 Task: Check the availability of Airbnb cabins in Big Sur, California with access to star-gazing observatories.
Action: Mouse moved to (478, 98)
Screenshot: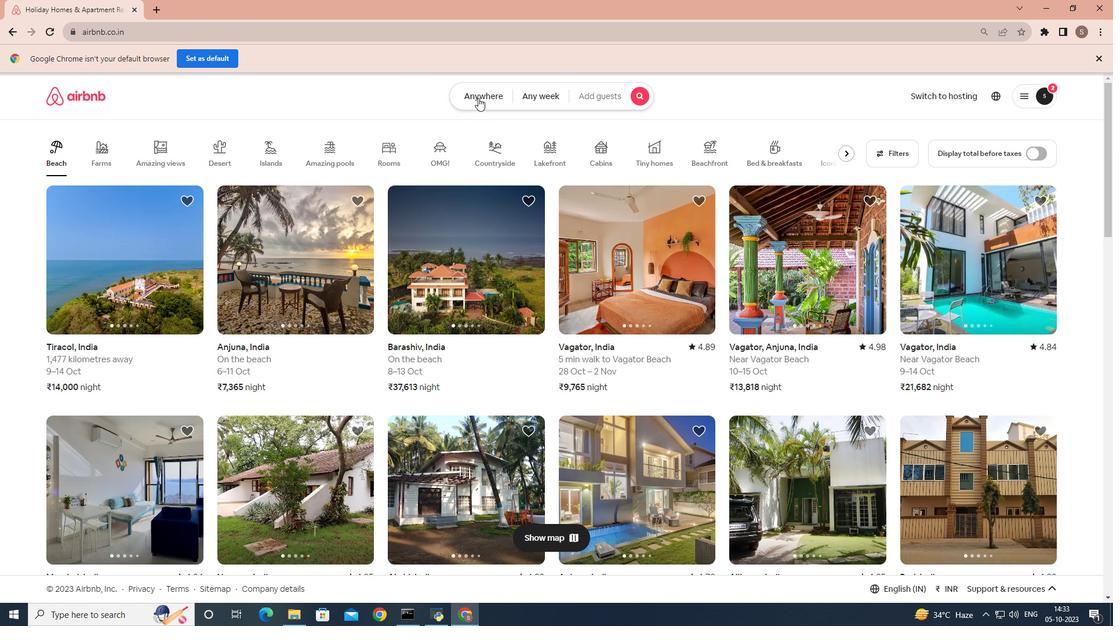 
Action: Mouse pressed left at (478, 98)
Screenshot: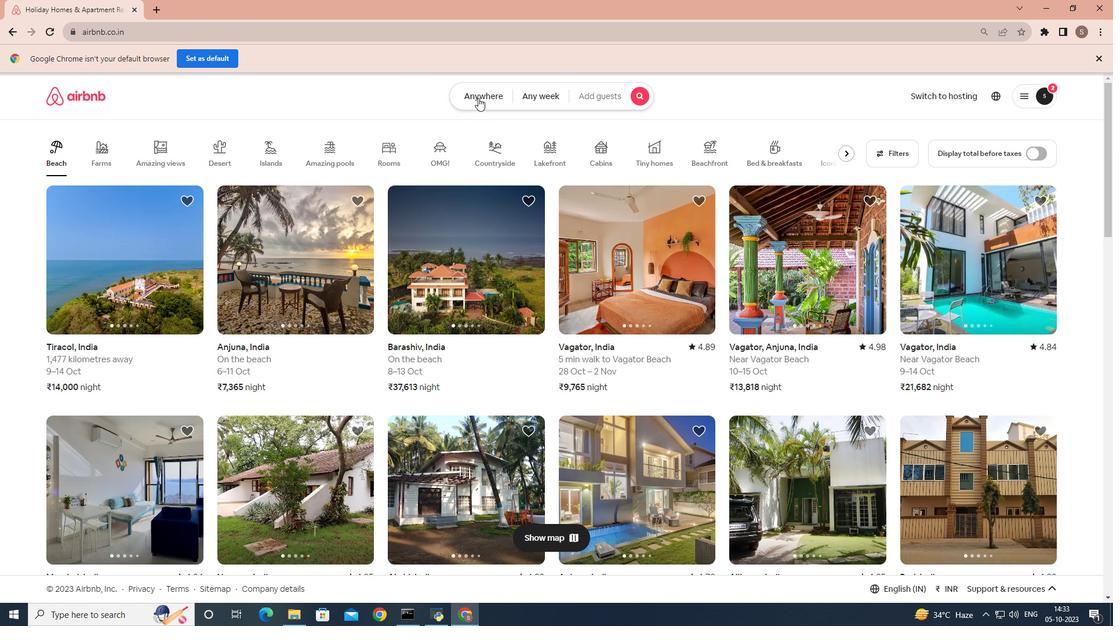
Action: Mouse moved to (335, 137)
Screenshot: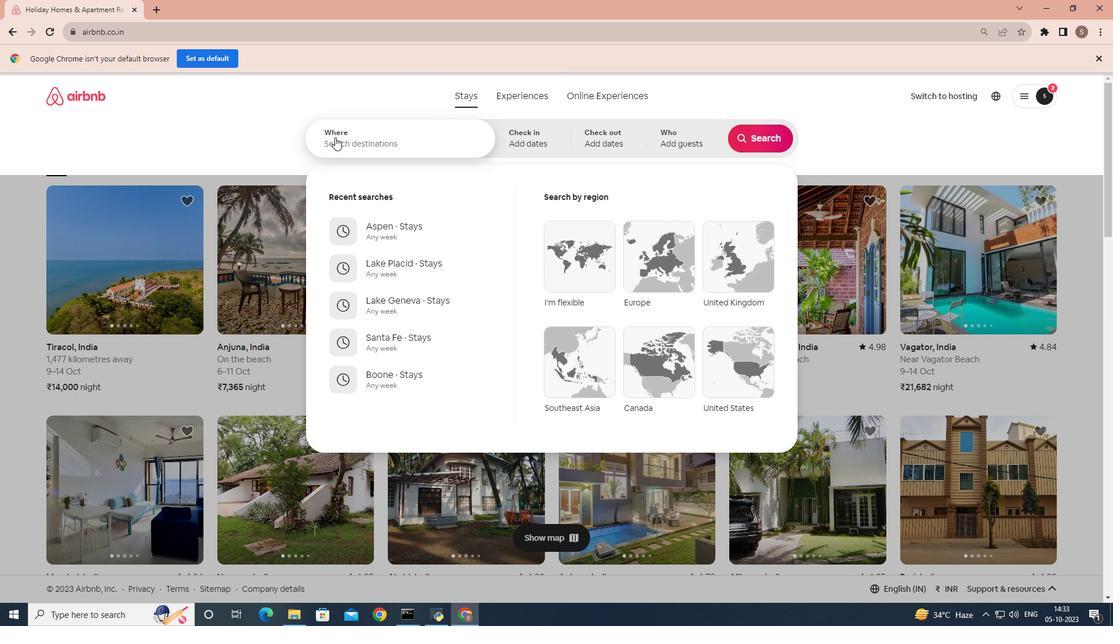 
Action: Mouse pressed left at (335, 137)
Screenshot: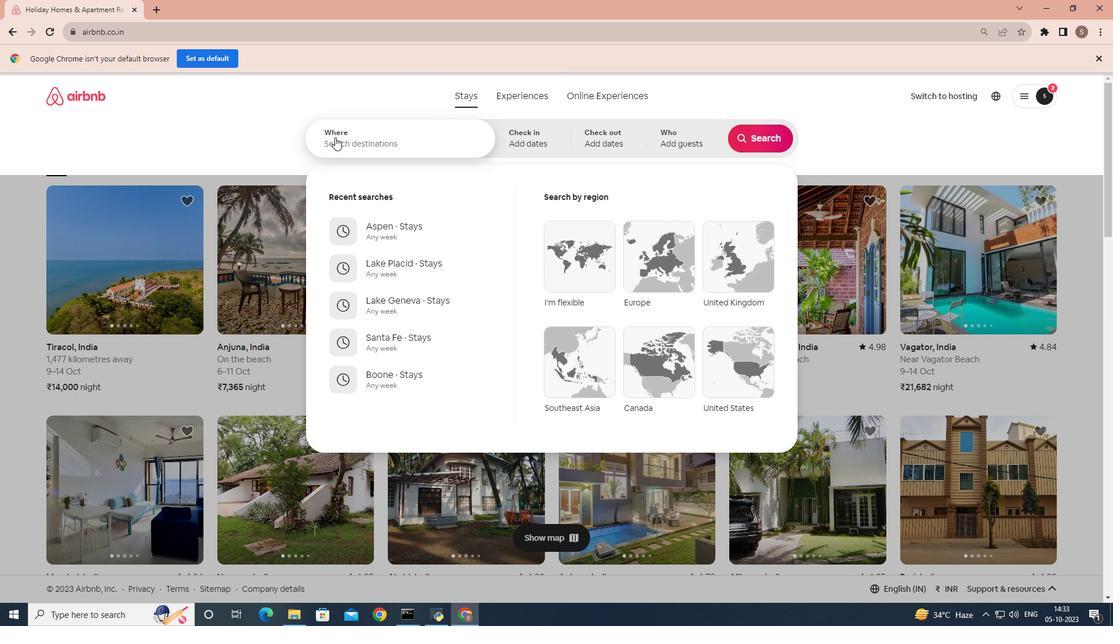 
Action: Mouse moved to (335, 141)
Screenshot: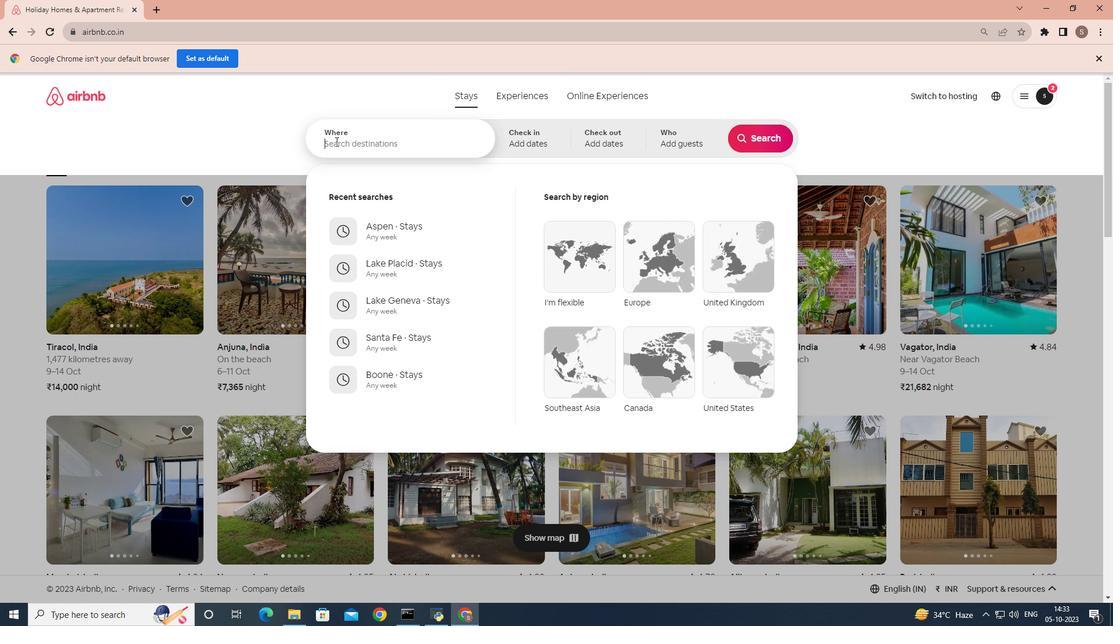 
Action: Key pressed big<Key.space>sur
Screenshot: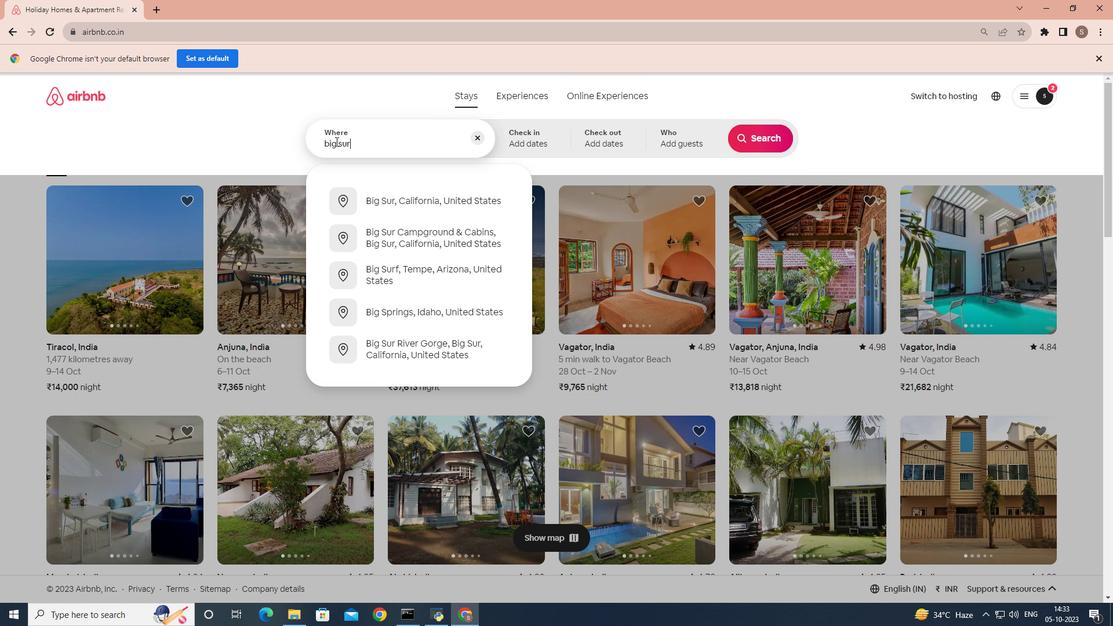 
Action: Mouse moved to (414, 196)
Screenshot: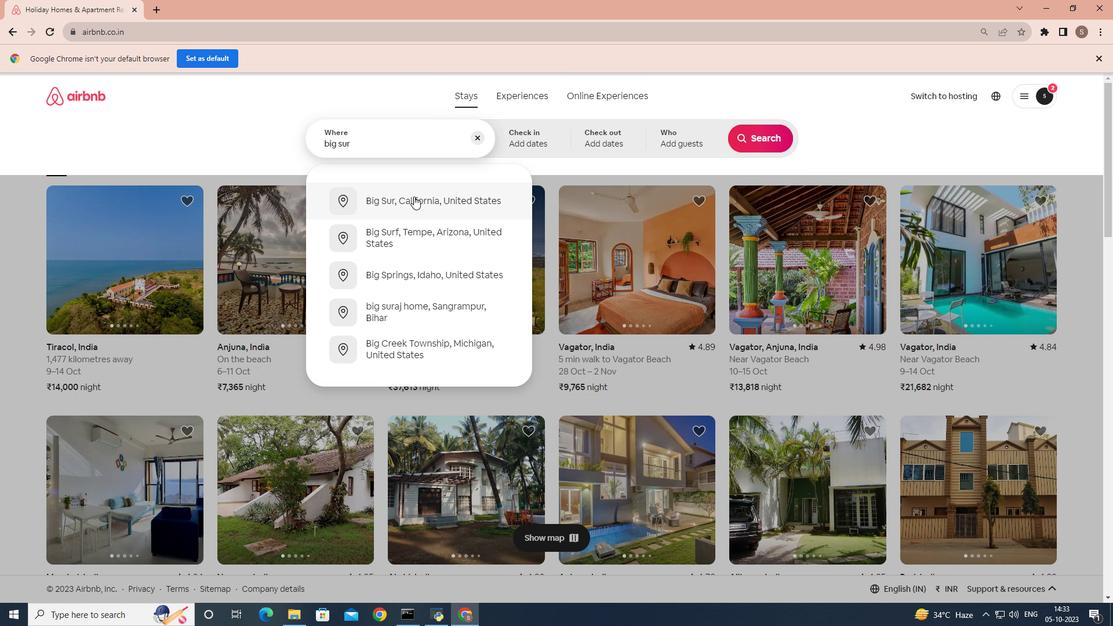 
Action: Mouse pressed left at (414, 196)
Screenshot: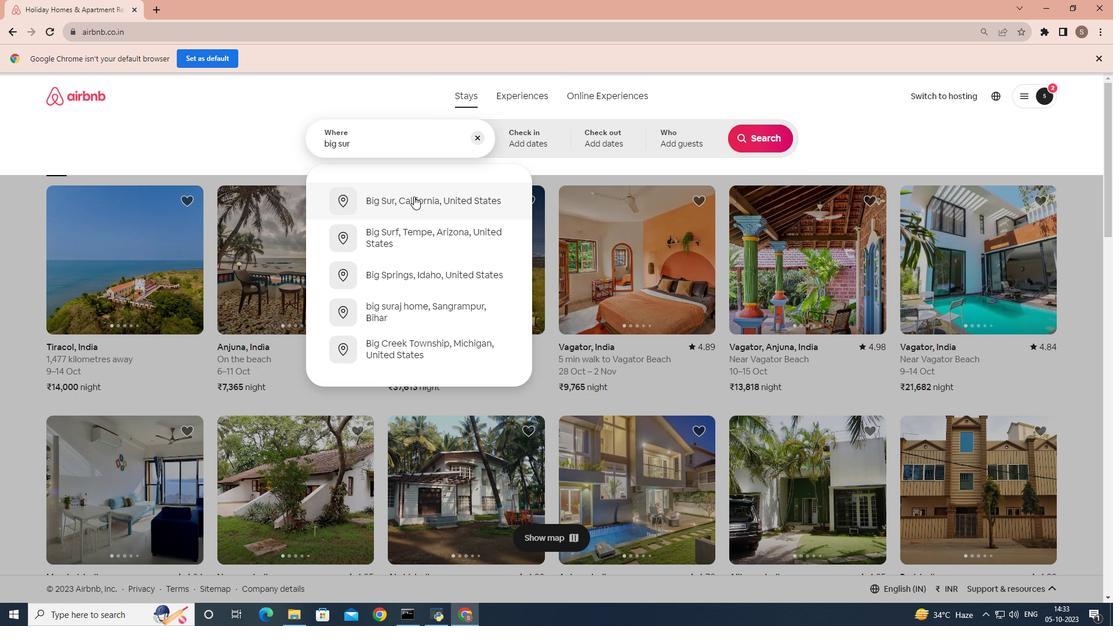 
Action: Mouse moved to (754, 136)
Screenshot: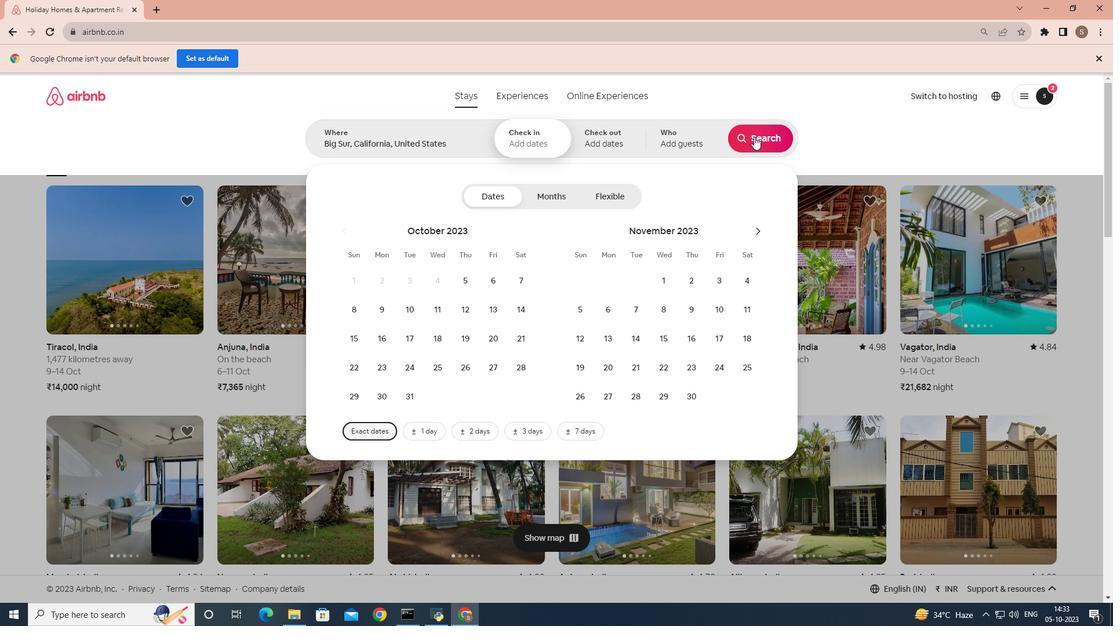 
Action: Mouse pressed left at (754, 136)
Screenshot: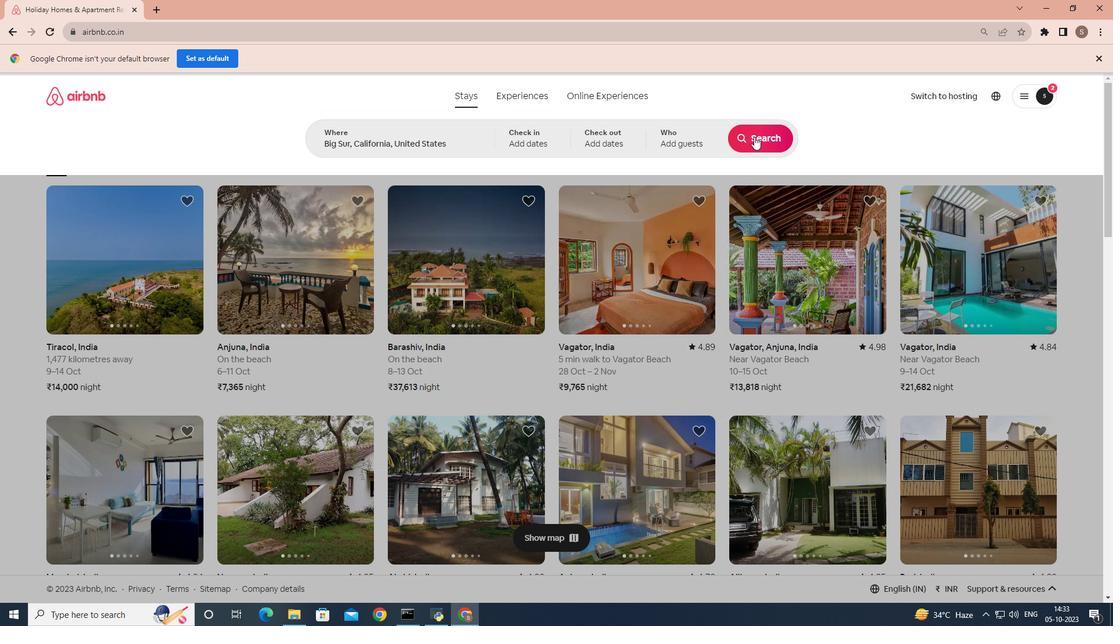 
Action: Mouse moved to (482, 143)
Screenshot: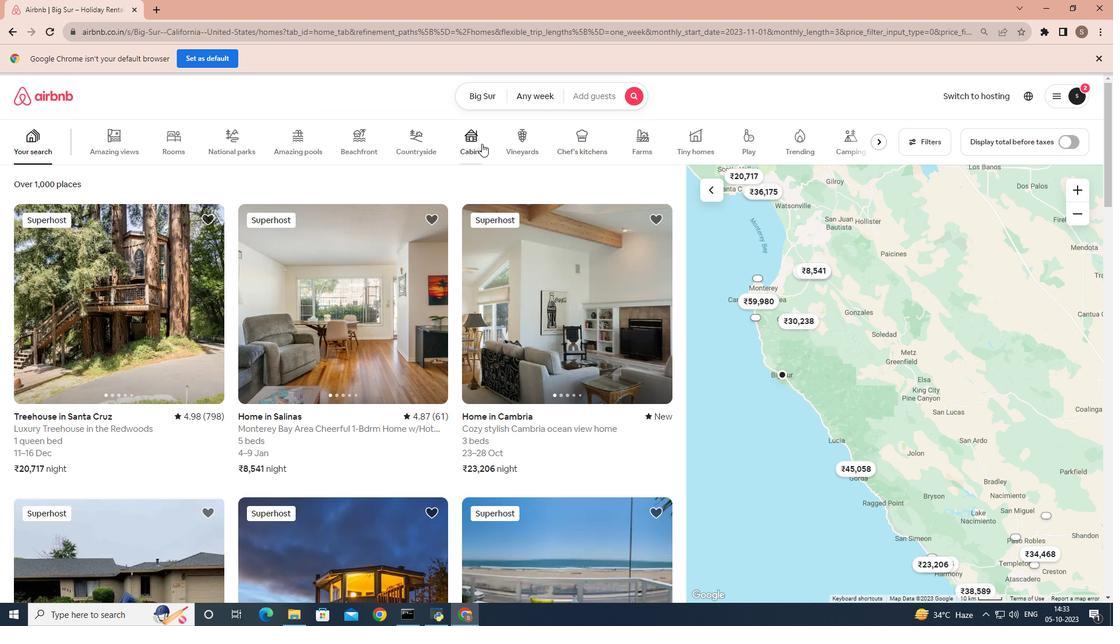 
Action: Mouse pressed left at (482, 143)
Screenshot: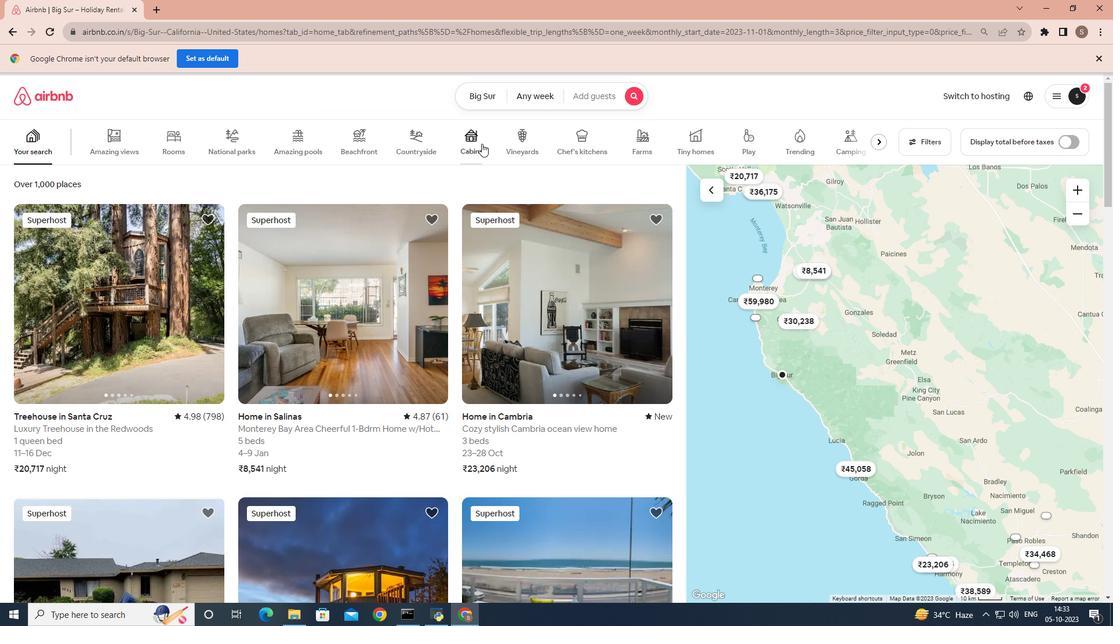 
Action: Mouse moved to (268, 332)
Screenshot: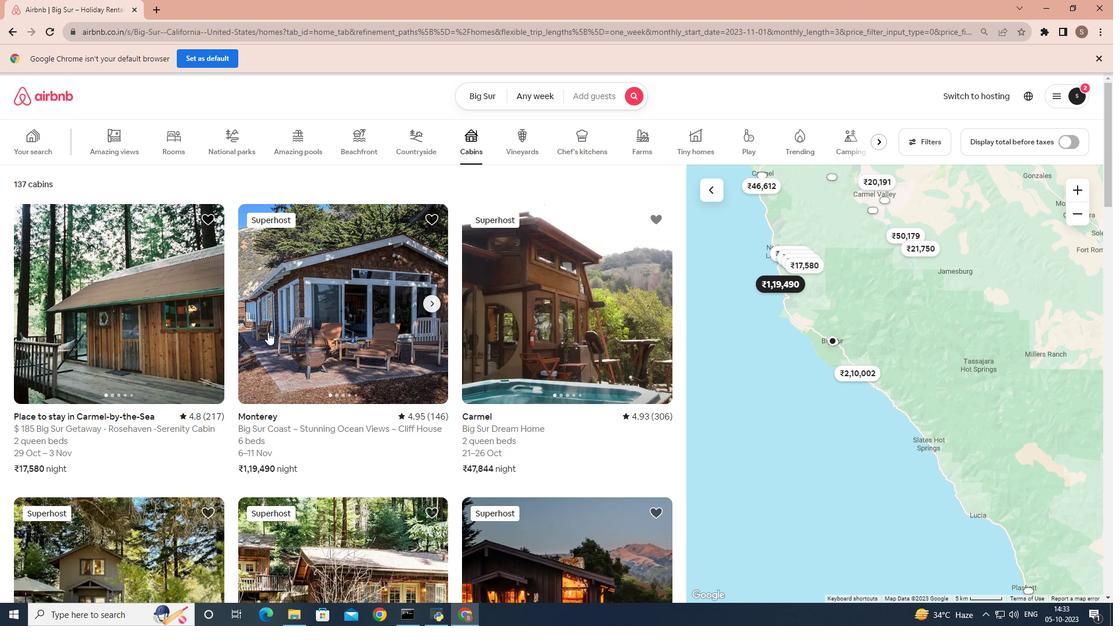 
Action: Mouse scrolled (268, 331) with delta (0, 0)
Screenshot: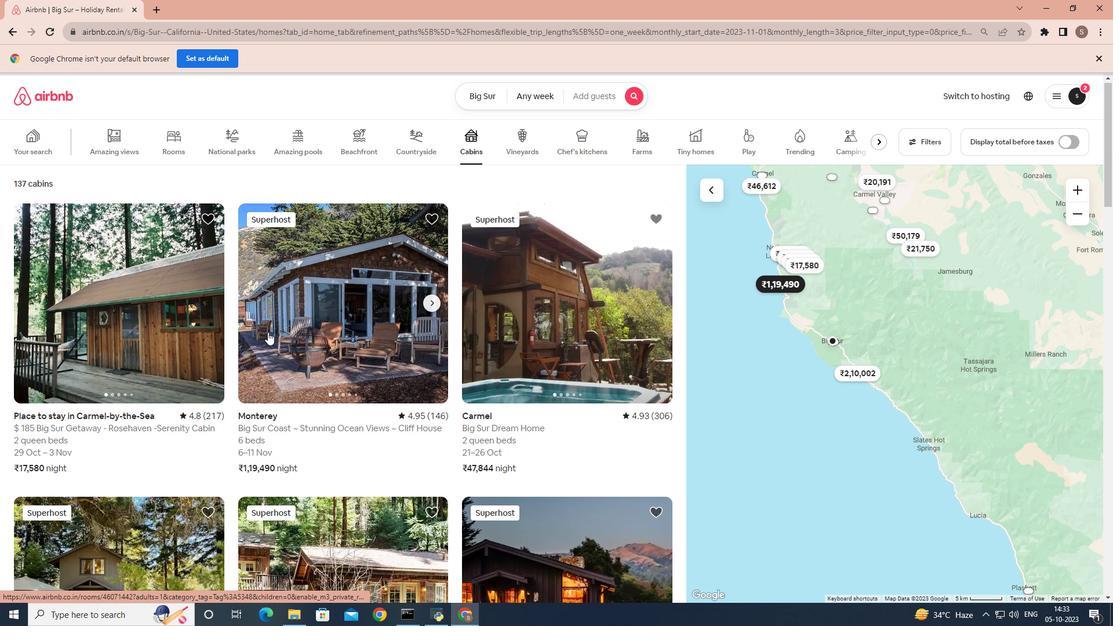 
Action: Mouse scrolled (268, 331) with delta (0, 0)
Screenshot: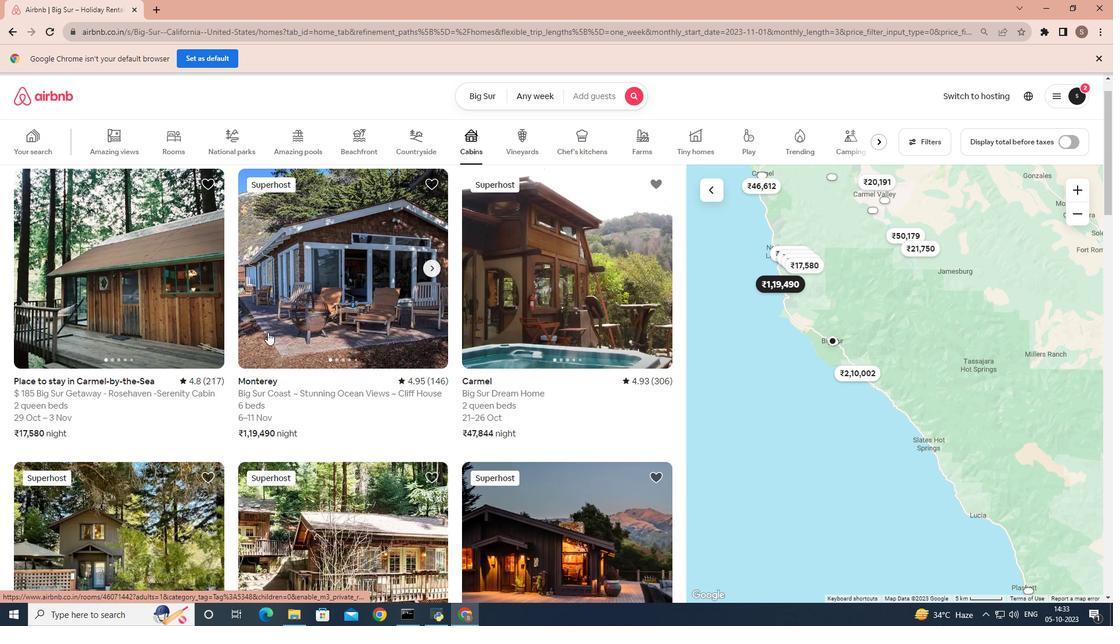 
Action: Mouse scrolled (268, 331) with delta (0, 0)
Screenshot: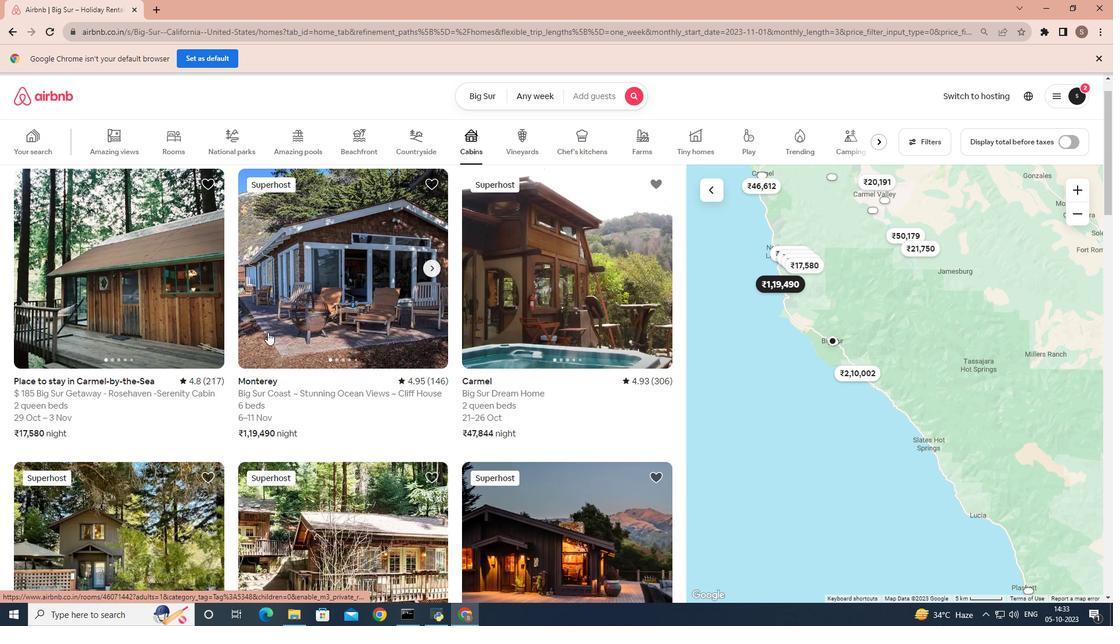 
Action: Mouse scrolled (268, 331) with delta (0, 0)
Screenshot: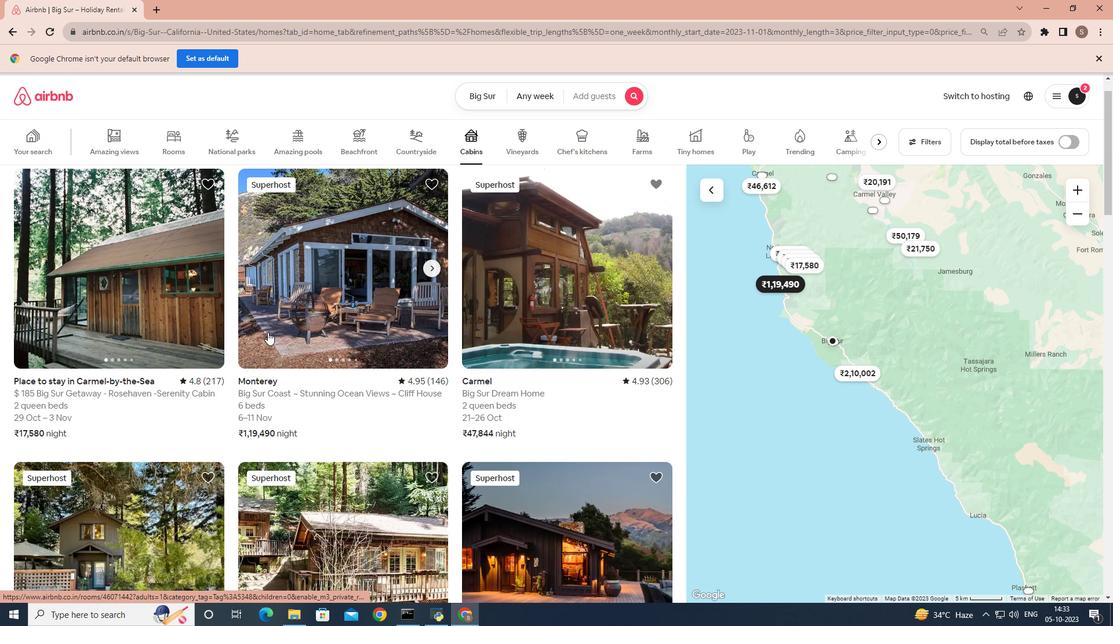 
Action: Mouse scrolled (268, 331) with delta (0, 0)
Screenshot: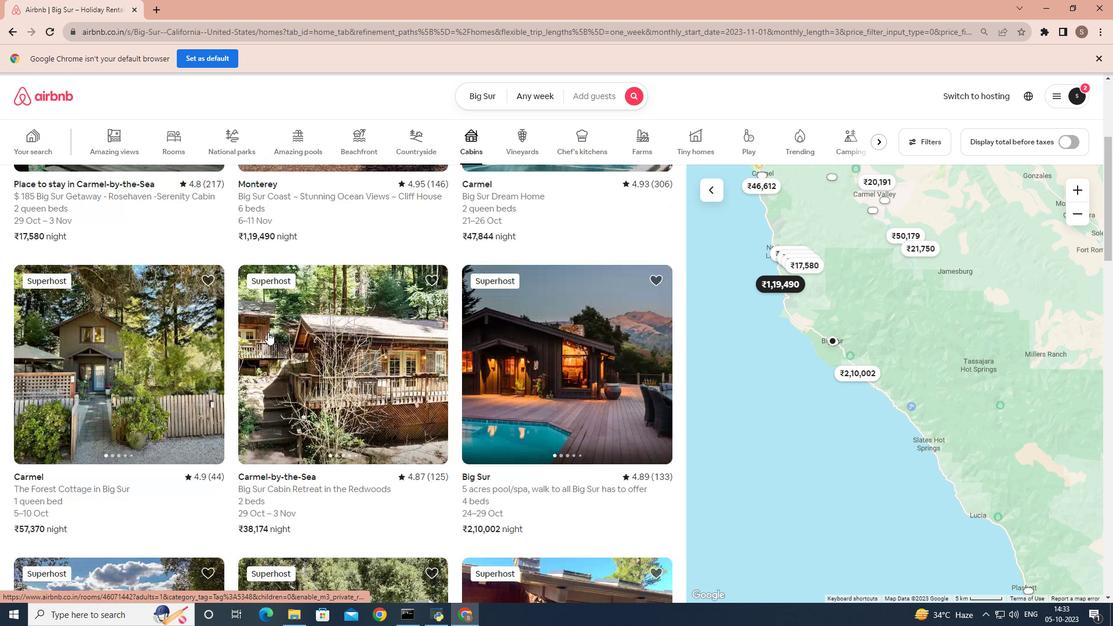 
Action: Mouse moved to (267, 332)
Screenshot: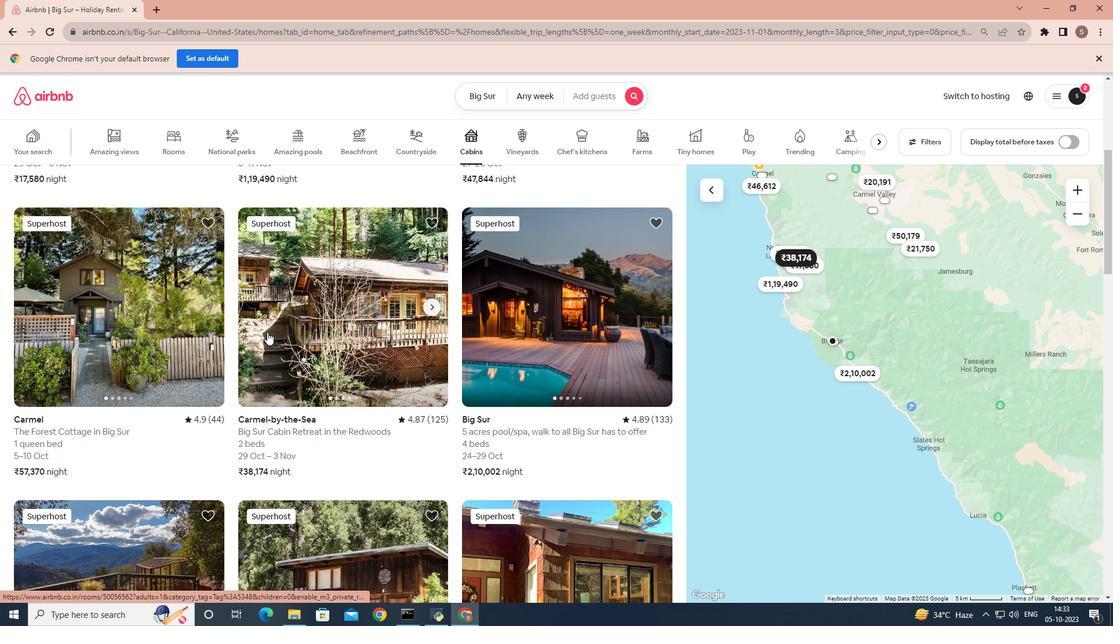
Action: Mouse scrolled (267, 332) with delta (0, 0)
Screenshot: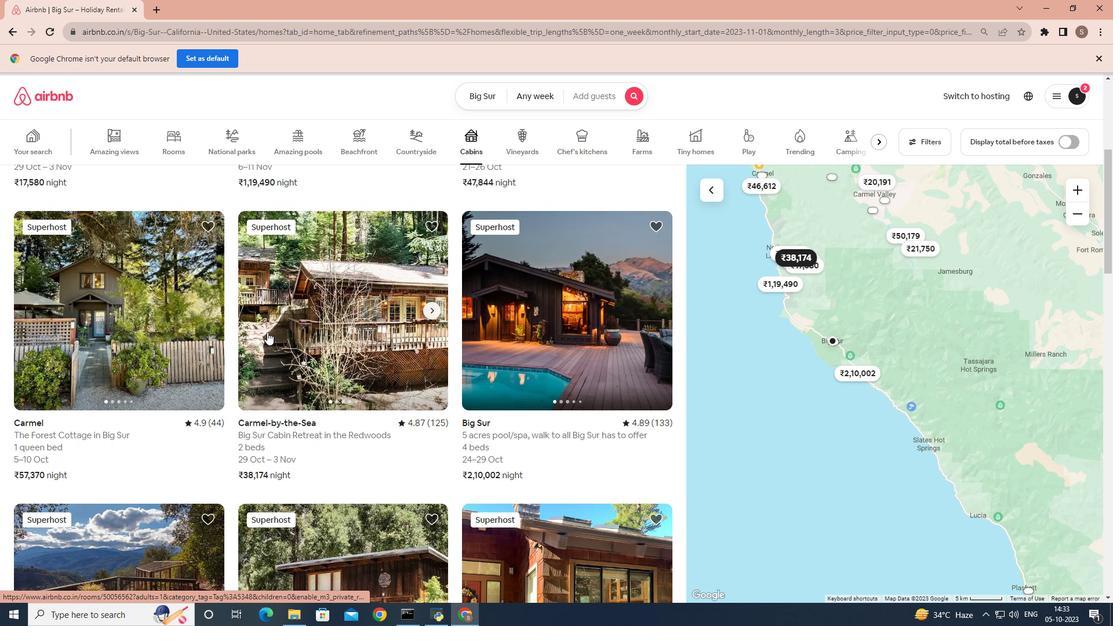 
Action: Mouse scrolled (267, 332) with delta (0, 0)
Screenshot: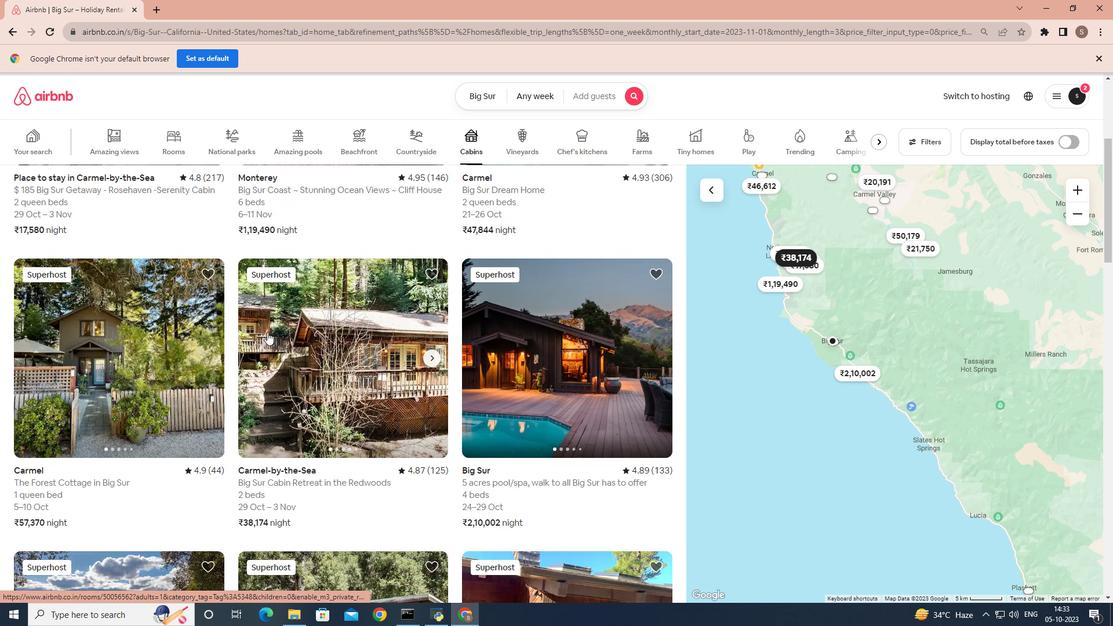 
Action: Mouse scrolled (267, 332) with delta (0, 0)
Screenshot: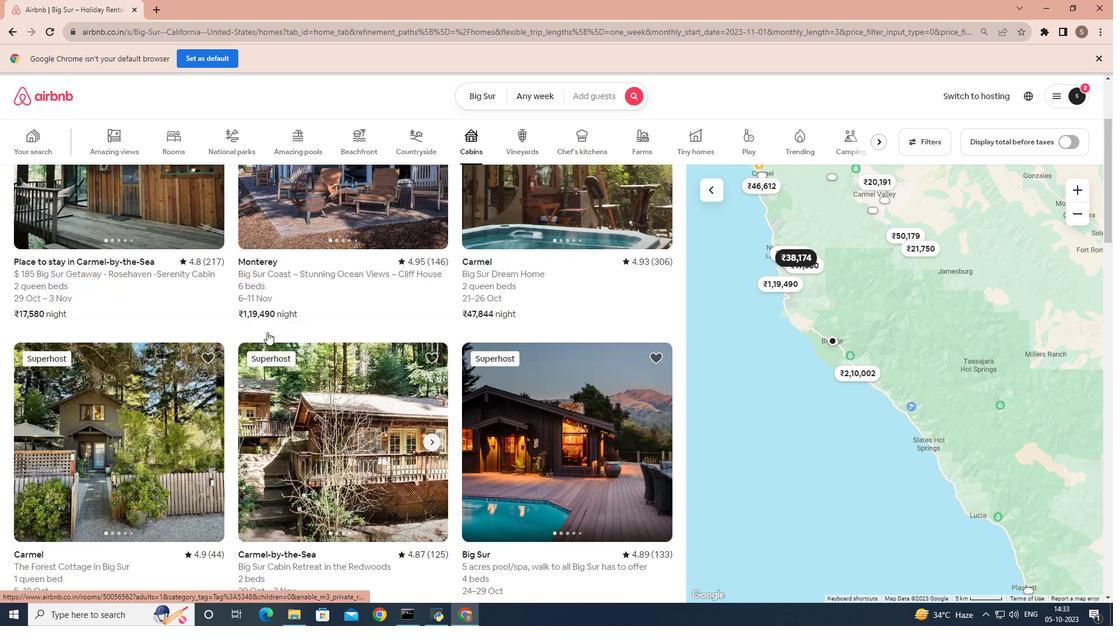 
Action: Mouse scrolled (267, 332) with delta (0, 0)
Screenshot: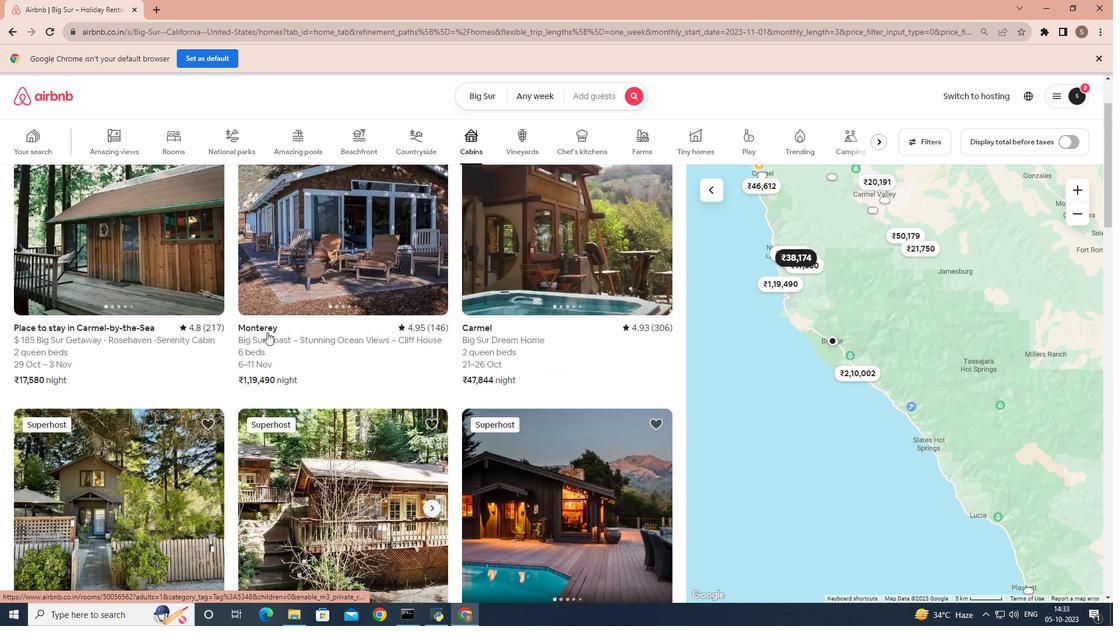 
Action: Mouse scrolled (267, 331) with delta (0, 0)
Screenshot: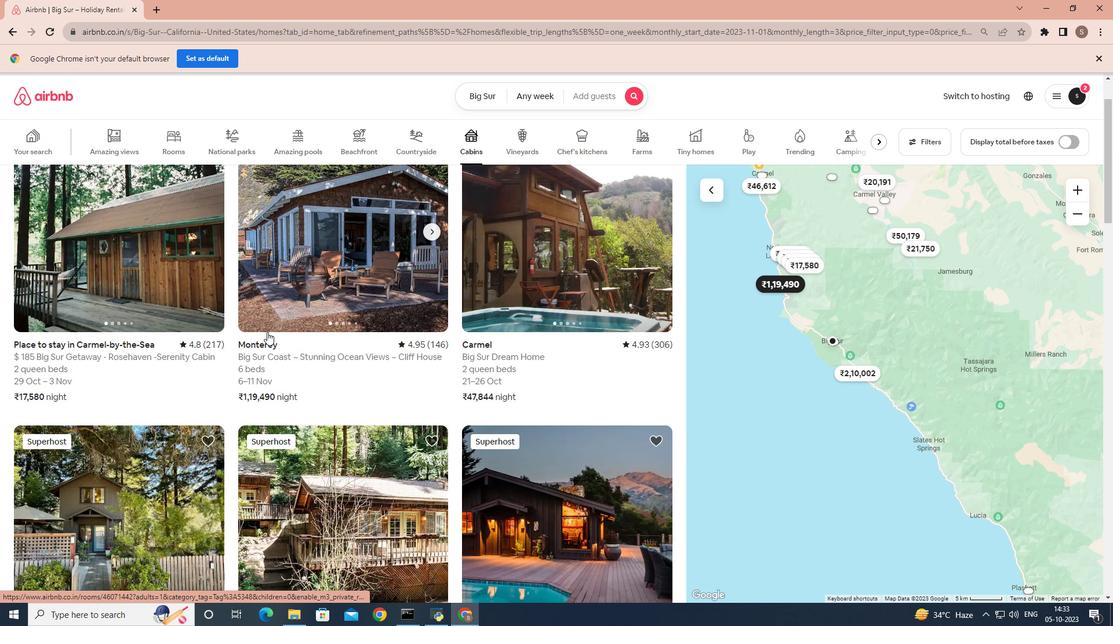 
Action: Mouse scrolled (267, 331) with delta (0, 0)
Screenshot: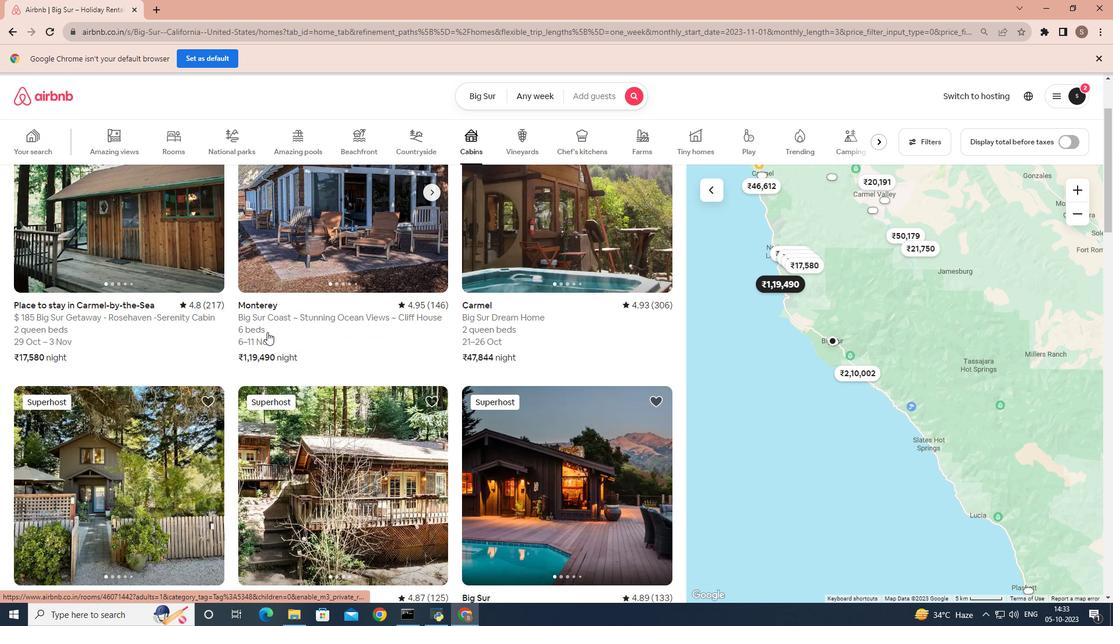 
Action: Mouse scrolled (267, 332) with delta (0, 0)
Screenshot: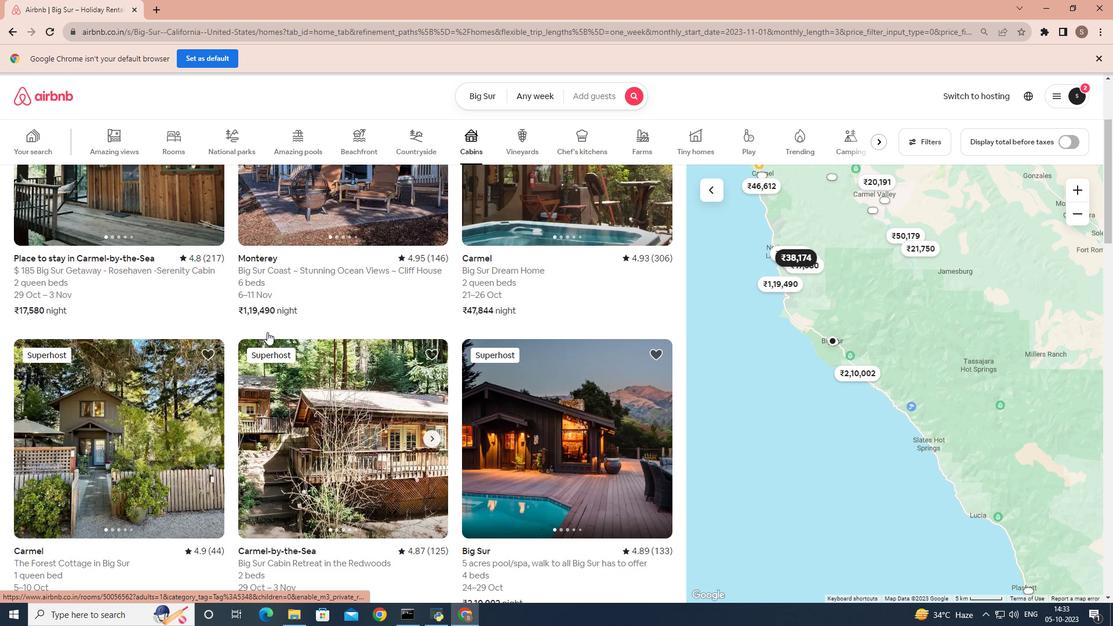 
Action: Mouse scrolled (267, 332) with delta (0, 0)
Screenshot: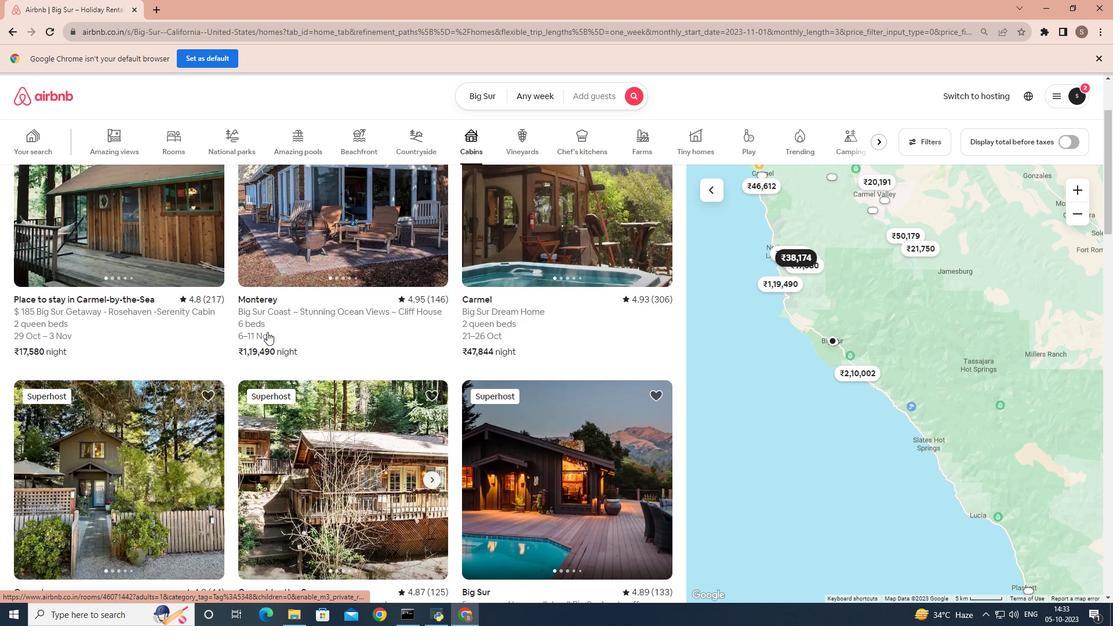 
Action: Mouse moved to (573, 331)
Screenshot: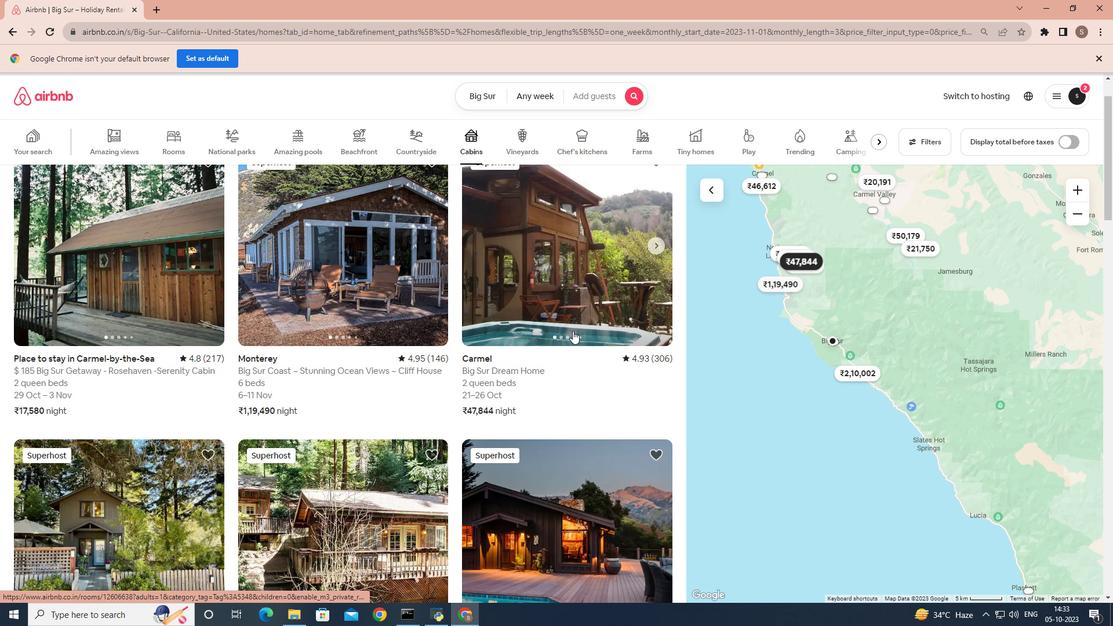 
Action: Mouse pressed left at (573, 331)
Screenshot: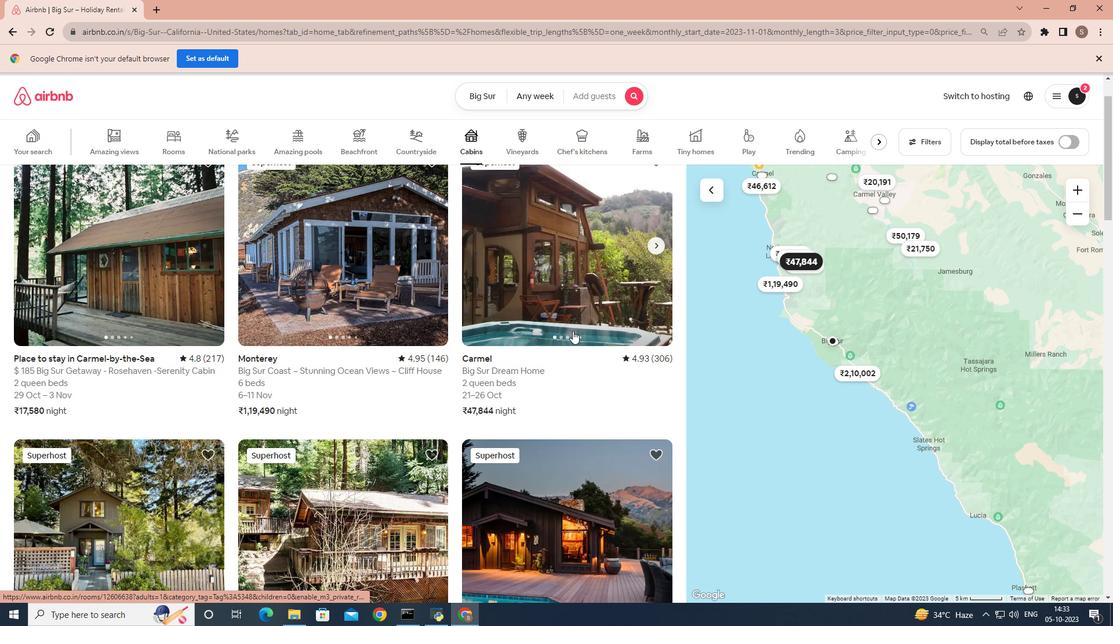 
Action: Mouse moved to (100, 4)
Screenshot: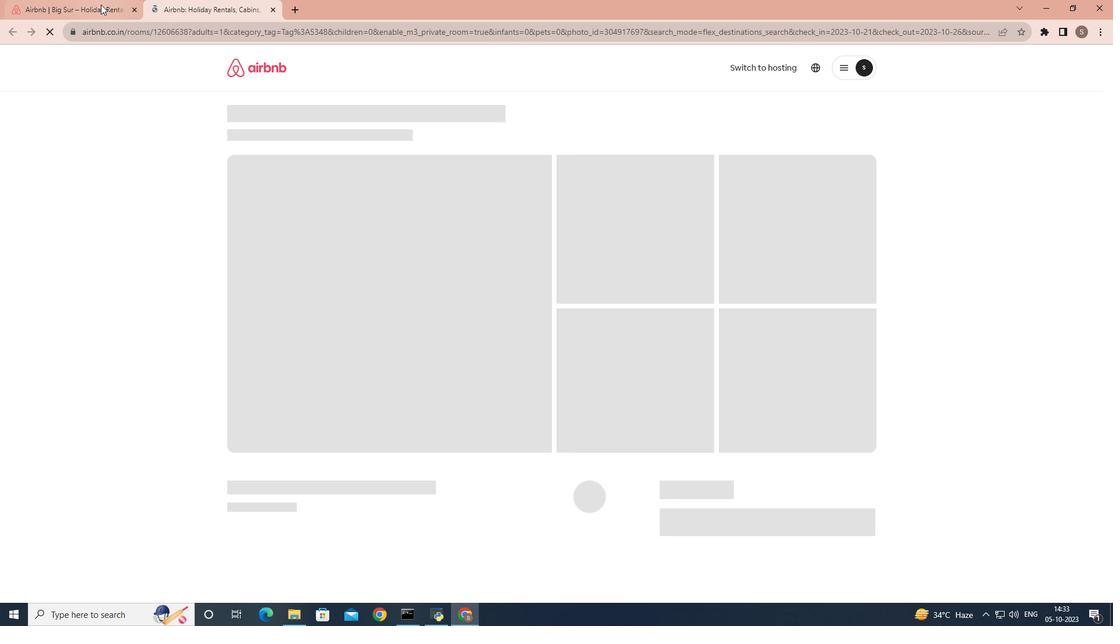 
Action: Mouse pressed left at (100, 4)
Screenshot: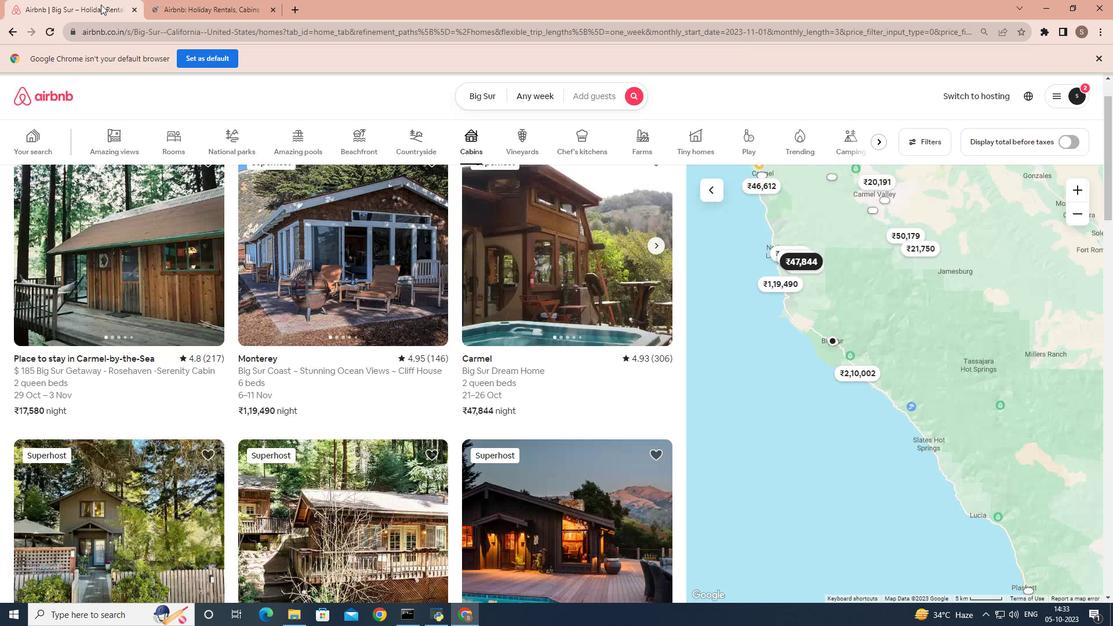 
Action: Mouse moved to (270, 288)
Screenshot: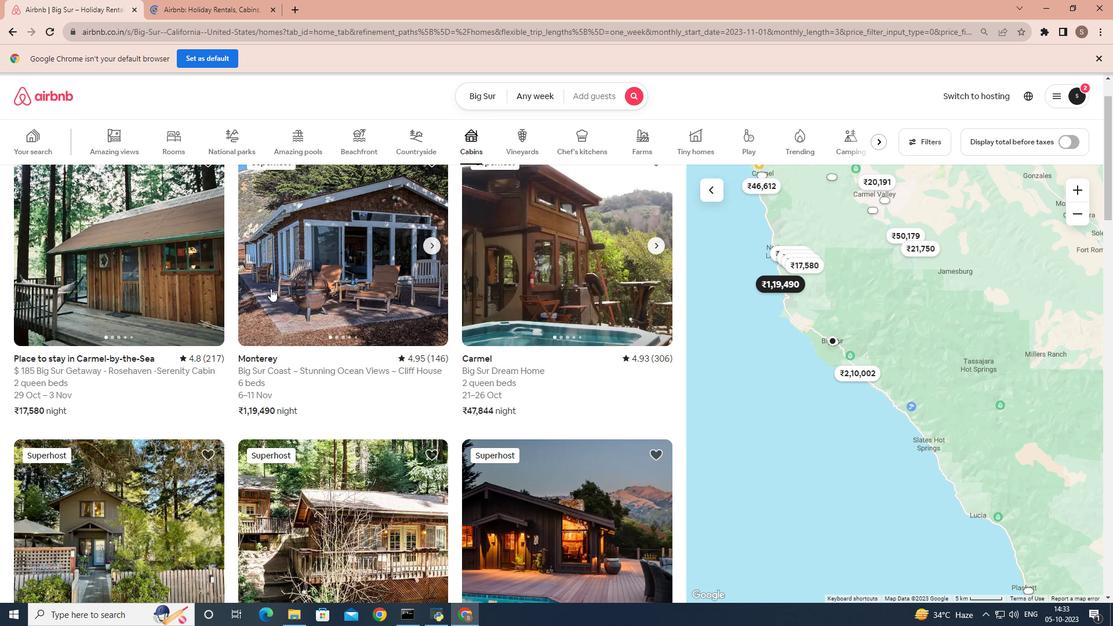 
Action: Mouse pressed left at (270, 288)
Screenshot: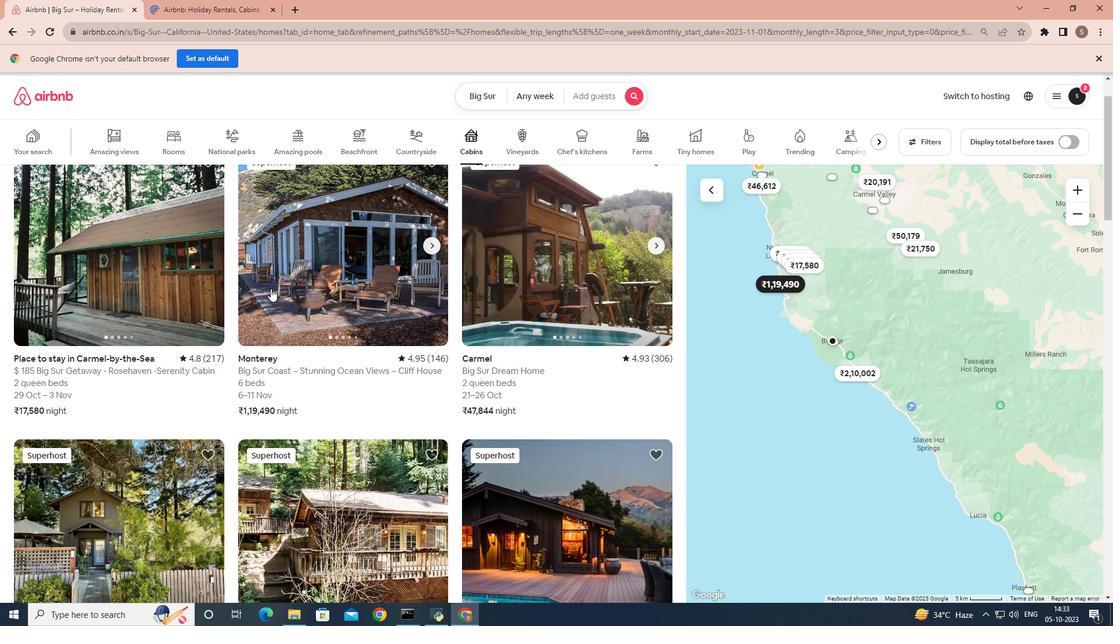 
Action: Mouse moved to (66, 6)
Screenshot: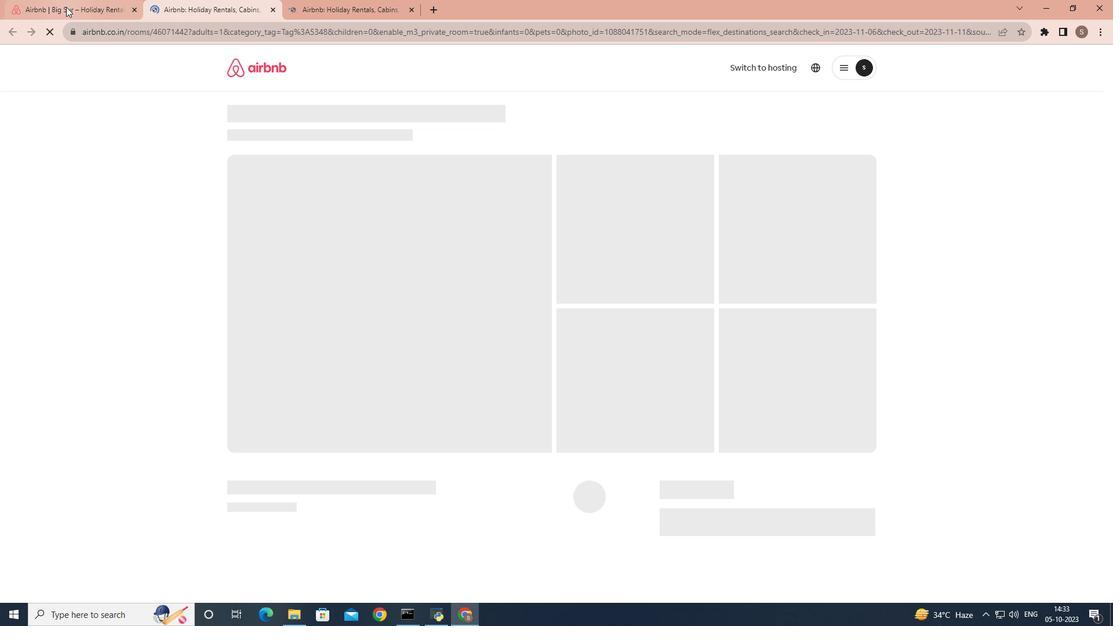 
Action: Mouse pressed left at (66, 6)
Screenshot: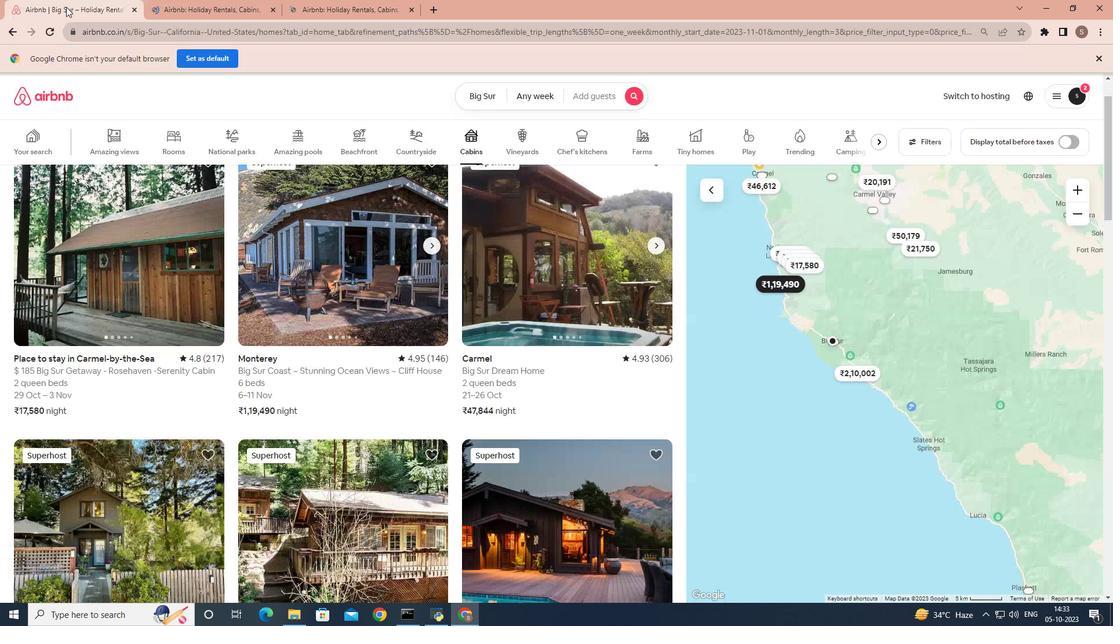 
Action: Mouse moved to (277, 275)
Screenshot: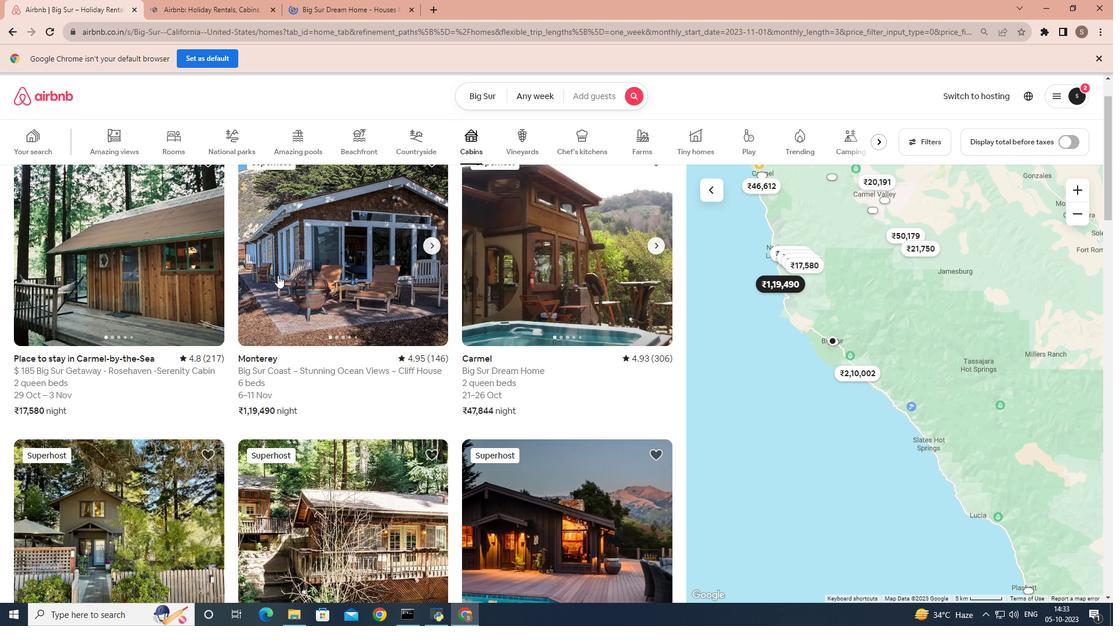 
Action: Mouse pressed right at (277, 275)
Screenshot: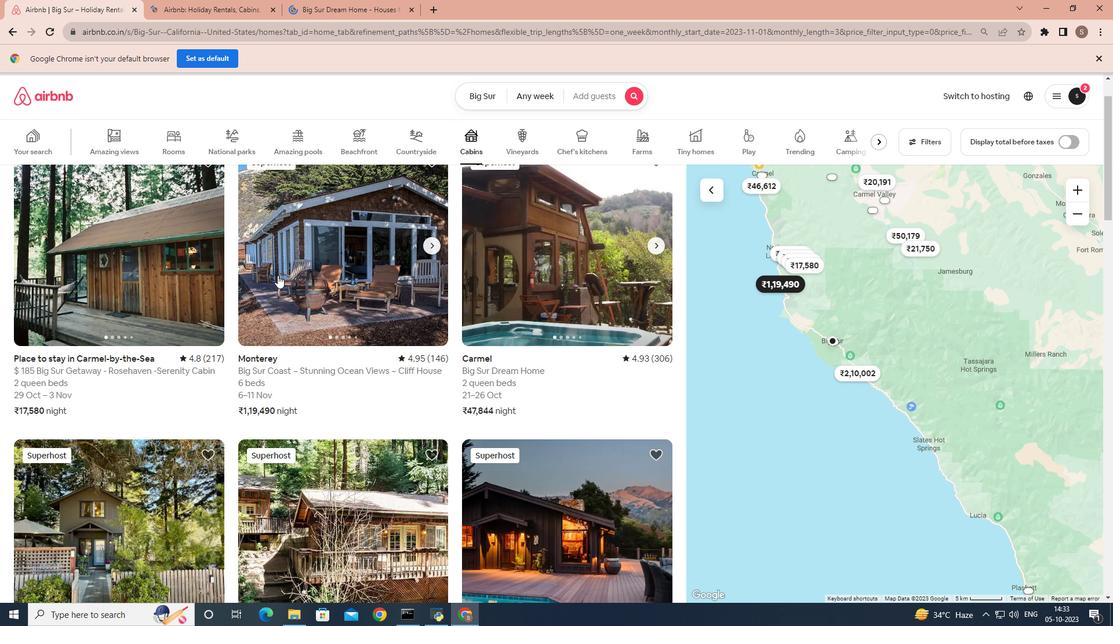 
Action: Mouse scrolled (277, 274) with delta (0, 0)
Screenshot: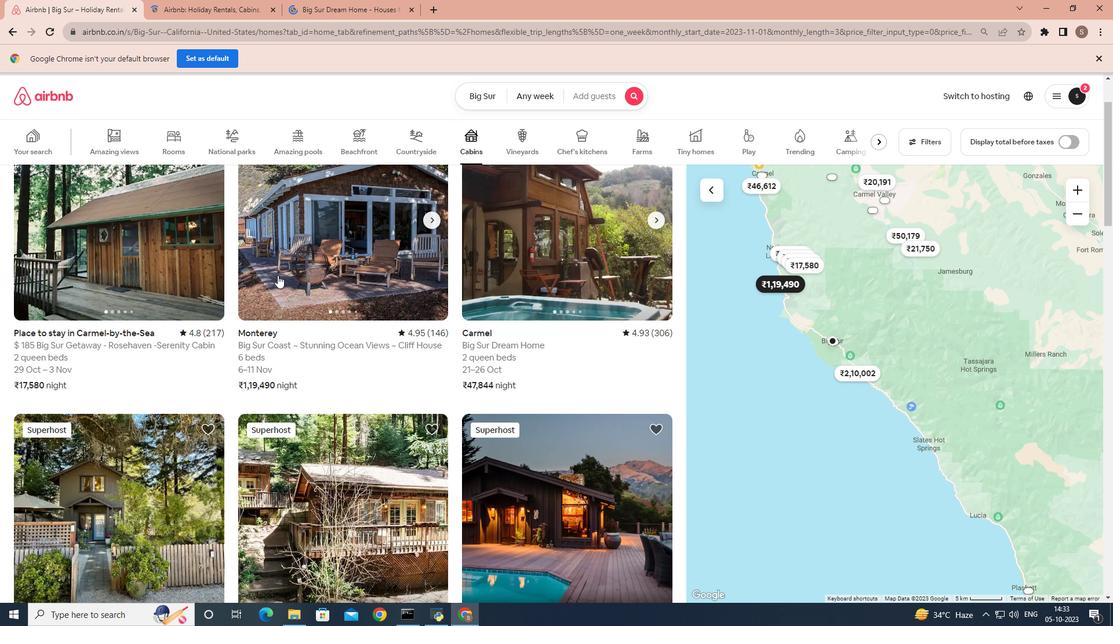 
Action: Mouse scrolled (277, 274) with delta (0, 0)
Screenshot: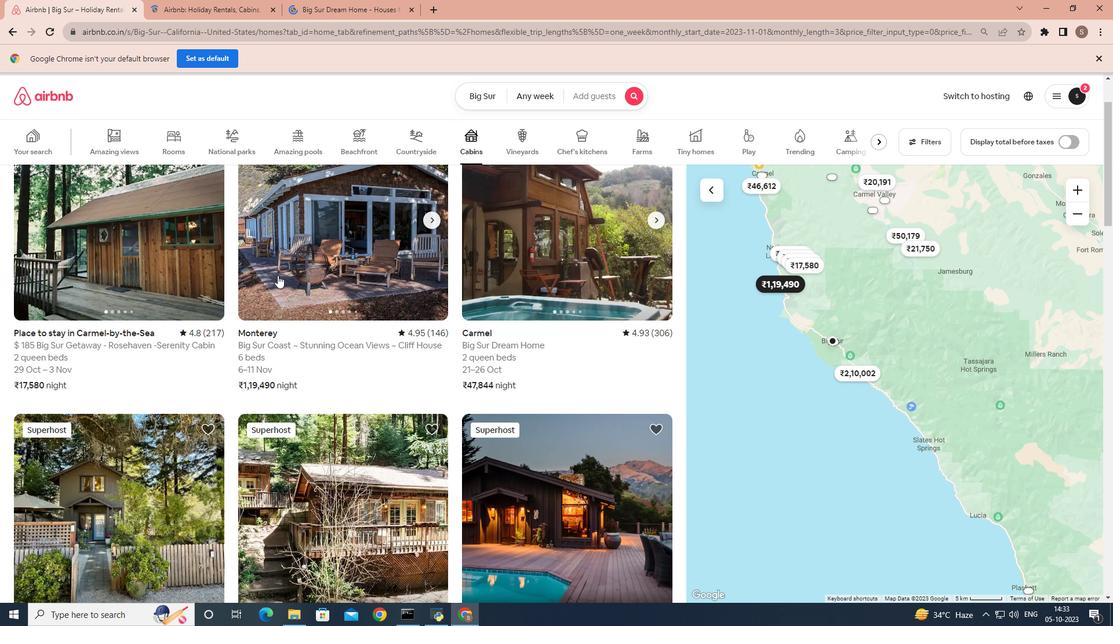 
Action: Mouse scrolled (277, 274) with delta (0, 0)
Screenshot: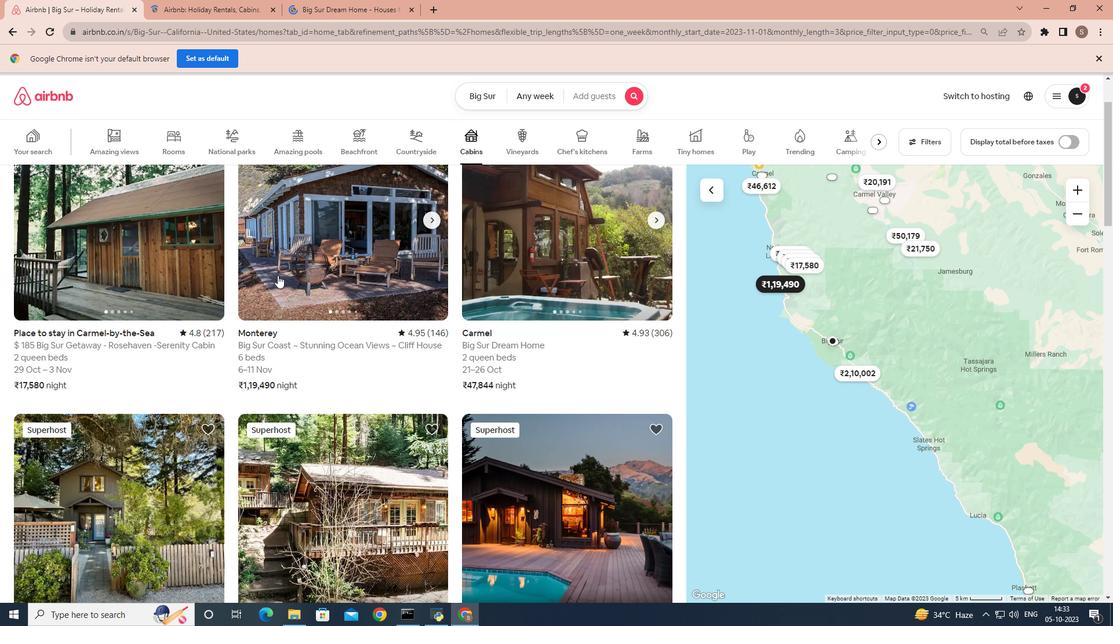 
Action: Mouse scrolled (277, 274) with delta (0, 0)
Screenshot: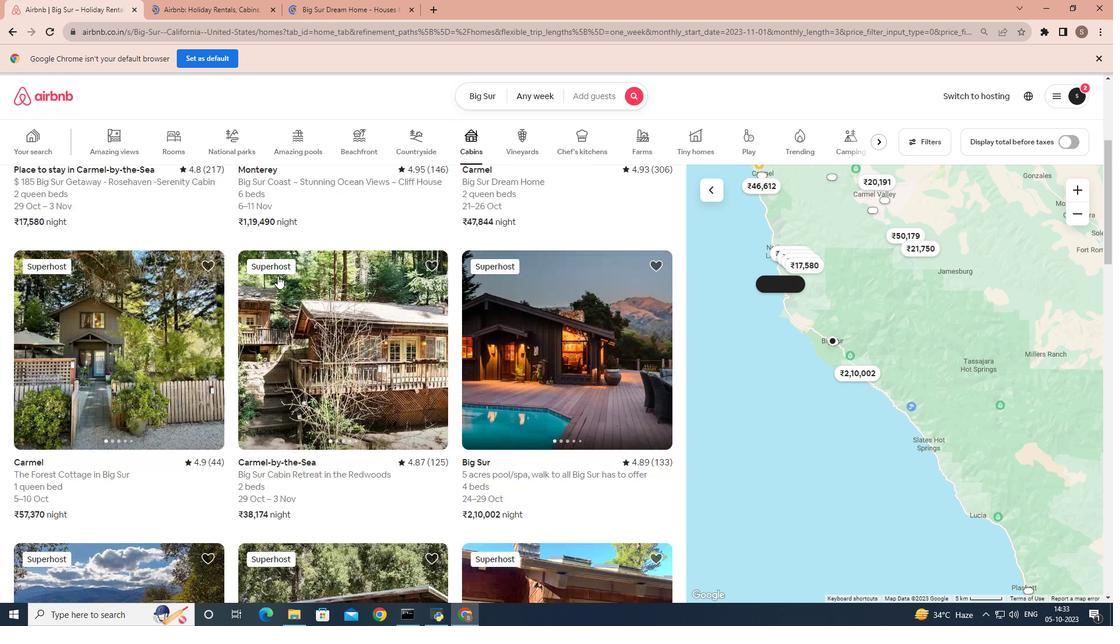 
Action: Mouse moved to (129, 303)
Screenshot: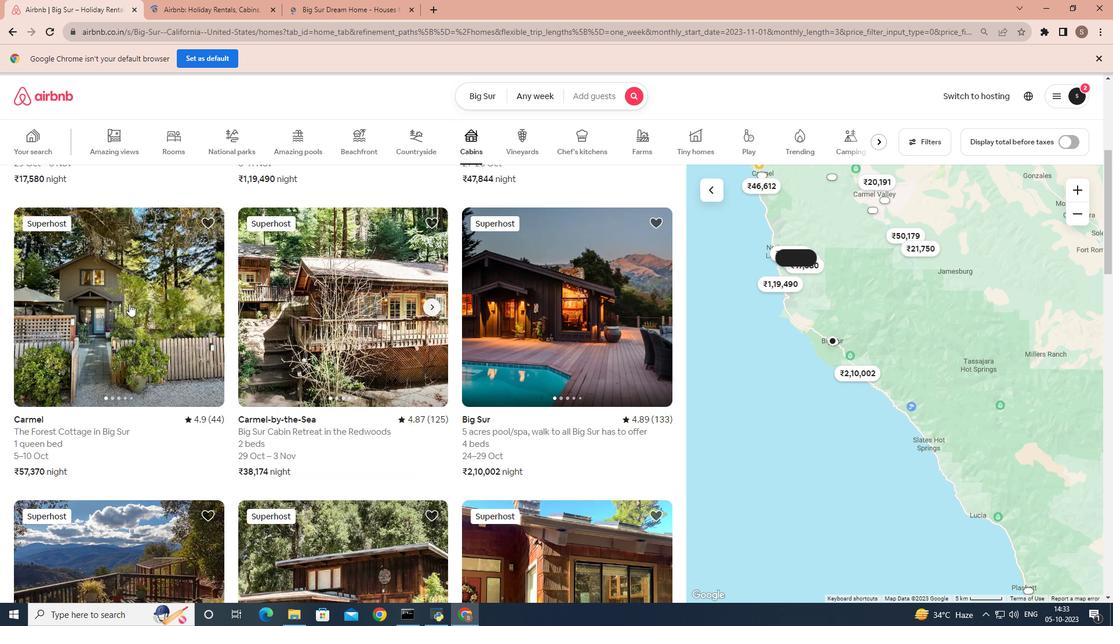 
Action: Mouse pressed left at (129, 303)
Screenshot: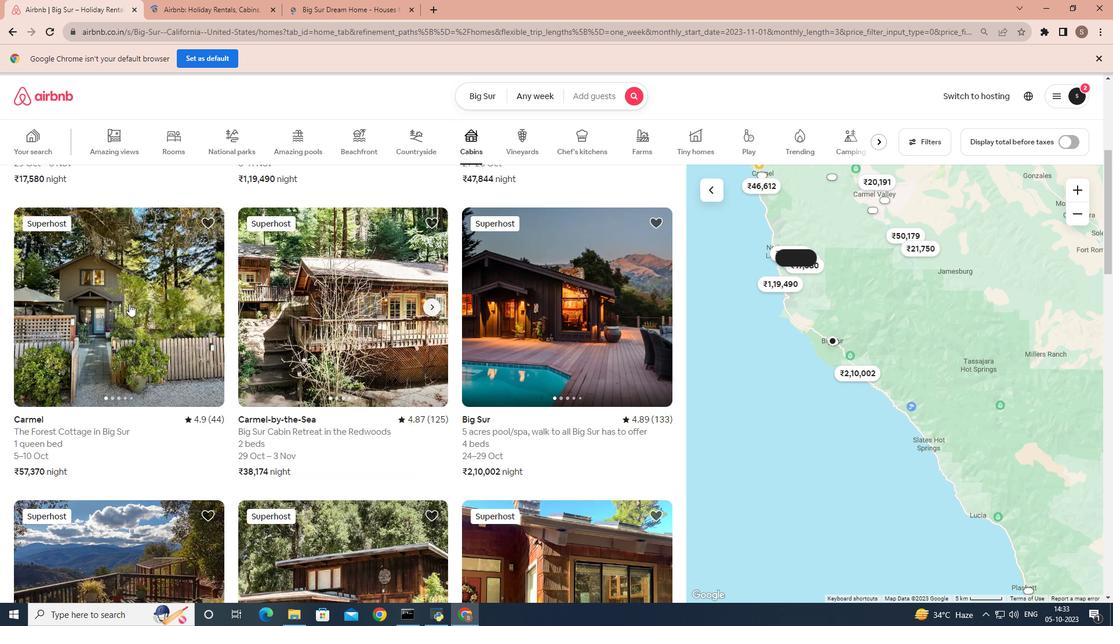 
Action: Mouse moved to (55, 0)
Screenshot: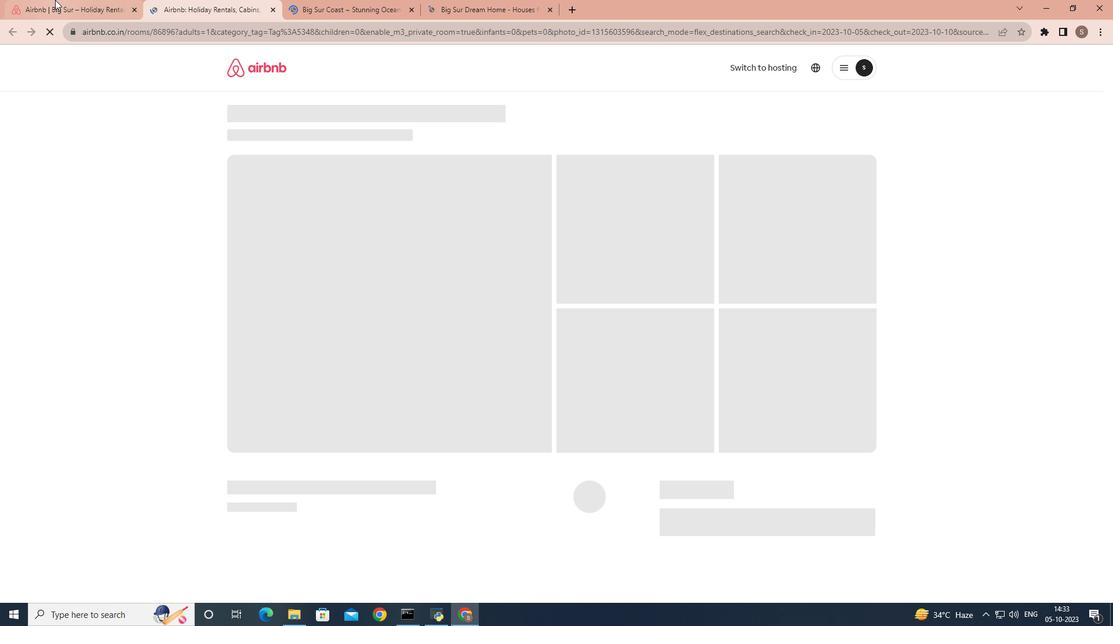 
Action: Mouse pressed left at (55, 0)
Screenshot: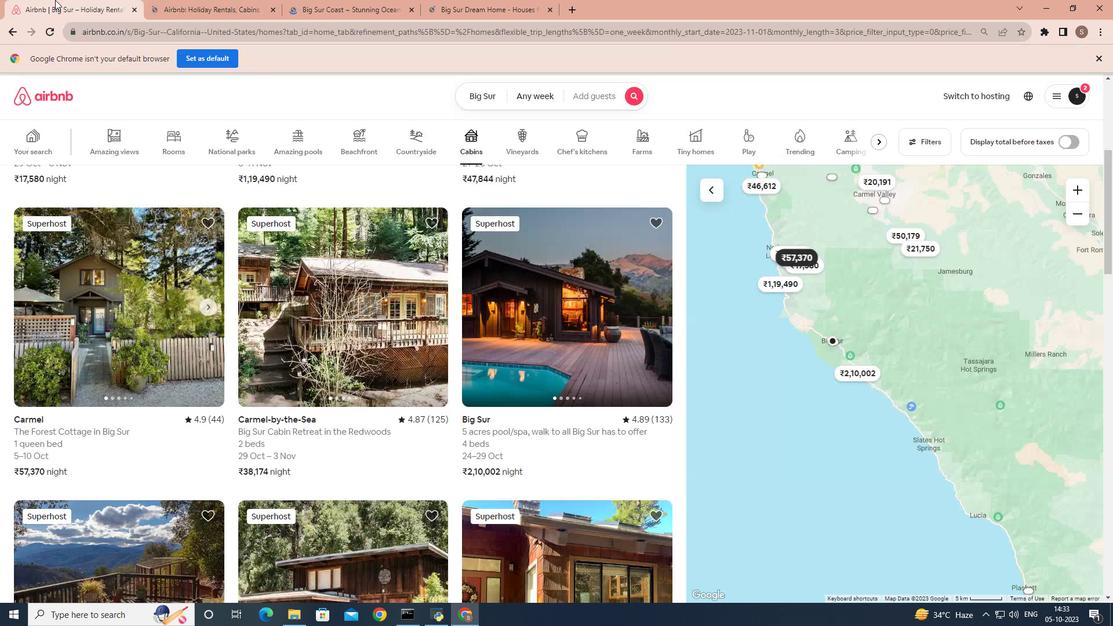
Action: Mouse moved to (505, 355)
Screenshot: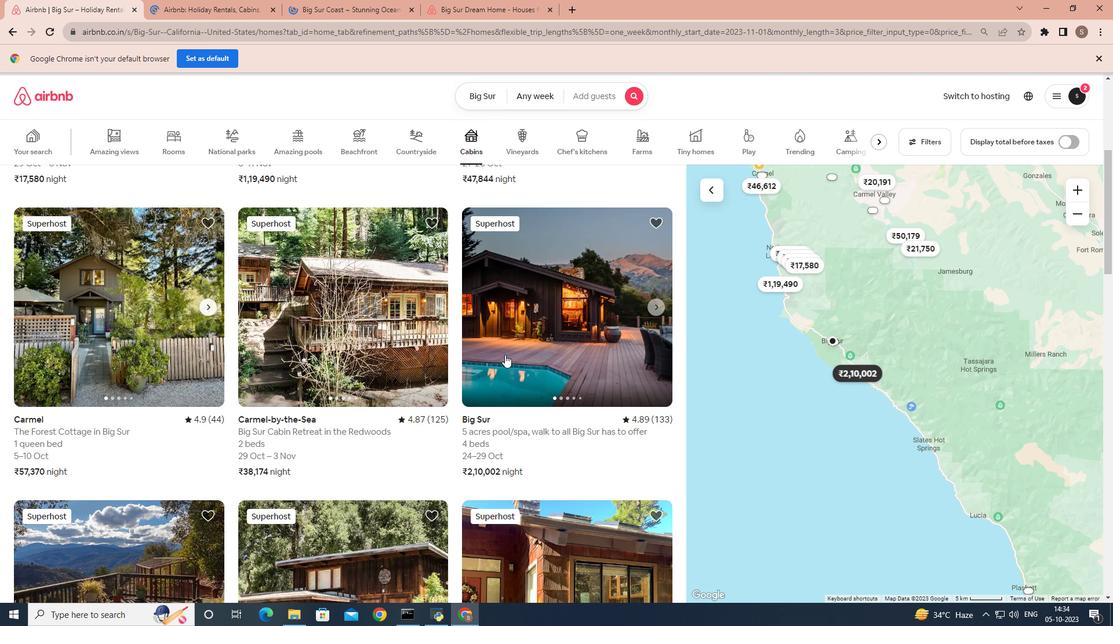 
Action: Mouse pressed left at (505, 355)
Screenshot: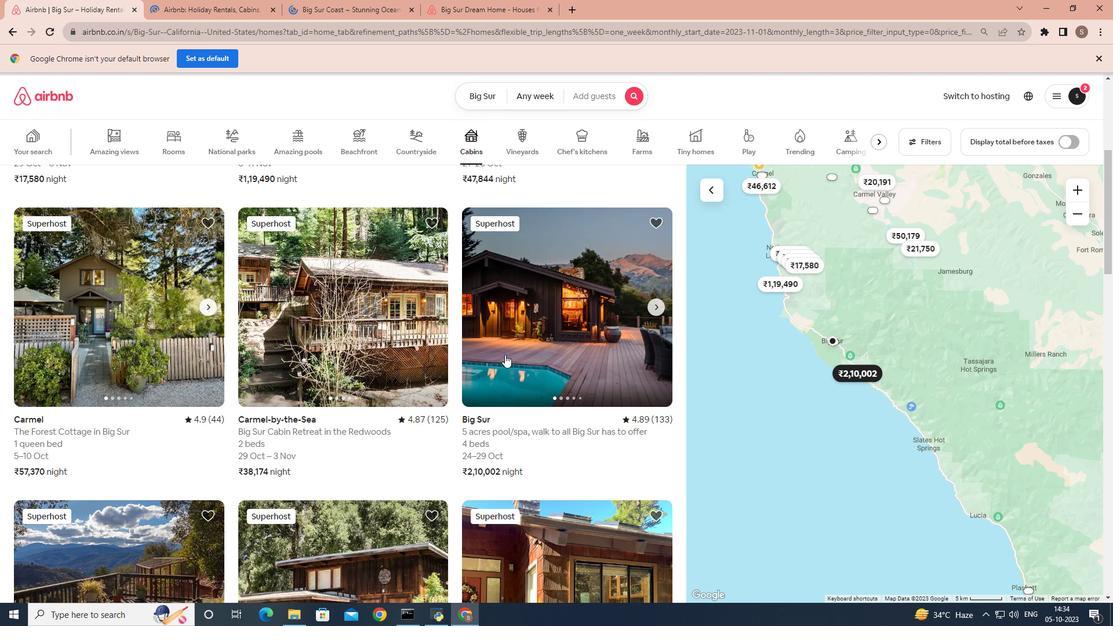 
Action: Mouse moved to (65, 5)
Screenshot: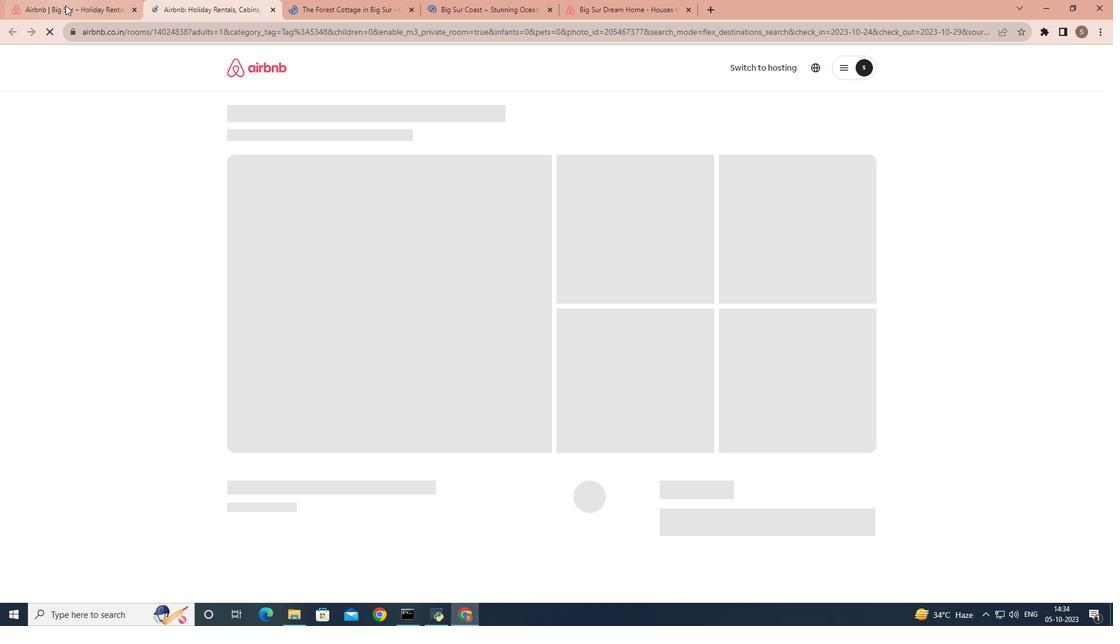 
Action: Mouse pressed left at (65, 5)
Screenshot: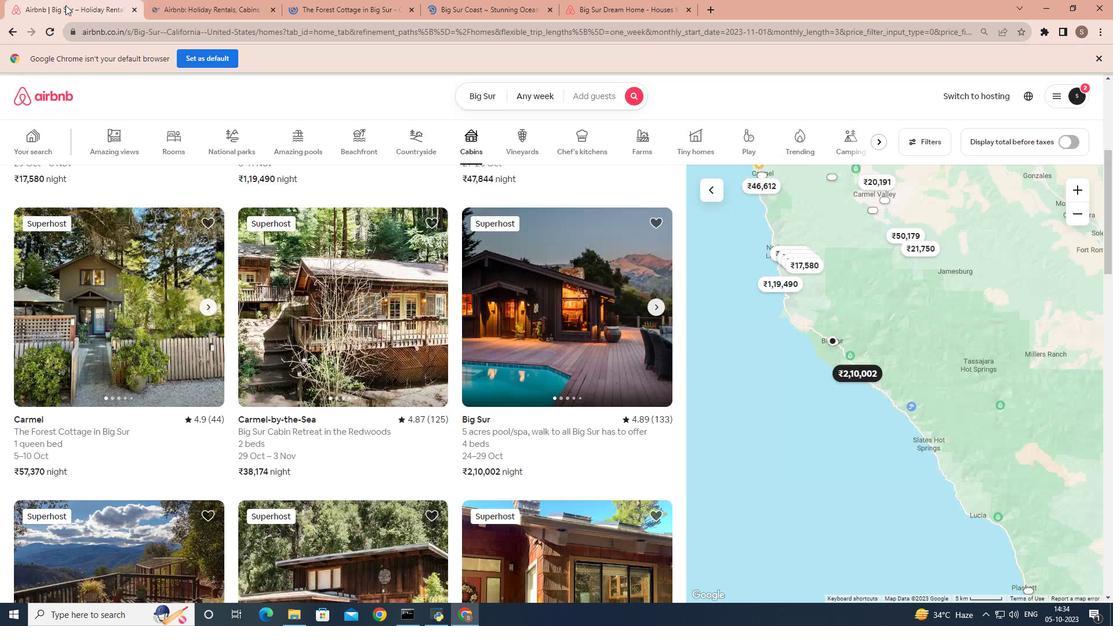 
Action: Mouse moved to (302, 334)
Screenshot: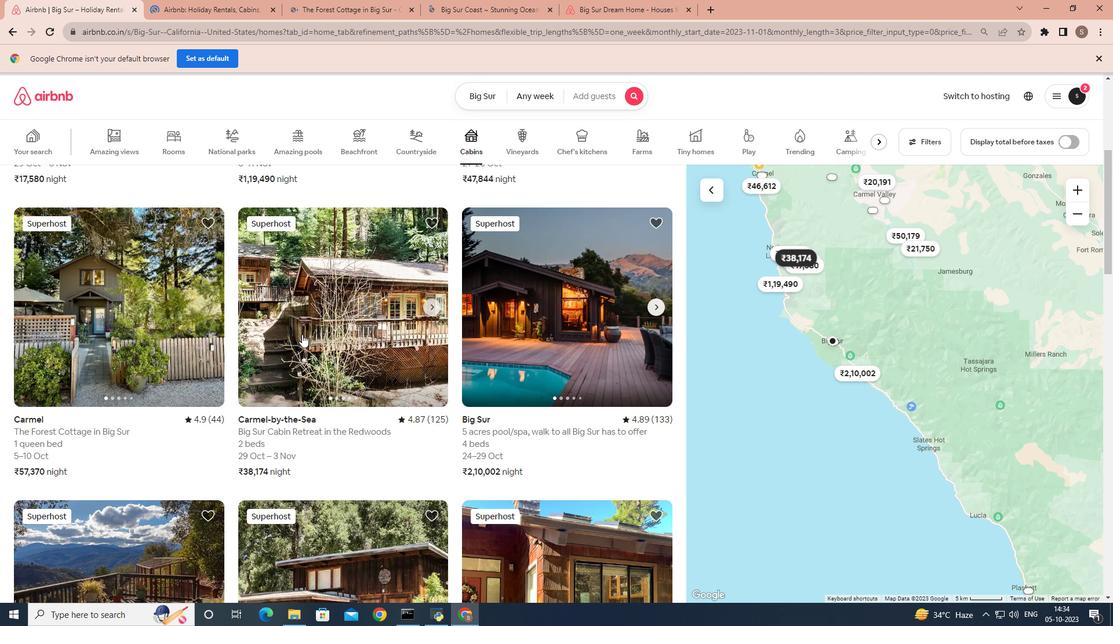 
Action: Mouse pressed left at (302, 334)
Screenshot: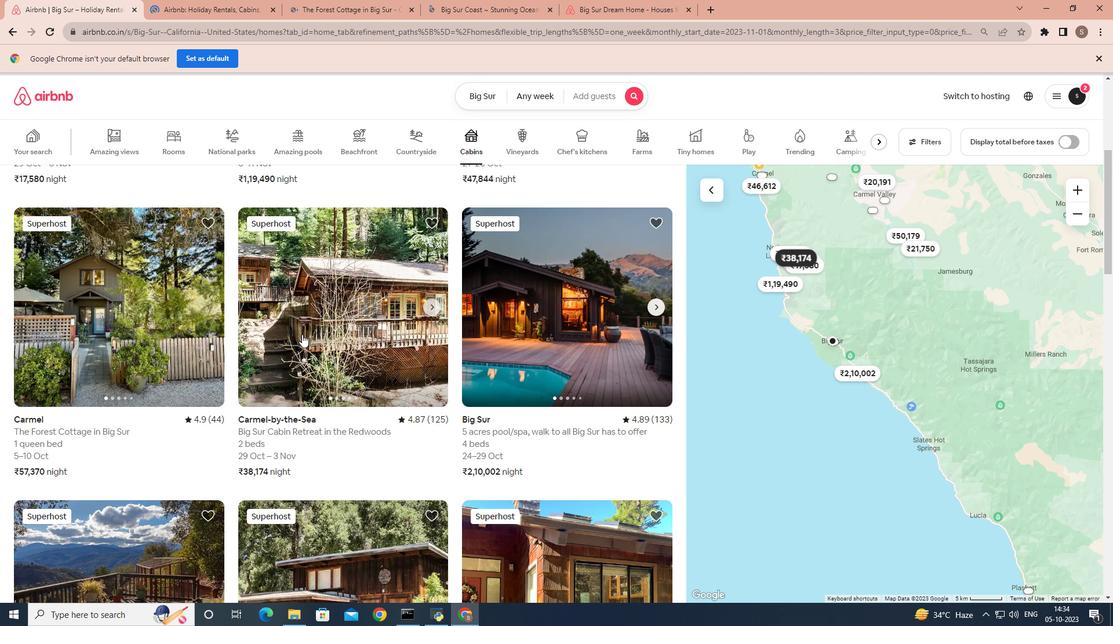 
Action: Mouse moved to (102, 11)
Screenshot: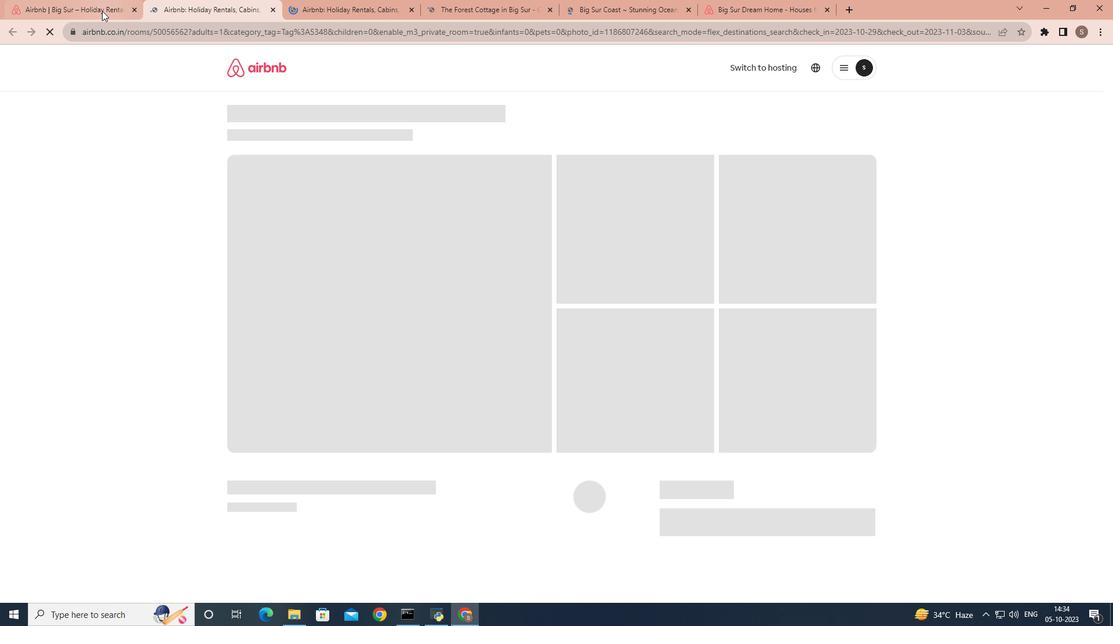 
Action: Mouse pressed left at (102, 11)
Screenshot: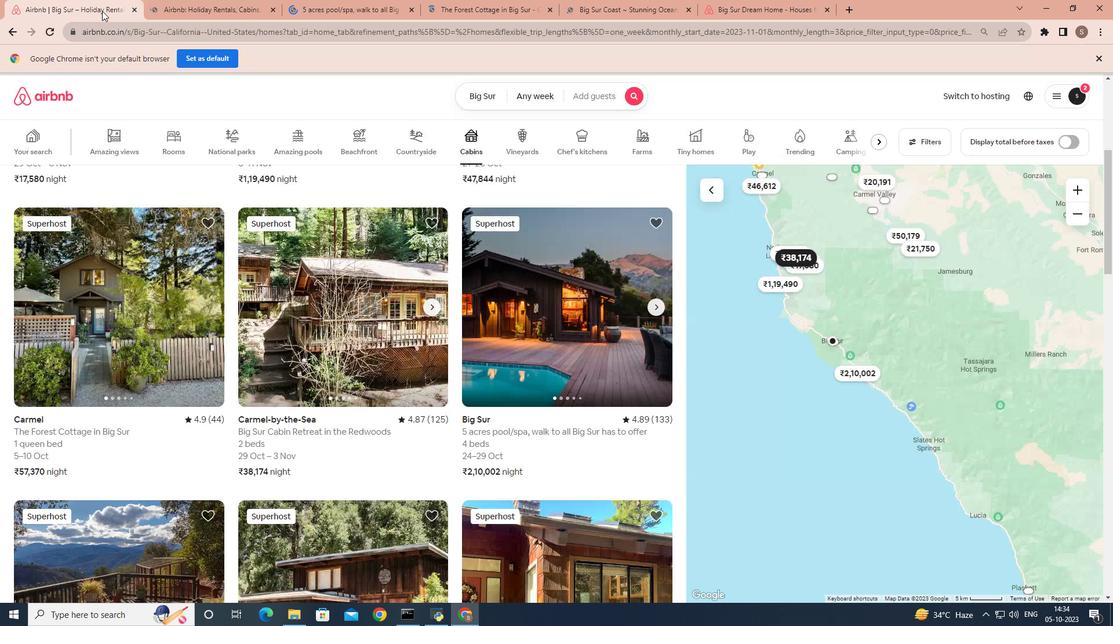 
Action: Mouse moved to (774, 10)
Screenshot: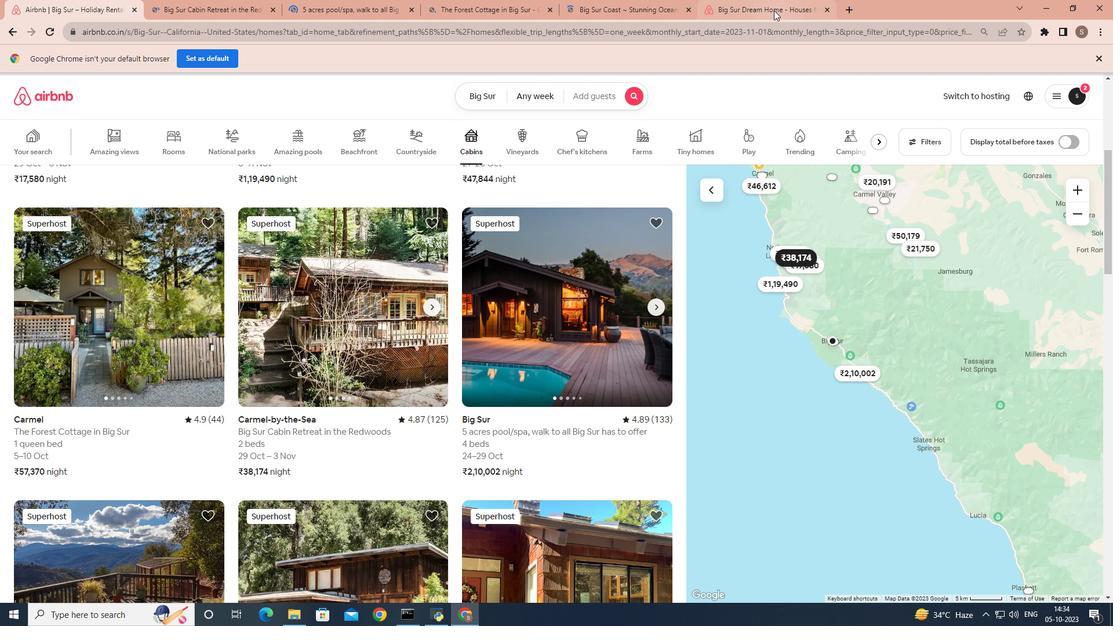 
Action: Mouse pressed left at (774, 10)
Screenshot: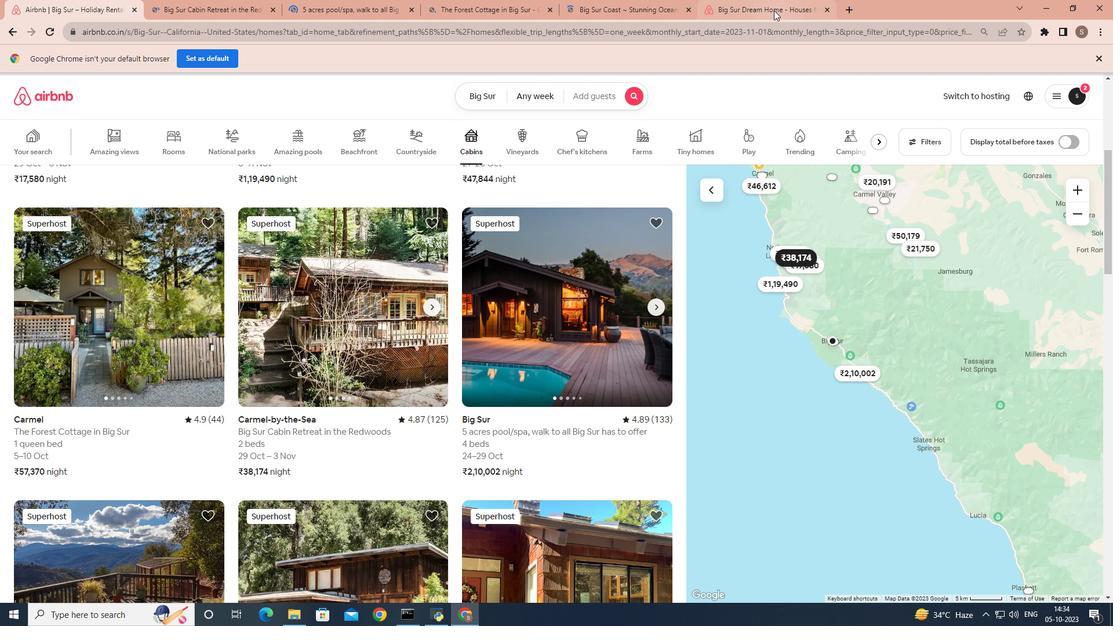 
Action: Mouse moved to (488, 347)
Screenshot: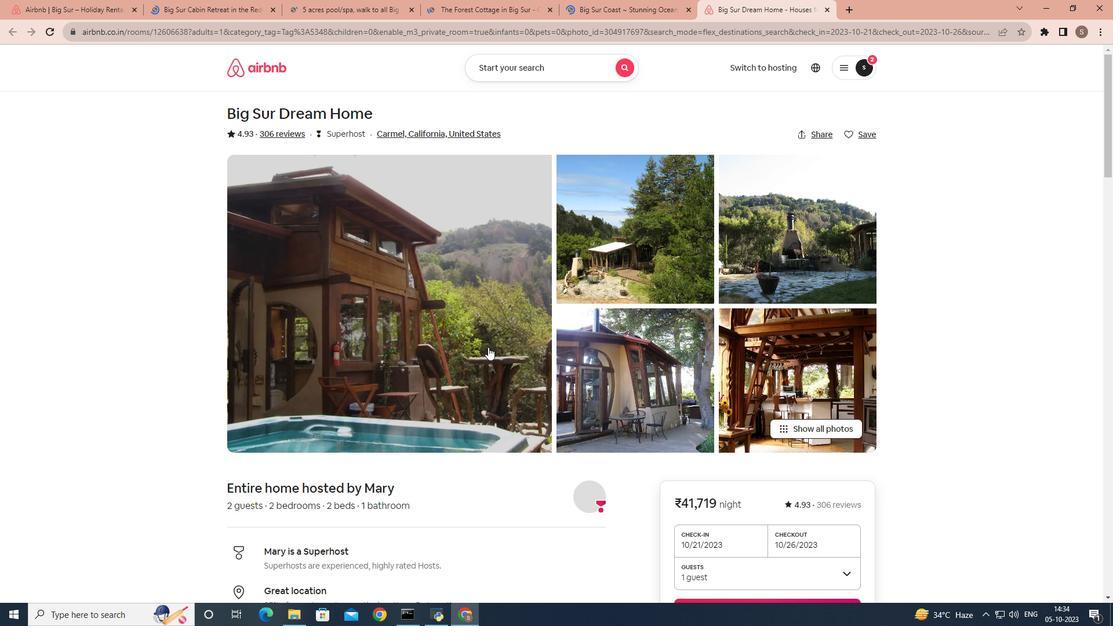 
Action: Mouse scrolled (488, 346) with delta (0, 0)
Screenshot: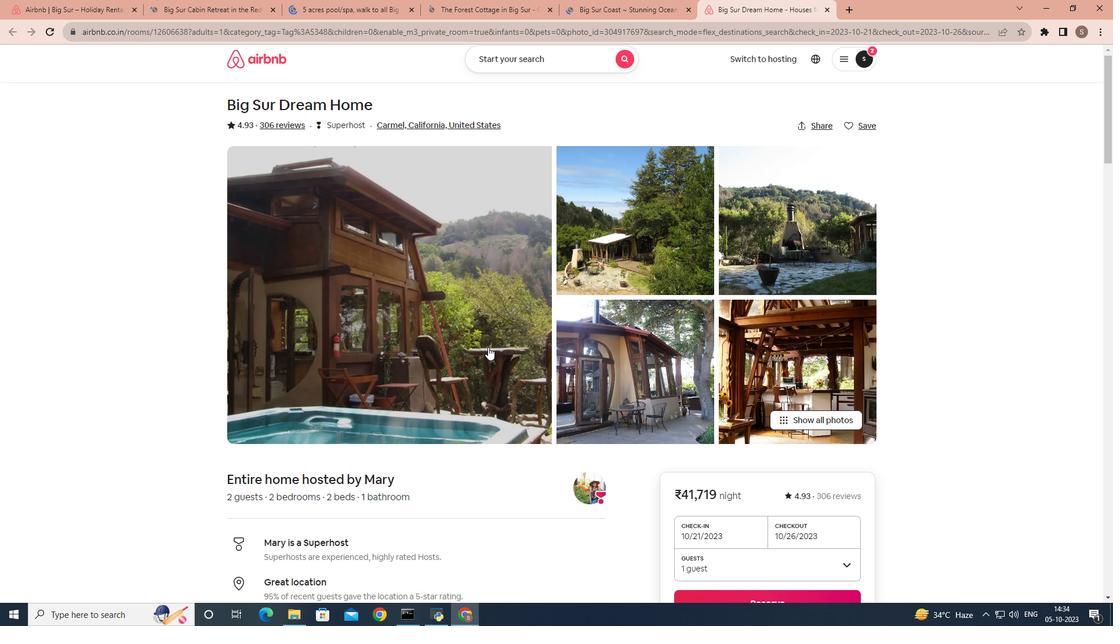 
Action: Mouse scrolled (488, 346) with delta (0, 0)
Screenshot: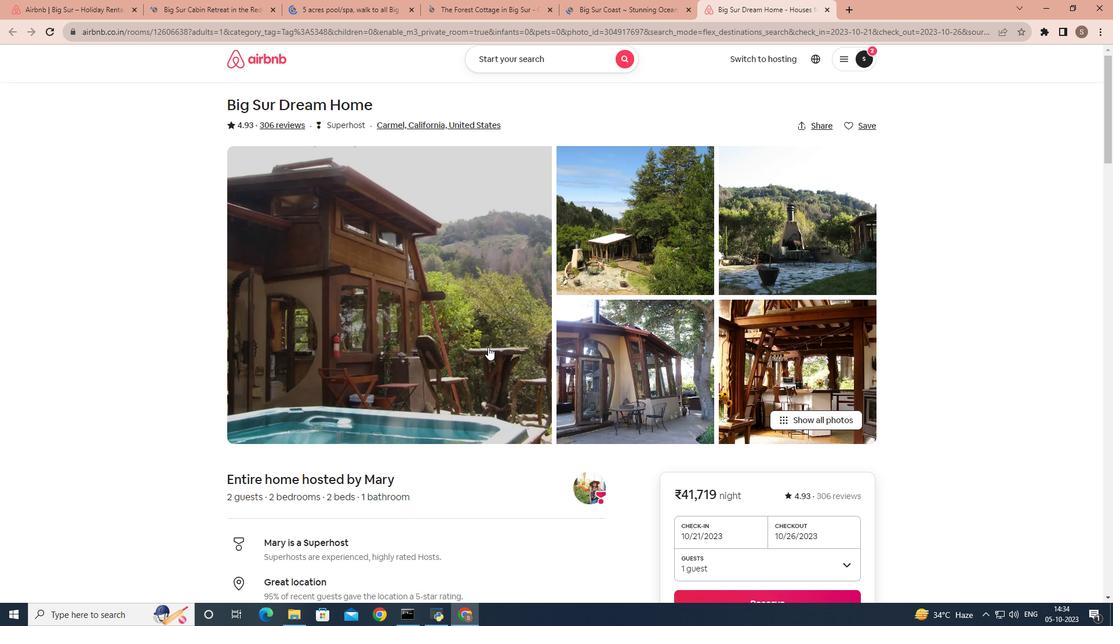 
Action: Mouse scrolled (488, 346) with delta (0, 0)
Screenshot: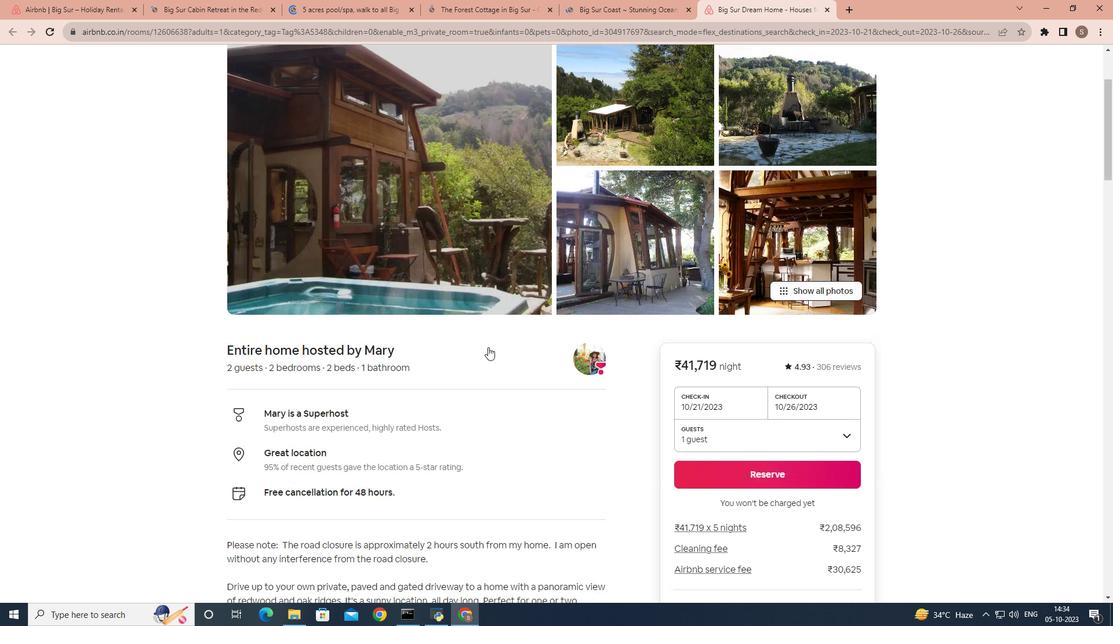 
Action: Mouse scrolled (488, 346) with delta (0, 0)
Screenshot: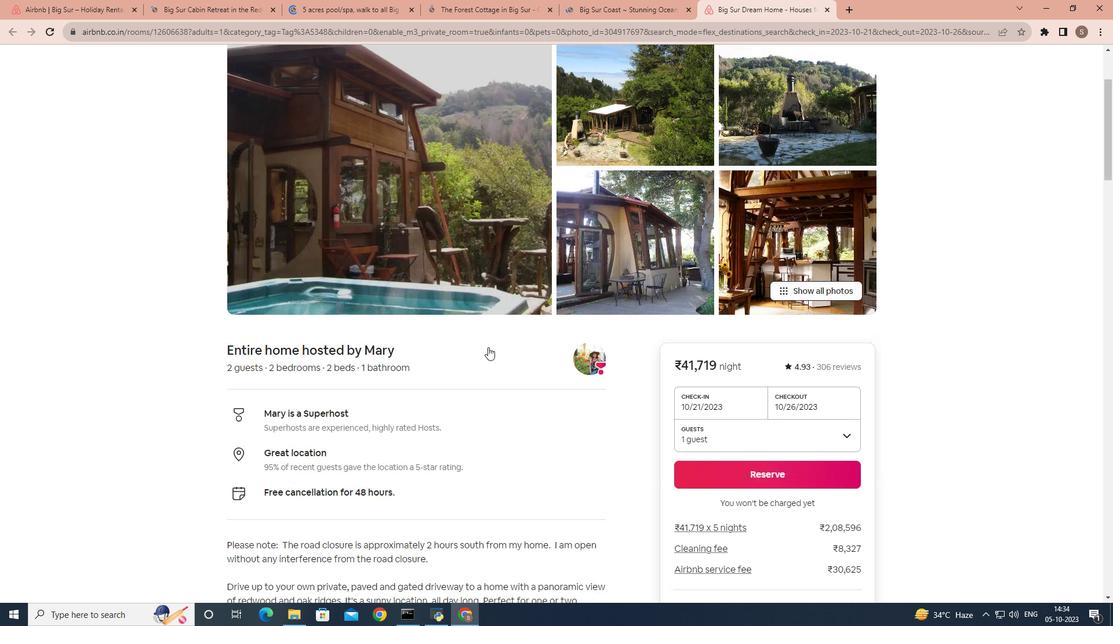 
Action: Mouse scrolled (488, 346) with delta (0, 0)
Screenshot: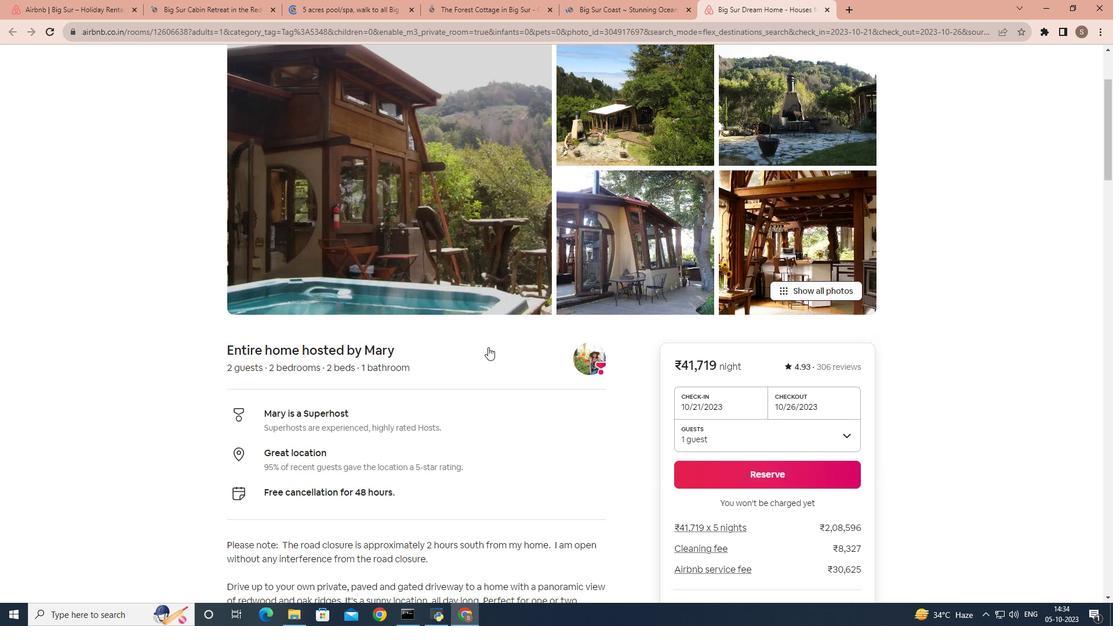 
Action: Mouse scrolled (488, 346) with delta (0, 0)
Screenshot: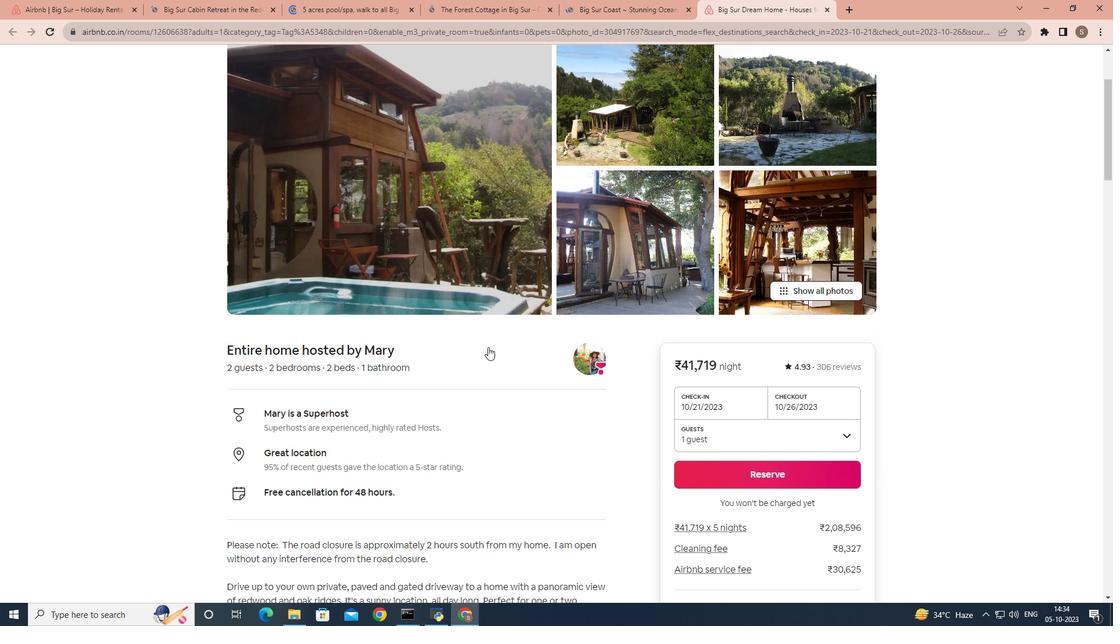 
Action: Mouse scrolled (488, 346) with delta (0, 0)
Screenshot: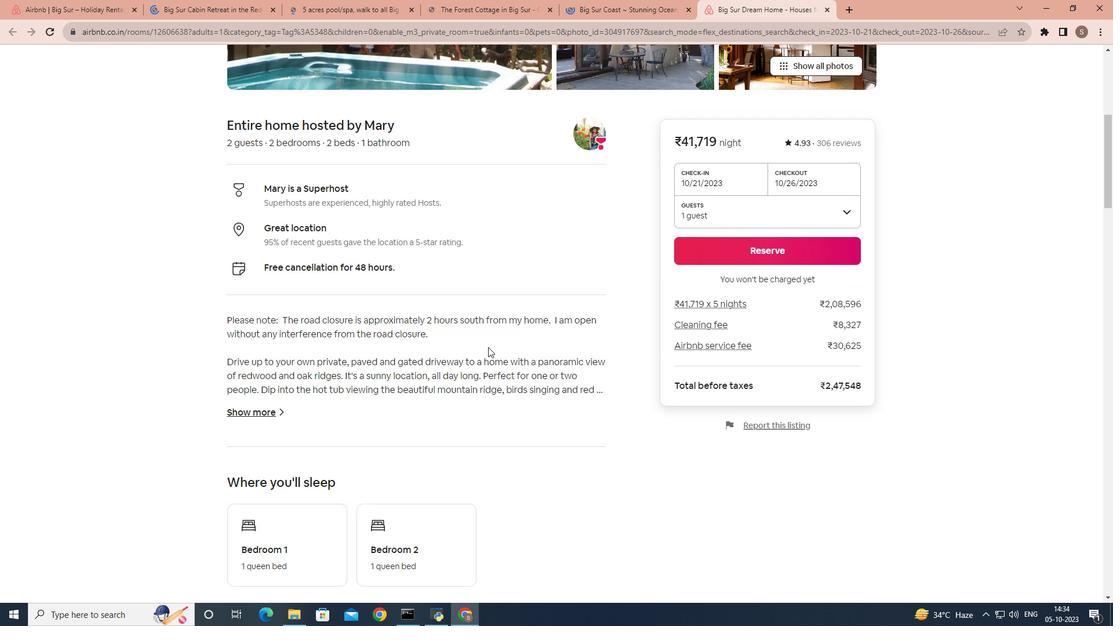 
Action: Mouse scrolled (488, 346) with delta (0, 0)
Screenshot: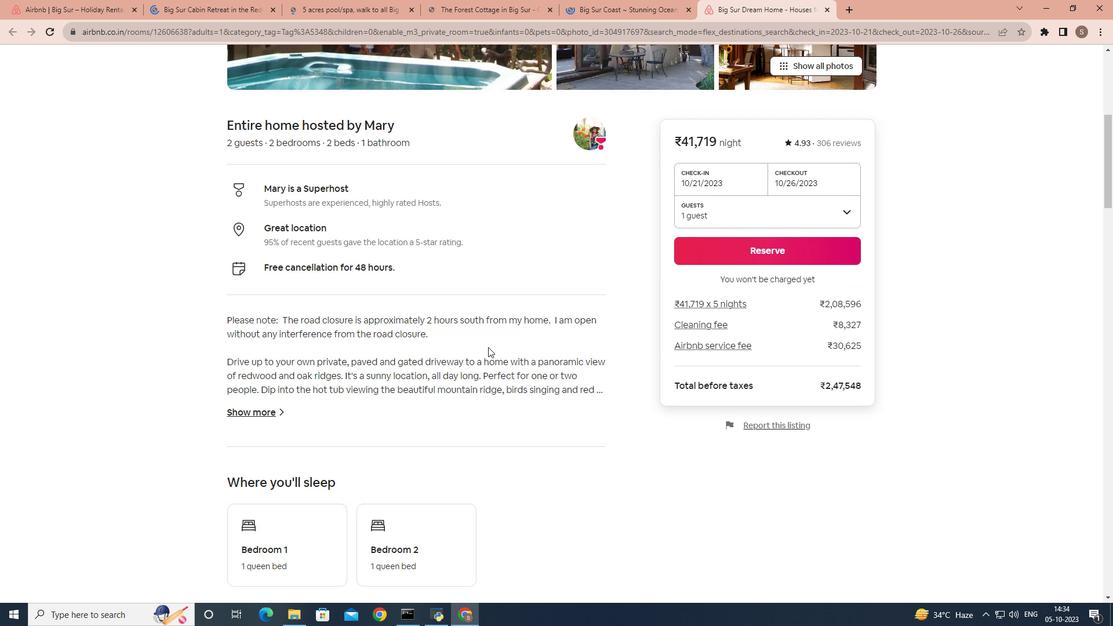 
Action: Mouse scrolled (488, 346) with delta (0, 0)
Screenshot: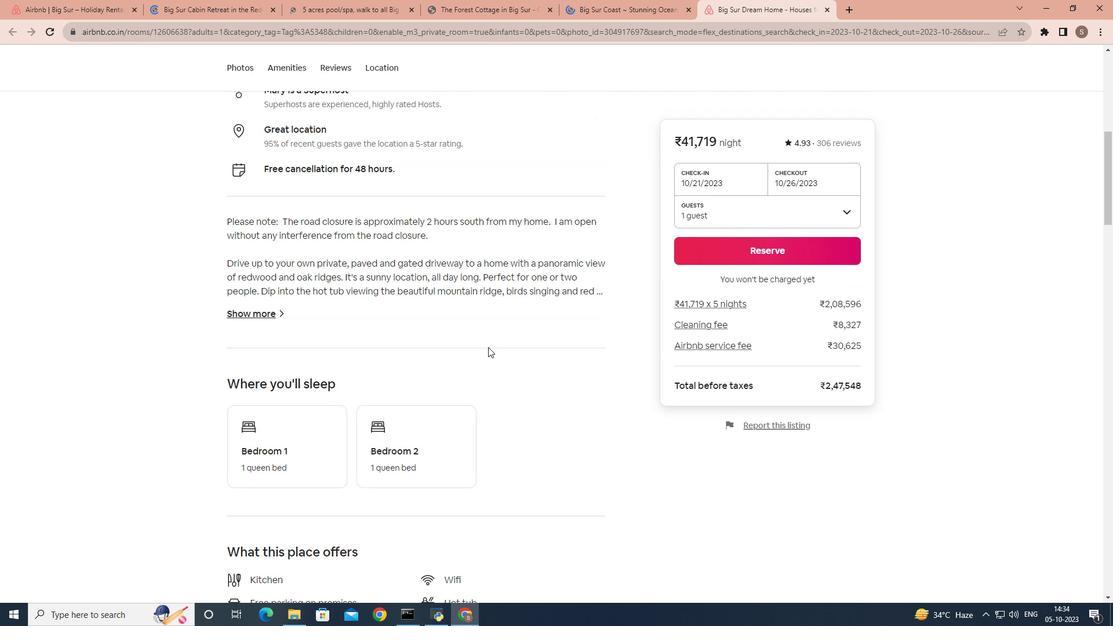 
Action: Mouse moved to (273, 252)
Screenshot: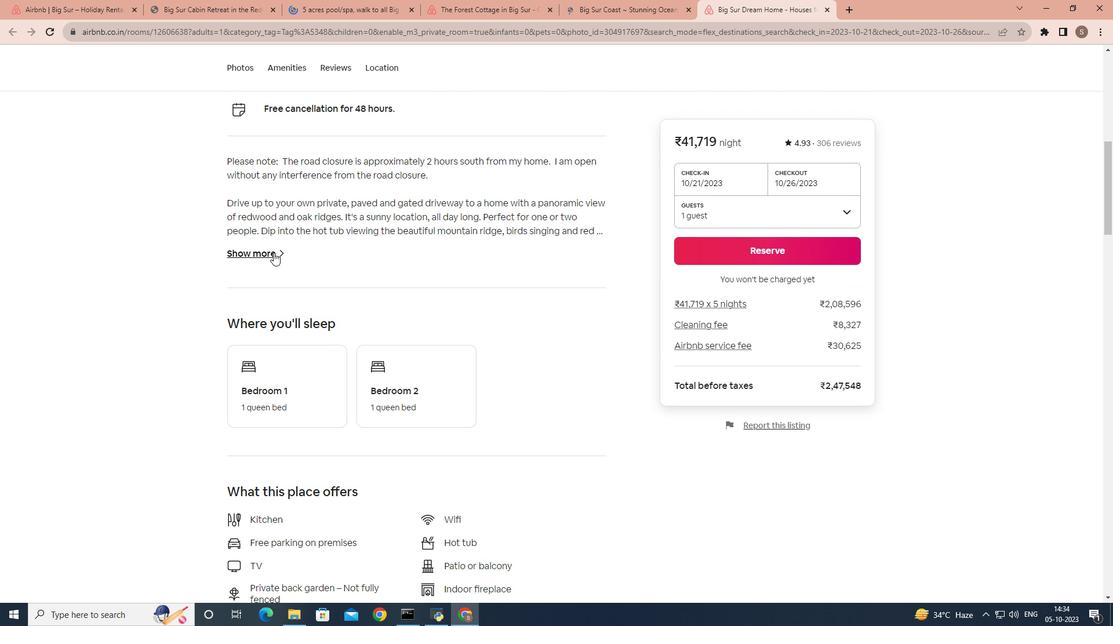 
Action: Mouse pressed left at (273, 252)
Screenshot: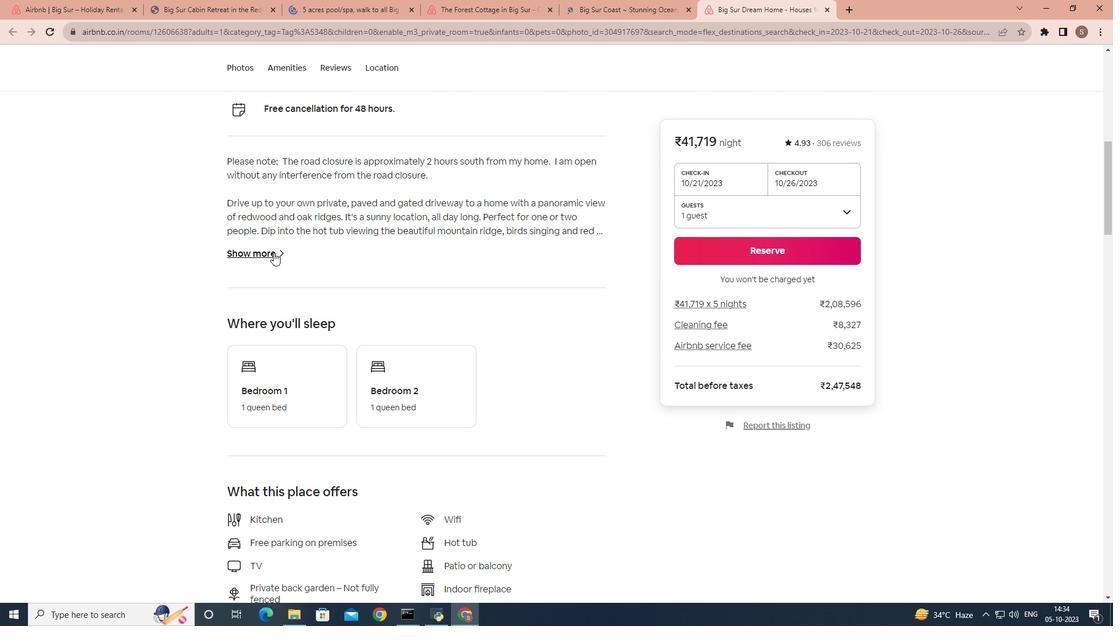 
Action: Mouse moved to (345, 207)
Screenshot: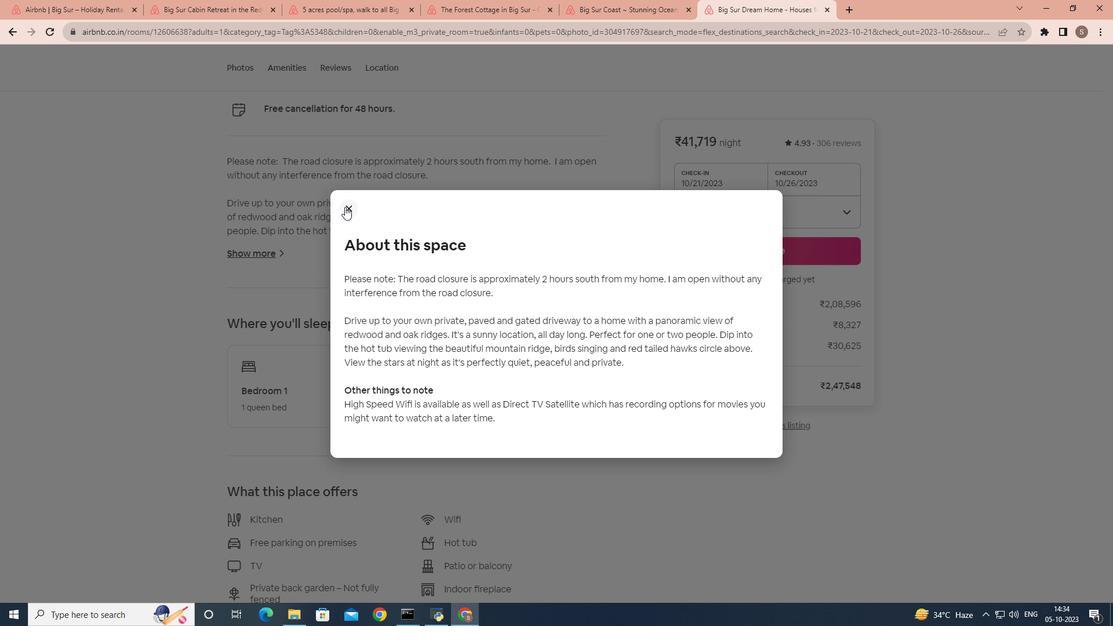 
Action: Mouse pressed left at (345, 207)
Screenshot: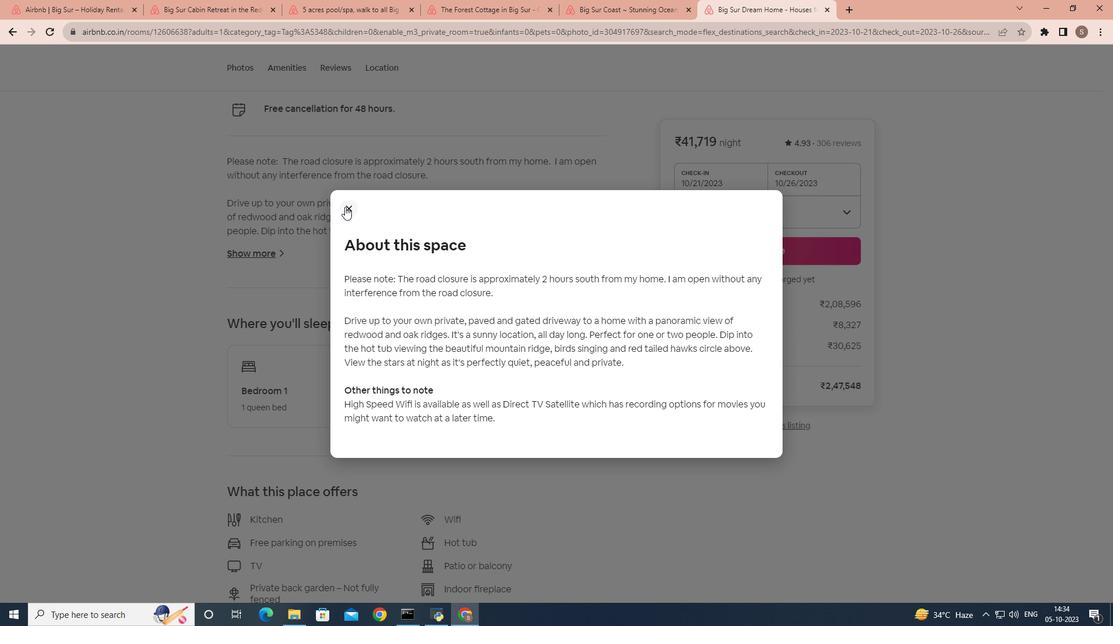 
Action: Mouse moved to (373, 346)
Screenshot: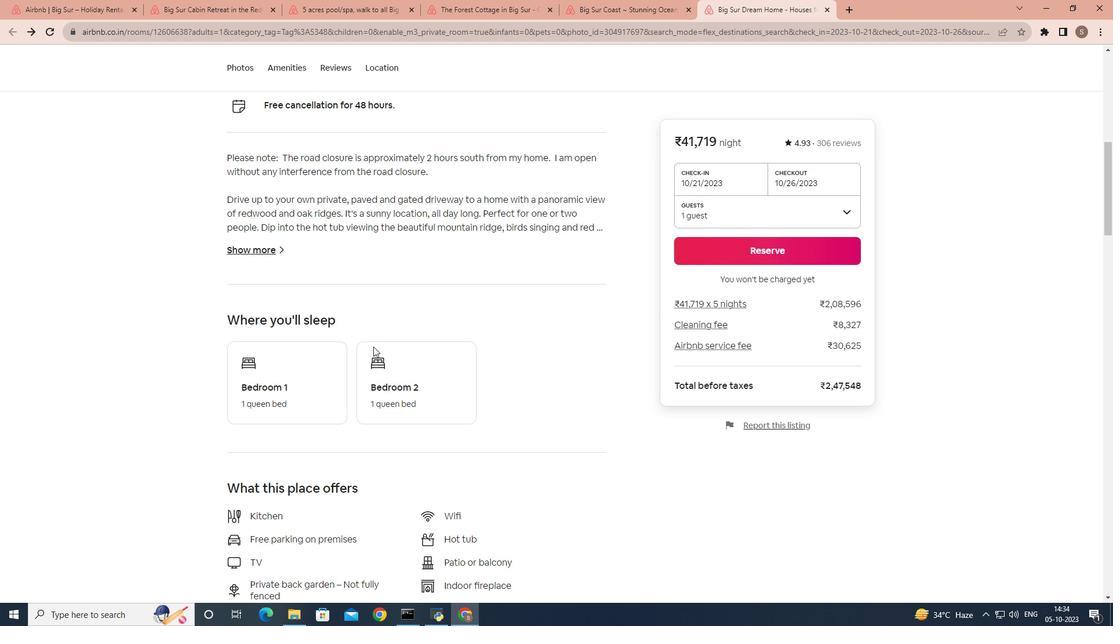 
Action: Mouse scrolled (373, 346) with delta (0, 0)
Screenshot: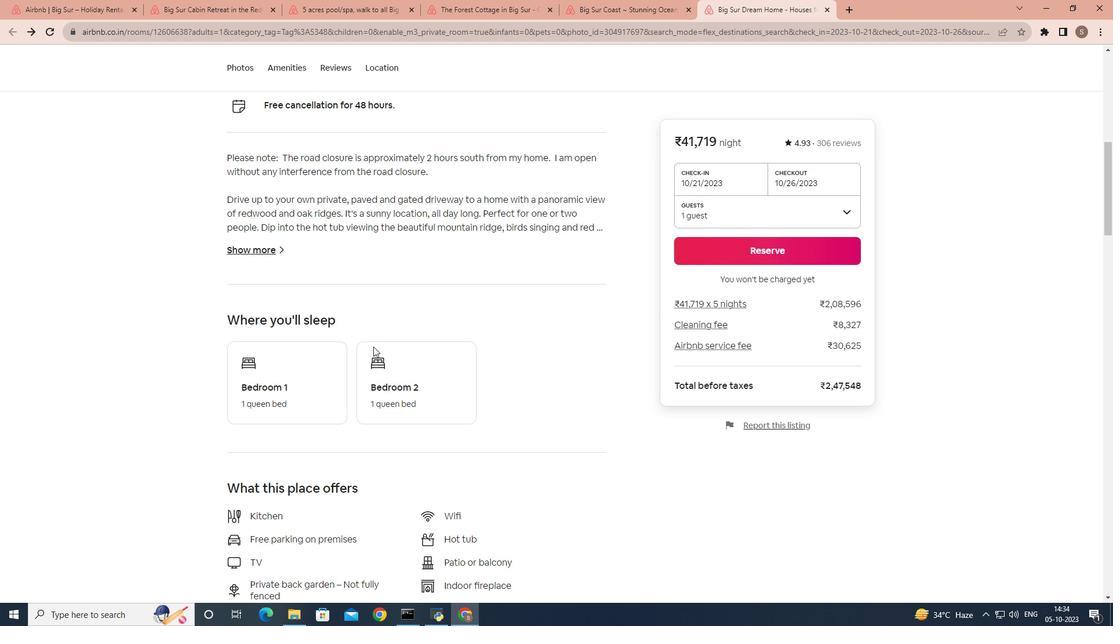 
Action: Mouse scrolled (373, 346) with delta (0, 0)
Screenshot: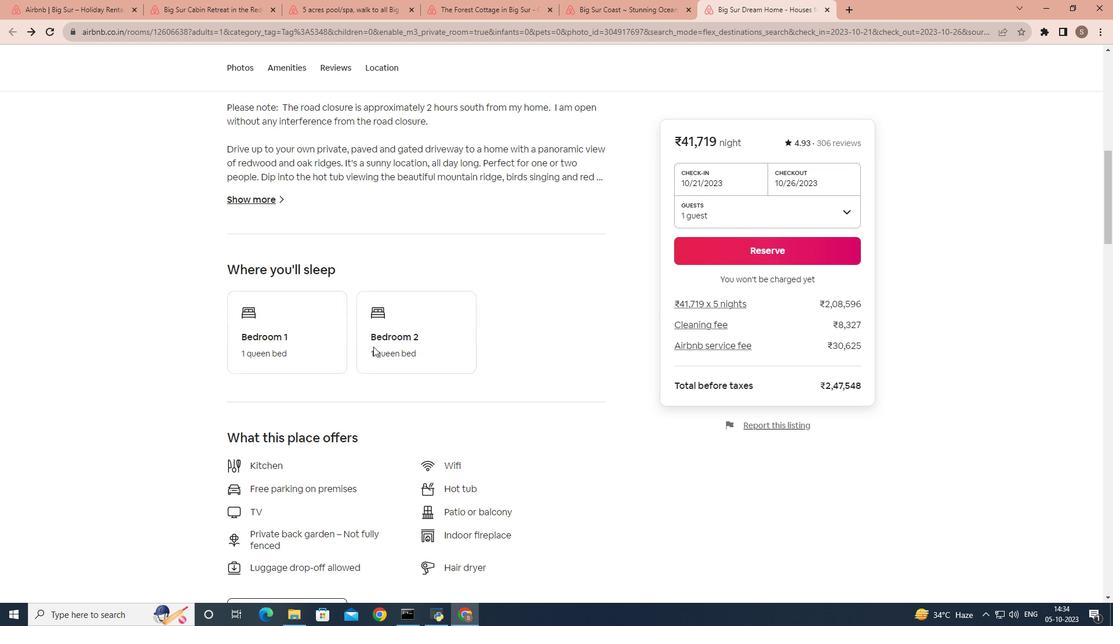 
Action: Mouse scrolled (373, 346) with delta (0, 0)
Screenshot: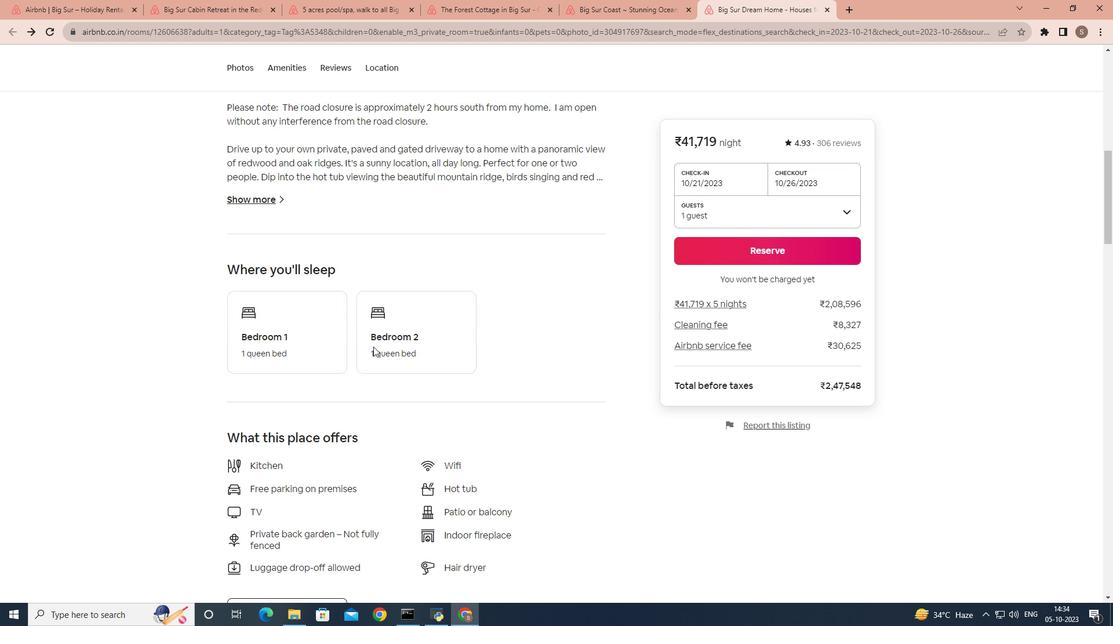 
Action: Mouse scrolled (373, 346) with delta (0, 0)
Screenshot: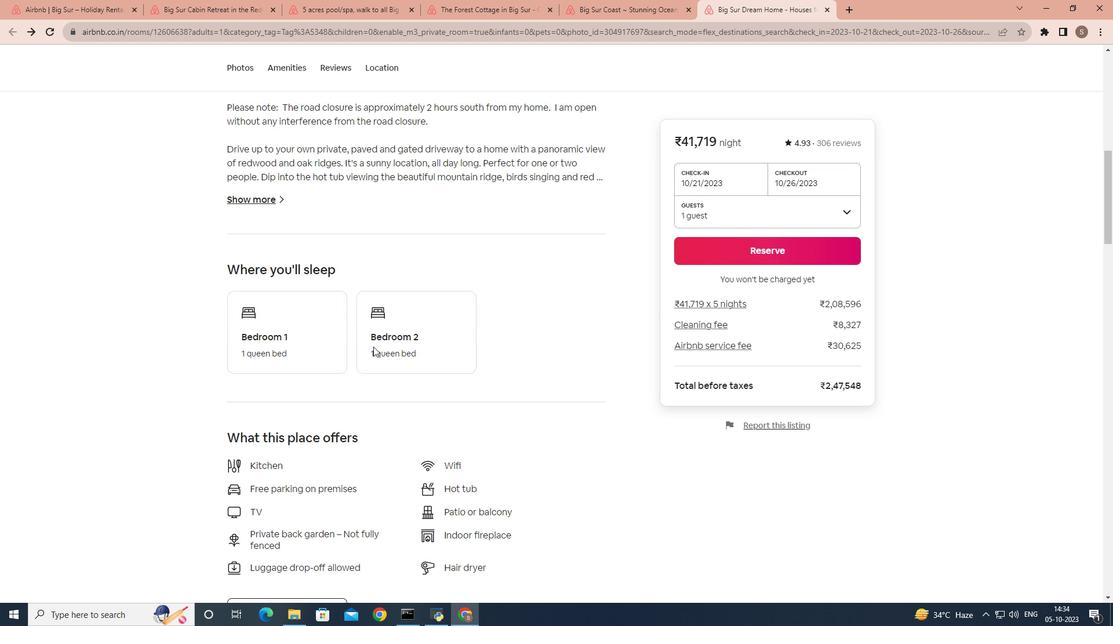 
Action: Mouse scrolled (373, 346) with delta (0, 0)
Screenshot: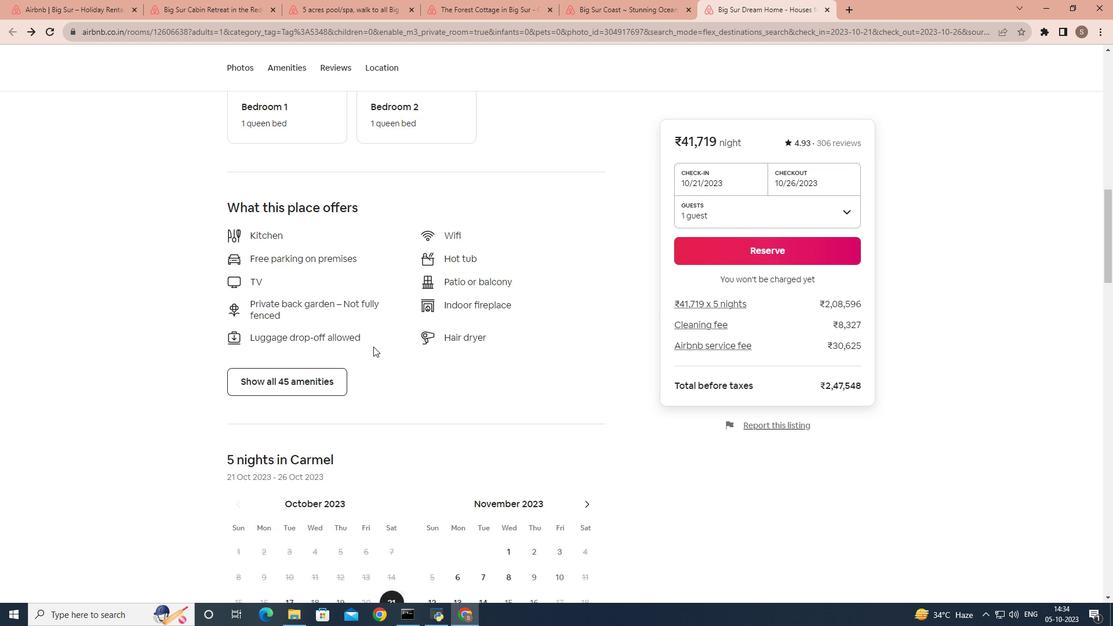
Action: Mouse scrolled (373, 346) with delta (0, 0)
Screenshot: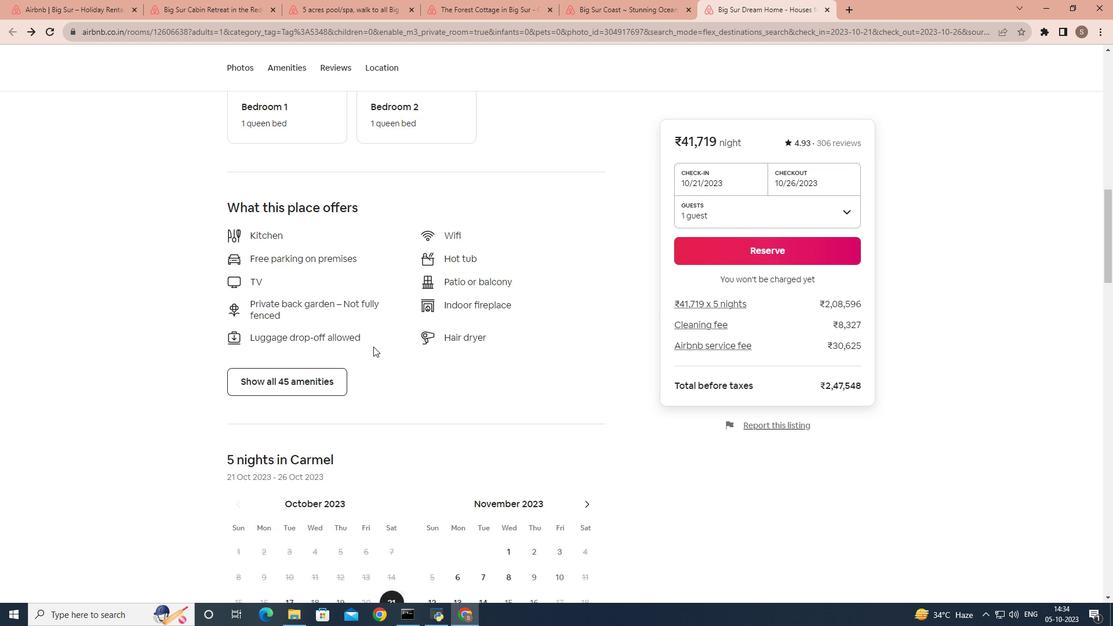 
Action: Mouse moved to (326, 320)
Screenshot: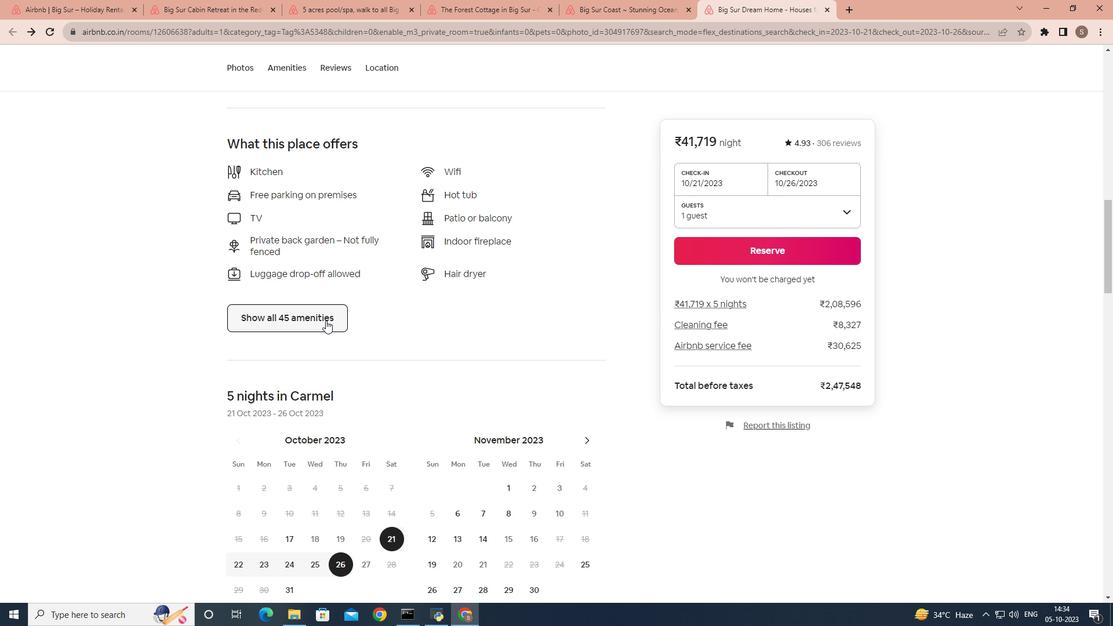 
Action: Mouse pressed left at (326, 320)
Screenshot: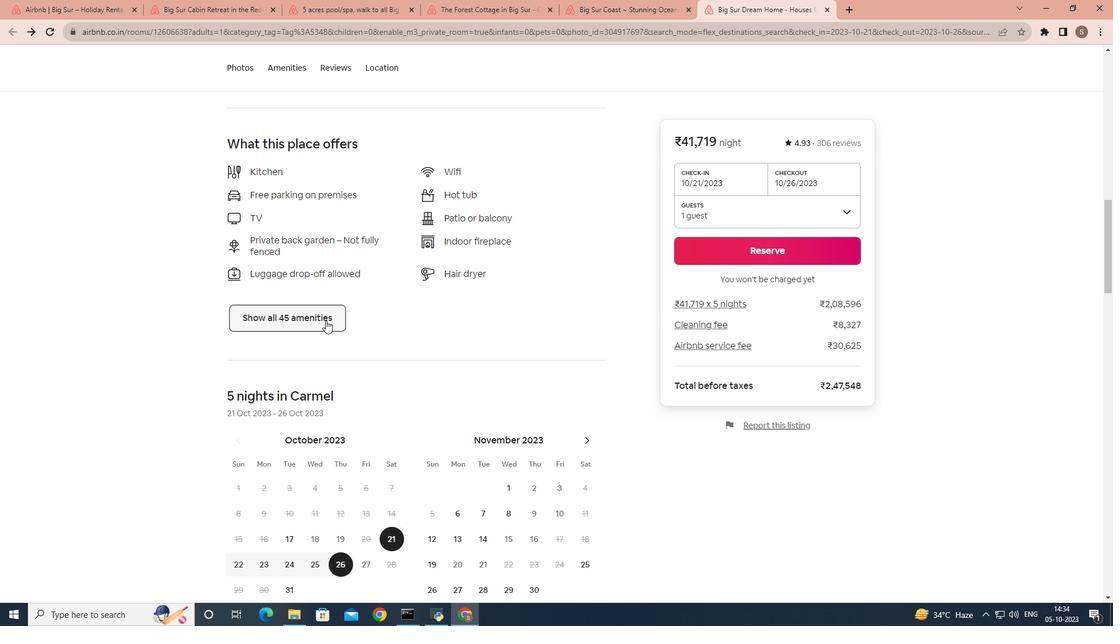 
Action: Mouse moved to (377, 318)
Screenshot: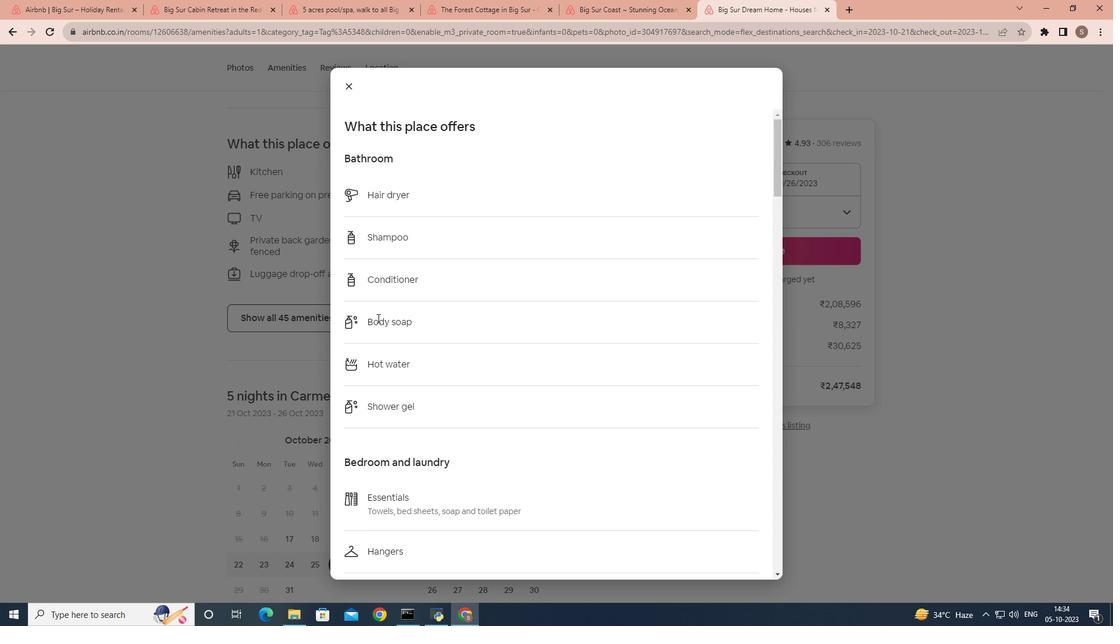 
Action: Mouse scrolled (377, 317) with delta (0, 0)
Screenshot: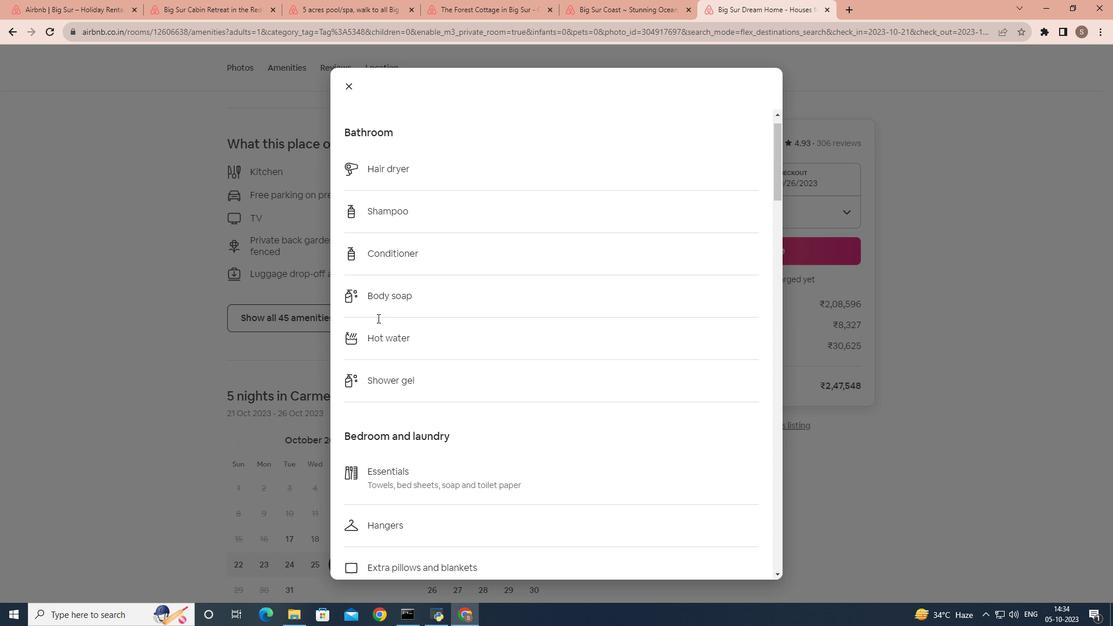 
Action: Mouse scrolled (377, 317) with delta (0, 0)
Screenshot: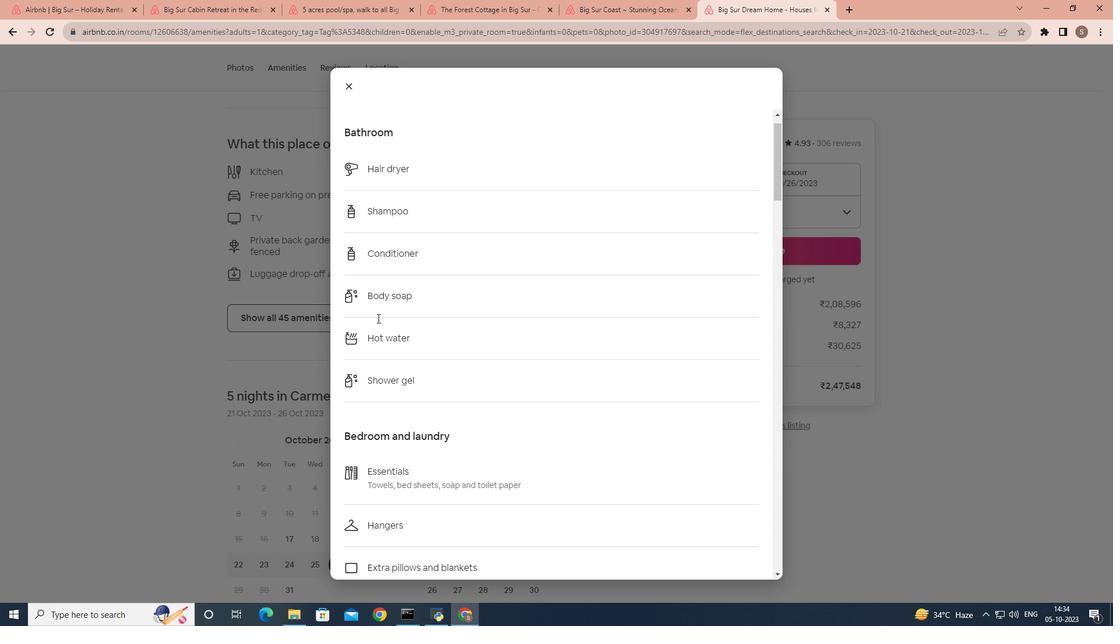 
Action: Mouse scrolled (377, 317) with delta (0, 0)
Screenshot: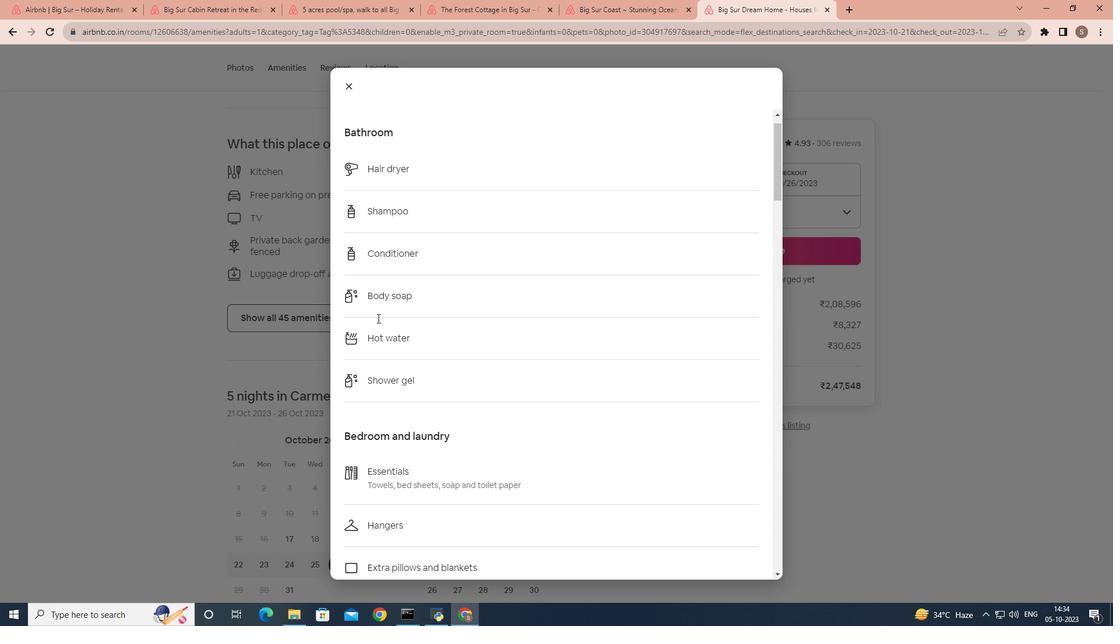 
Action: Mouse scrolled (377, 317) with delta (0, 0)
Screenshot: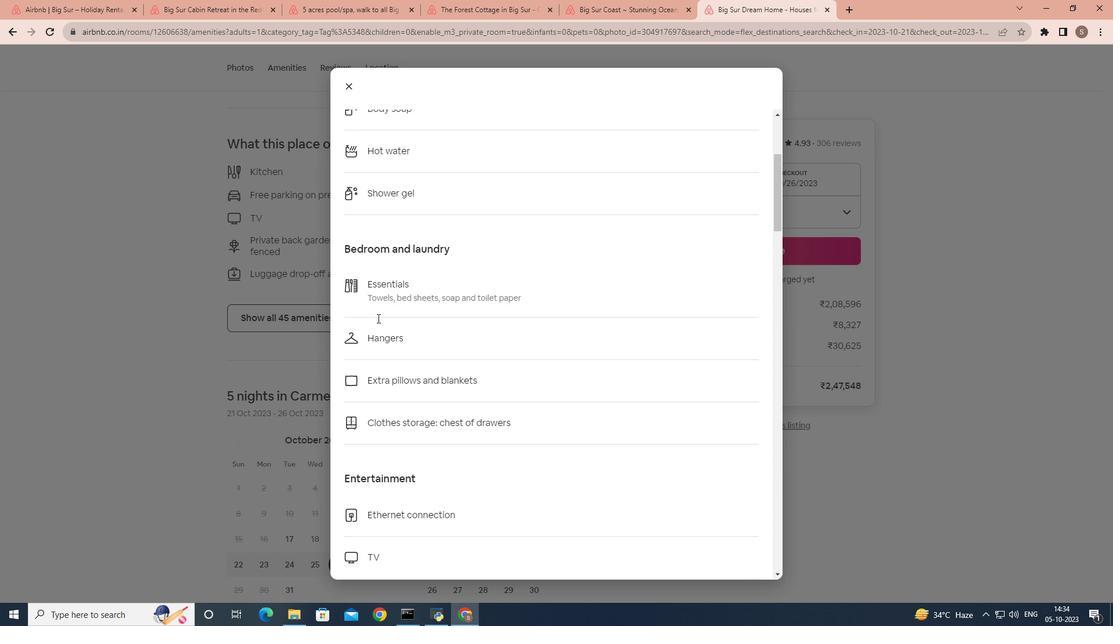 
Action: Mouse scrolled (377, 317) with delta (0, 0)
Screenshot: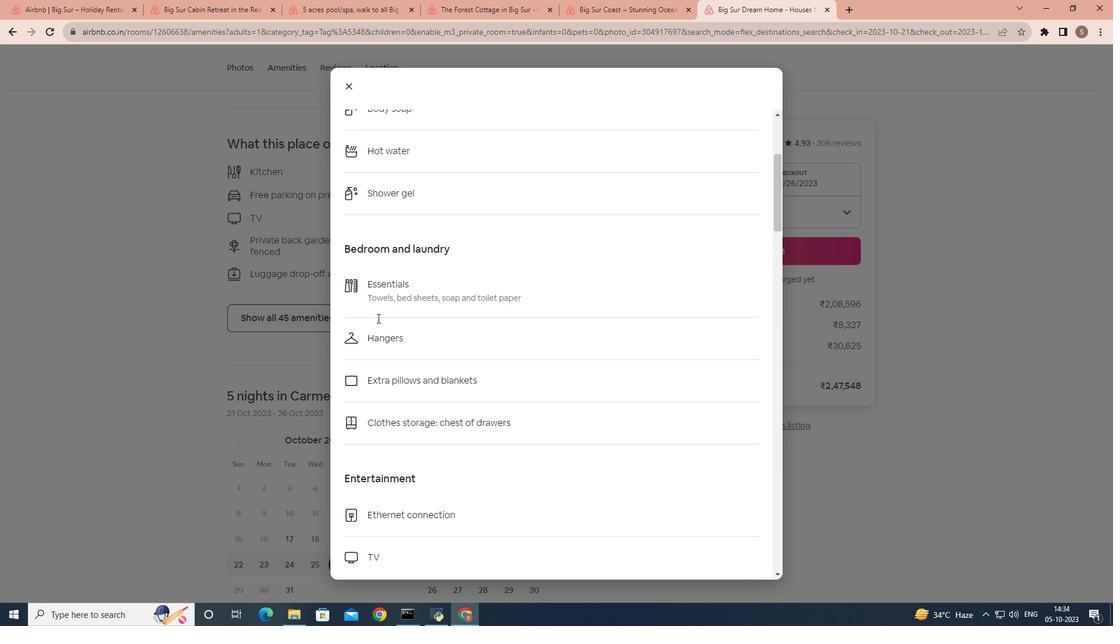 
Action: Mouse scrolled (377, 317) with delta (0, 0)
Screenshot: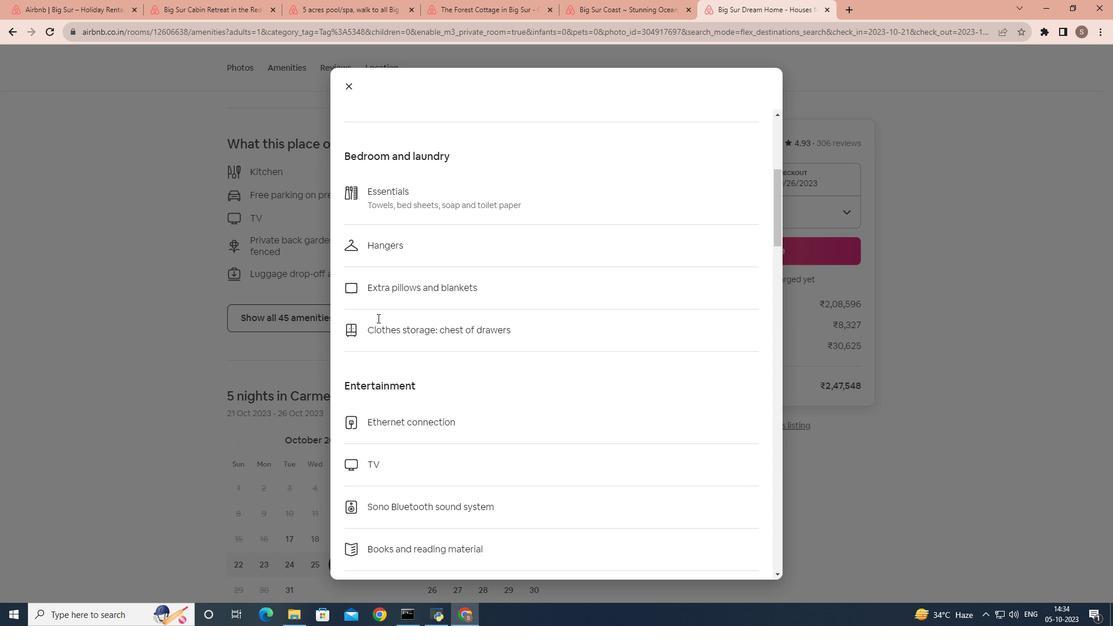 
Action: Mouse scrolled (377, 317) with delta (0, 0)
Screenshot: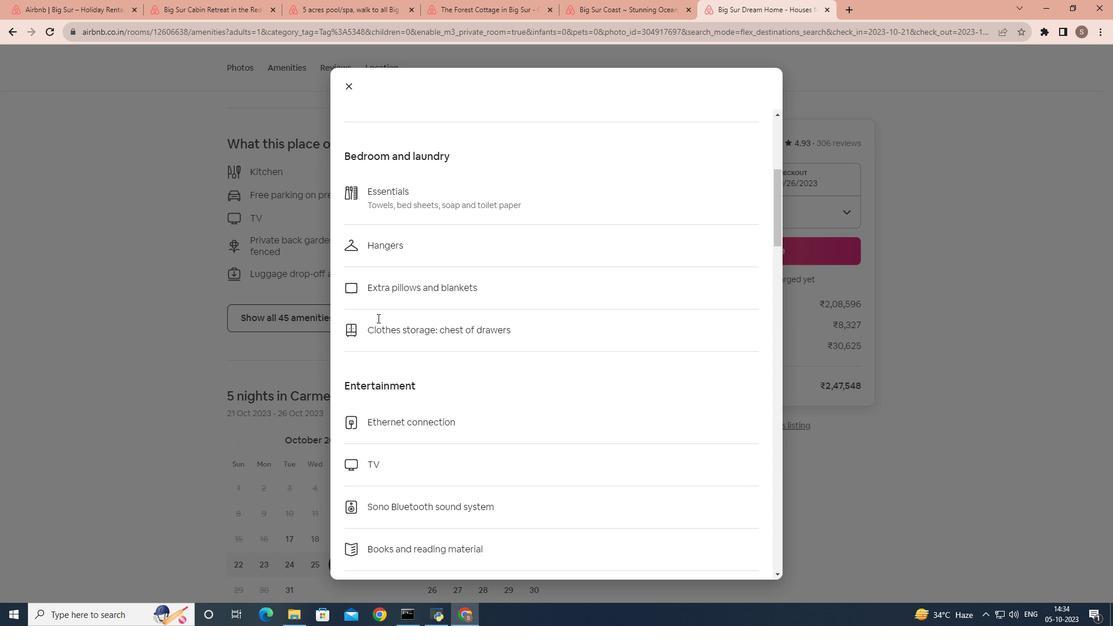 
Action: Mouse scrolled (377, 317) with delta (0, 0)
Screenshot: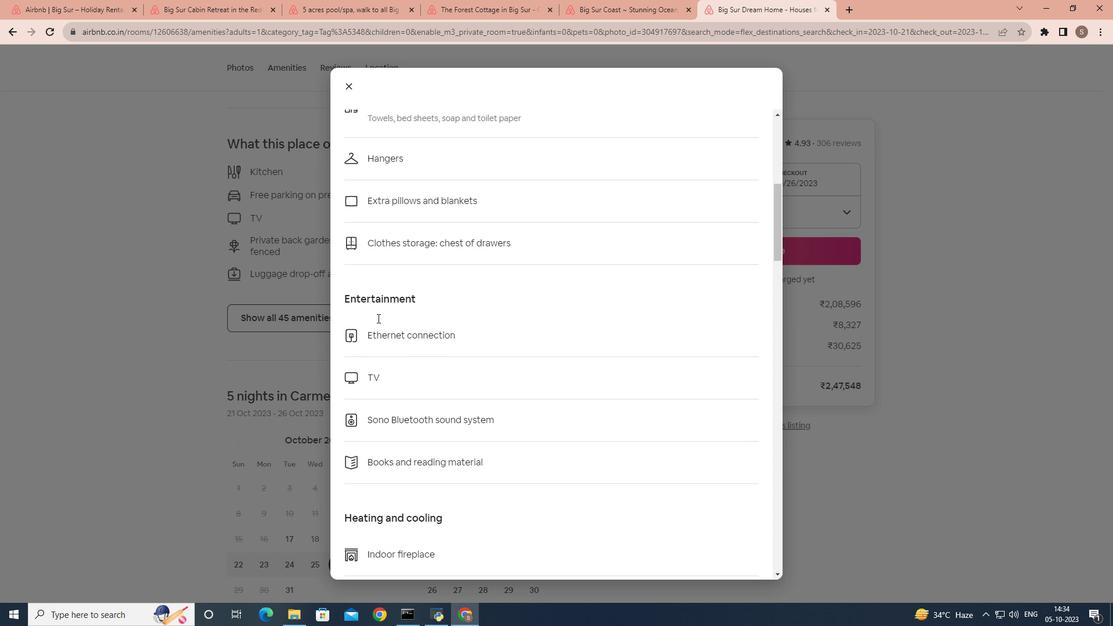 
Action: Mouse scrolled (377, 317) with delta (0, 0)
Screenshot: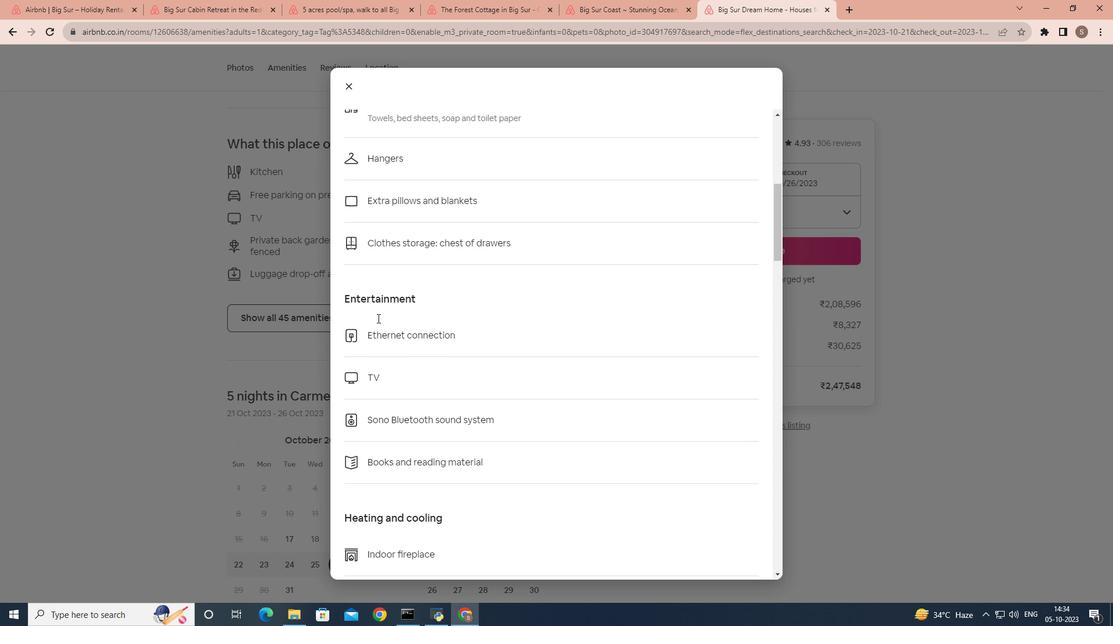 
Action: Mouse scrolled (377, 317) with delta (0, 0)
Screenshot: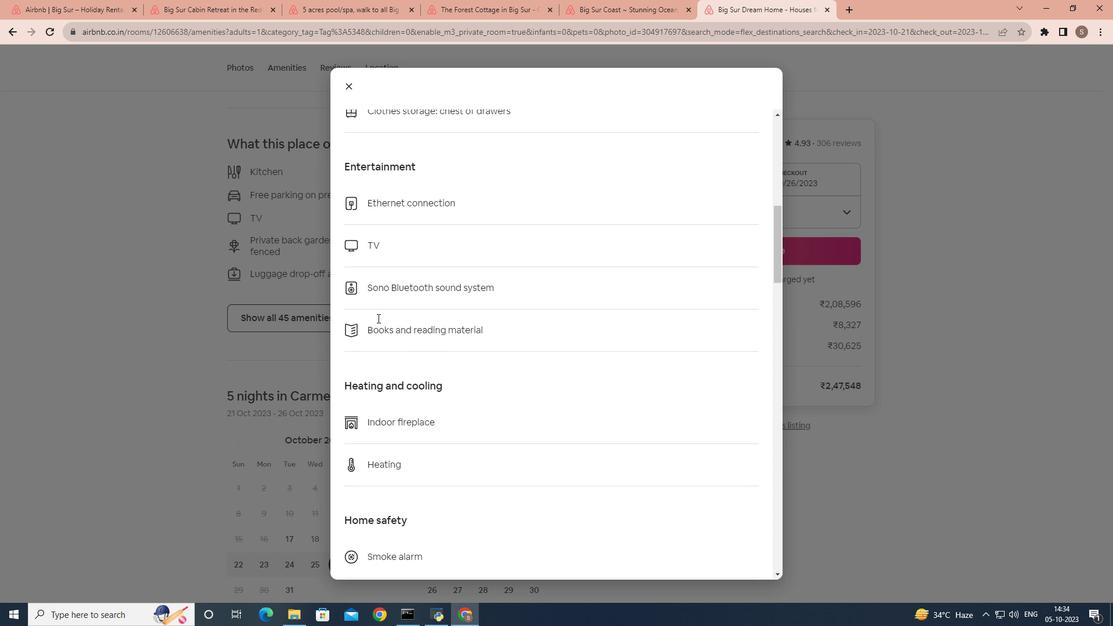 
Action: Mouse scrolled (377, 317) with delta (0, 0)
Screenshot: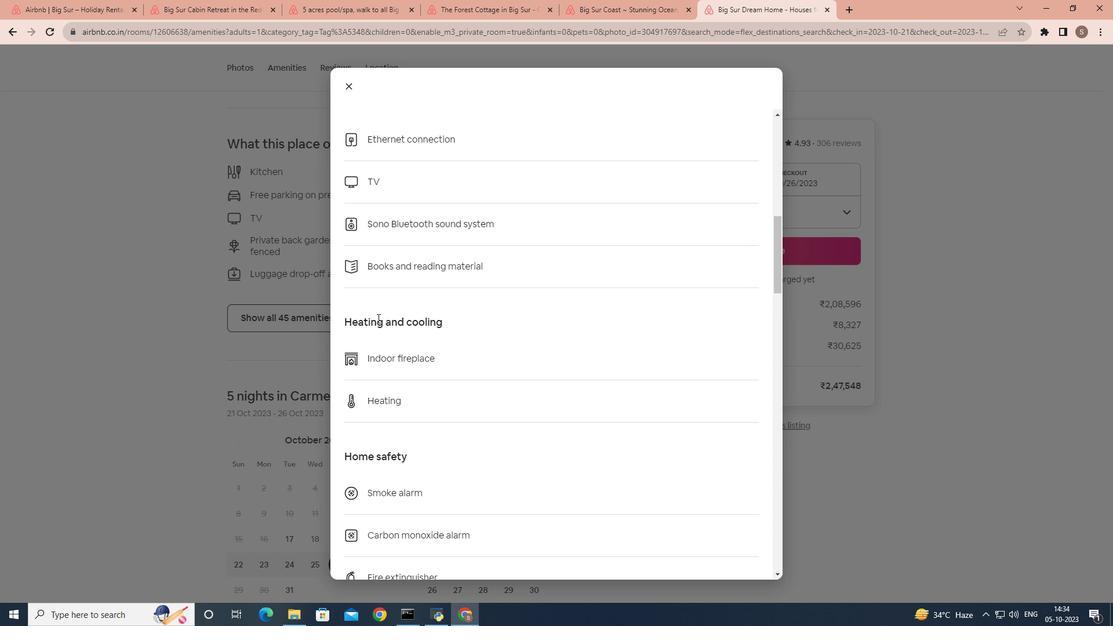 
Action: Mouse scrolled (377, 317) with delta (0, 0)
Screenshot: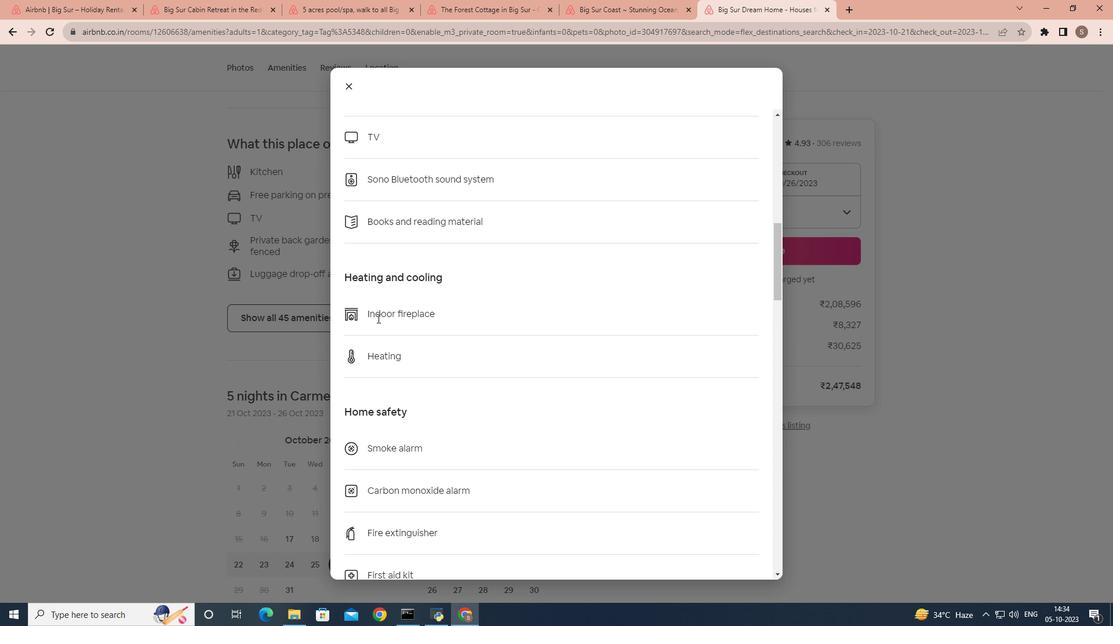 
Action: Mouse scrolled (377, 317) with delta (0, 0)
Screenshot: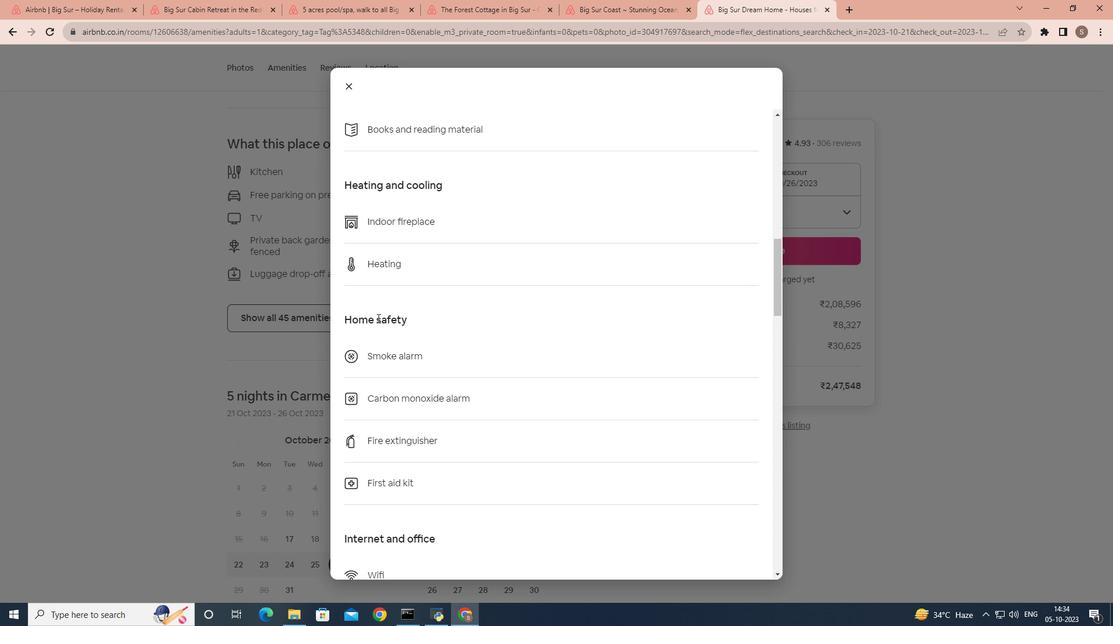 
Action: Mouse scrolled (377, 317) with delta (0, 0)
Screenshot: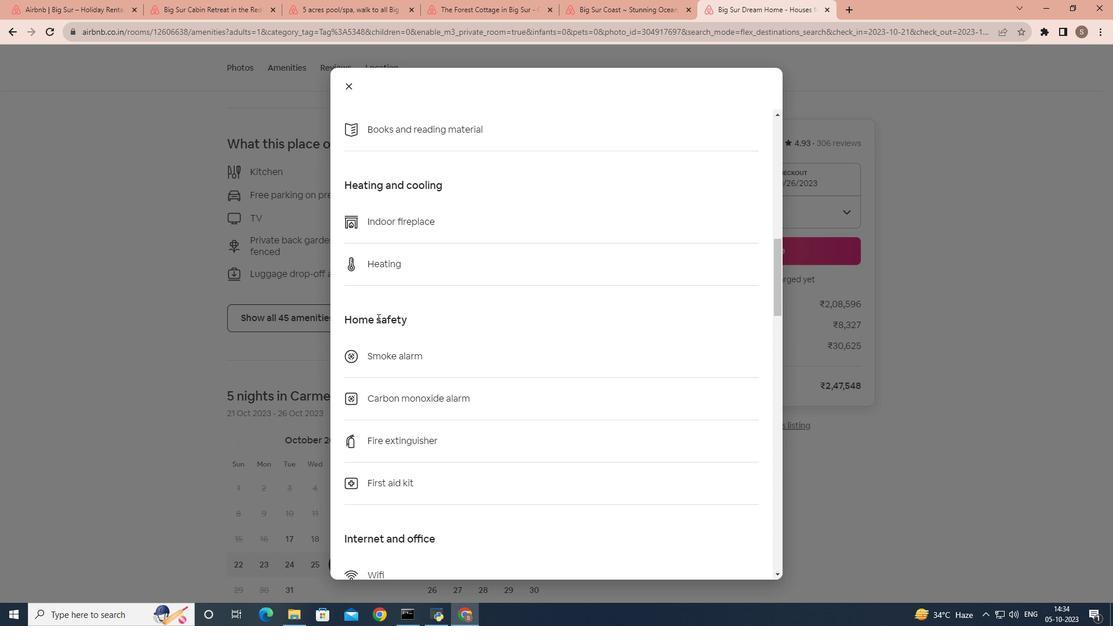 
Action: Mouse scrolled (377, 317) with delta (0, 0)
Screenshot: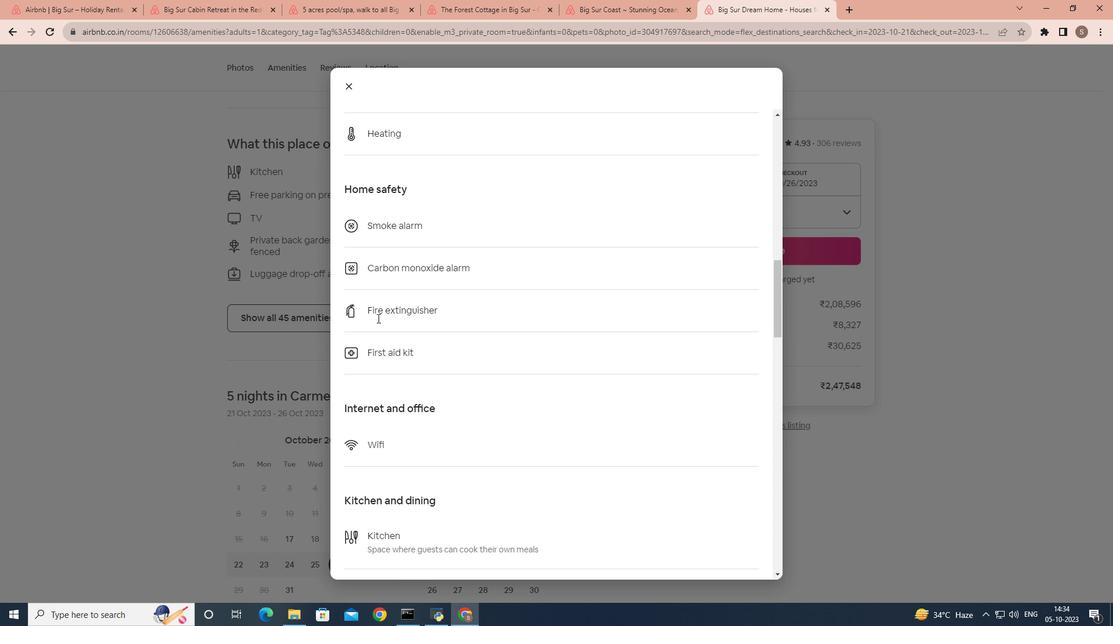 
Action: Mouse scrolled (377, 317) with delta (0, 0)
Screenshot: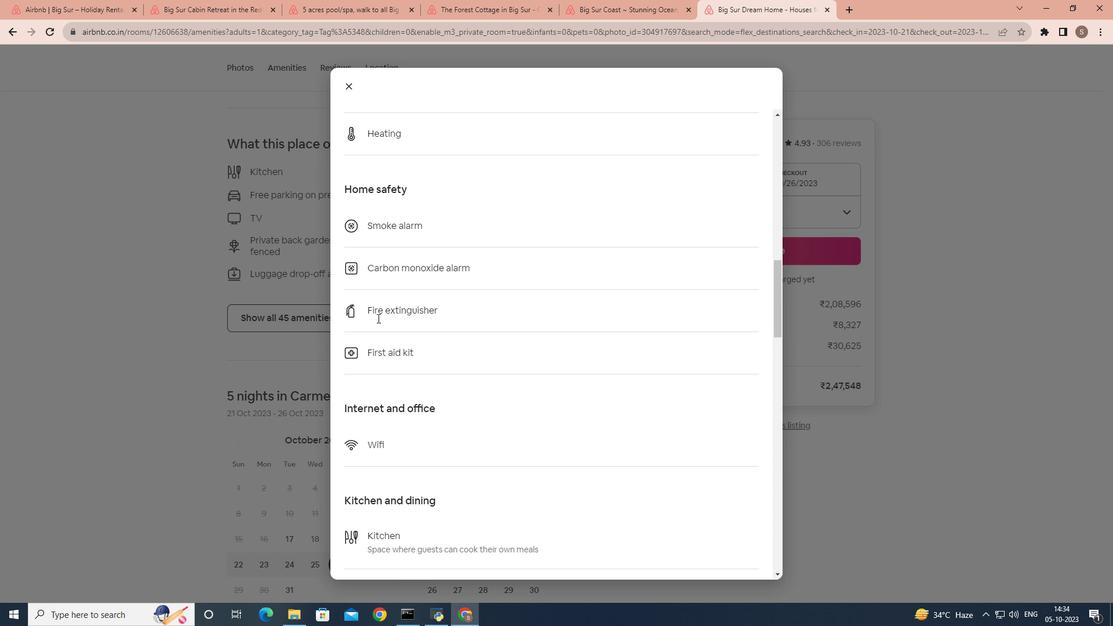 
Action: Mouse scrolled (377, 317) with delta (0, 0)
Screenshot: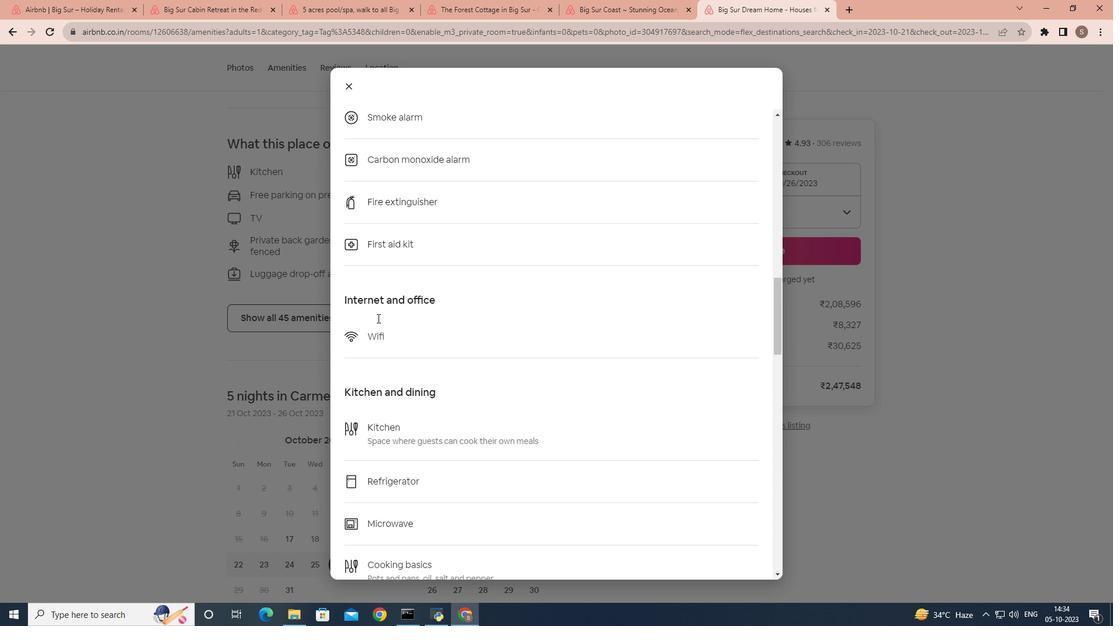 
Action: Mouse scrolled (377, 317) with delta (0, 0)
Screenshot: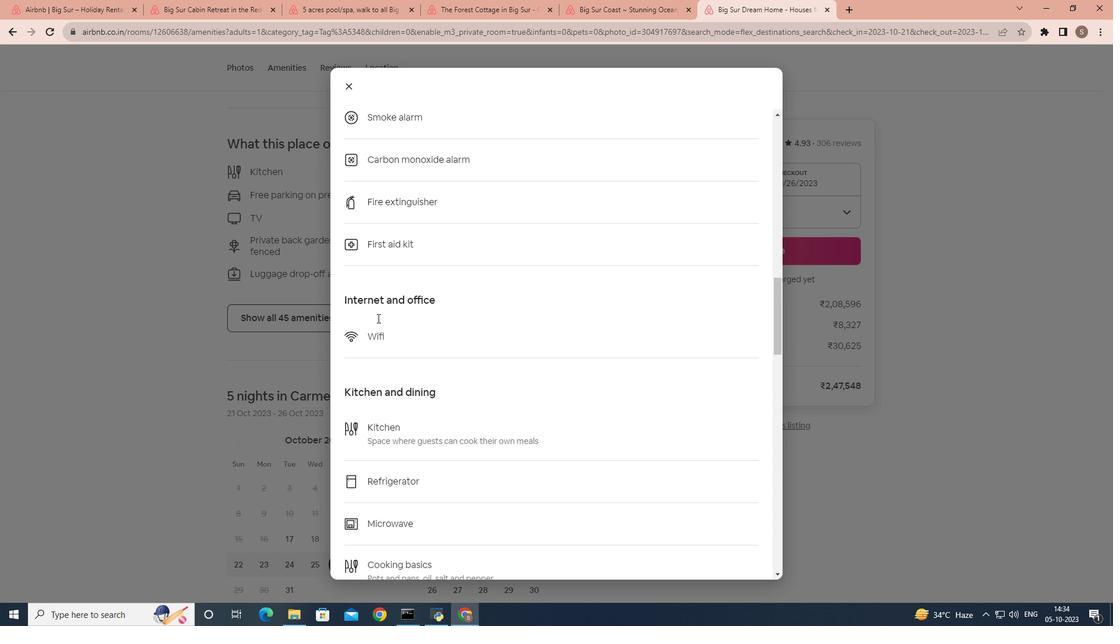
Action: Mouse scrolled (377, 317) with delta (0, 0)
Screenshot: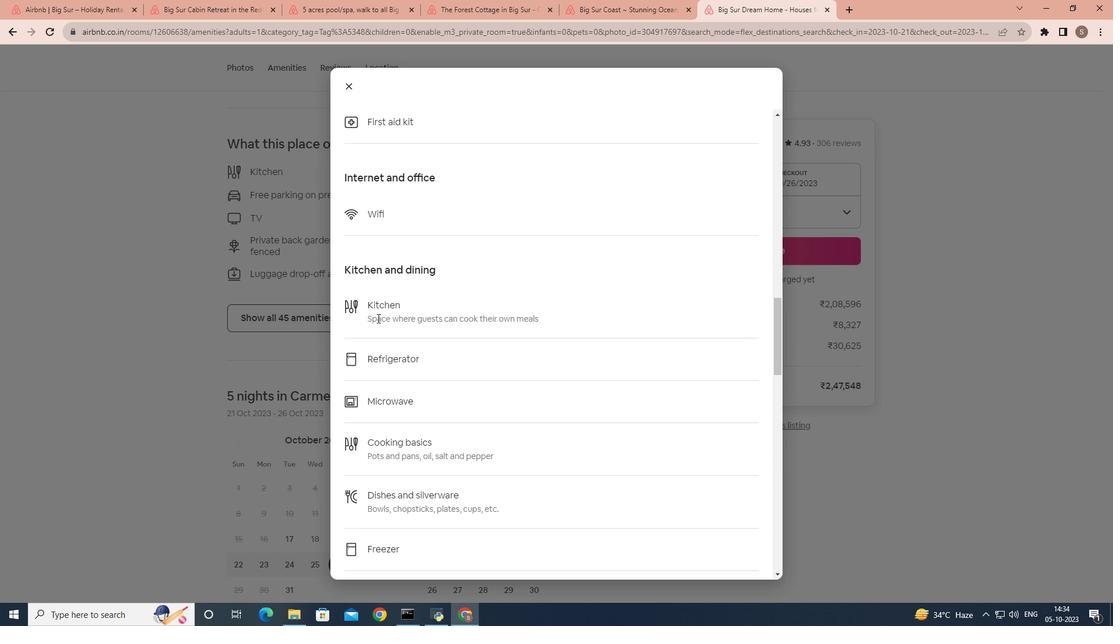 
Action: Mouse scrolled (377, 317) with delta (0, 0)
Screenshot: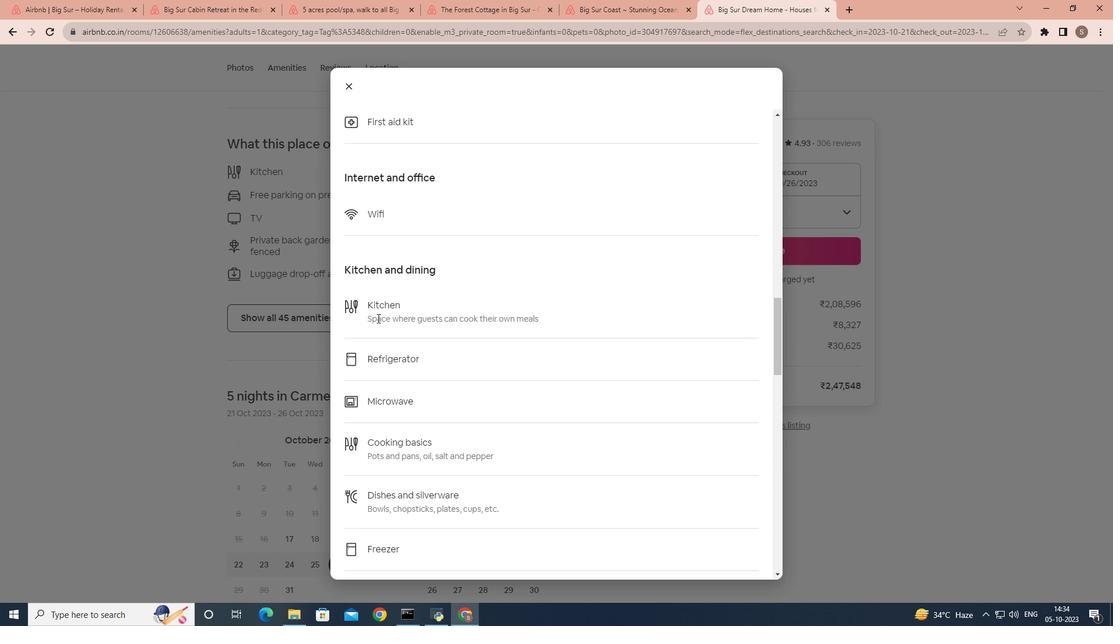 
Action: Mouse scrolled (377, 317) with delta (0, 0)
Screenshot: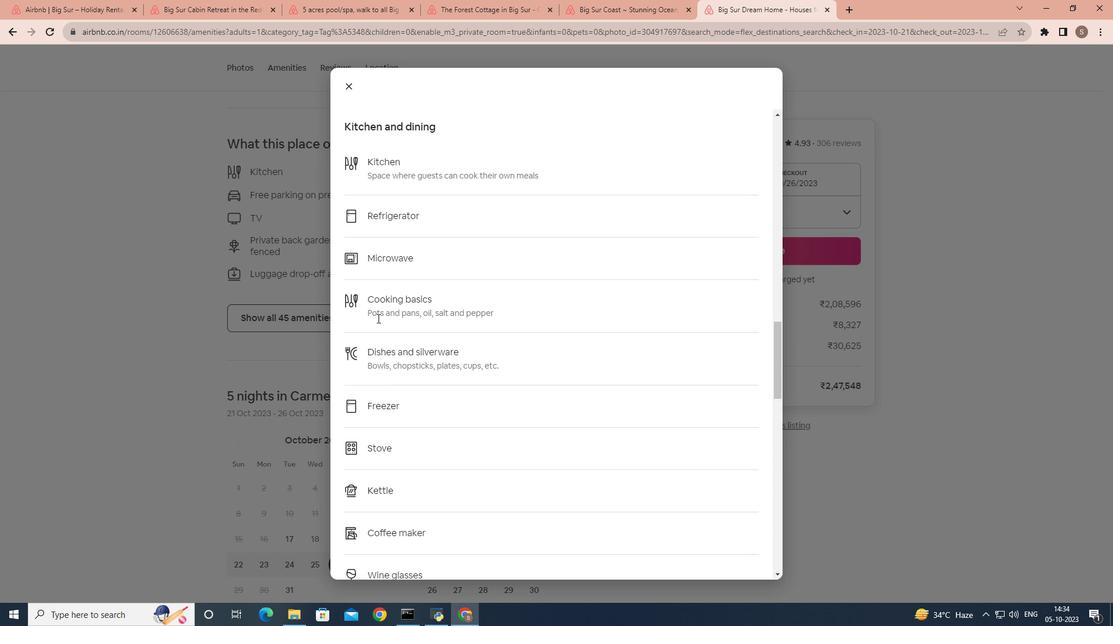 
Action: Mouse scrolled (377, 317) with delta (0, 0)
Screenshot: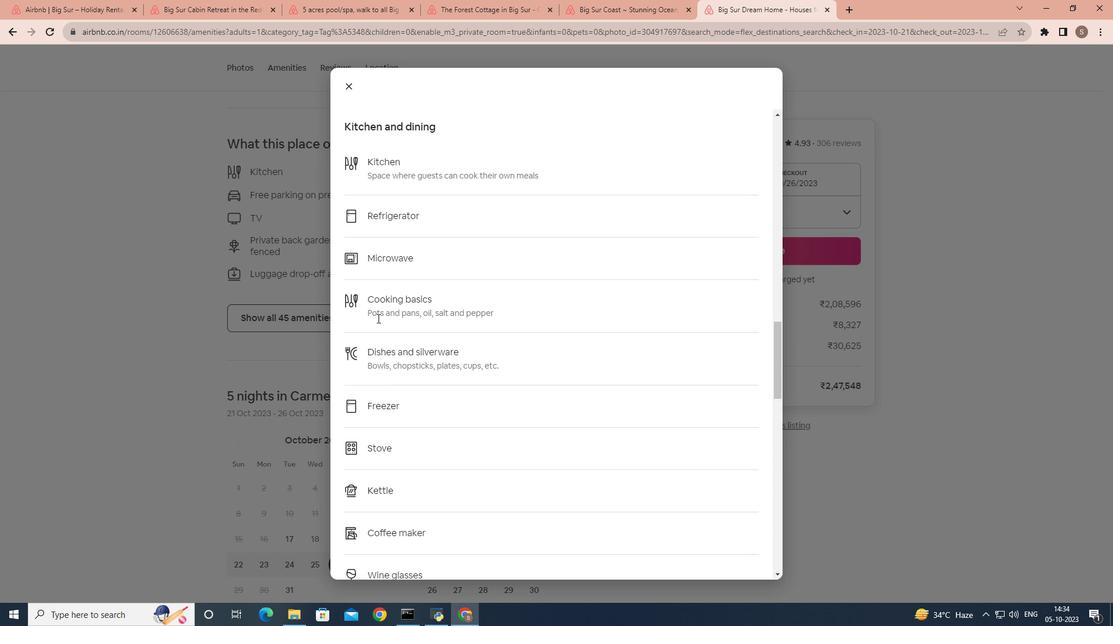 
Action: Mouse scrolled (377, 317) with delta (0, 0)
Screenshot: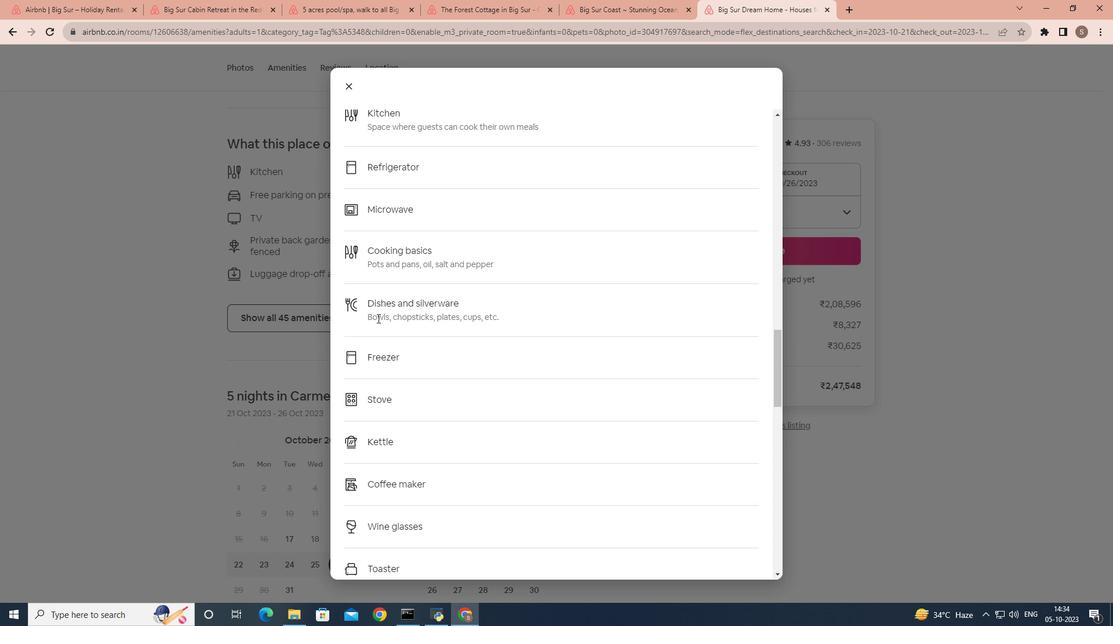 
Action: Mouse scrolled (377, 317) with delta (0, 0)
Screenshot: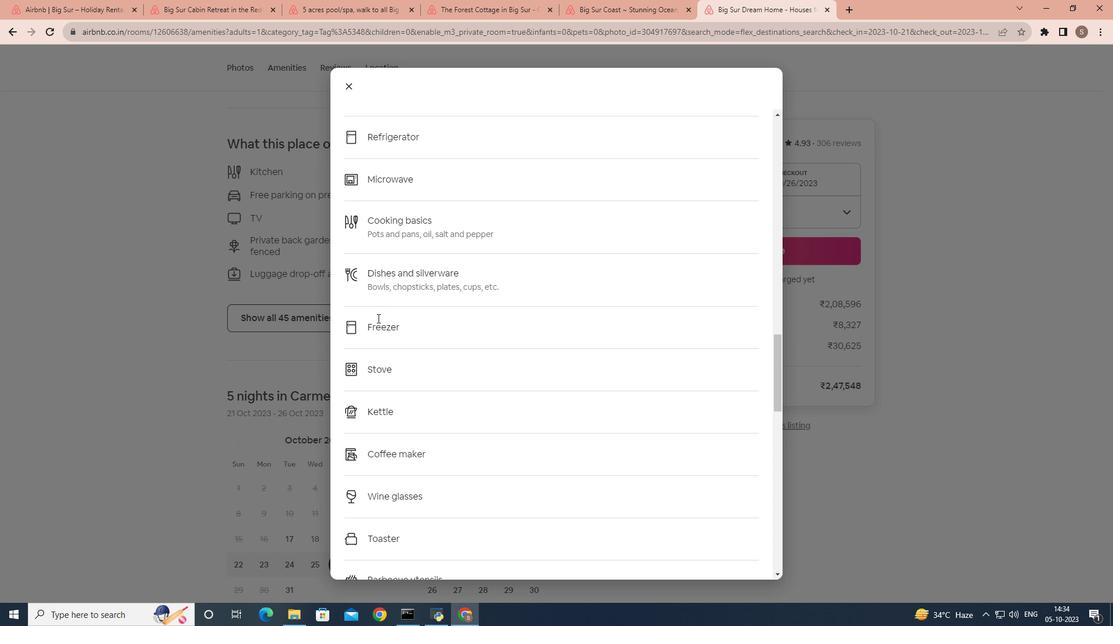 
Action: Mouse scrolled (377, 317) with delta (0, 0)
Screenshot: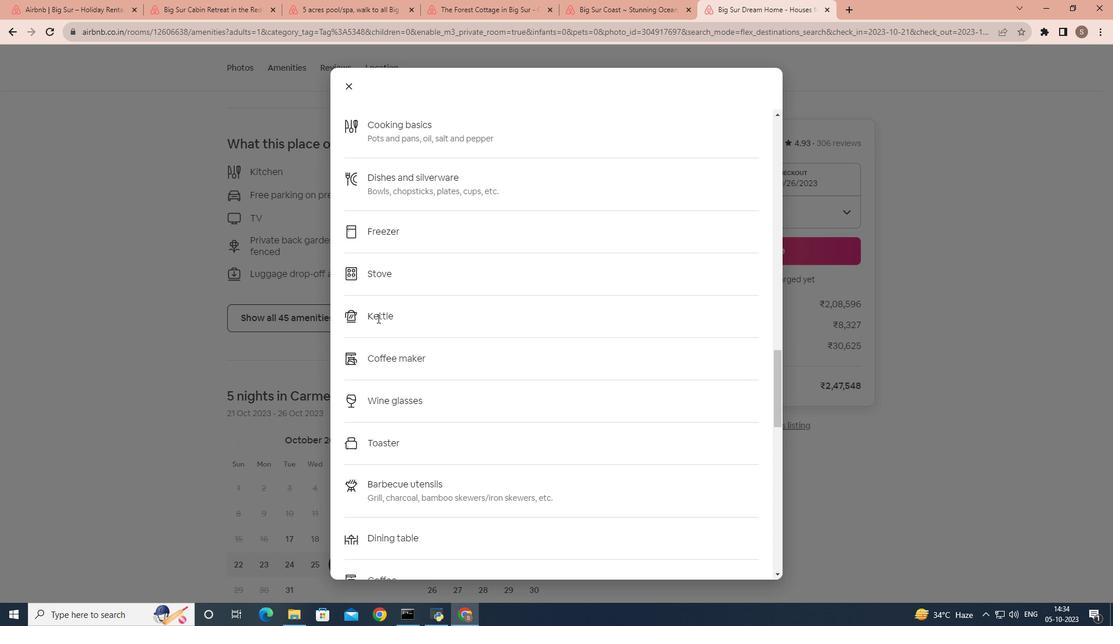 
Action: Mouse scrolled (377, 317) with delta (0, 0)
Screenshot: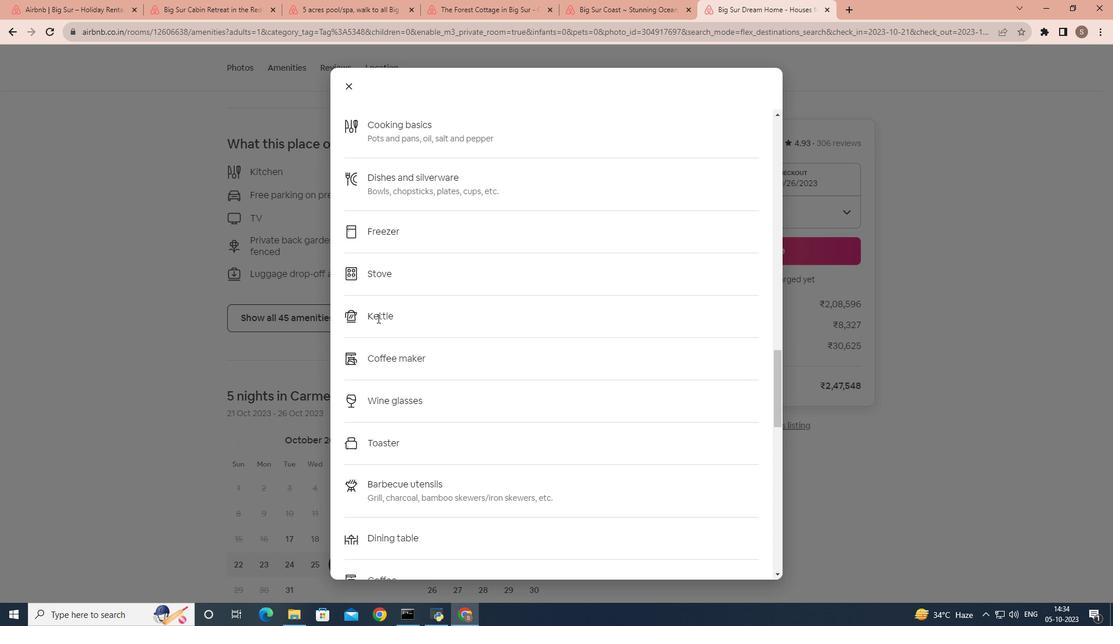 
Action: Mouse moved to (367, 120)
Screenshot: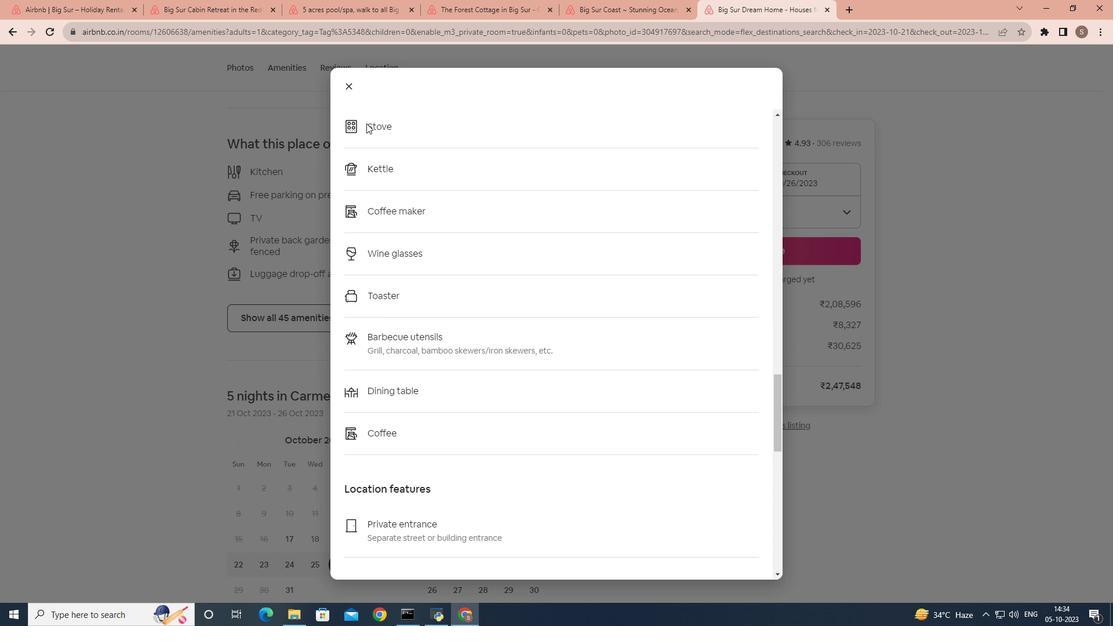 
Action: Mouse scrolled (367, 120) with delta (0, 0)
Screenshot: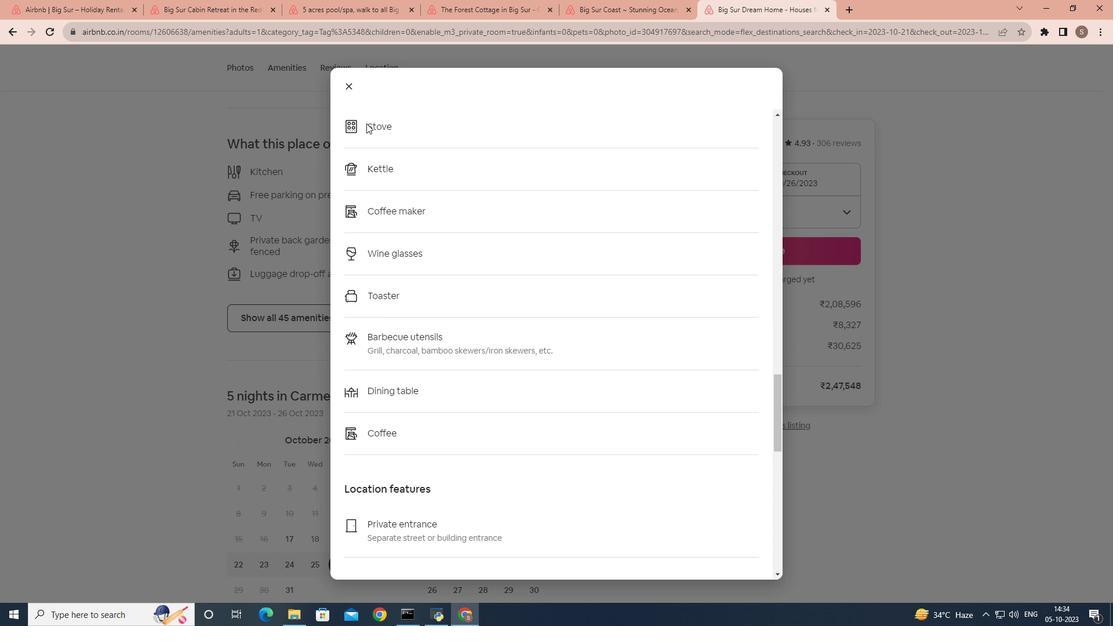 
Action: Mouse moved to (366, 122)
Screenshot: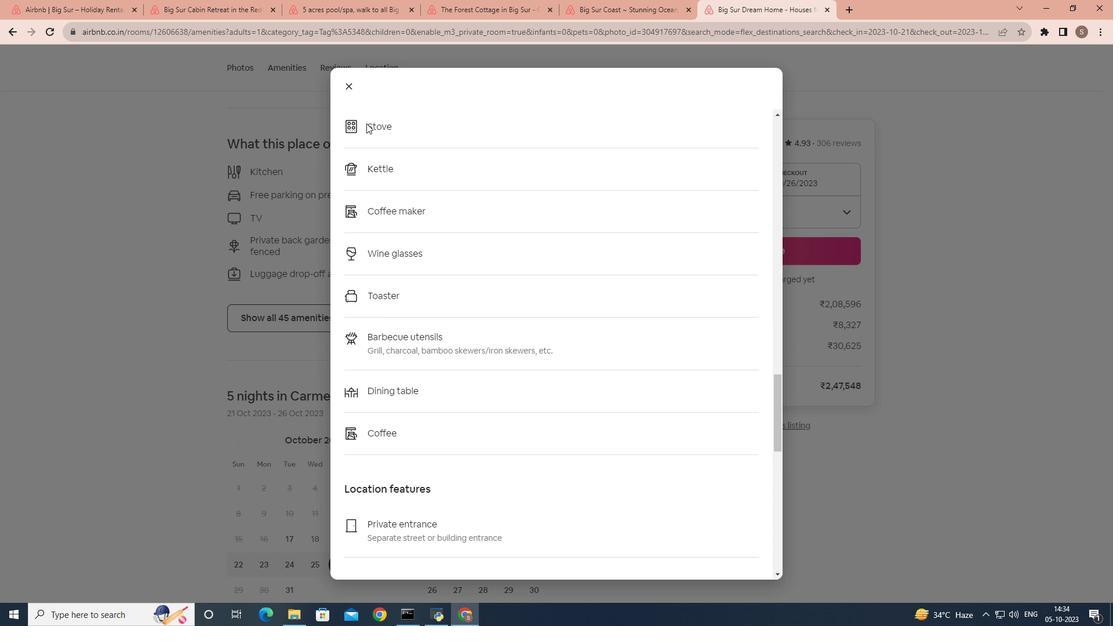 
Action: Mouse scrolled (366, 121) with delta (0, 0)
Screenshot: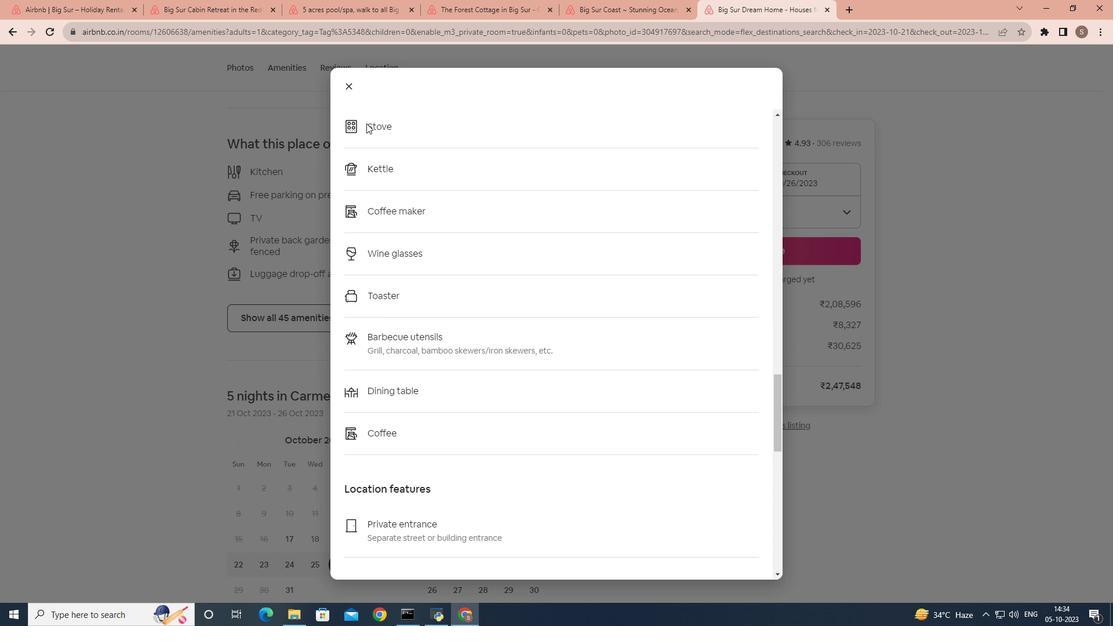 
Action: Mouse moved to (366, 122)
Screenshot: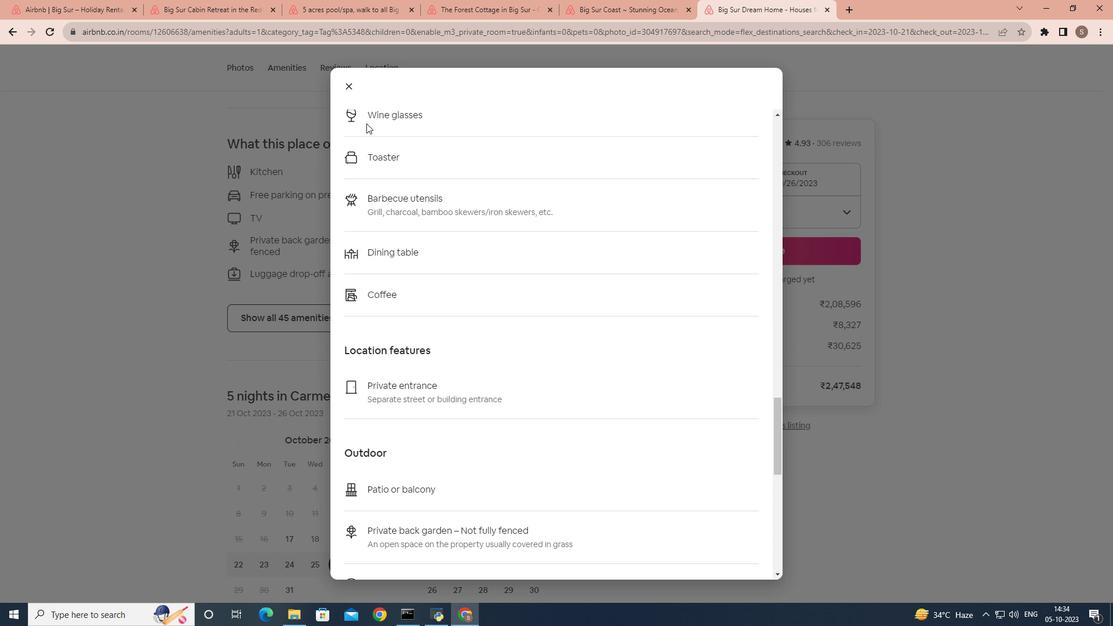 
Action: Mouse scrolled (366, 122) with delta (0, 0)
Screenshot: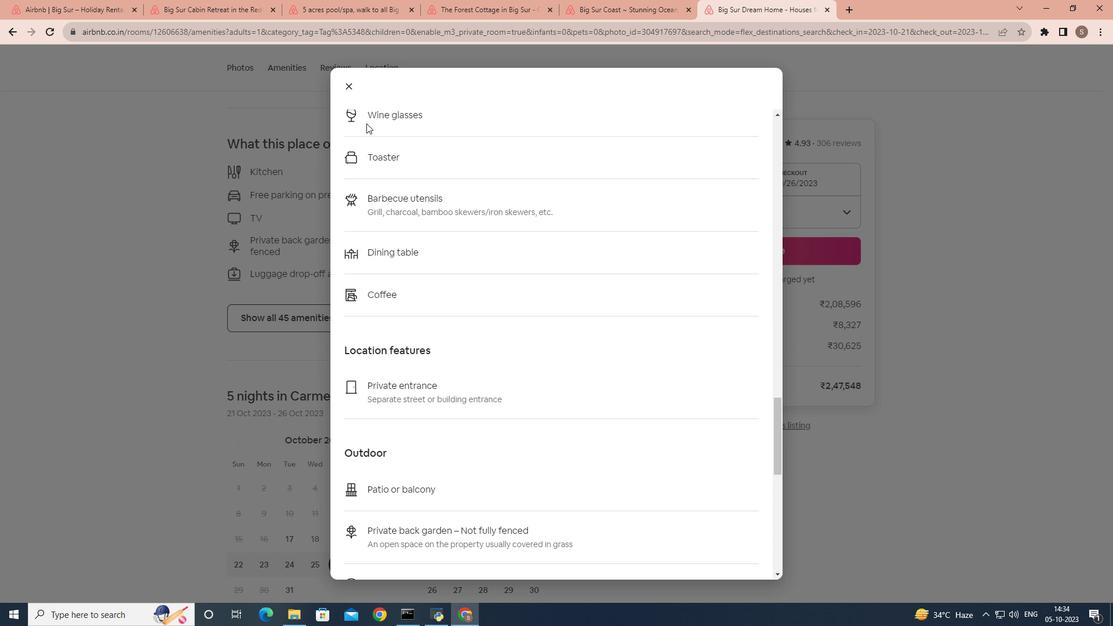 
Action: Mouse moved to (366, 123)
Screenshot: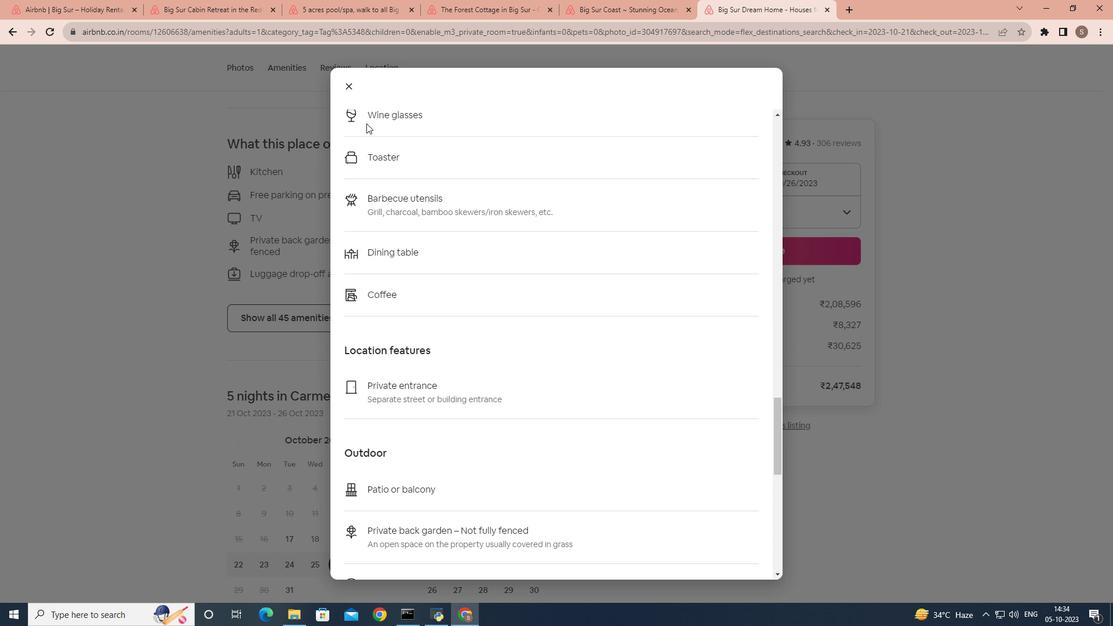 
Action: Mouse scrolled (366, 122) with delta (0, 0)
Screenshot: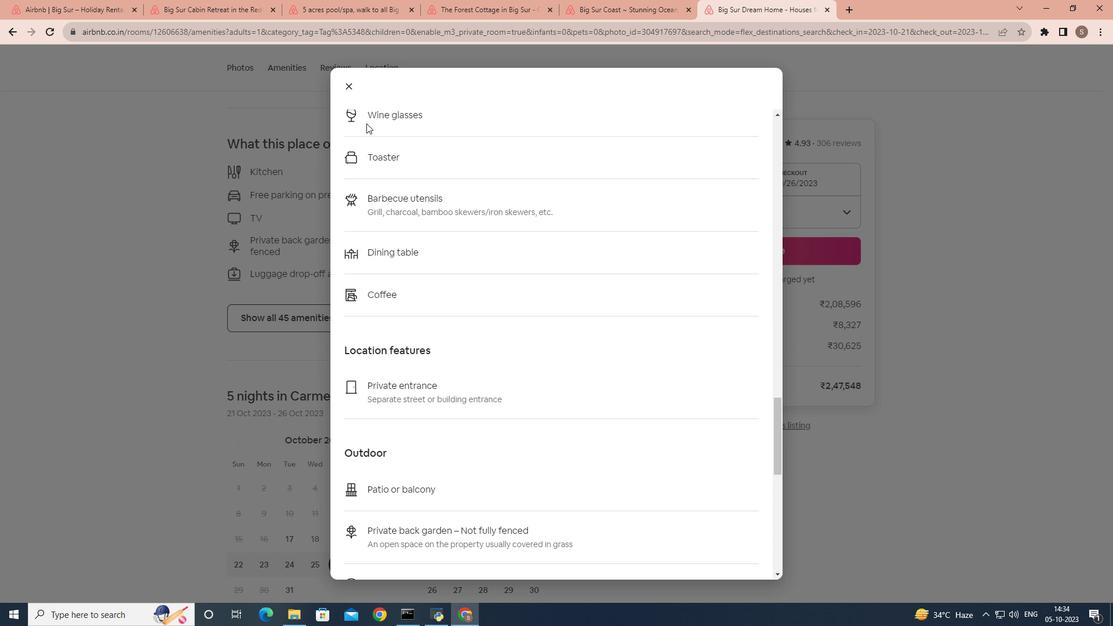 
Action: Mouse scrolled (366, 122) with delta (0, 0)
Screenshot: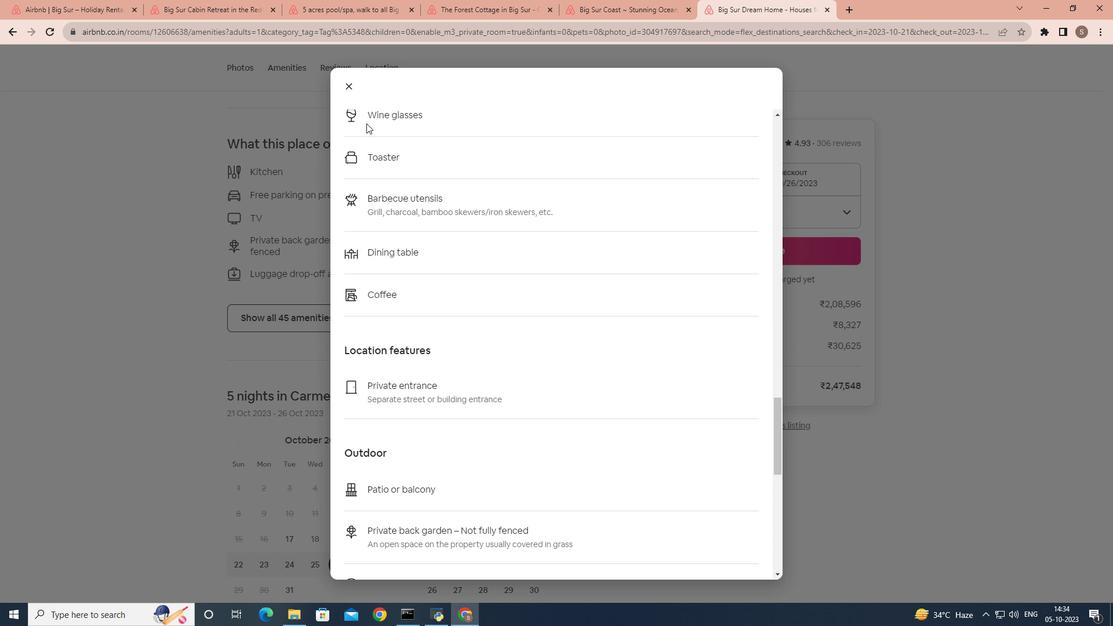 
Action: Mouse scrolled (366, 122) with delta (0, 0)
Screenshot: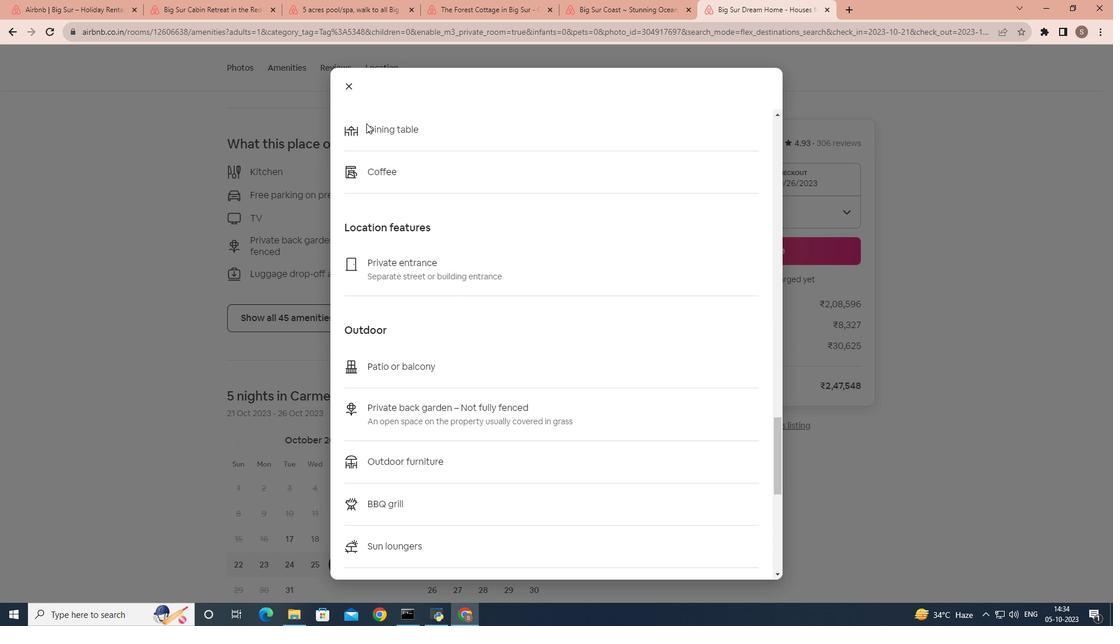 
Action: Mouse scrolled (366, 122) with delta (0, 0)
Screenshot: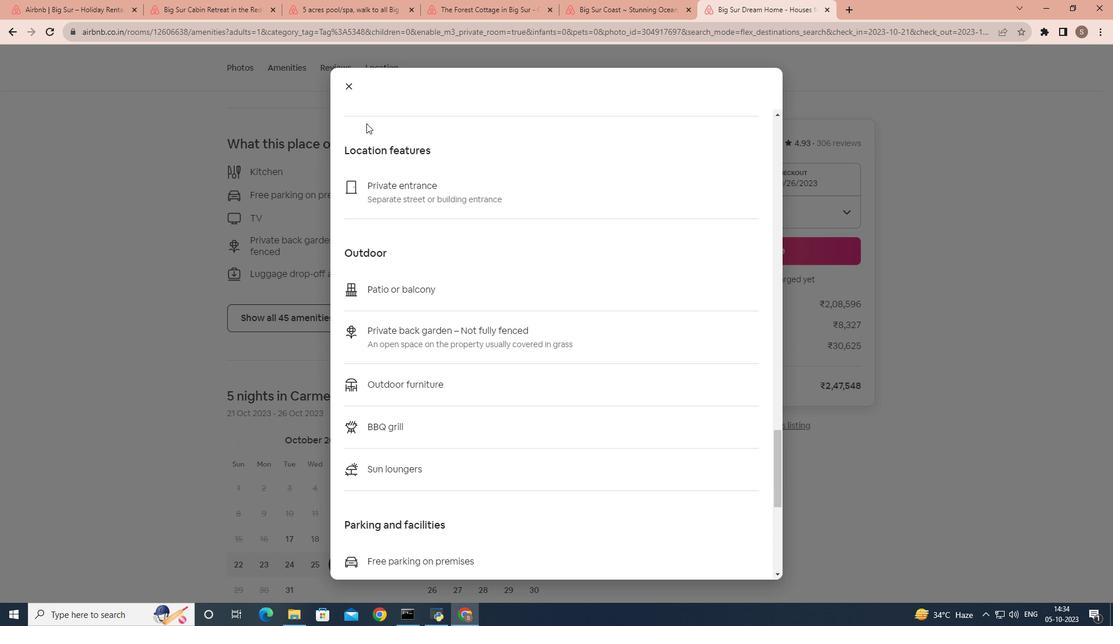 
Action: Mouse scrolled (366, 122) with delta (0, 0)
Screenshot: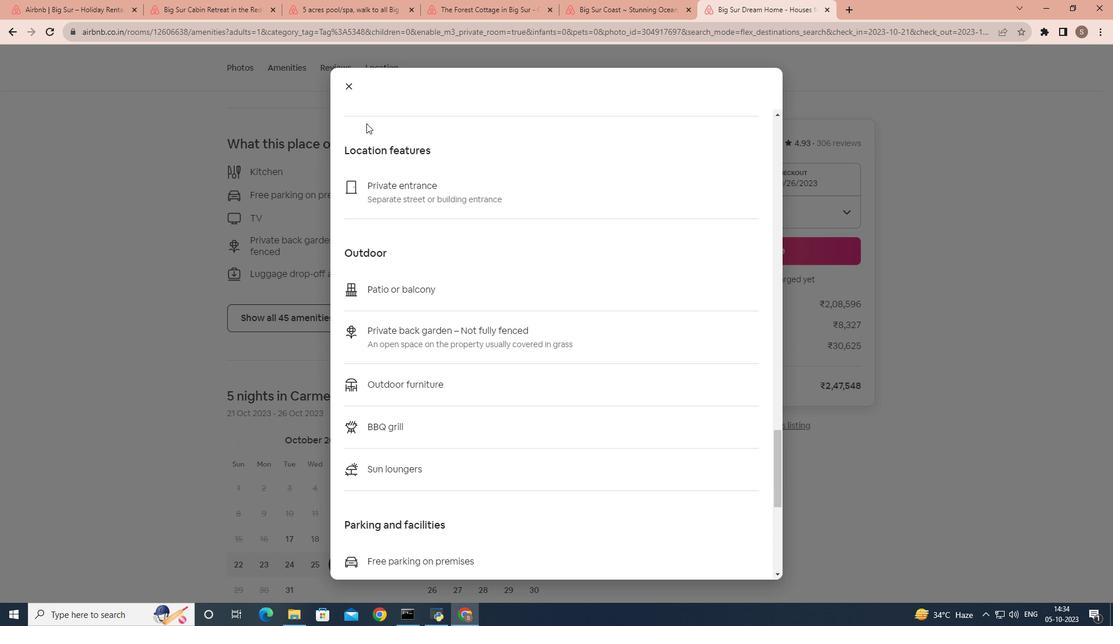 
Action: Mouse scrolled (366, 122) with delta (0, 0)
Screenshot: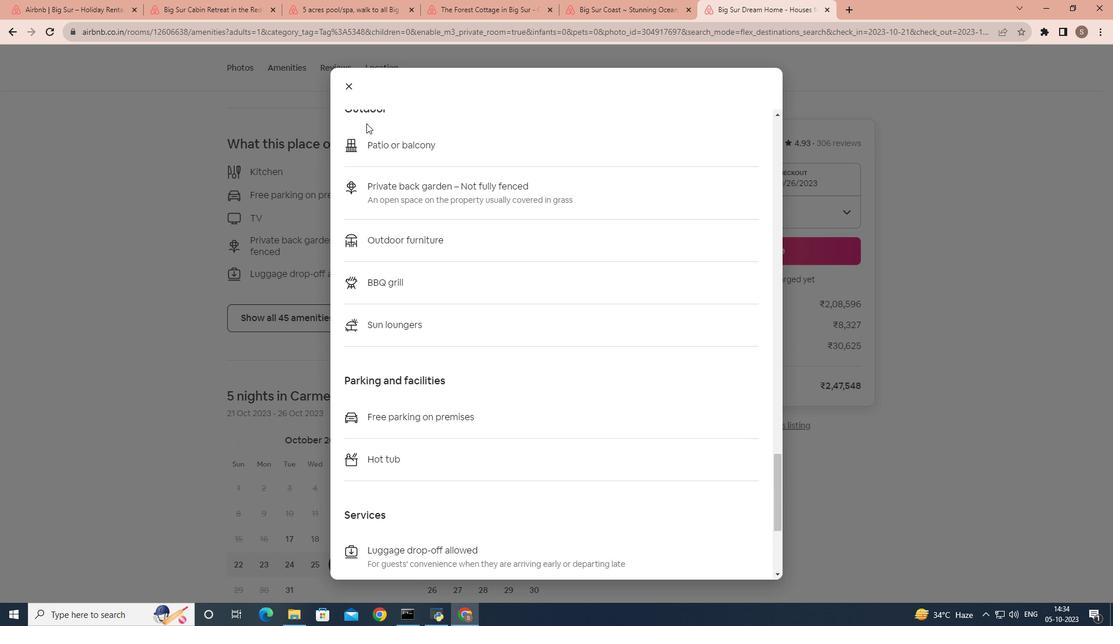 
Action: Mouse scrolled (366, 122) with delta (0, 0)
Screenshot: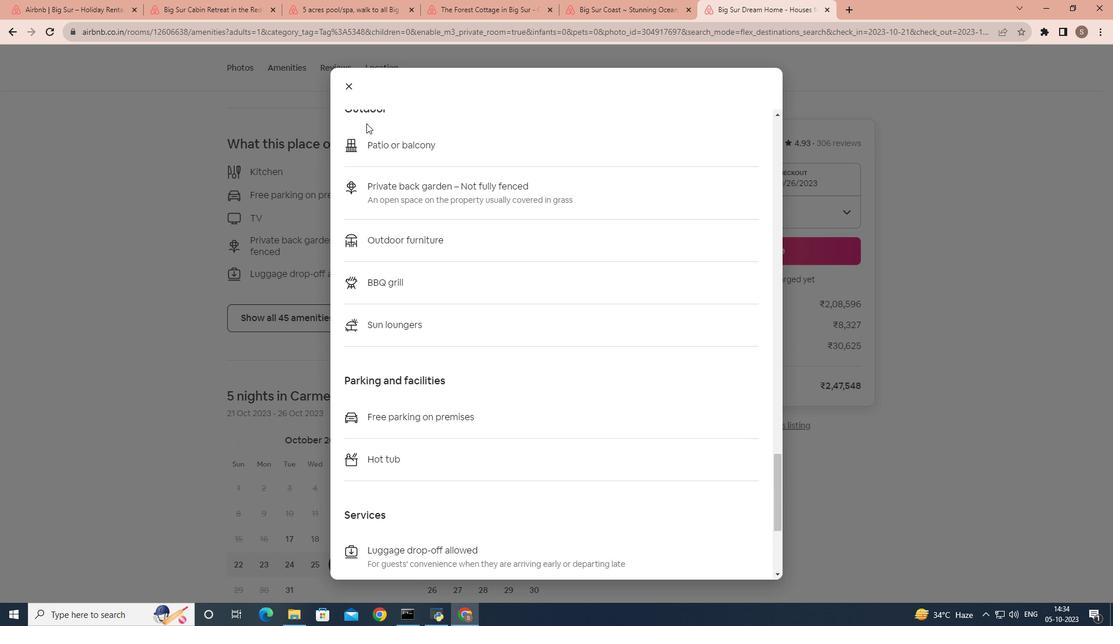 
Action: Mouse scrolled (366, 122) with delta (0, 0)
Screenshot: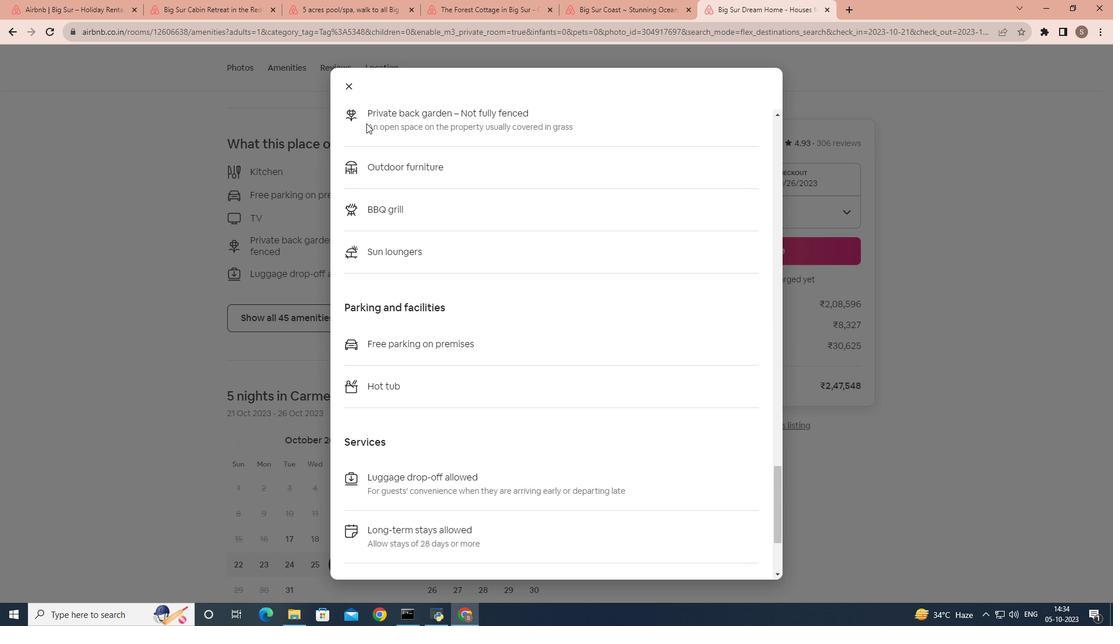
Action: Mouse scrolled (366, 122) with delta (0, 0)
Screenshot: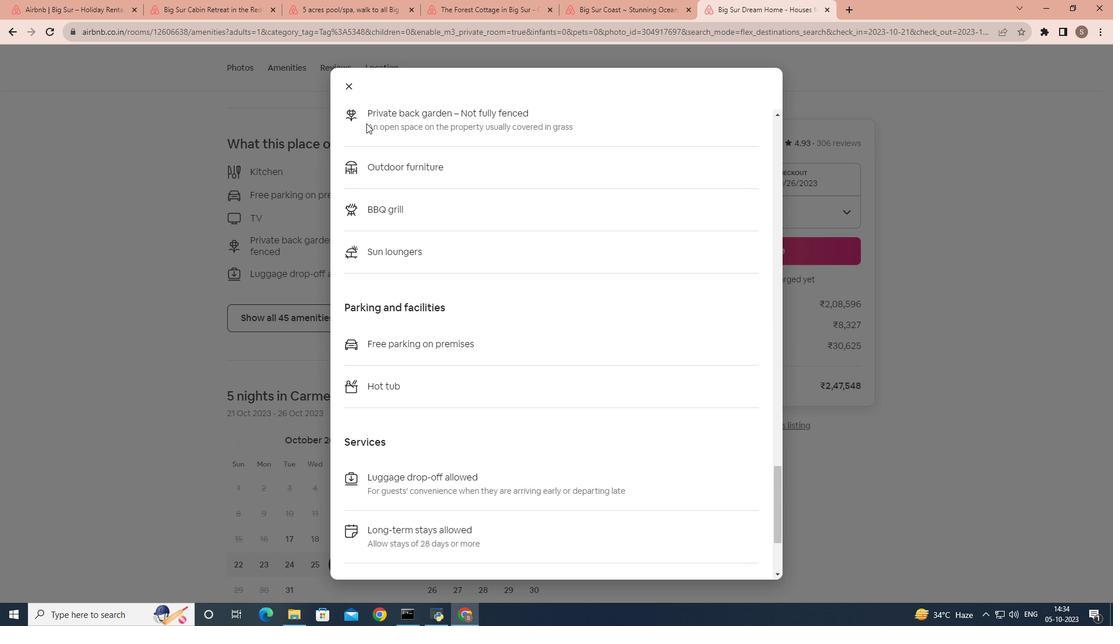 
Action: Mouse scrolled (366, 122) with delta (0, 0)
Screenshot: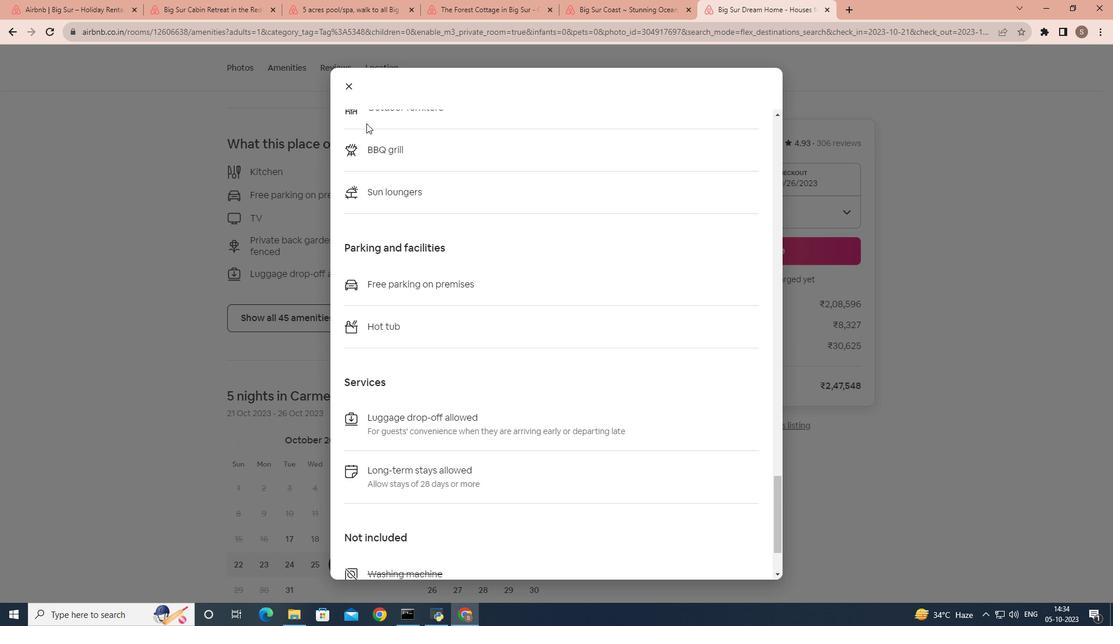 
Action: Mouse scrolled (366, 122) with delta (0, 0)
Screenshot: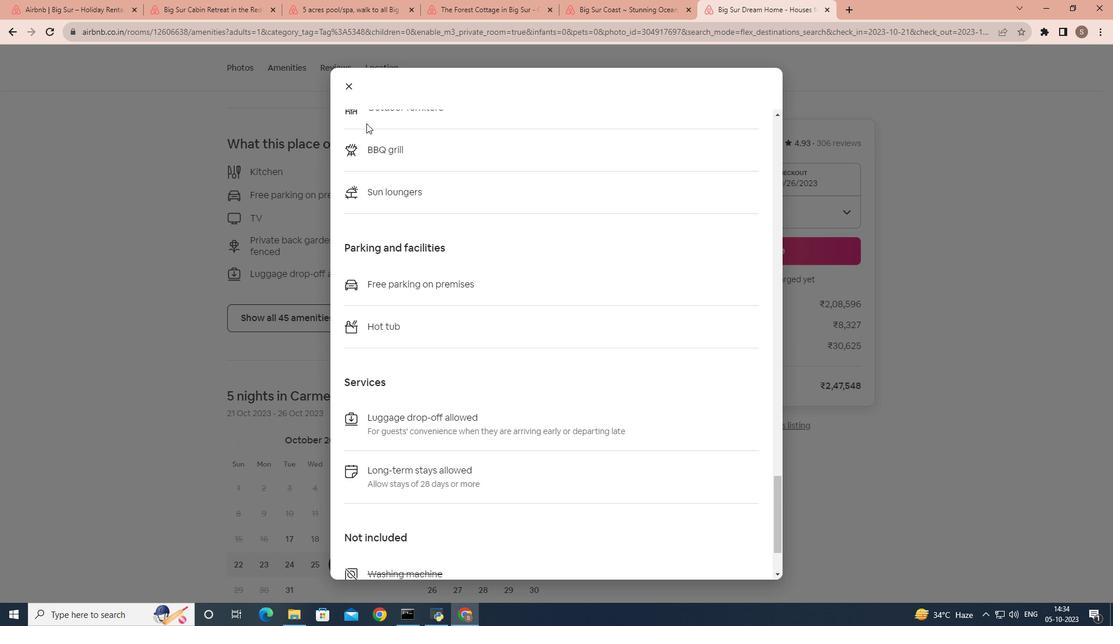 
Action: Mouse scrolled (366, 122) with delta (0, 0)
Screenshot: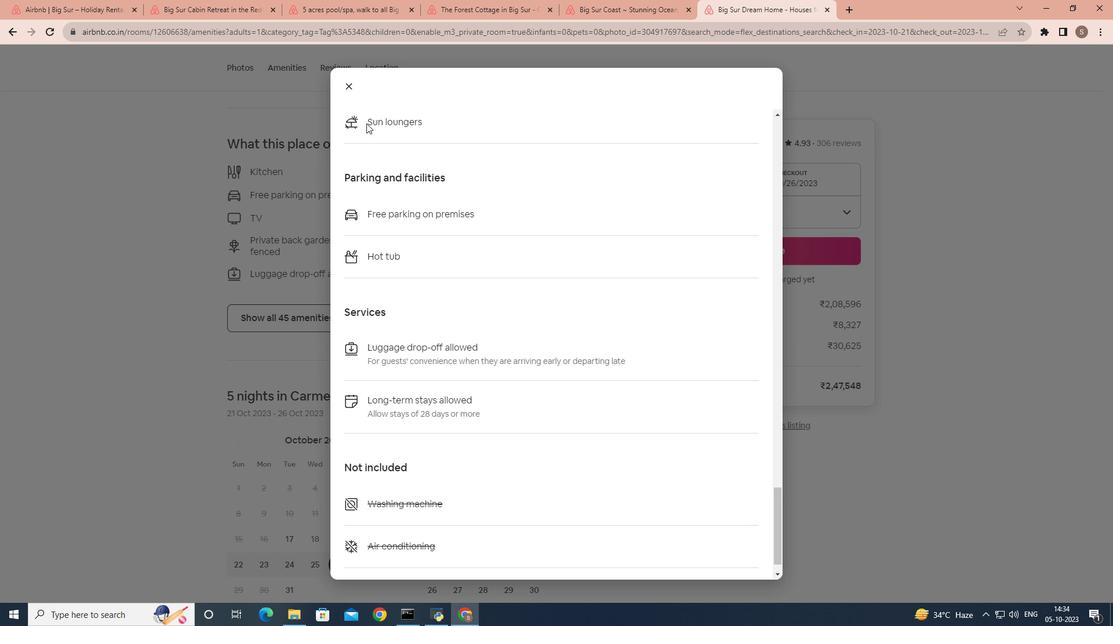 
Action: Mouse moved to (333, 106)
Screenshot: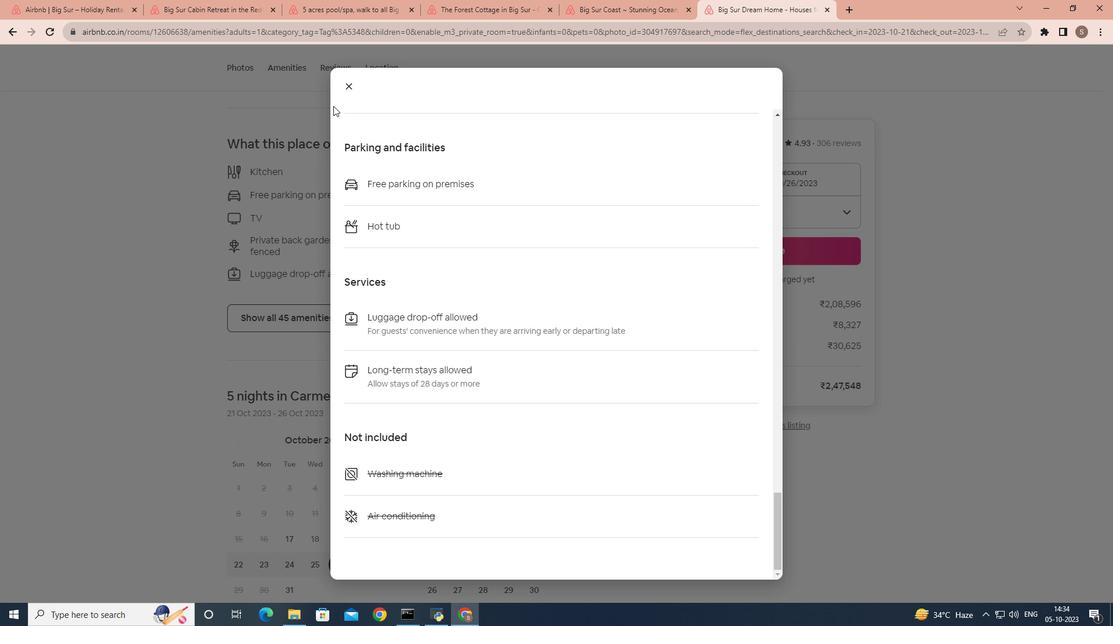 
Action: Mouse scrolled (333, 105) with delta (0, 0)
Screenshot: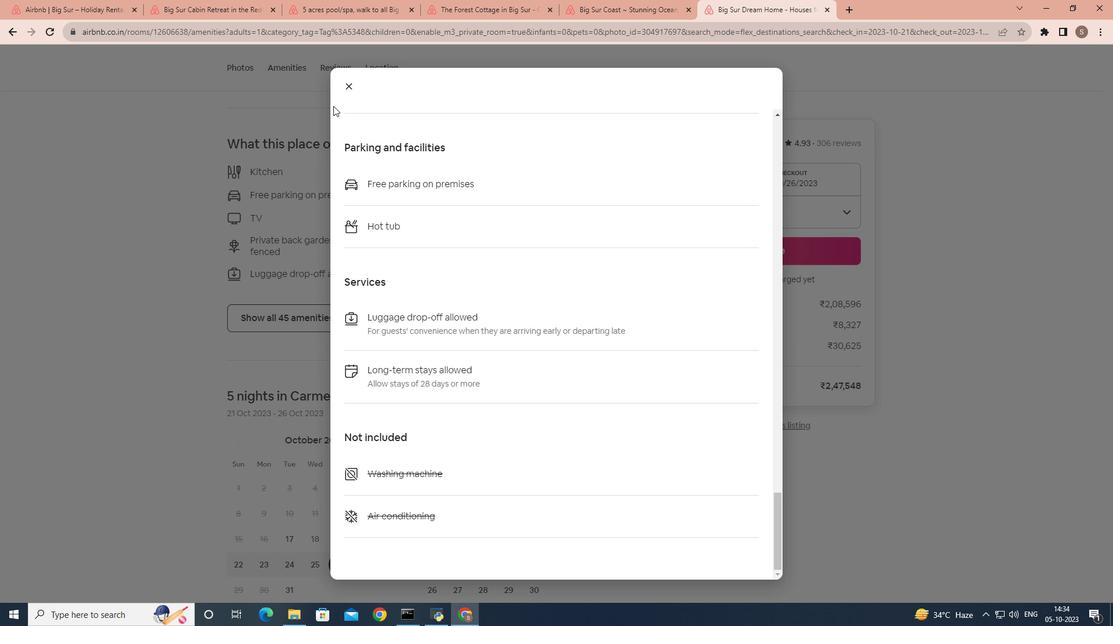 
Action: Mouse scrolled (333, 105) with delta (0, 0)
Screenshot: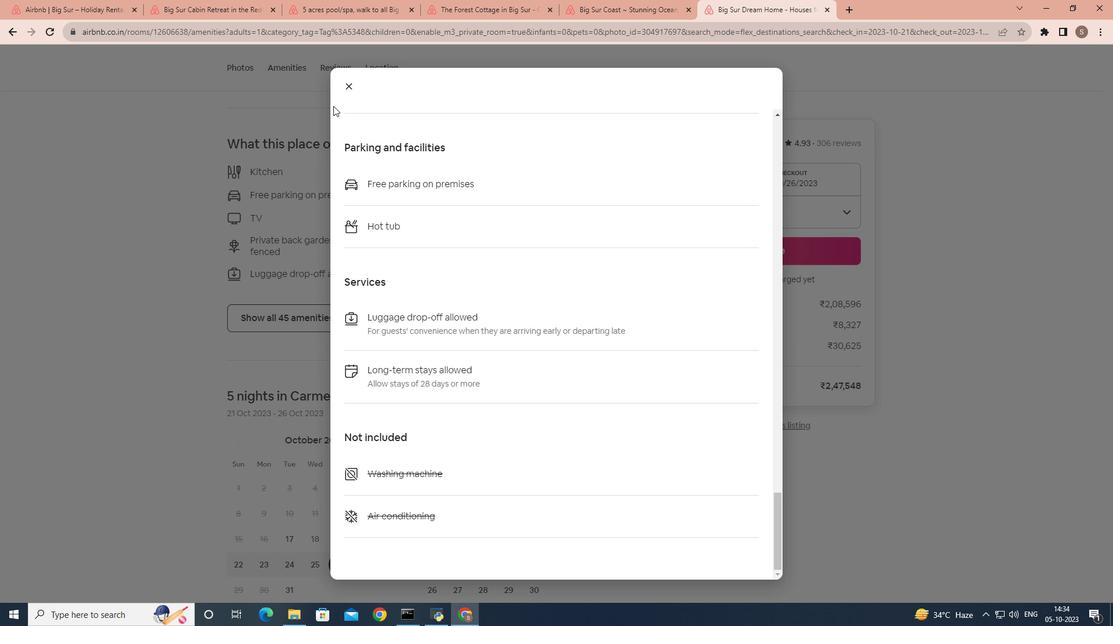 
Action: Mouse scrolled (333, 105) with delta (0, 0)
Screenshot: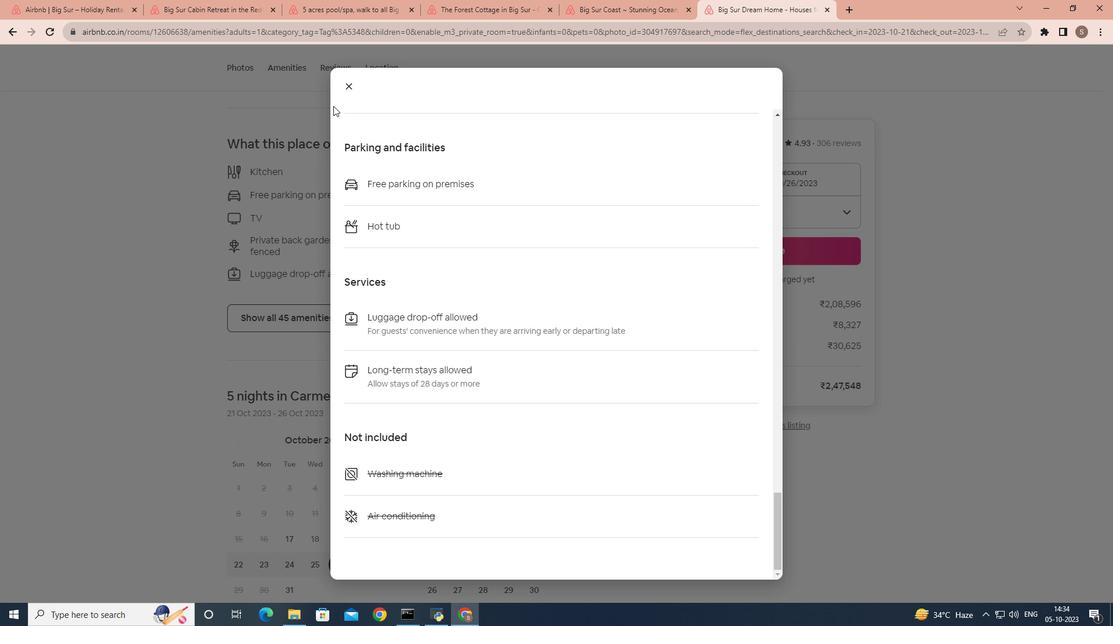 
Action: Mouse scrolled (333, 105) with delta (0, 0)
Screenshot: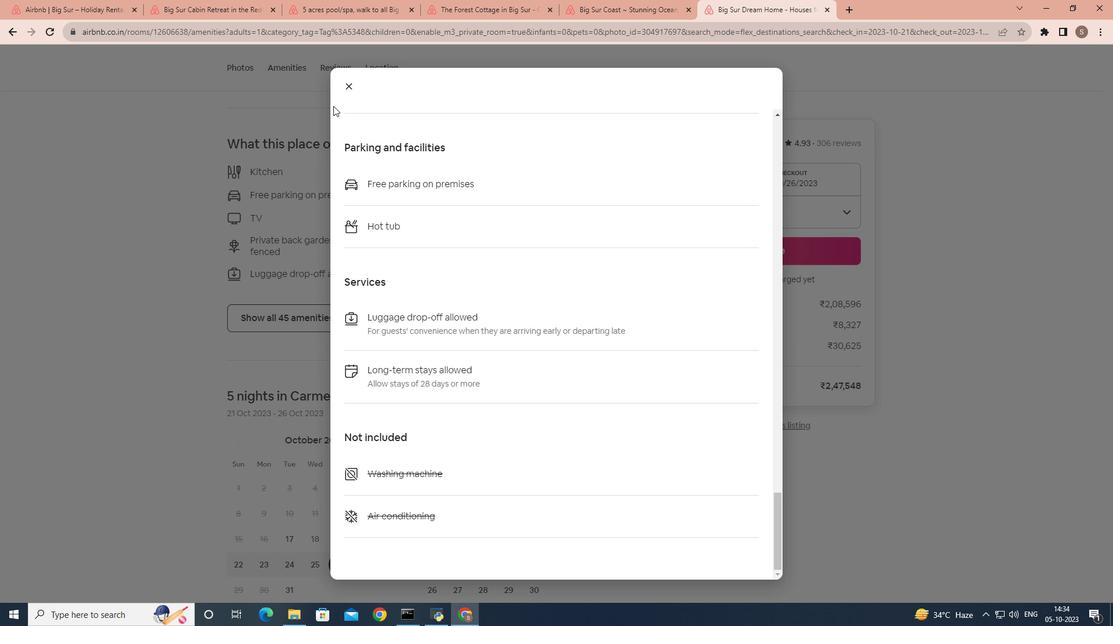 
Action: Mouse moved to (345, 85)
Screenshot: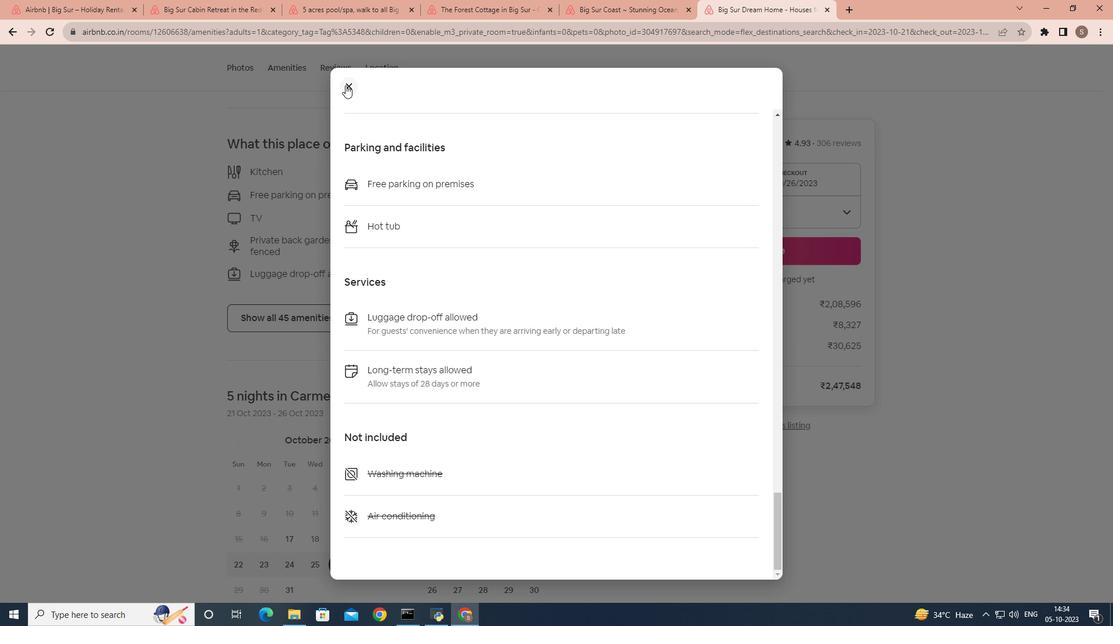 
Action: Mouse pressed left at (345, 85)
Screenshot: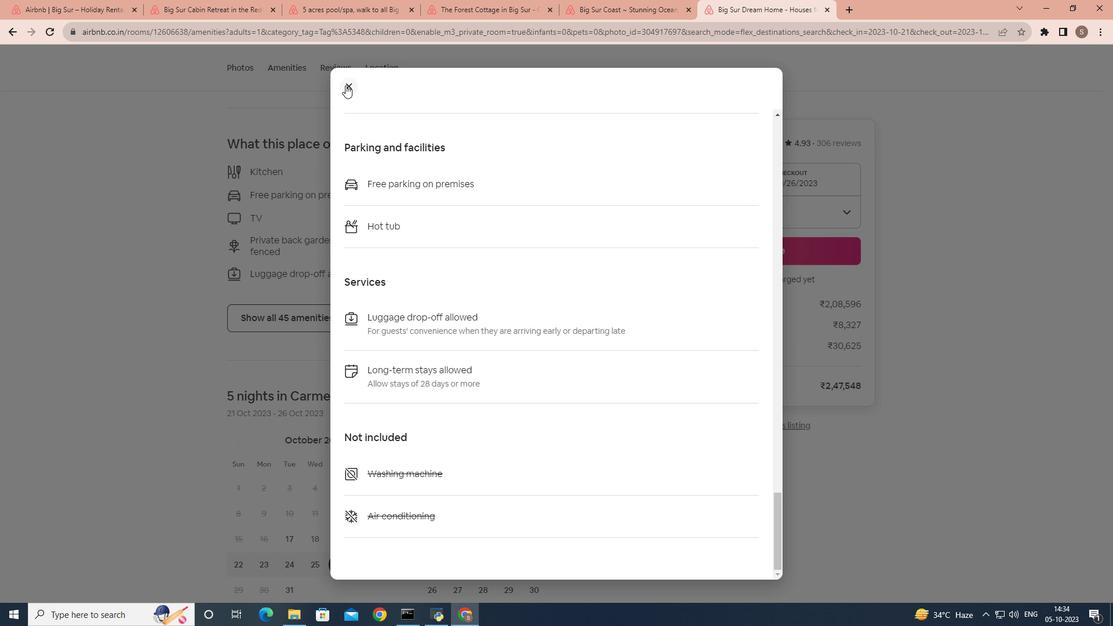 
Action: Mouse moved to (317, 330)
Screenshot: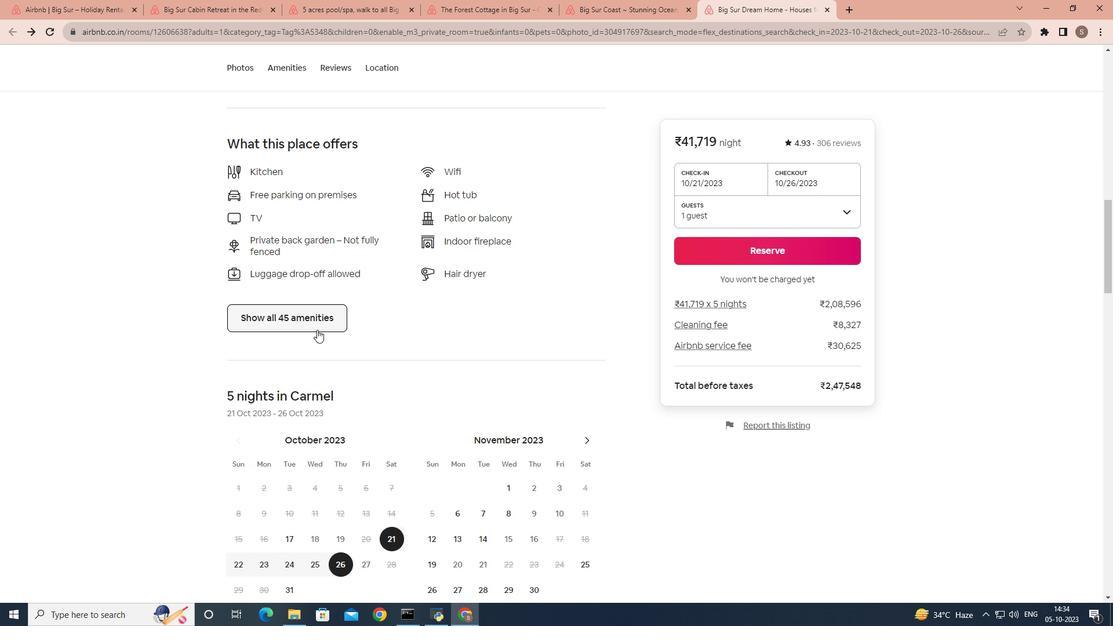
Action: Mouse scrolled (317, 329) with delta (0, 0)
Screenshot: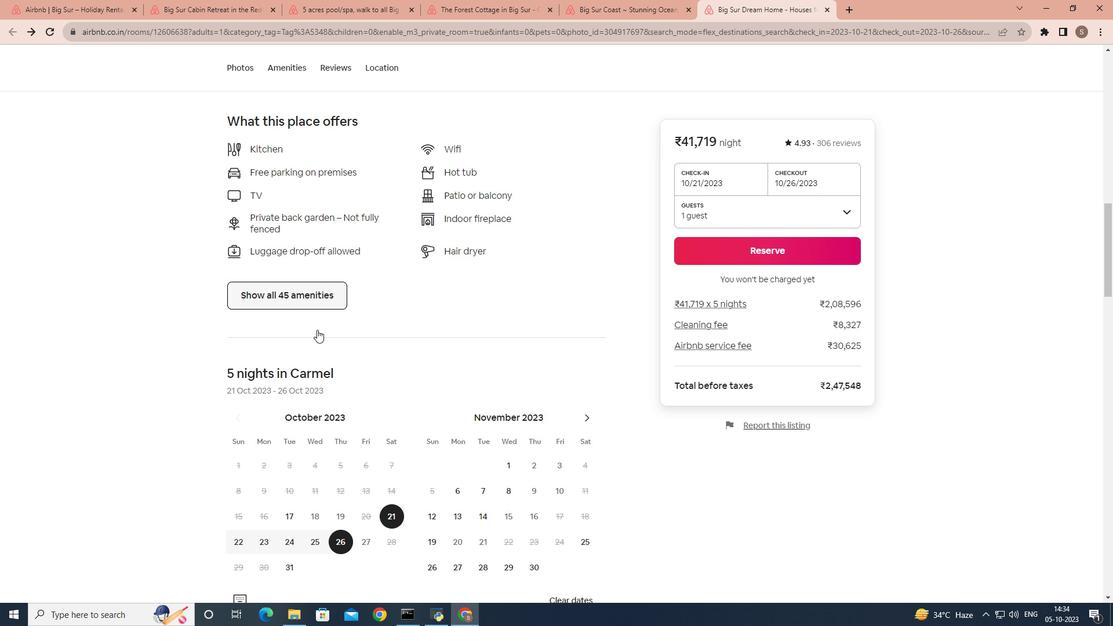 
Action: Mouse scrolled (317, 329) with delta (0, 0)
Screenshot: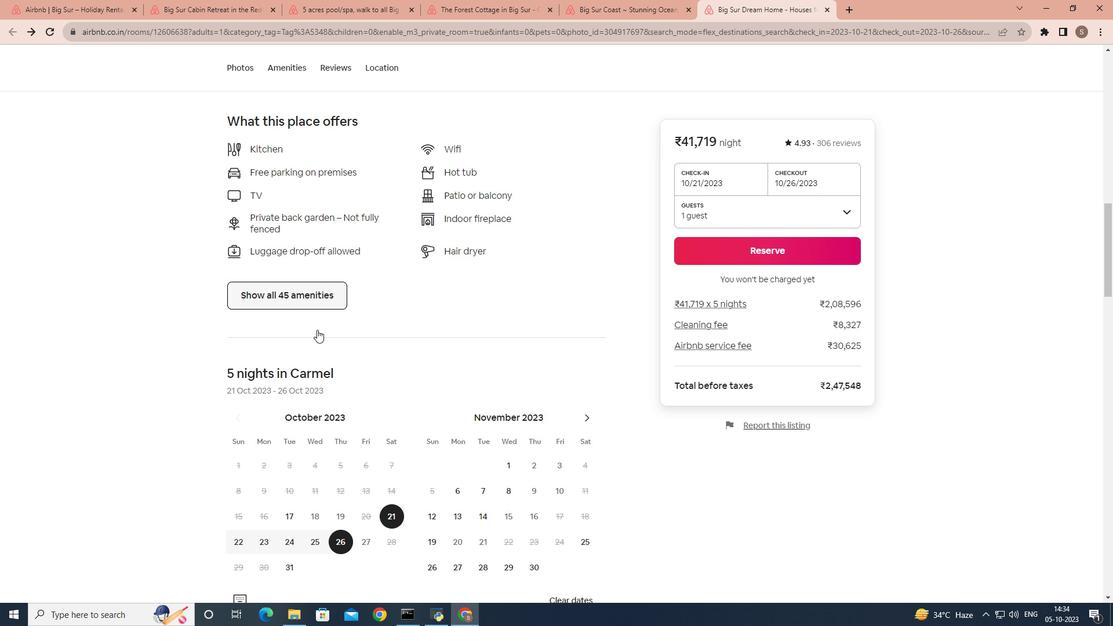 
Action: Mouse scrolled (317, 329) with delta (0, 0)
Screenshot: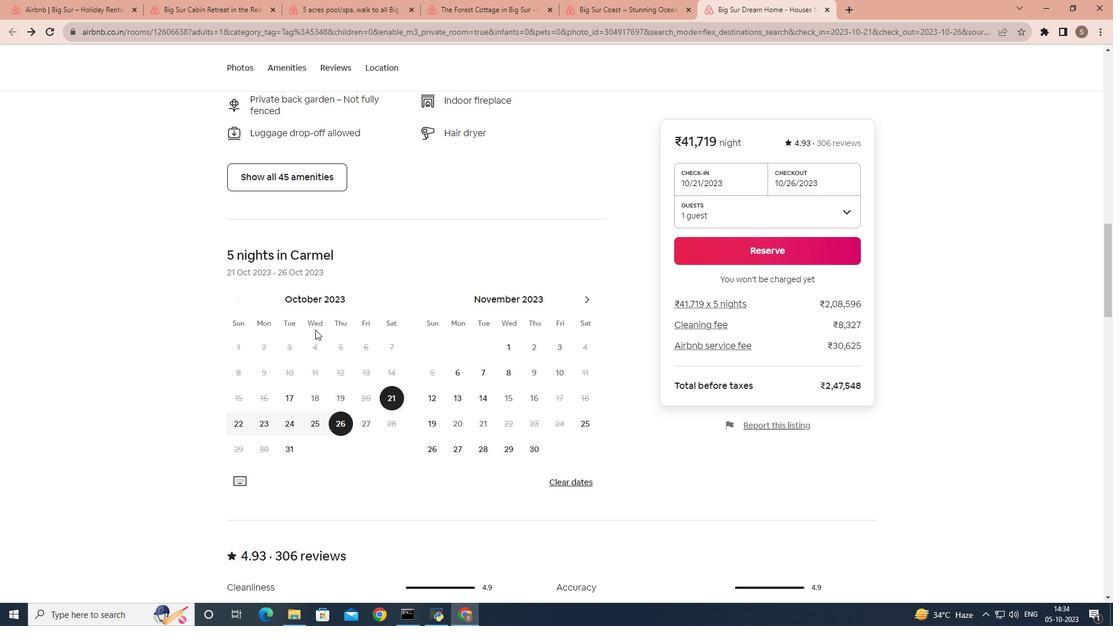 
Action: Mouse scrolled (317, 329) with delta (0, 0)
Screenshot: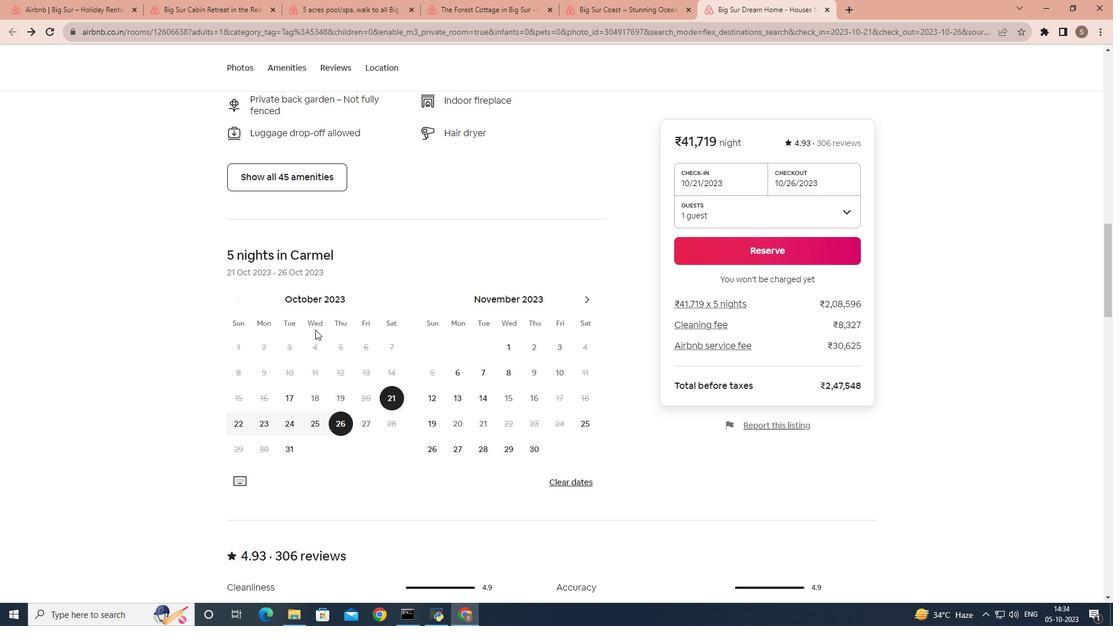 
Action: Mouse scrolled (317, 329) with delta (0, 0)
Screenshot: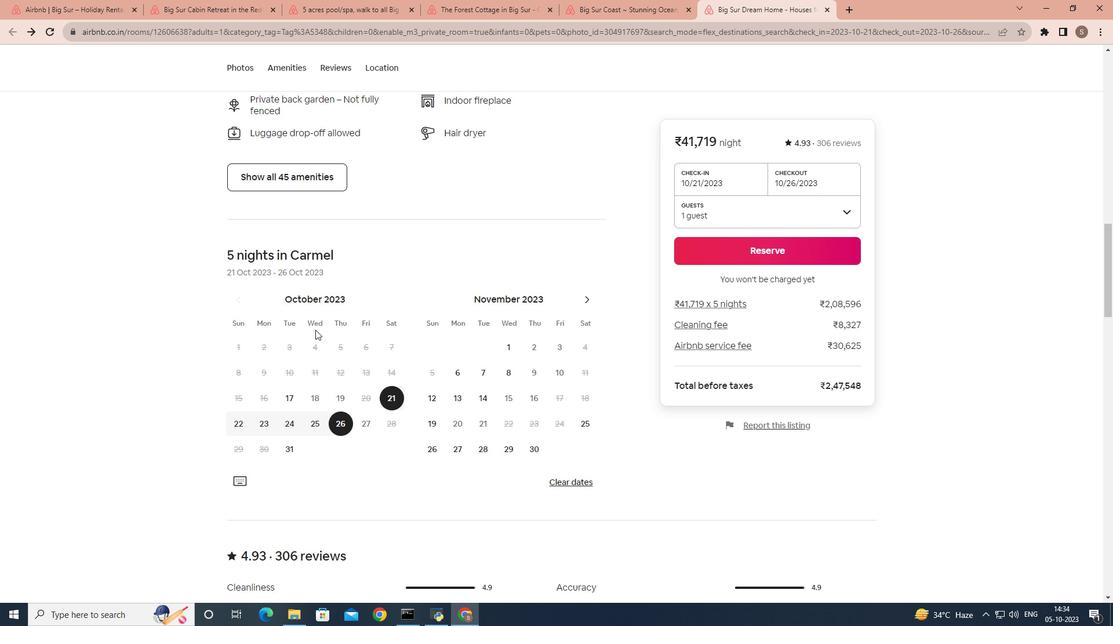 
Action: Mouse moved to (314, 328)
Screenshot: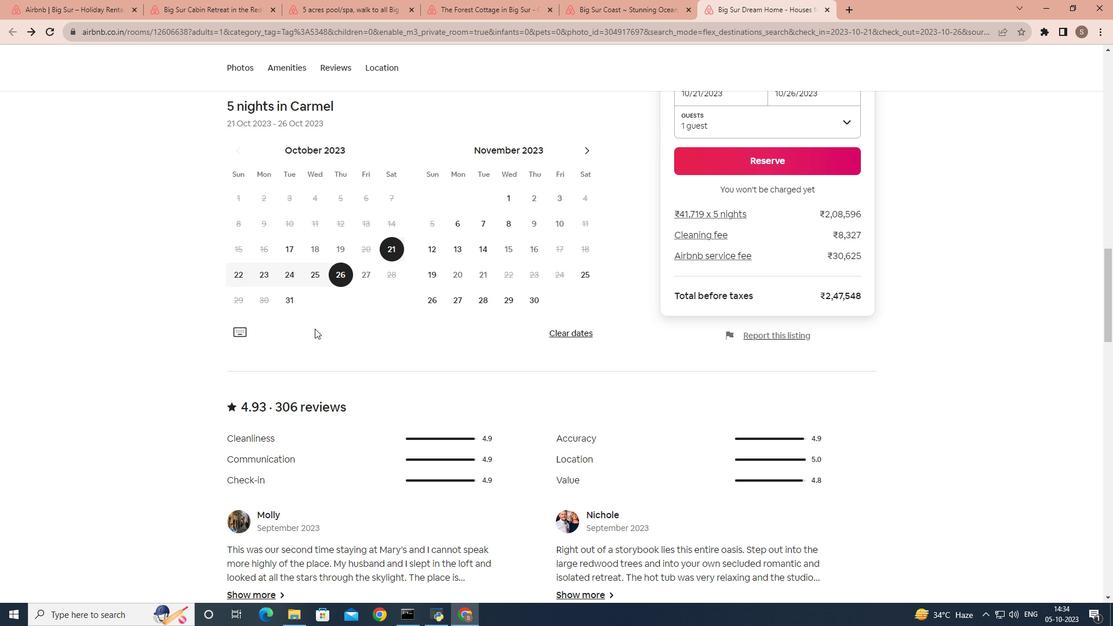 
Action: Mouse scrolled (314, 328) with delta (0, 0)
Screenshot: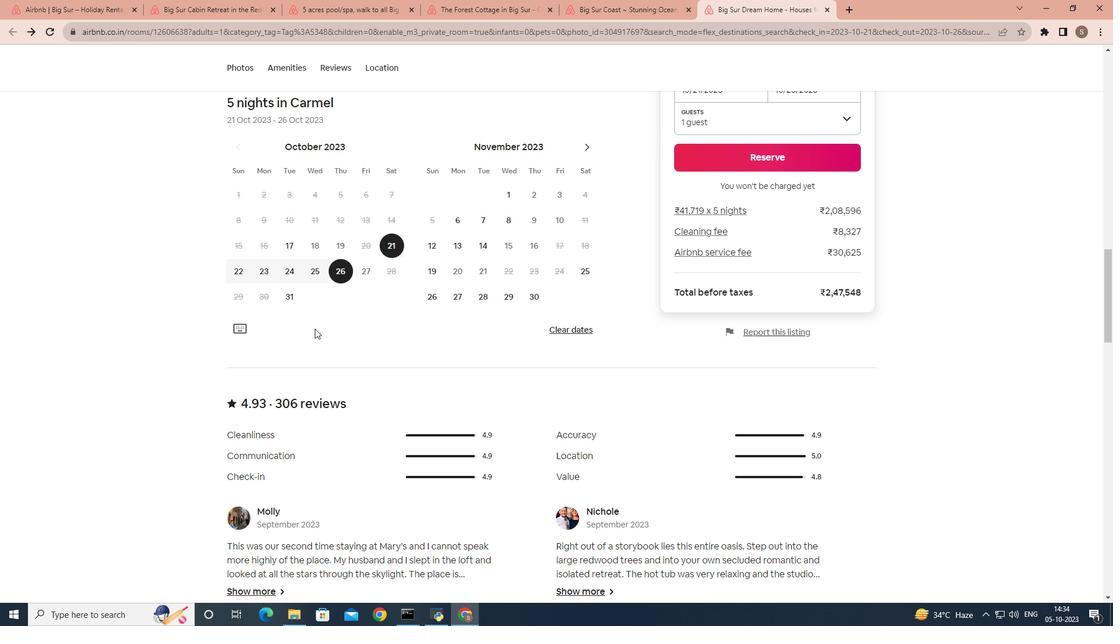 
Action: Mouse scrolled (314, 328) with delta (0, 0)
Screenshot: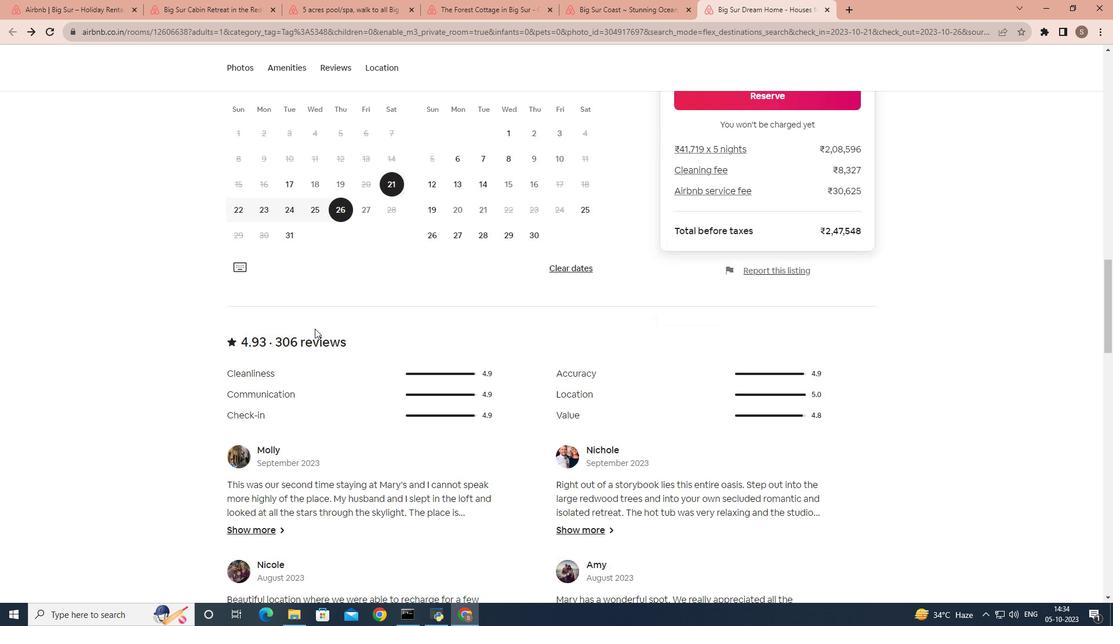 
Action: Mouse scrolled (314, 328) with delta (0, 0)
Screenshot: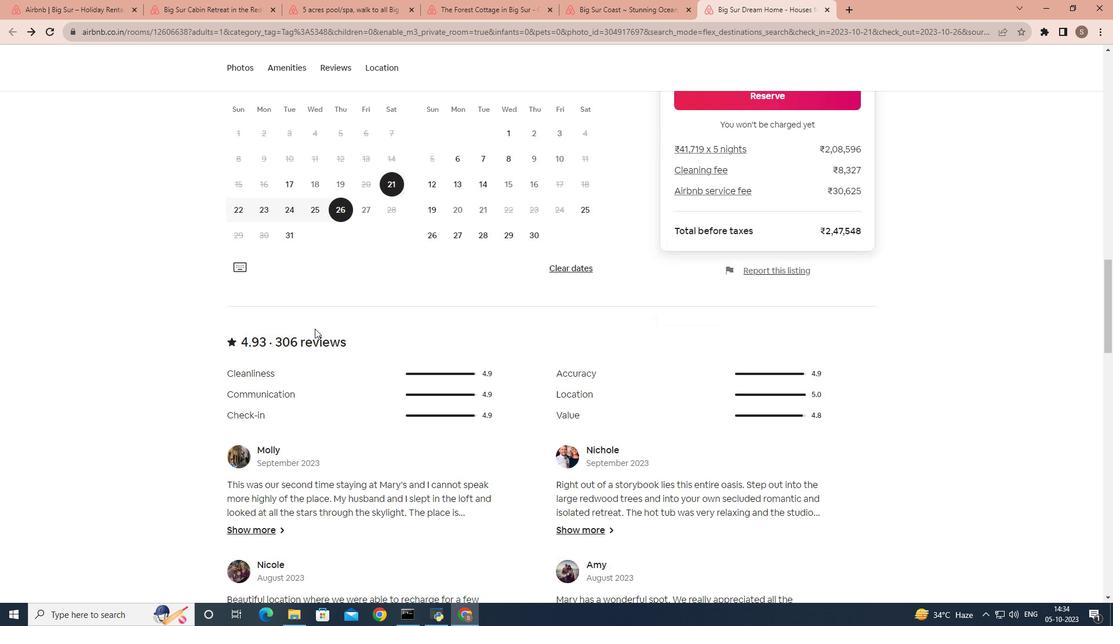 
Action: Mouse scrolled (314, 328) with delta (0, 0)
Screenshot: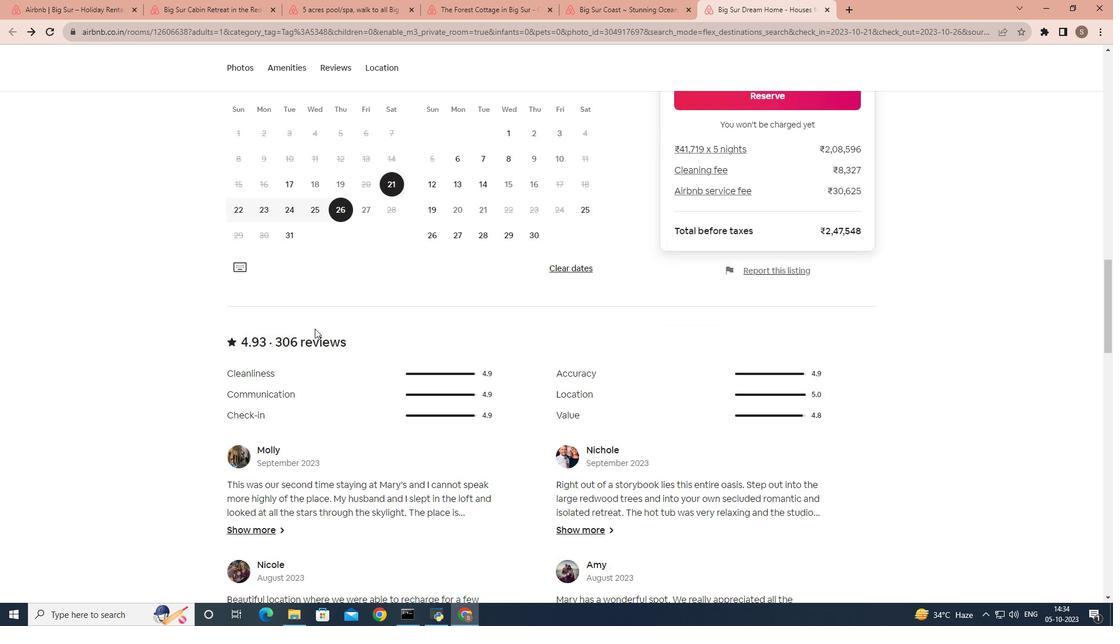 
Action: Mouse moved to (314, 326)
Screenshot: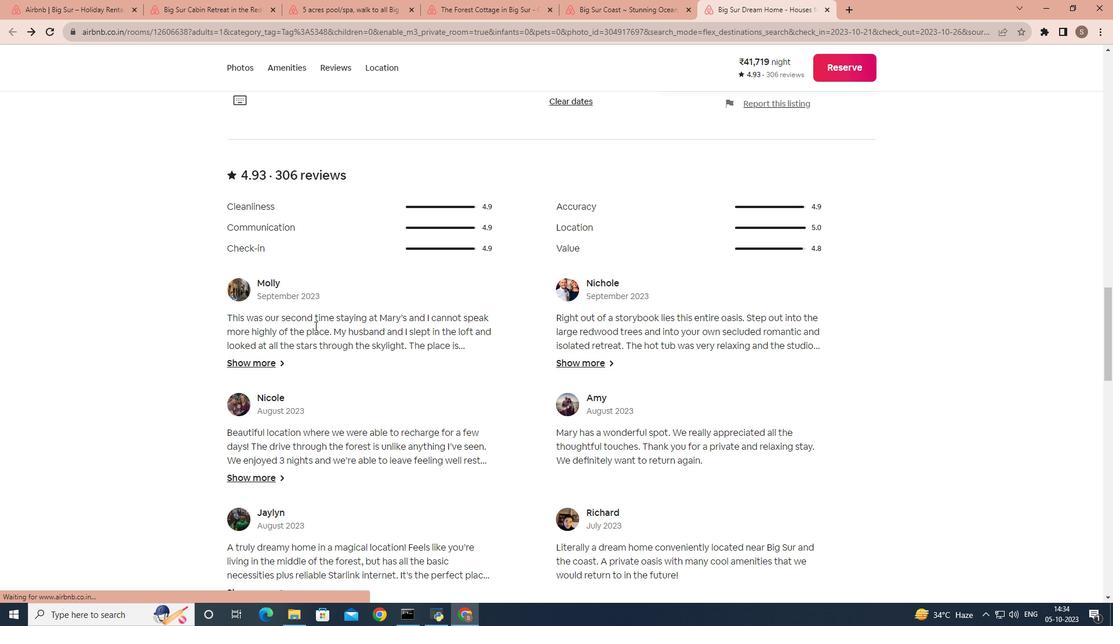 
Action: Mouse scrolled (314, 325) with delta (0, 0)
Screenshot: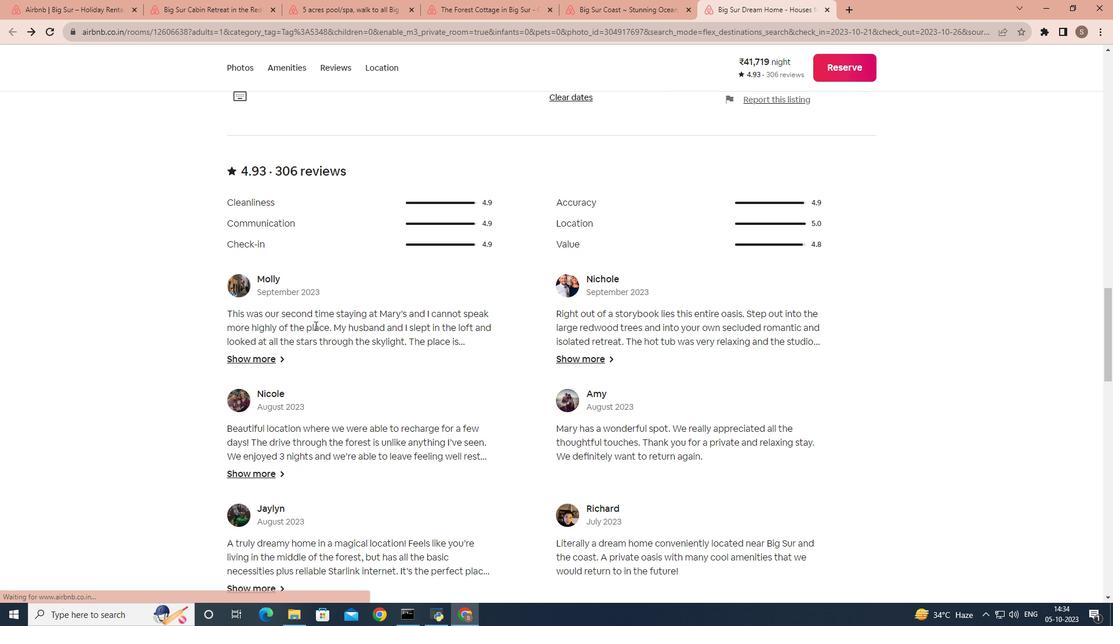 
Action: Mouse scrolled (314, 325) with delta (0, 0)
Screenshot: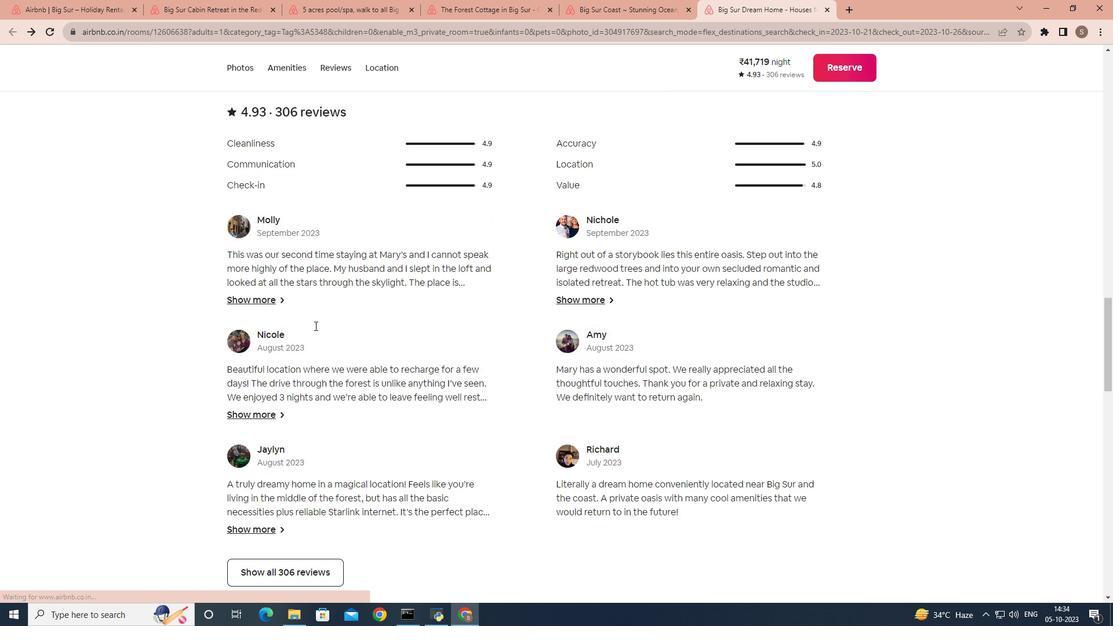 
Action: Mouse scrolled (314, 325) with delta (0, 0)
Screenshot: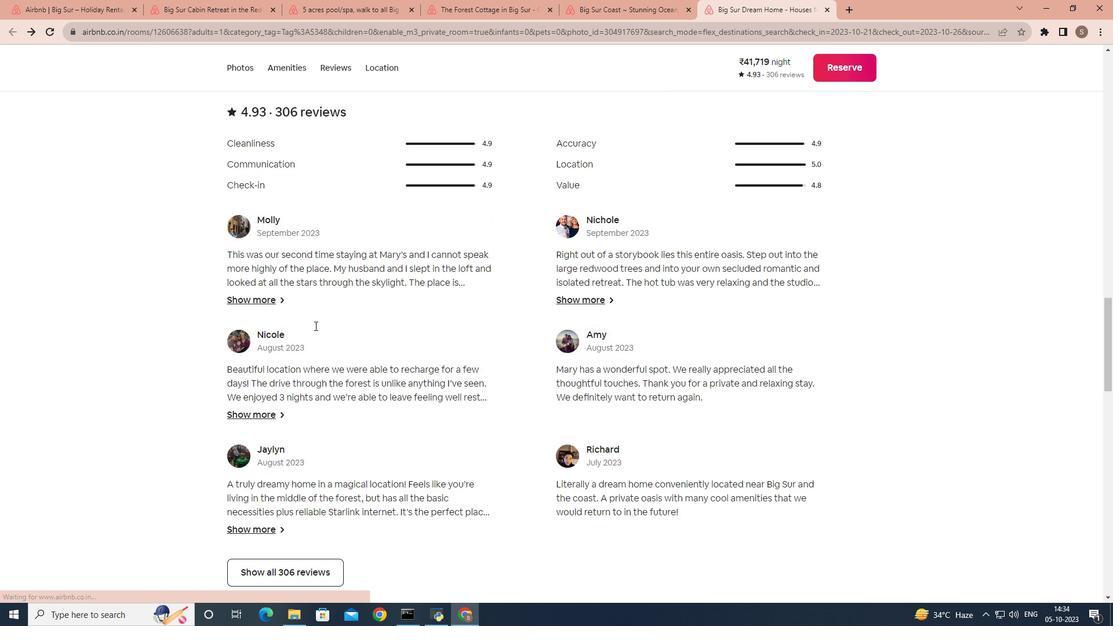 
Action: Mouse scrolled (314, 325) with delta (0, 0)
Screenshot: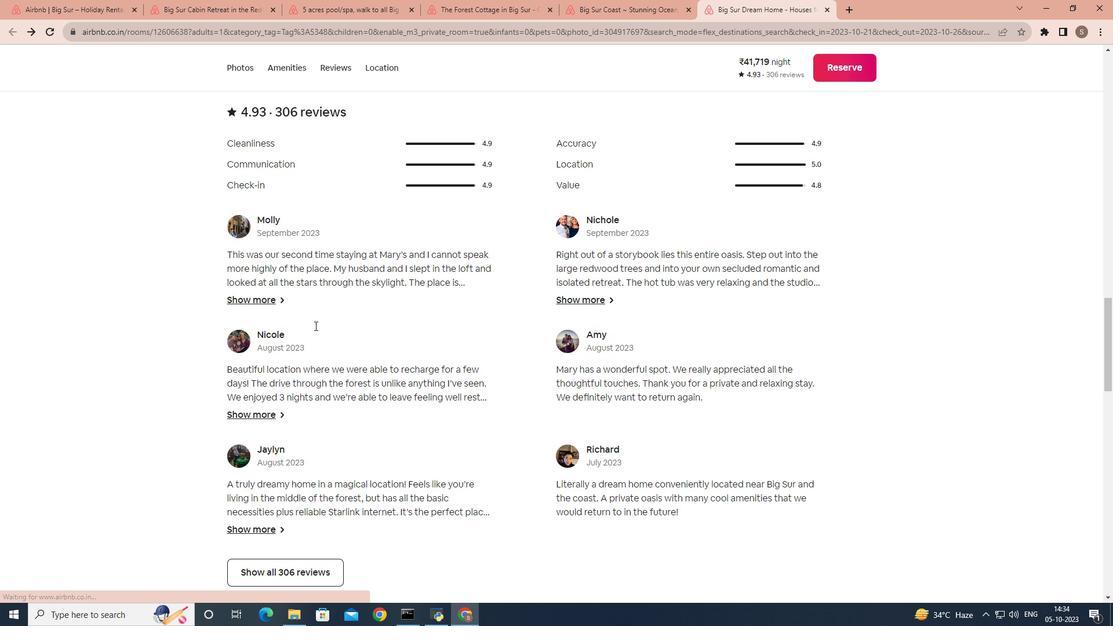 
Action: Mouse moved to (295, 415)
Screenshot: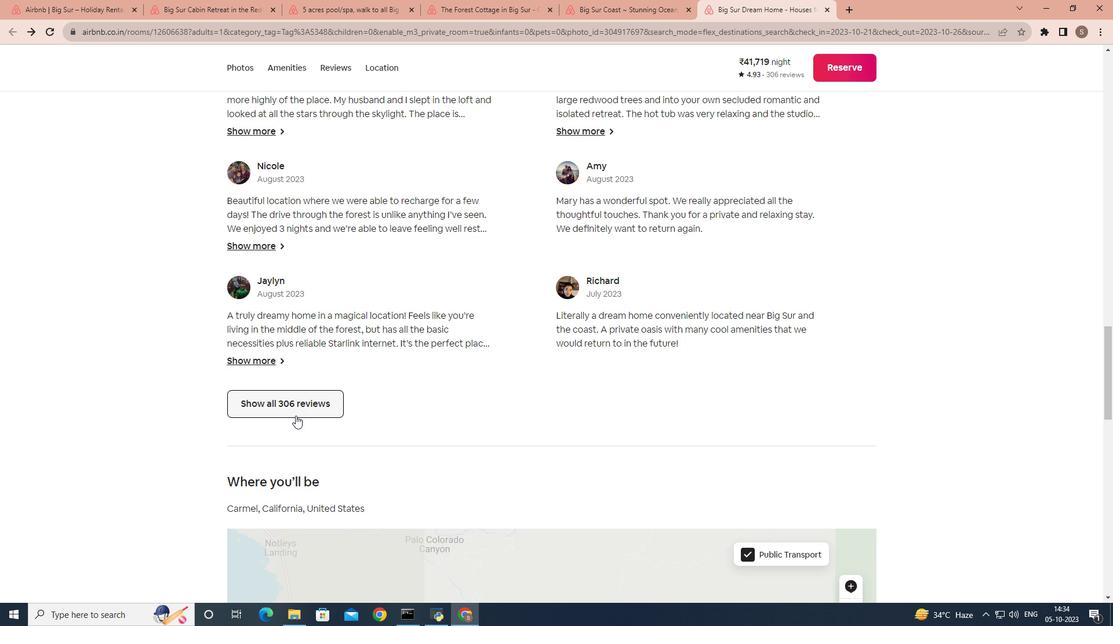 
Action: Mouse pressed left at (295, 415)
Screenshot: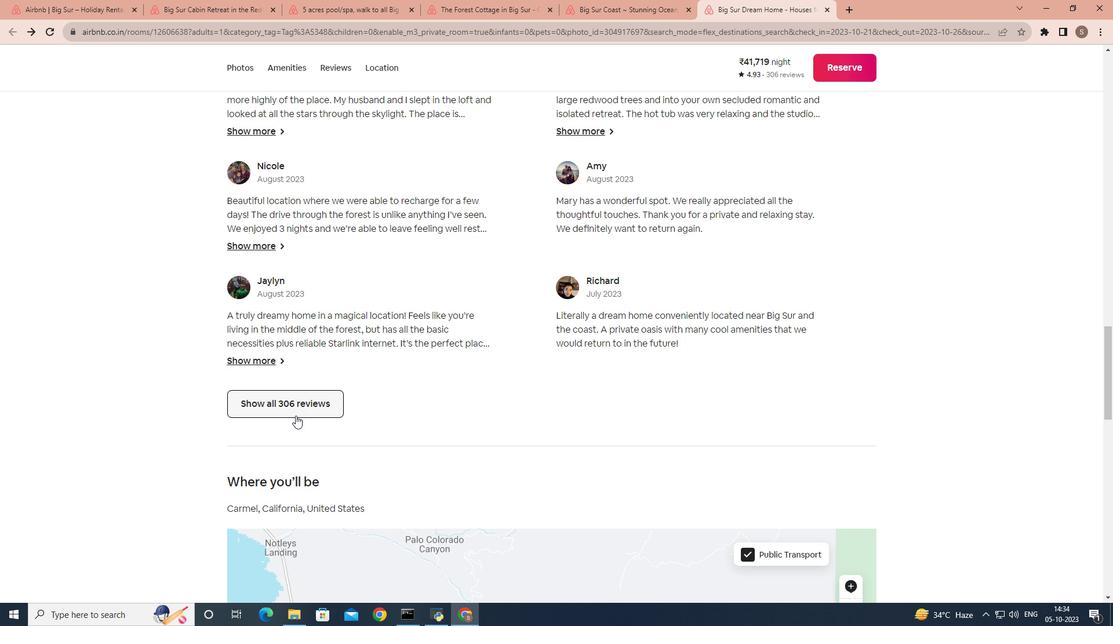 
Action: Mouse moved to (529, 356)
Screenshot: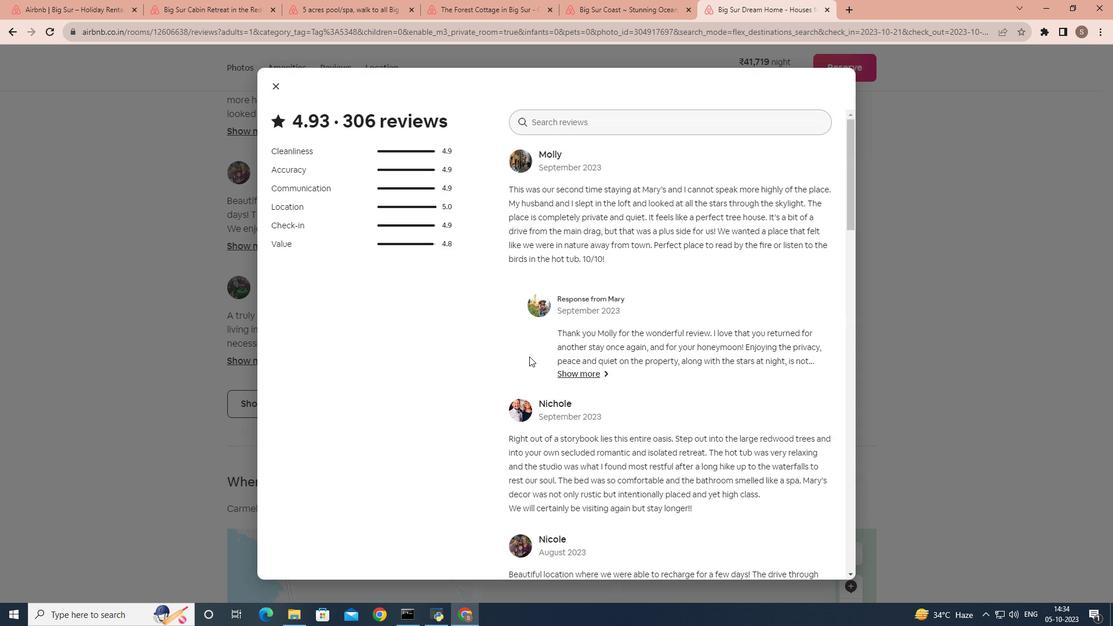 
Action: Mouse scrolled (529, 356) with delta (0, 0)
Screenshot: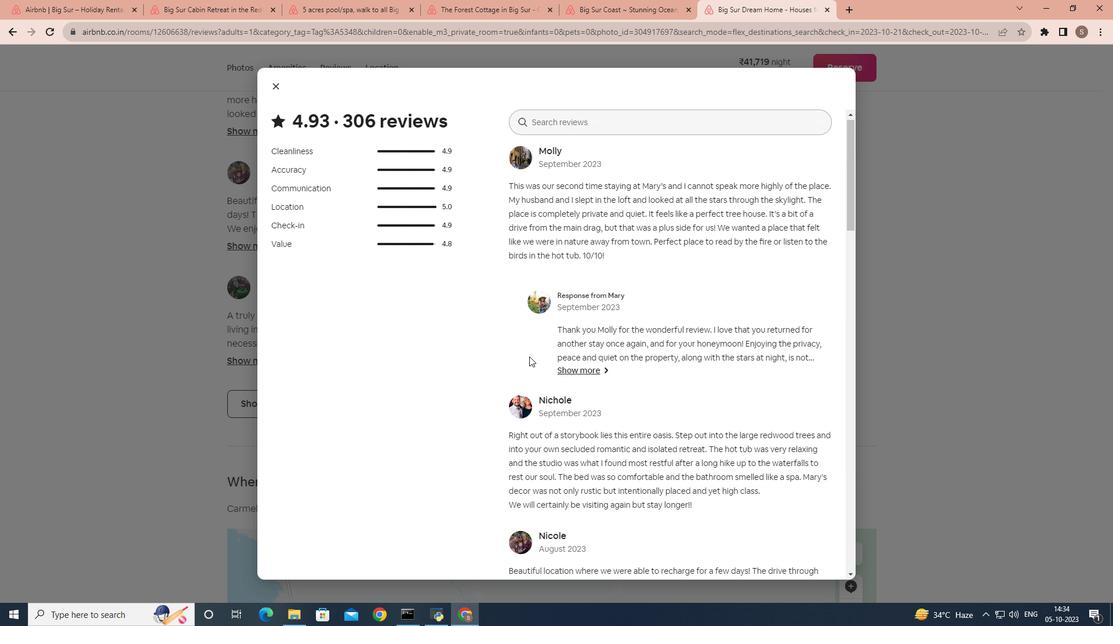 
Action: Mouse scrolled (529, 356) with delta (0, 0)
Screenshot: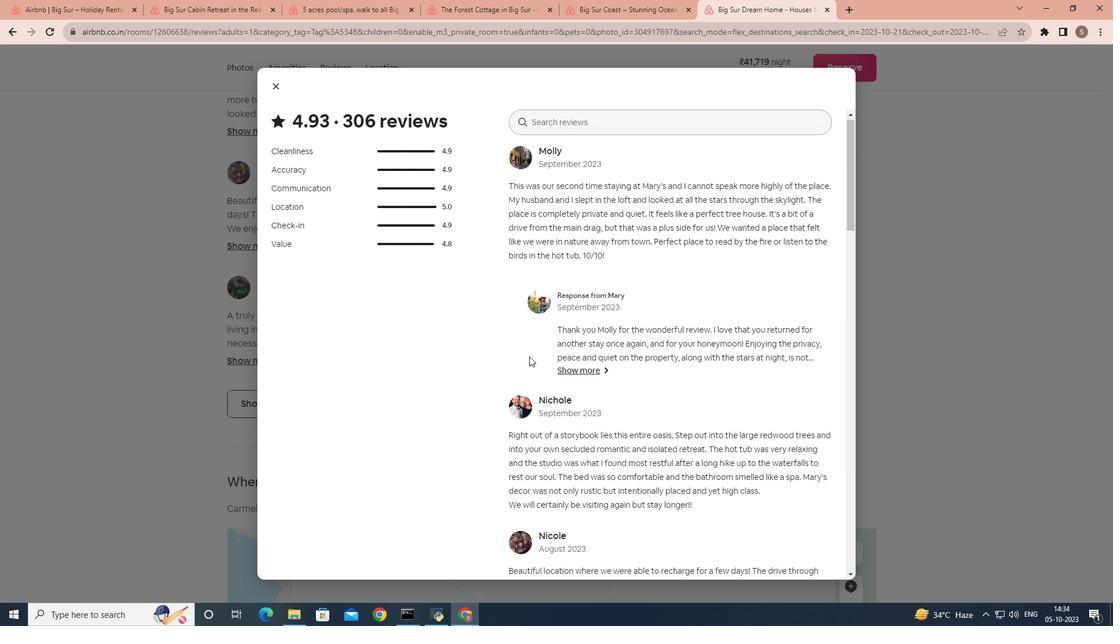 
Action: Mouse scrolled (529, 356) with delta (0, 0)
Screenshot: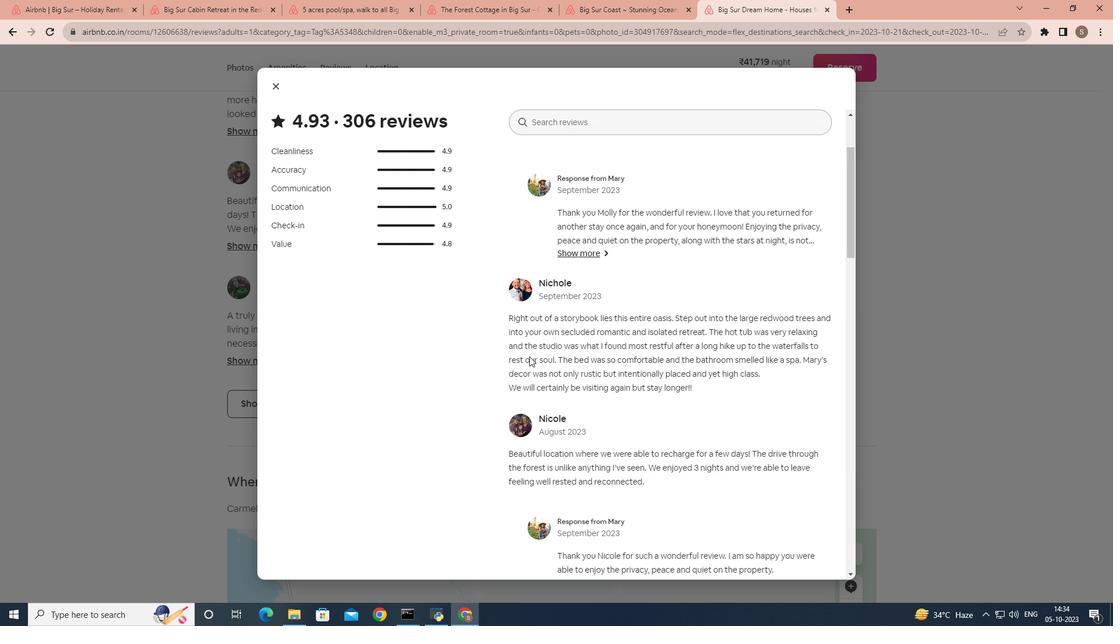
Action: Mouse scrolled (529, 356) with delta (0, 0)
Screenshot: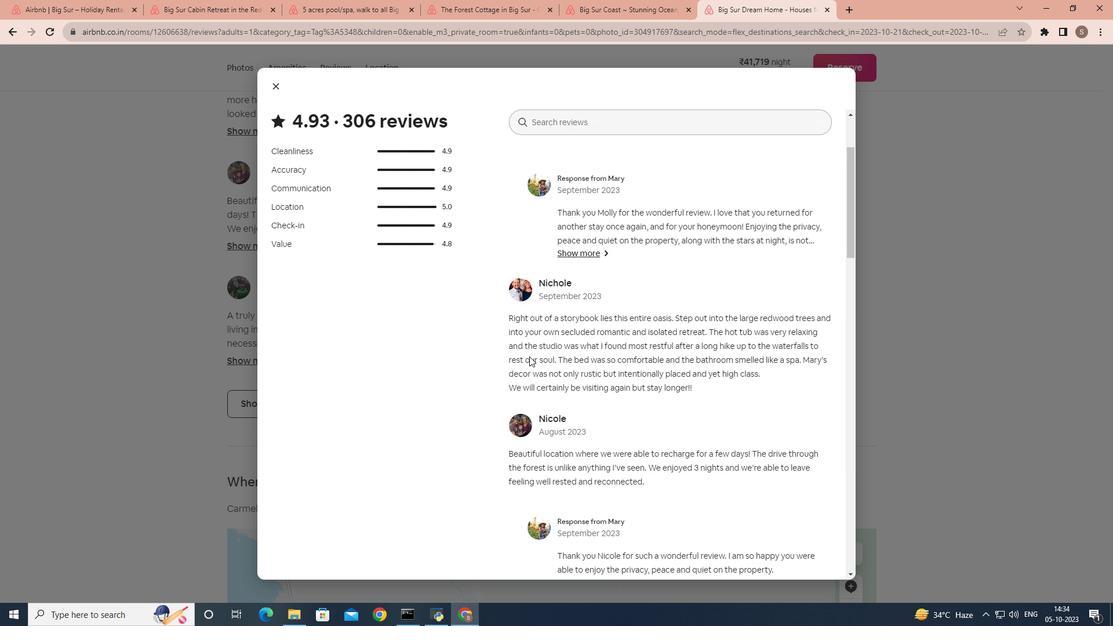 
Action: Mouse scrolled (529, 356) with delta (0, 0)
Screenshot: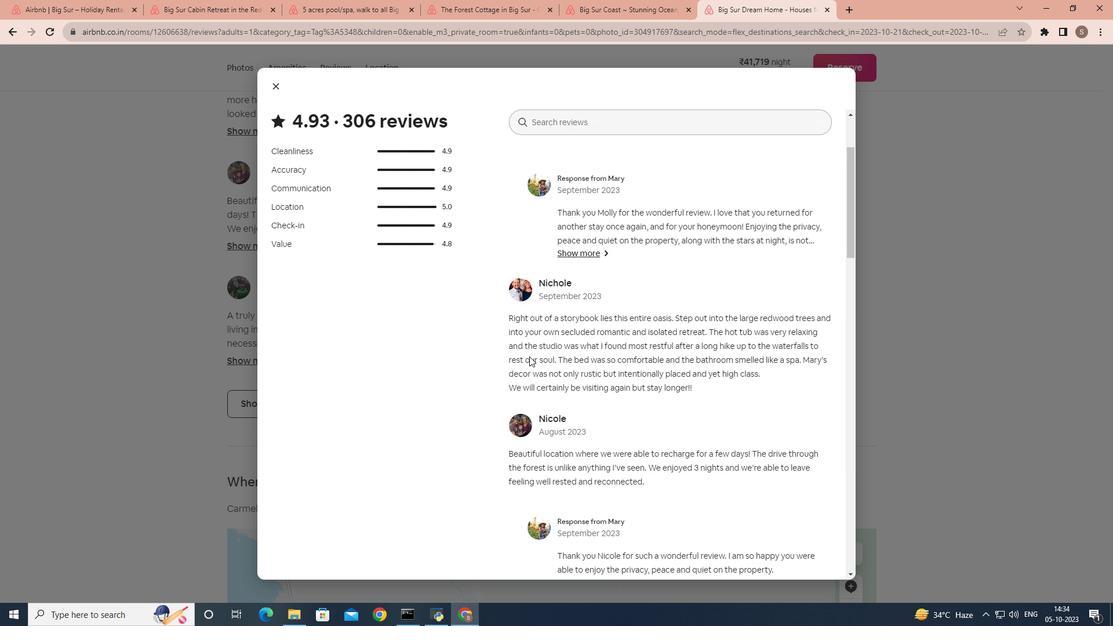 
Action: Mouse scrolled (529, 356) with delta (0, 0)
Screenshot: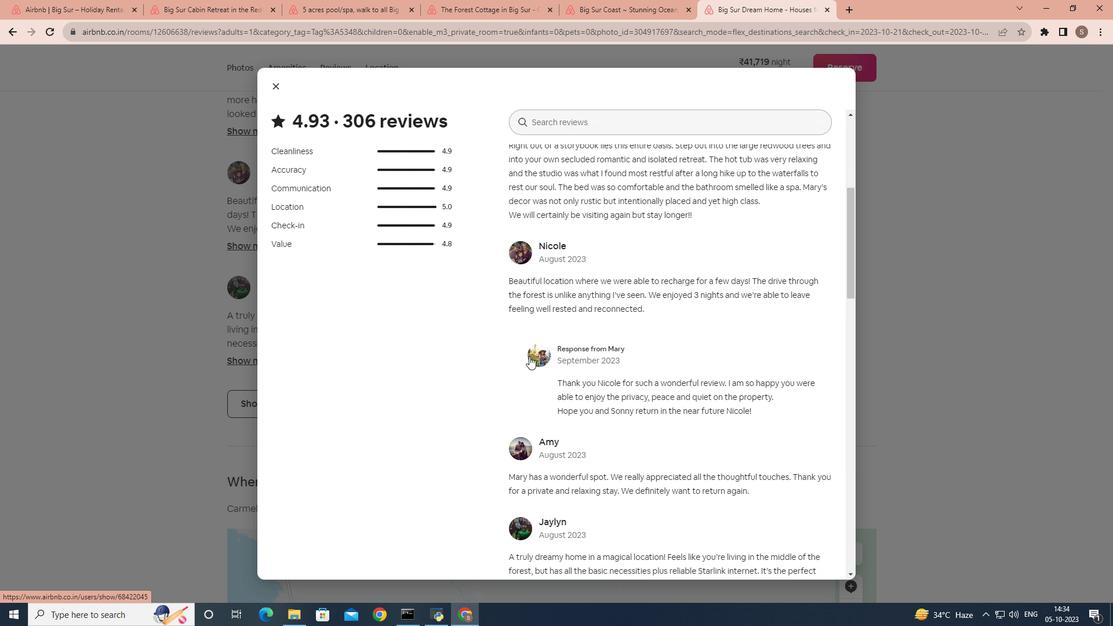 
Action: Mouse scrolled (529, 356) with delta (0, 0)
Screenshot: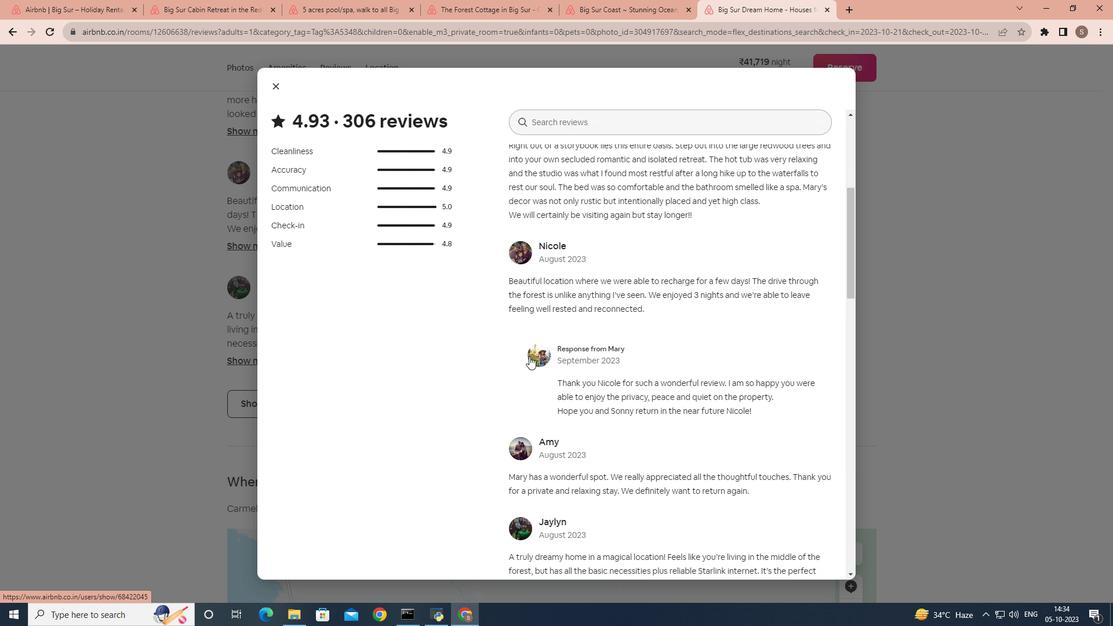 
Action: Mouse scrolled (529, 356) with delta (0, 0)
Screenshot: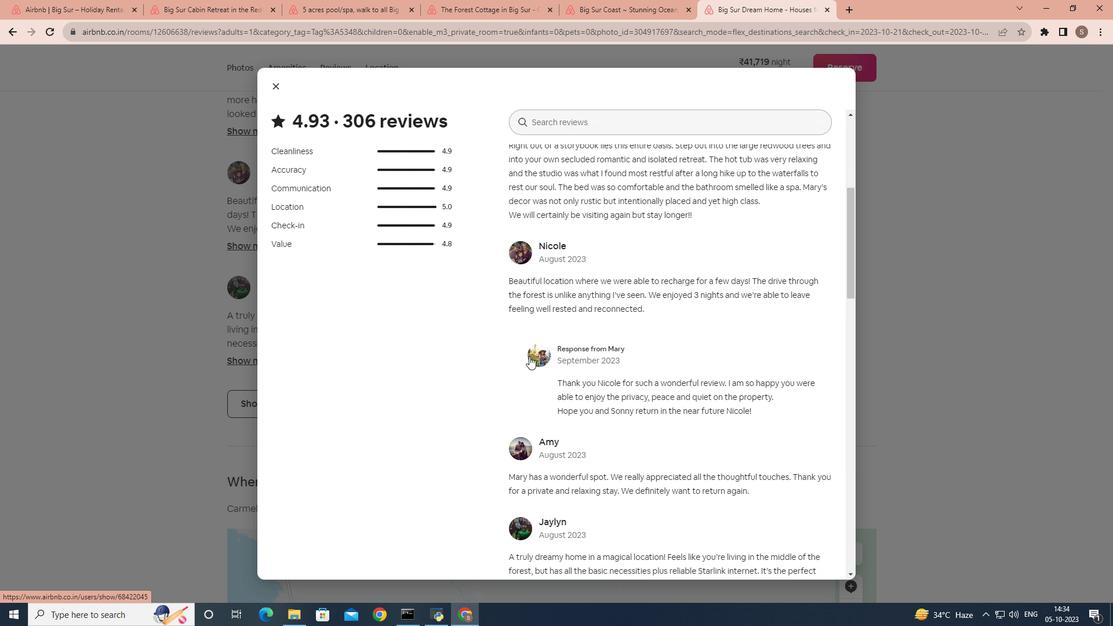 
Action: Mouse scrolled (529, 356) with delta (0, 0)
Screenshot: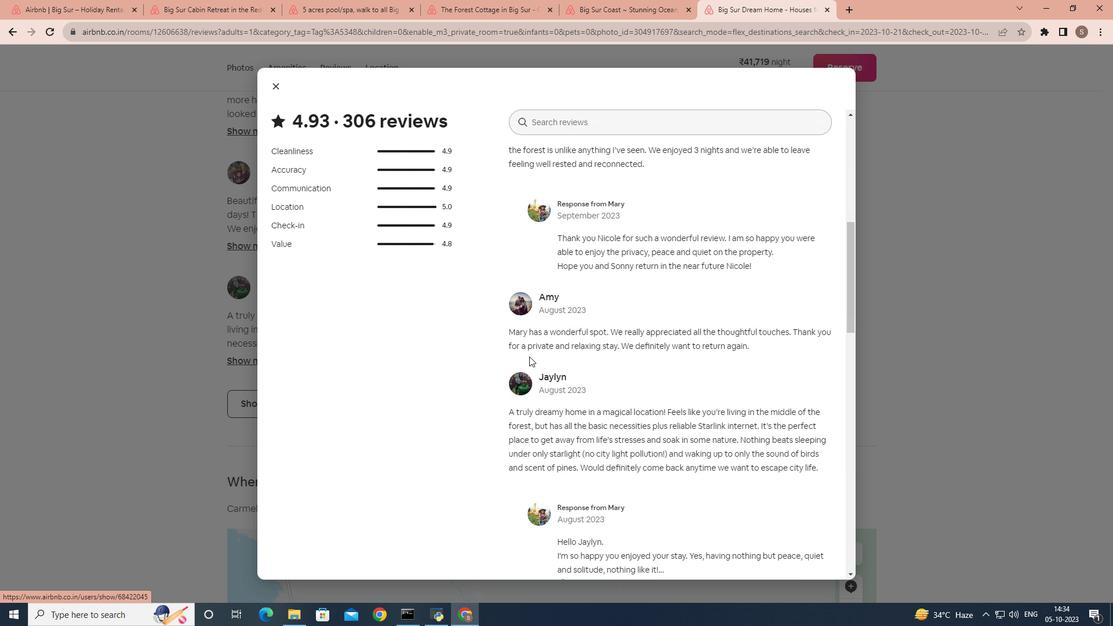 
Action: Mouse scrolled (529, 356) with delta (0, 0)
Screenshot: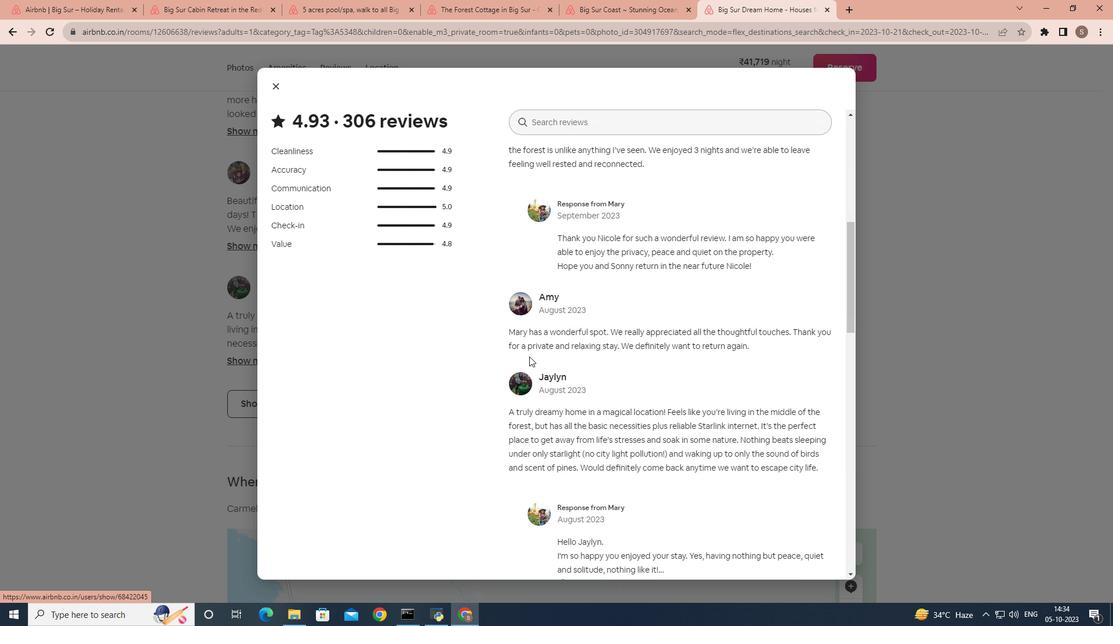 
Action: Mouse scrolled (529, 356) with delta (0, 0)
Screenshot: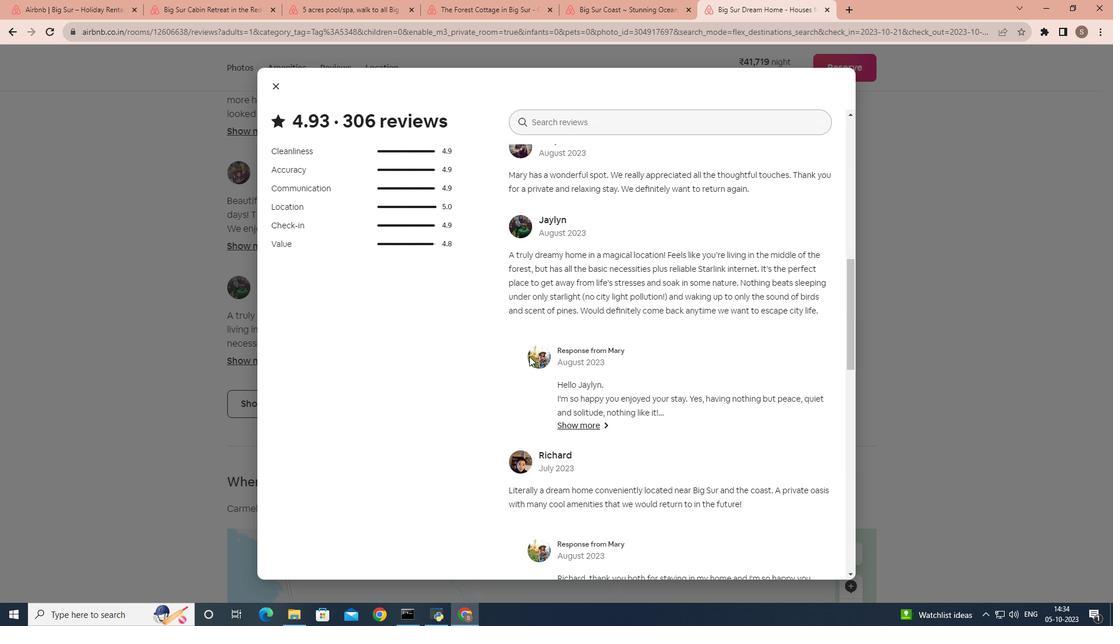 
Action: Mouse scrolled (529, 356) with delta (0, 0)
Screenshot: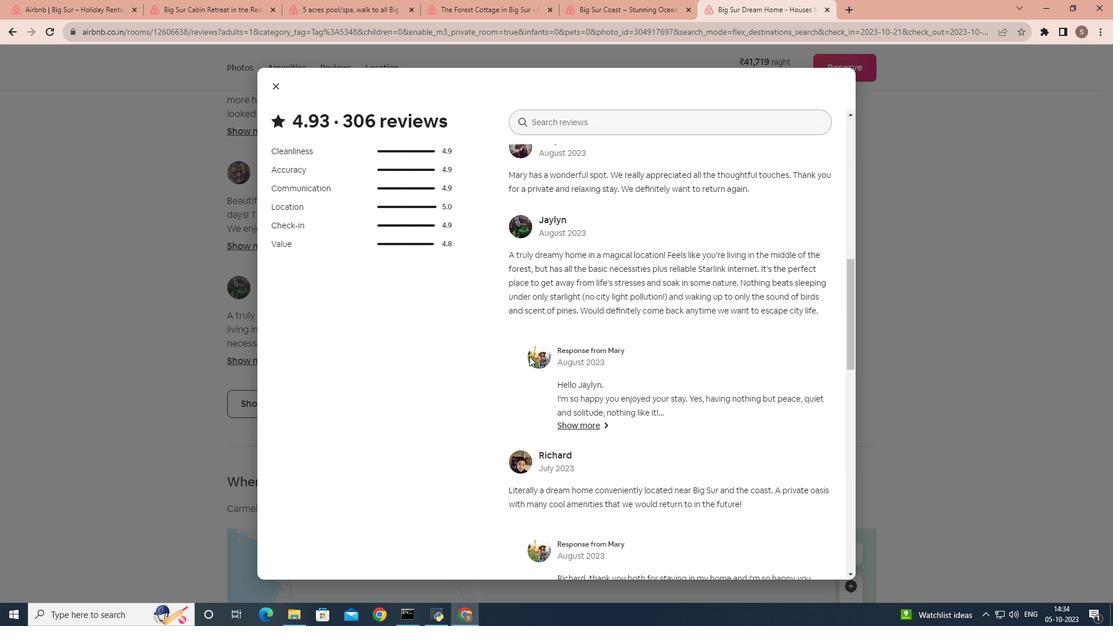 
Action: Mouse scrolled (529, 356) with delta (0, 0)
Screenshot: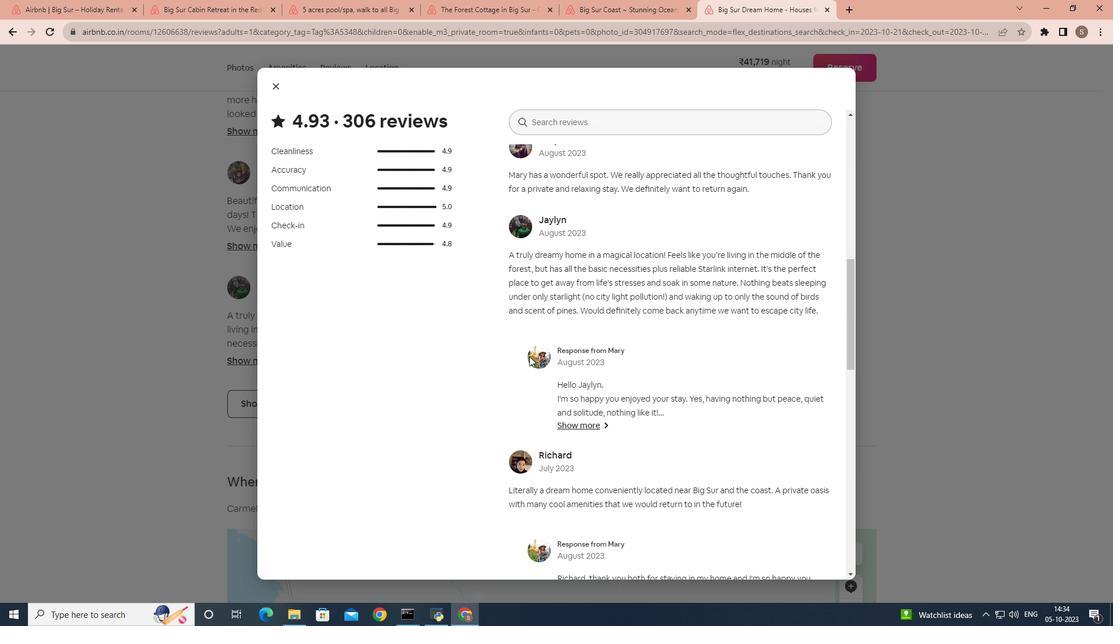 
Action: Mouse scrolled (529, 356) with delta (0, 0)
Screenshot: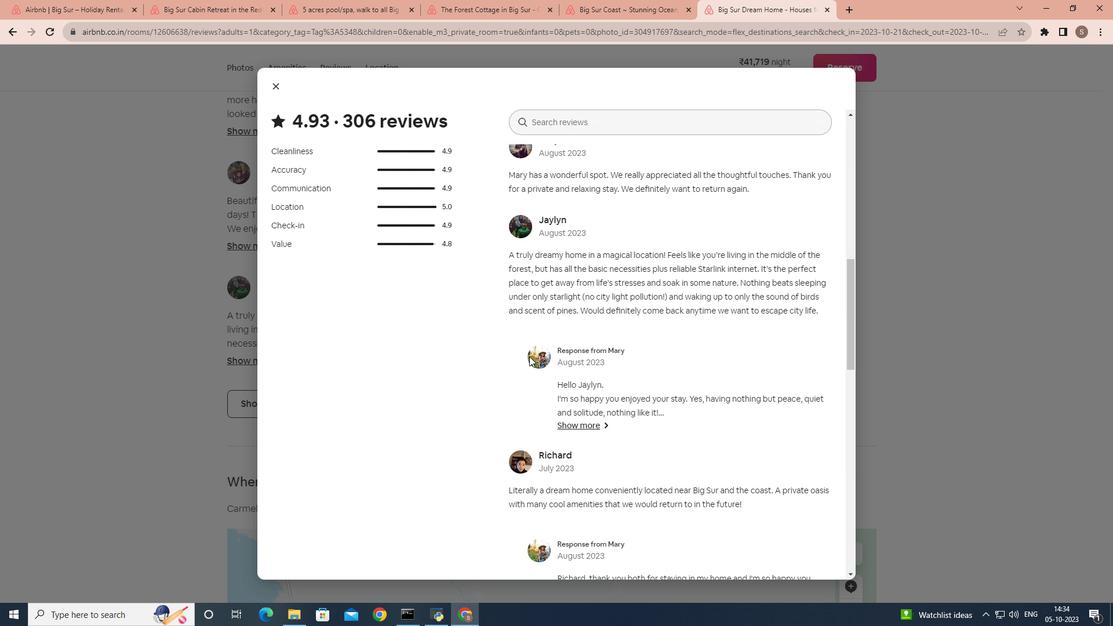 
Action: Mouse scrolled (529, 356) with delta (0, 0)
Screenshot: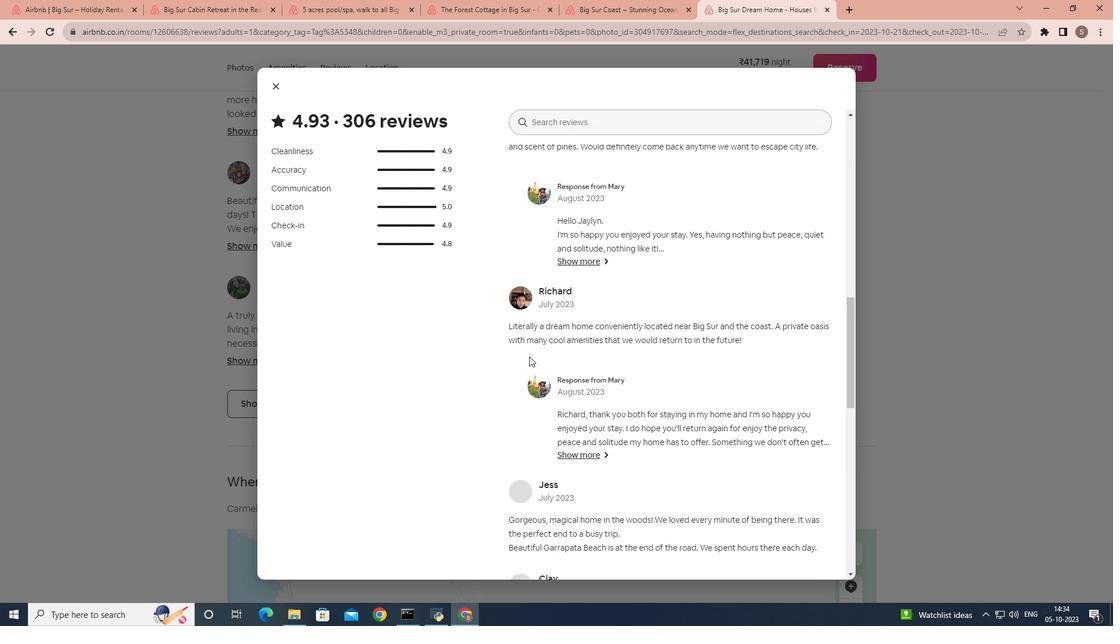
Action: Mouse scrolled (529, 356) with delta (0, 0)
Screenshot: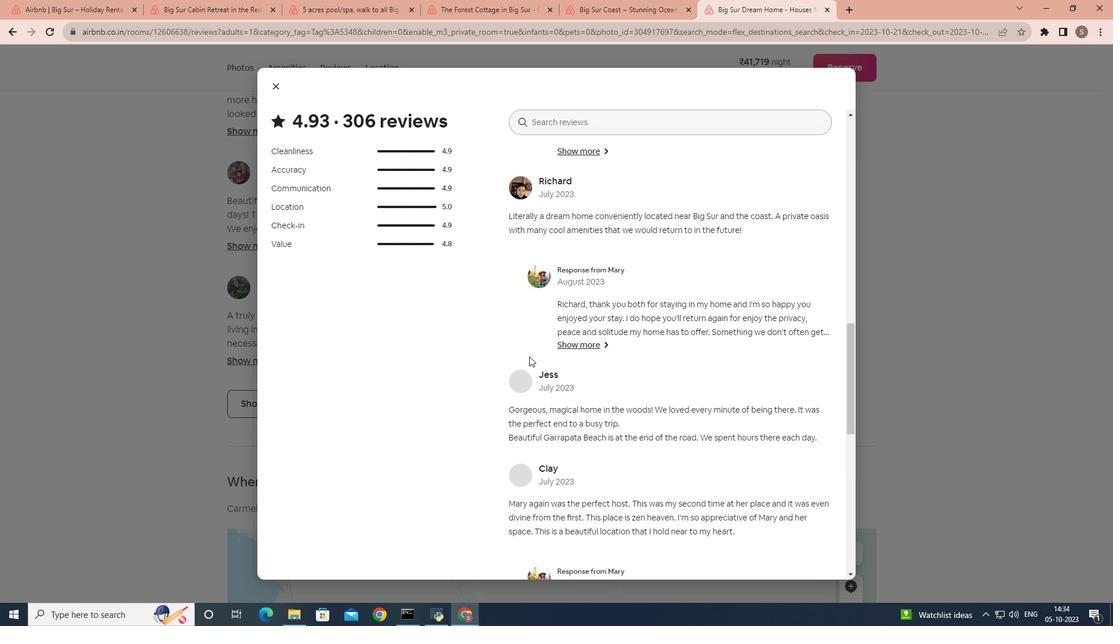 
Action: Mouse scrolled (529, 356) with delta (0, 0)
Screenshot: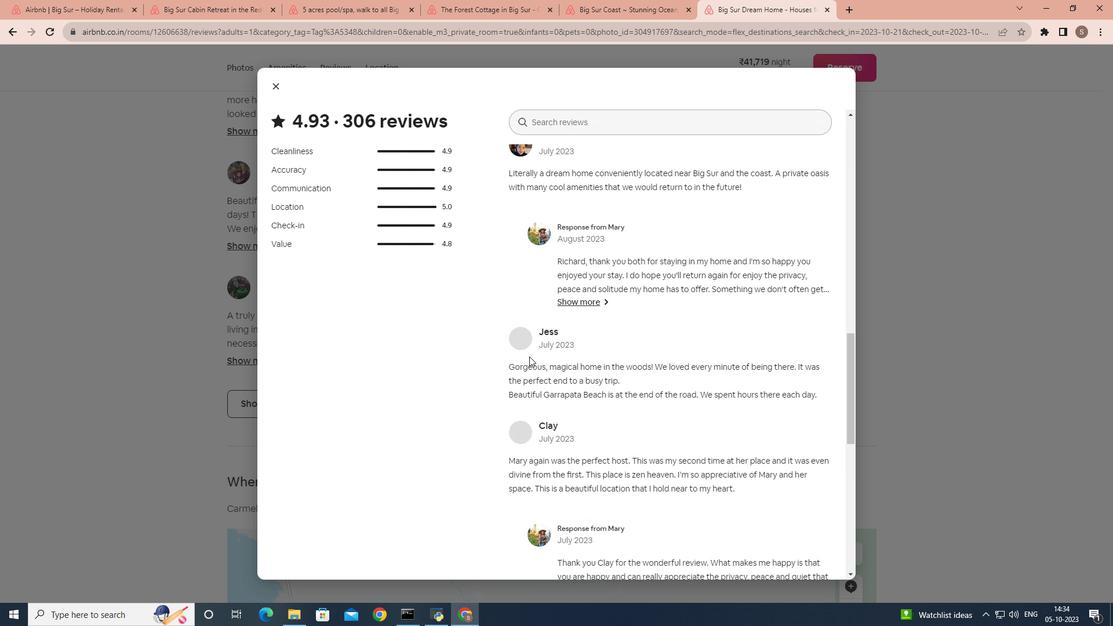 
Action: Mouse scrolled (529, 356) with delta (0, 0)
Screenshot: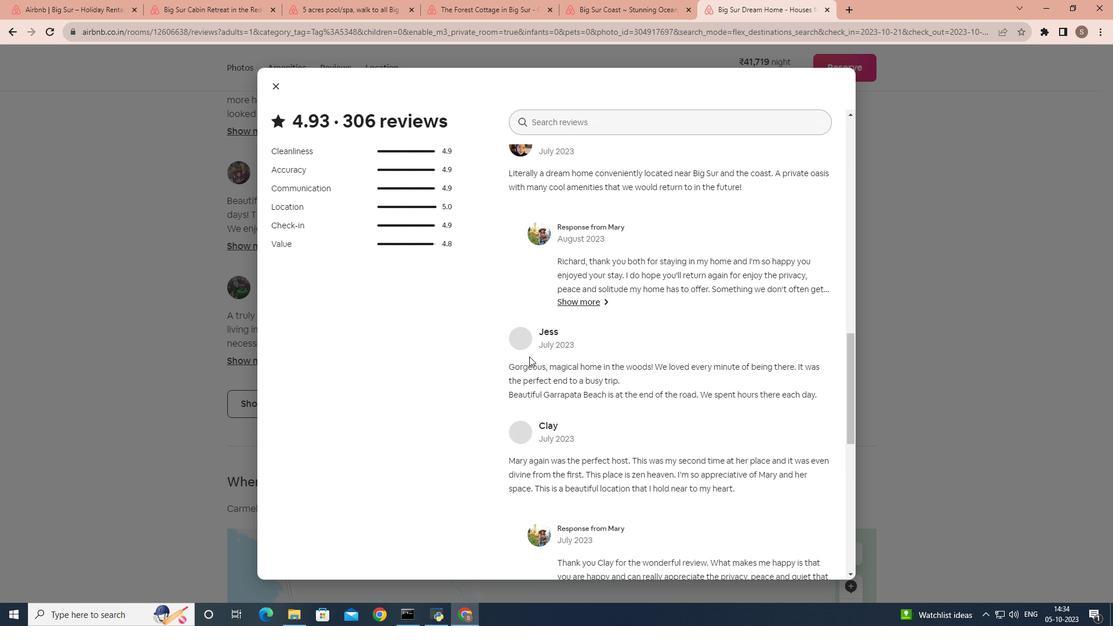 
Action: Mouse scrolled (529, 356) with delta (0, 0)
Screenshot: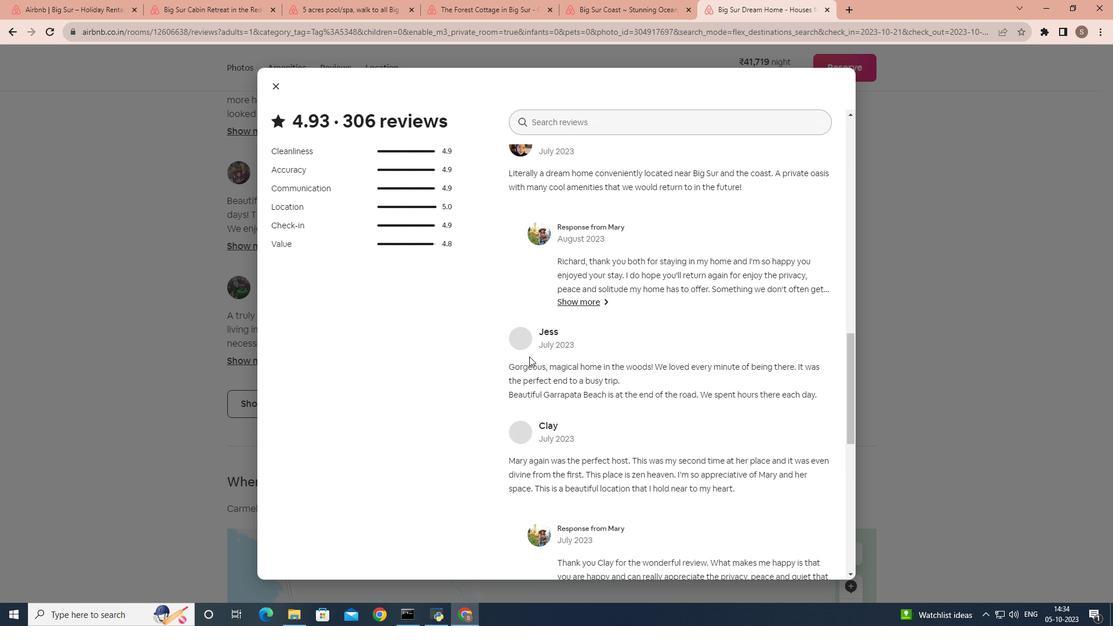 
Action: Mouse scrolled (529, 356) with delta (0, 0)
Screenshot: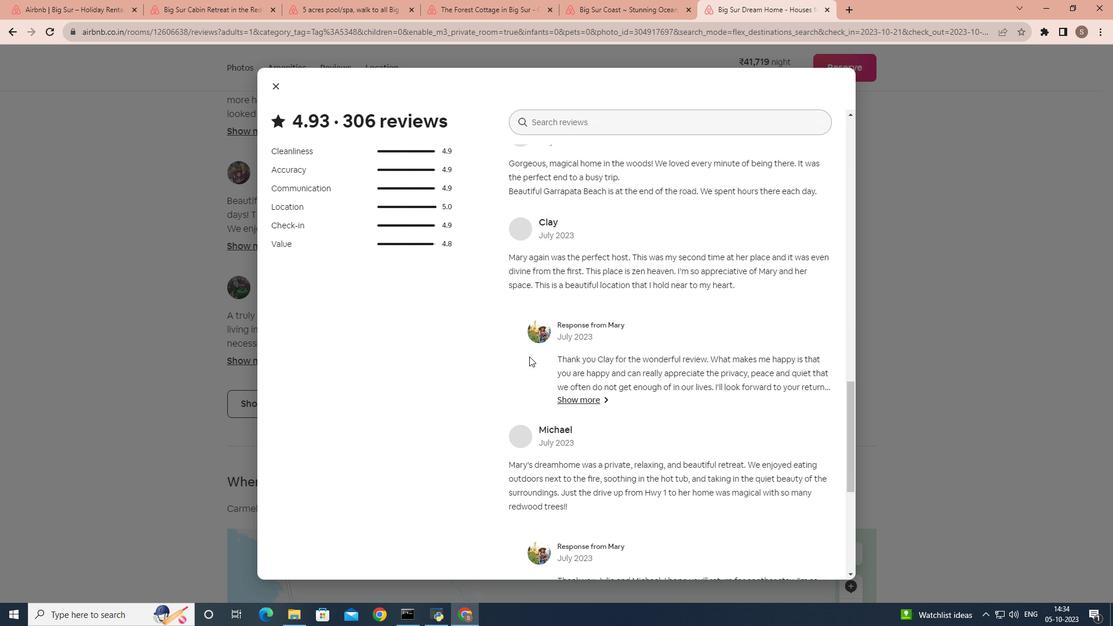 
Action: Mouse scrolled (529, 356) with delta (0, 0)
Screenshot: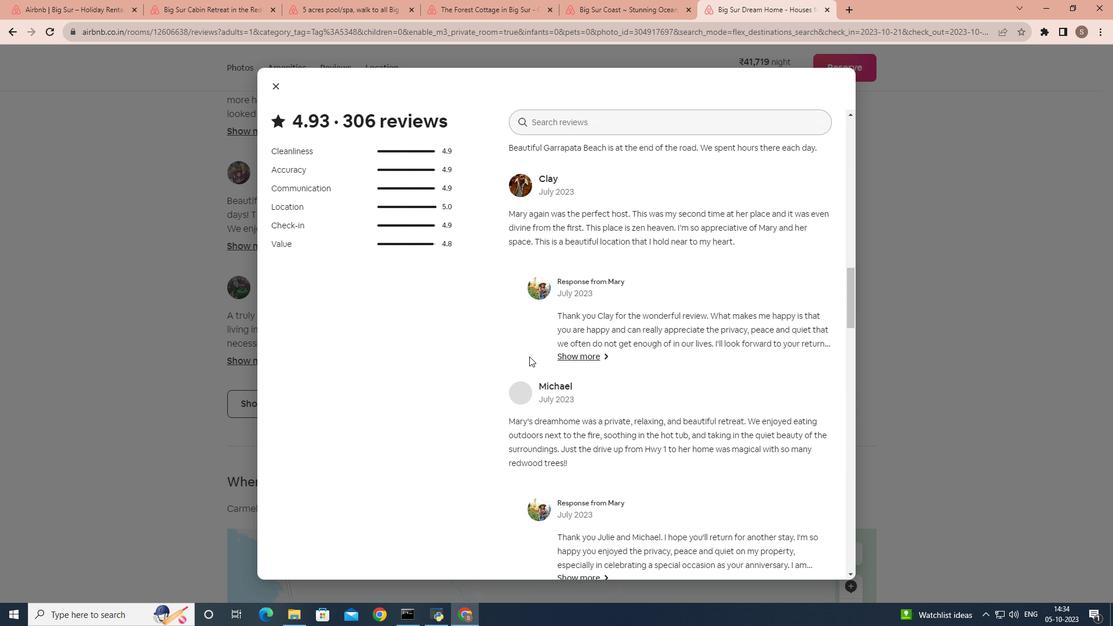 
Action: Mouse scrolled (529, 356) with delta (0, 0)
Screenshot: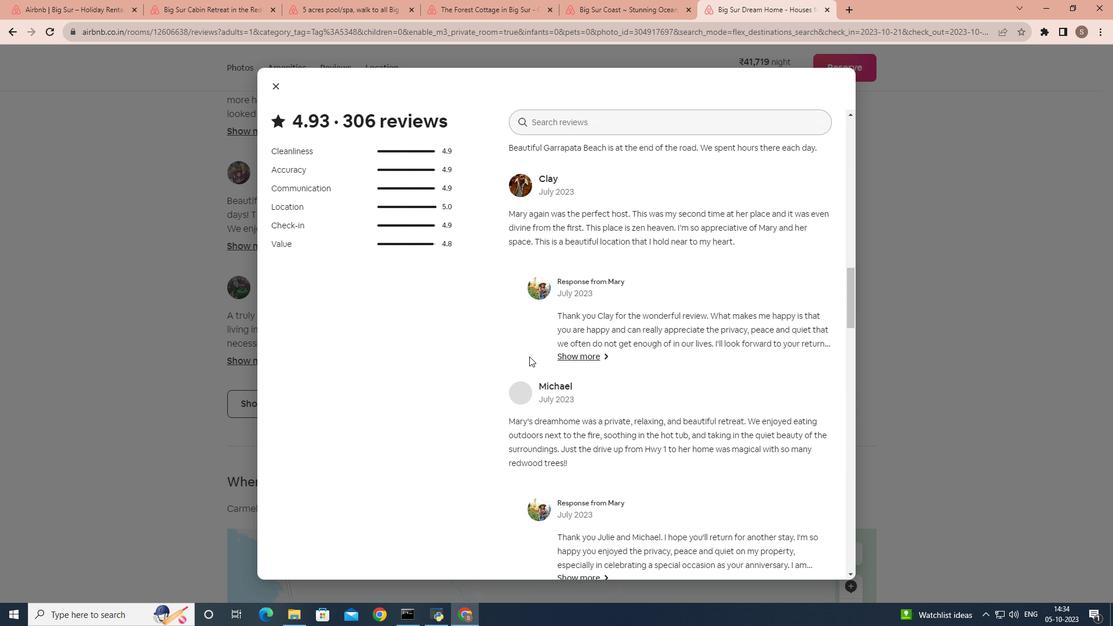 
Action: Mouse scrolled (529, 356) with delta (0, 0)
Screenshot: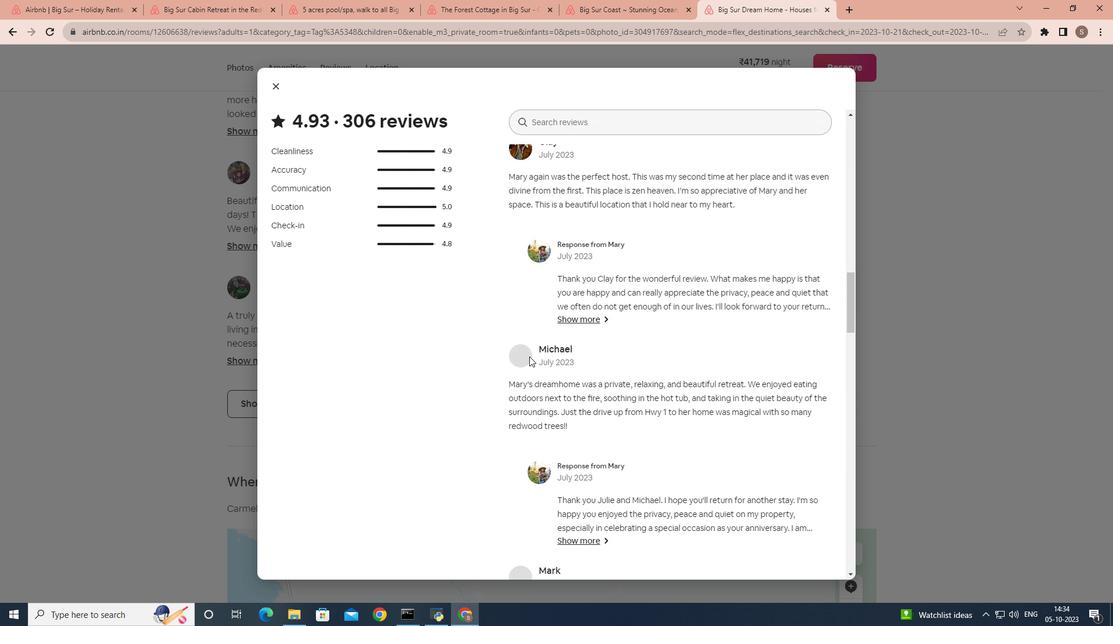 
Action: Mouse scrolled (529, 356) with delta (0, 0)
Screenshot: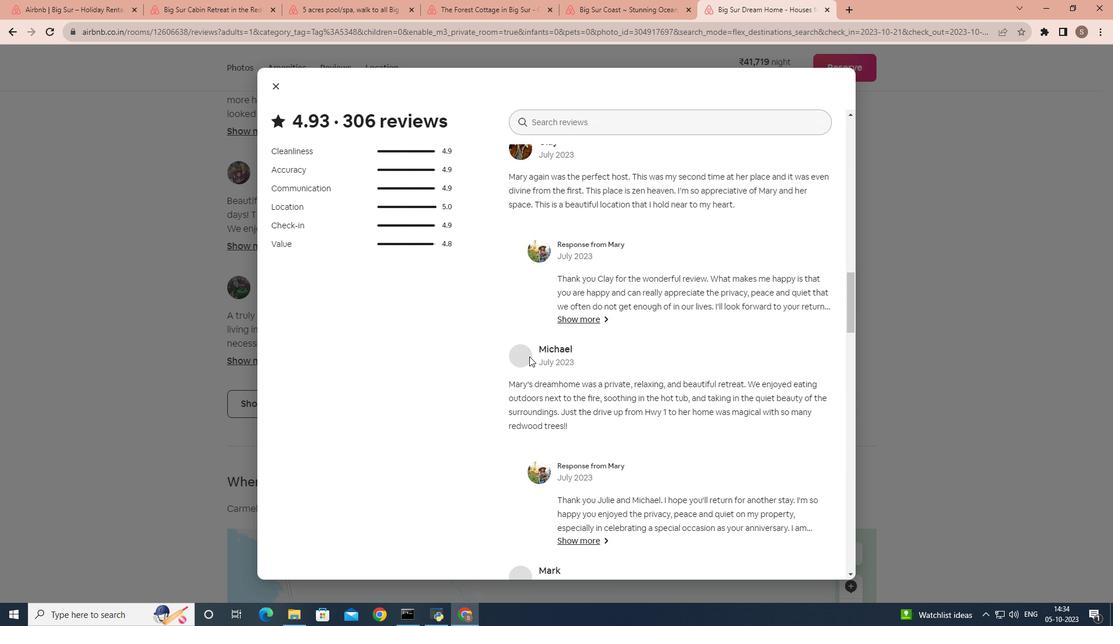 
Action: Mouse scrolled (529, 356) with delta (0, 0)
Screenshot: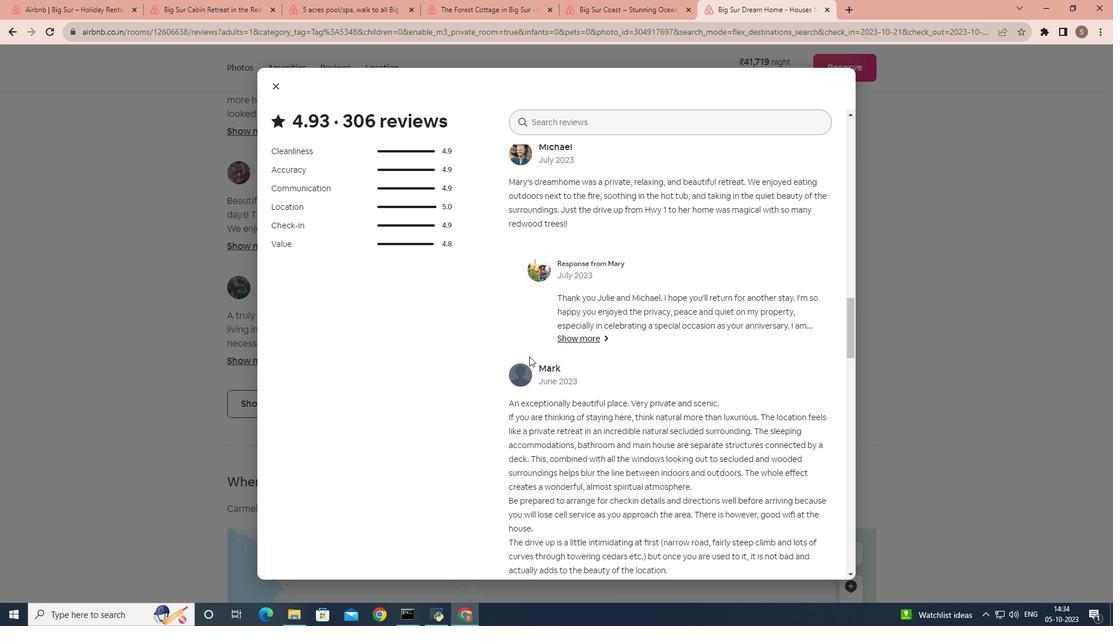 
Action: Mouse scrolled (529, 356) with delta (0, 0)
Screenshot: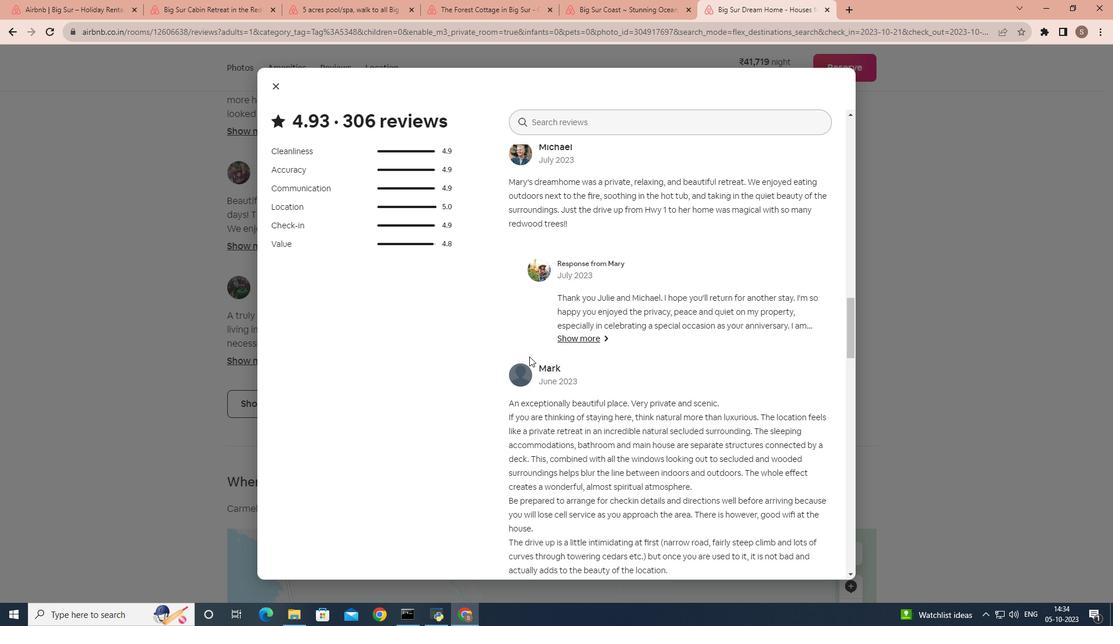 
Action: Mouse scrolled (529, 356) with delta (0, 0)
Screenshot: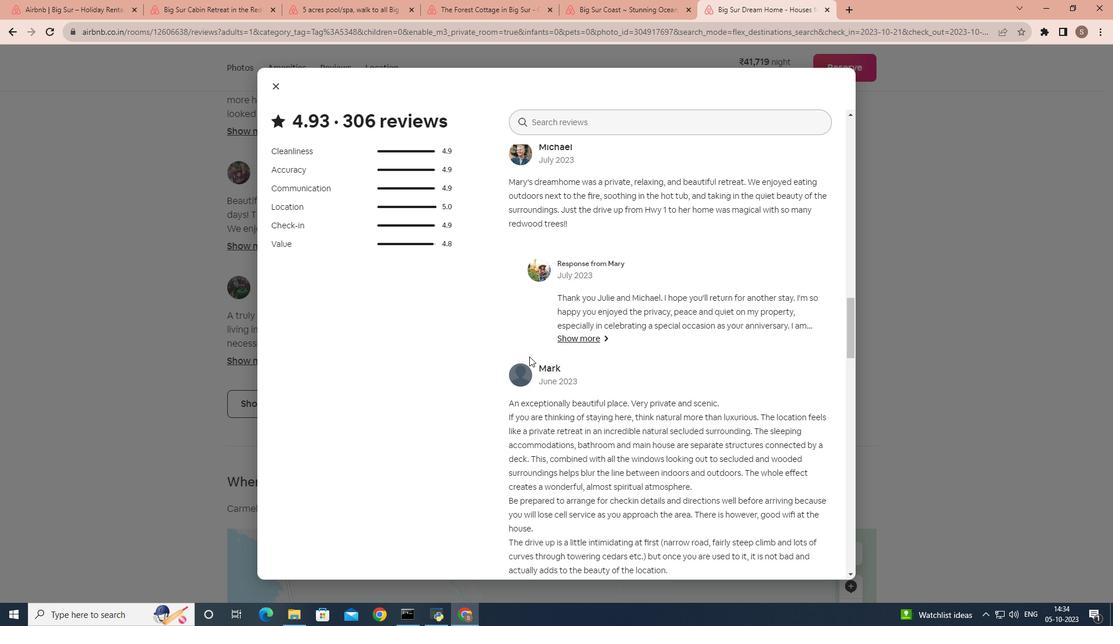
Action: Mouse scrolled (529, 356) with delta (0, 0)
Screenshot: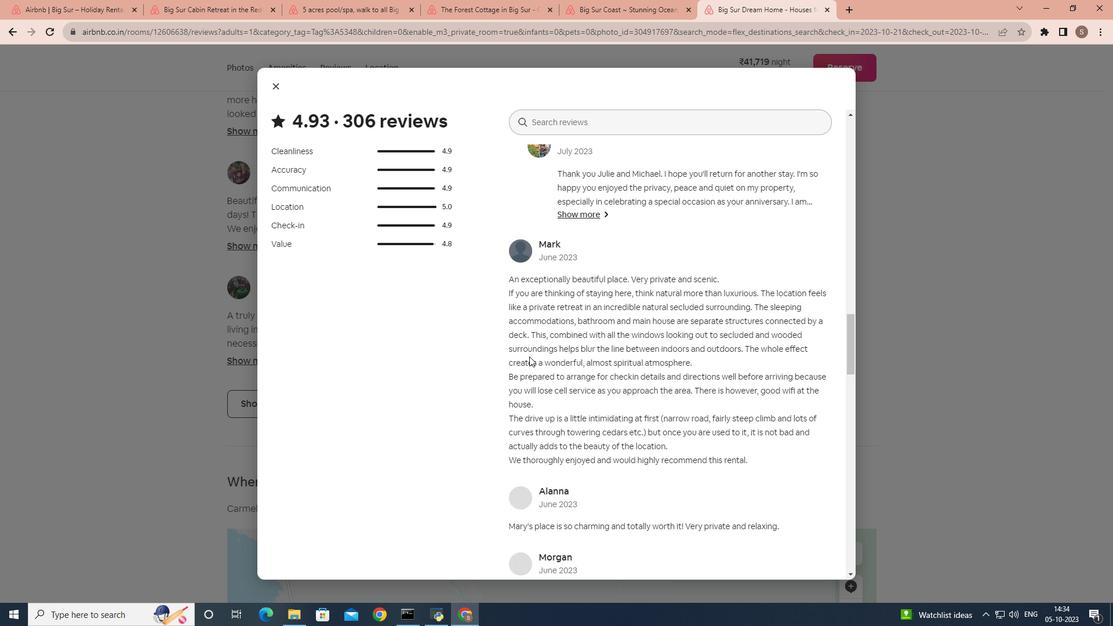 
Action: Mouse scrolled (529, 356) with delta (0, 0)
Screenshot: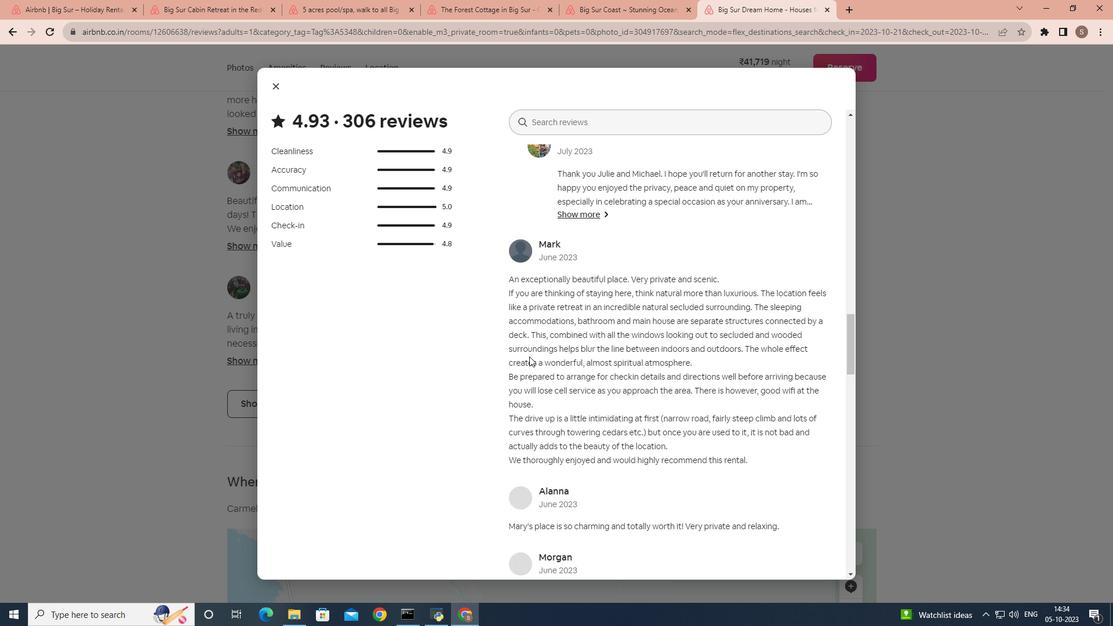 
Action: Mouse scrolled (529, 356) with delta (0, 0)
Screenshot: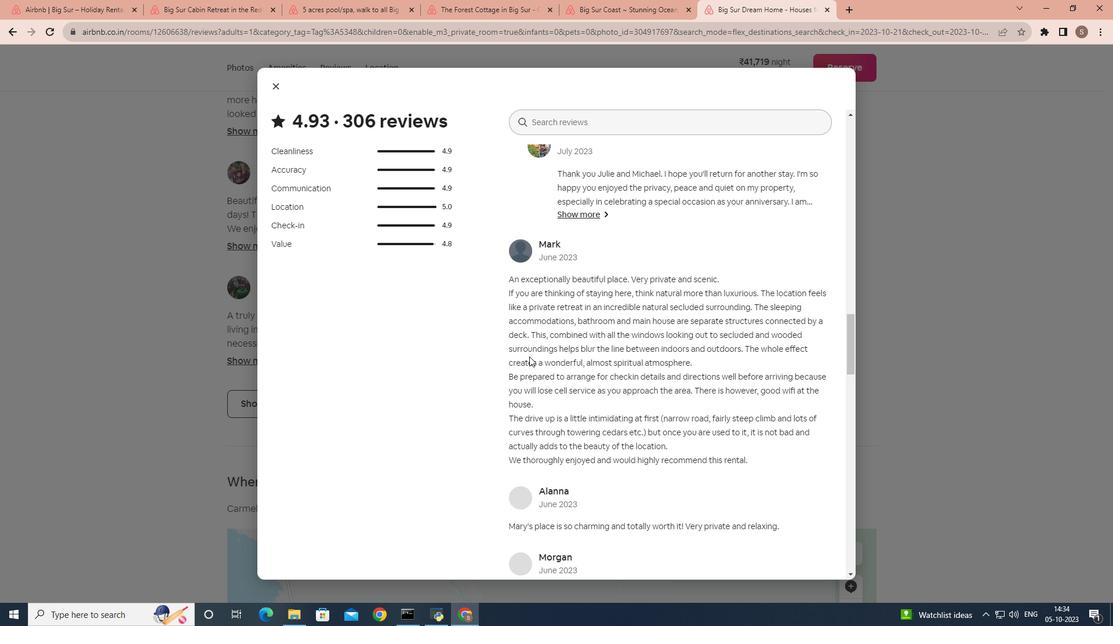 
Action: Mouse scrolled (529, 356) with delta (0, 0)
Screenshot: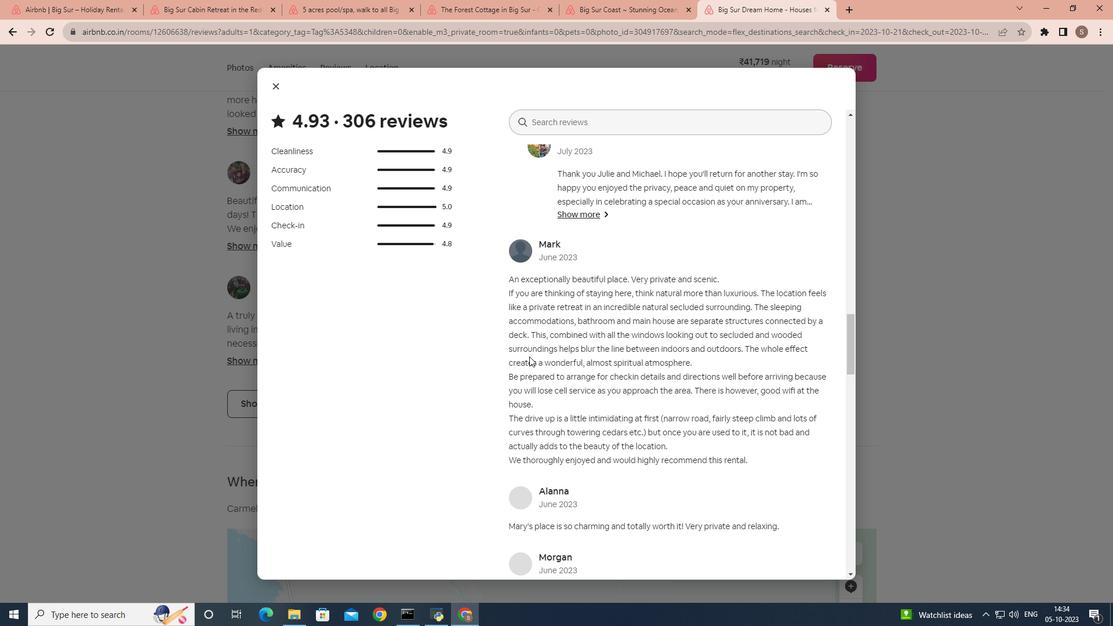 
Action: Mouse moved to (530, 351)
Screenshot: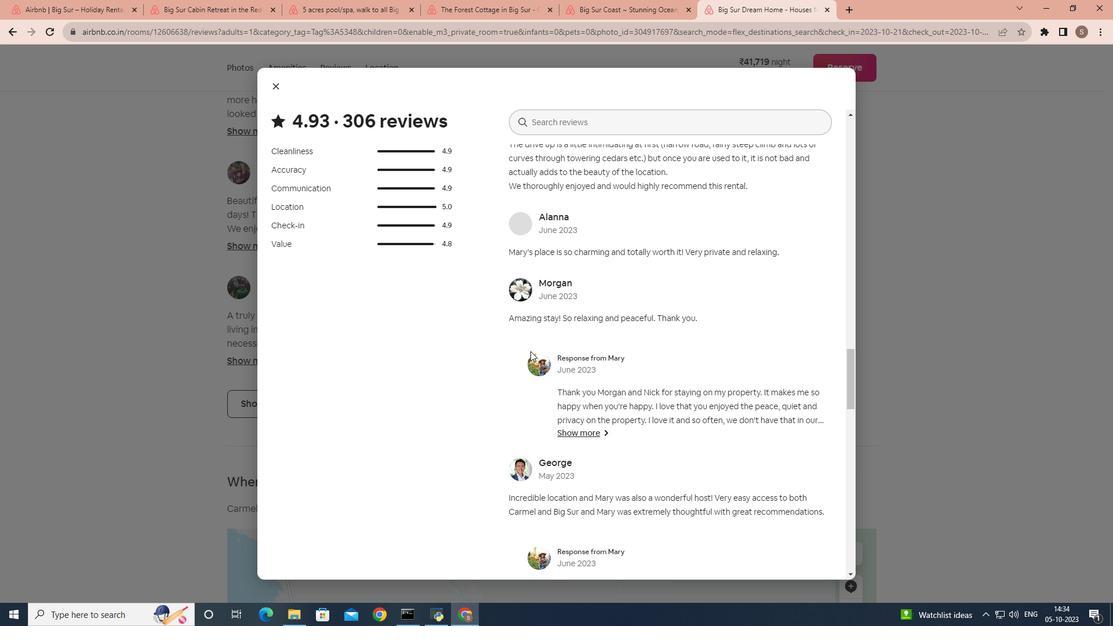 
Action: Mouse scrolled (530, 350) with delta (0, 0)
Screenshot: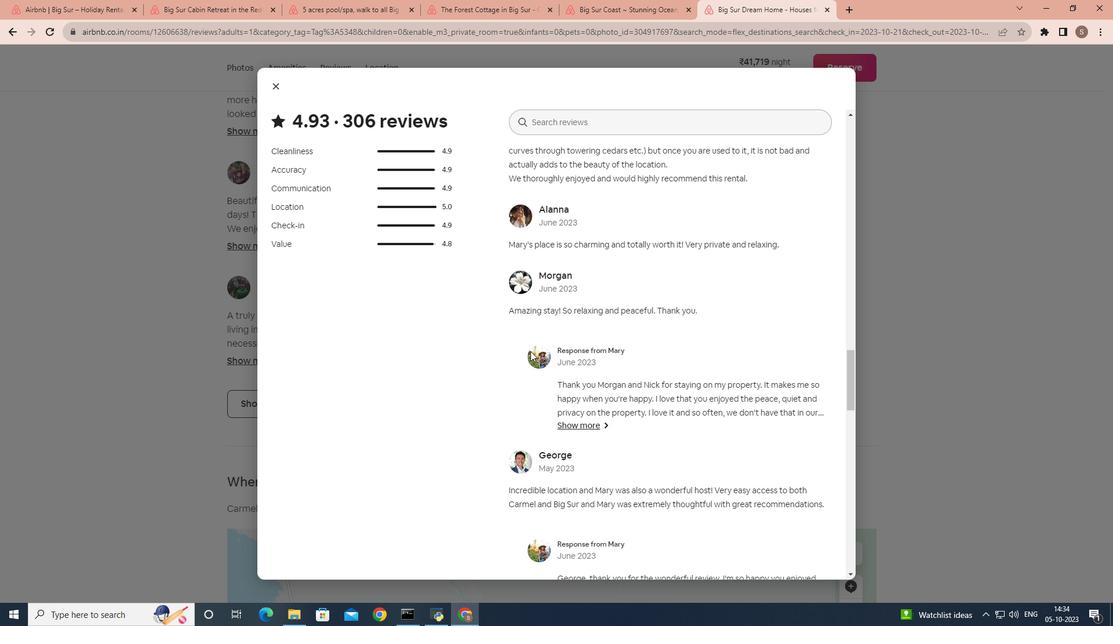 
Action: Mouse scrolled (530, 350) with delta (0, 0)
Screenshot: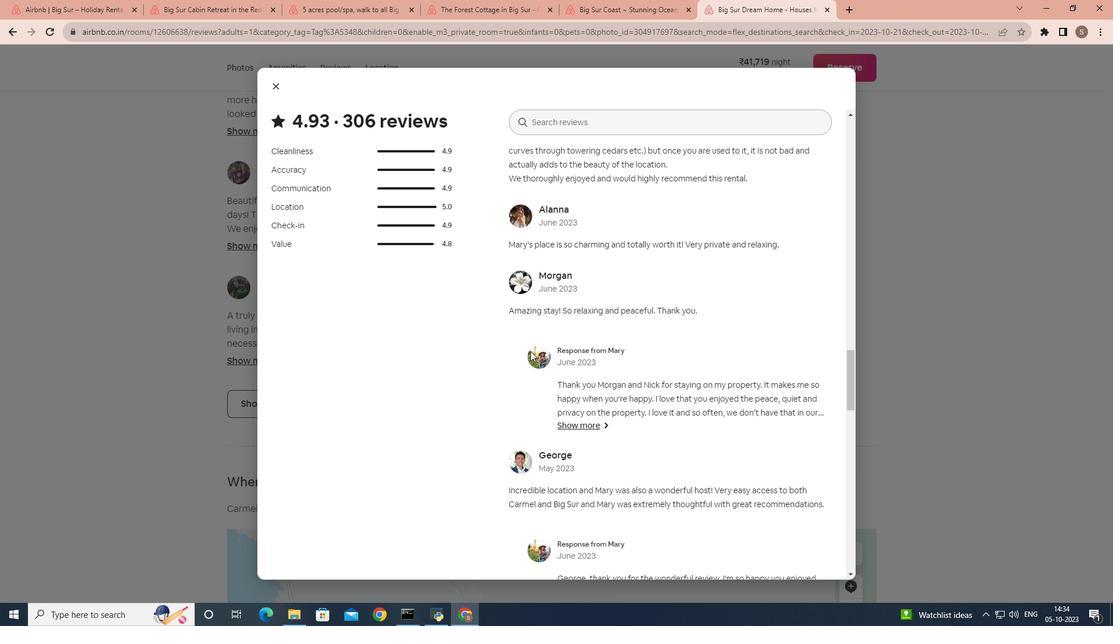 
Action: Mouse scrolled (530, 350) with delta (0, 0)
Screenshot: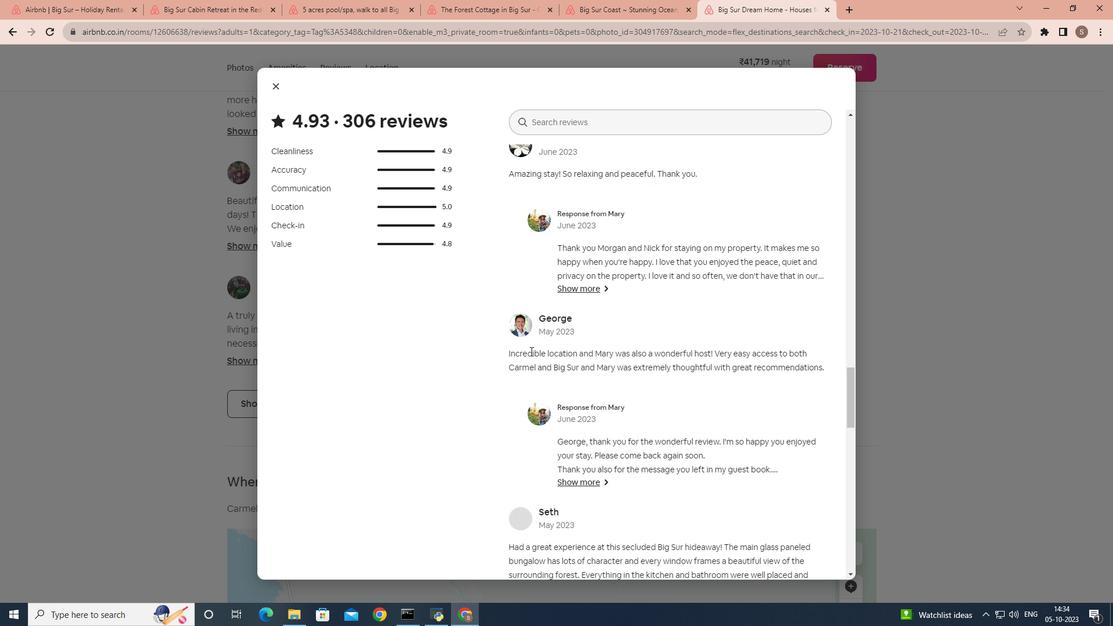 
Action: Mouse scrolled (530, 350) with delta (0, 0)
Screenshot: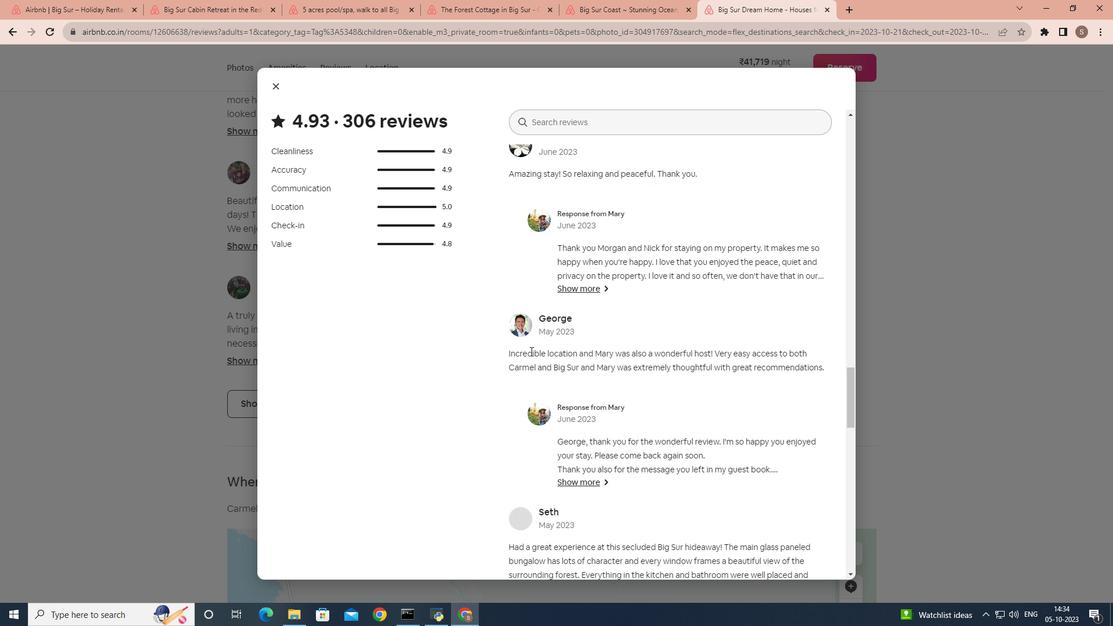 
Action: Mouse scrolled (530, 350) with delta (0, 0)
Screenshot: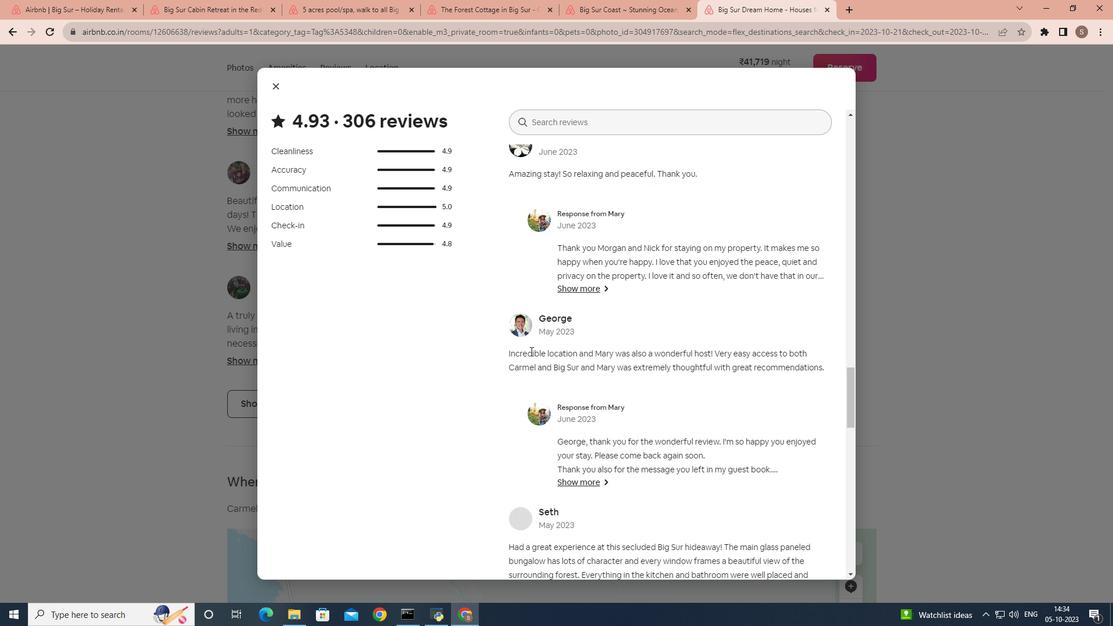
Action: Mouse scrolled (530, 350) with delta (0, 0)
Screenshot: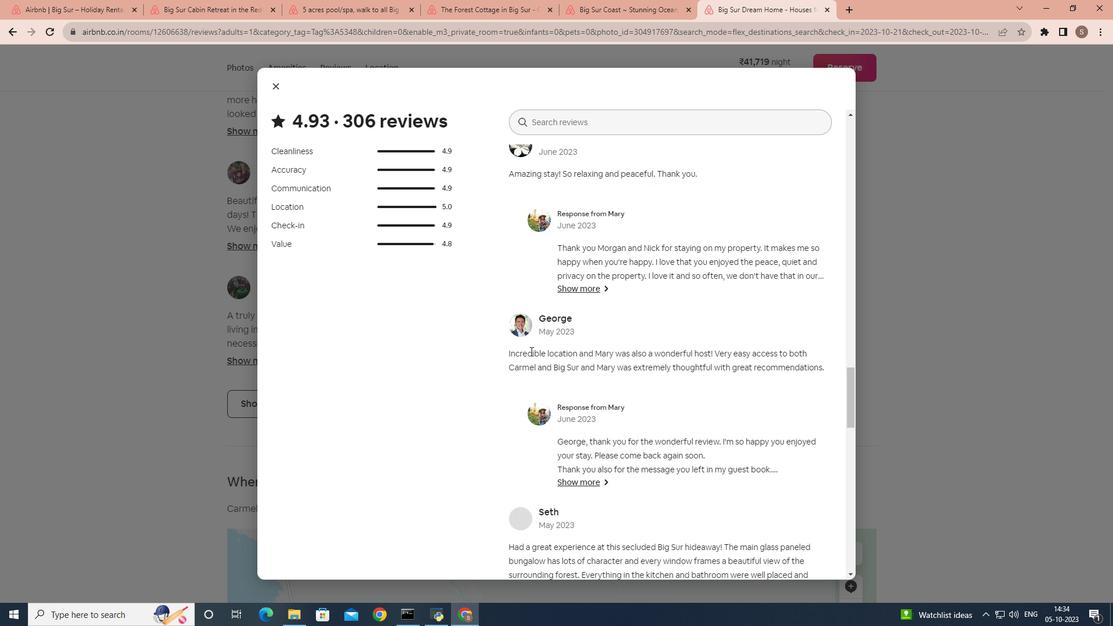 
Action: Mouse scrolled (530, 350) with delta (0, 0)
Screenshot: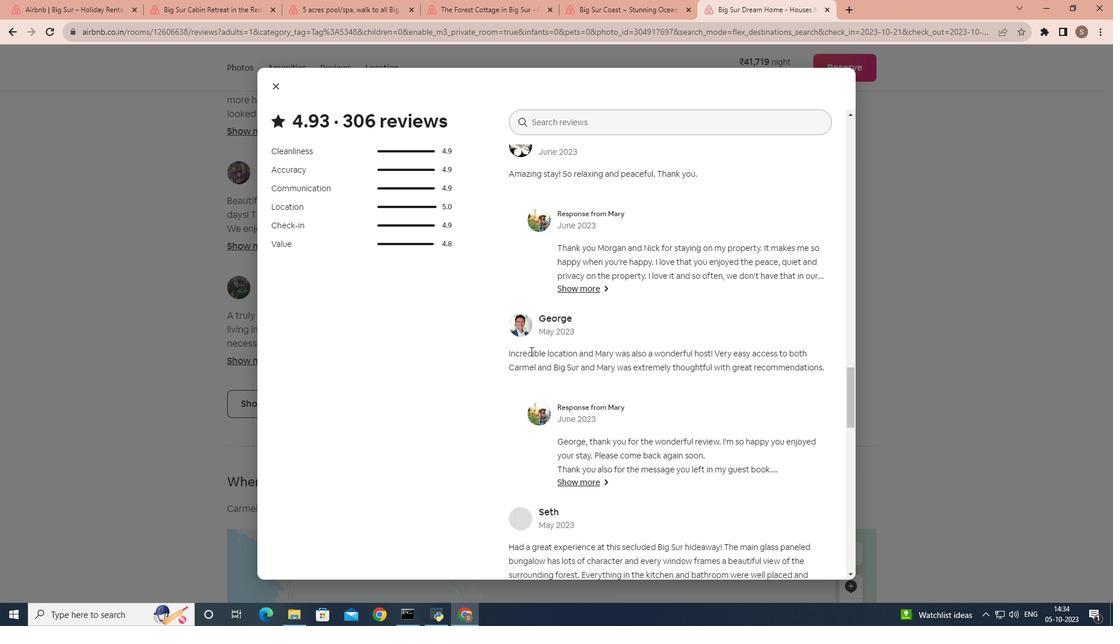 
Action: Mouse scrolled (530, 350) with delta (0, 0)
Screenshot: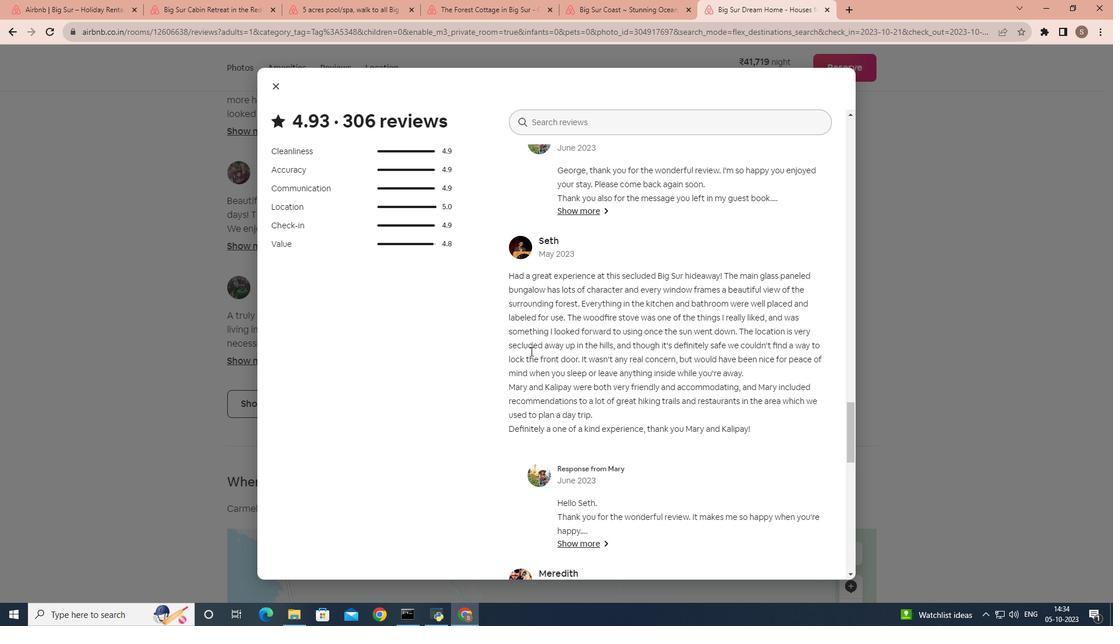 
Action: Mouse scrolled (530, 350) with delta (0, 0)
Screenshot: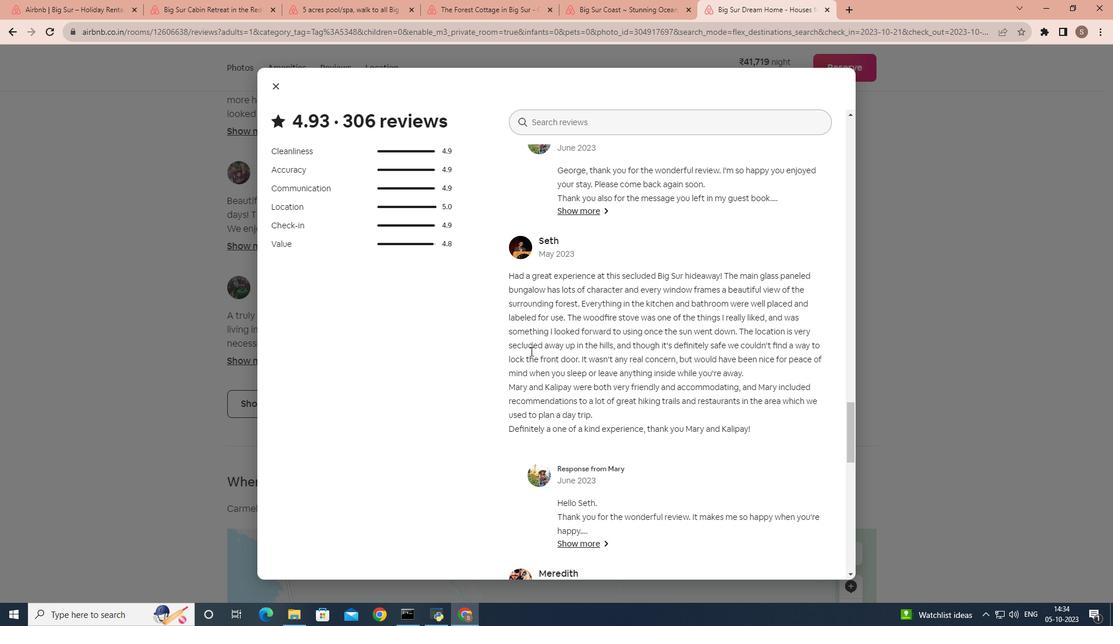 
Action: Mouse scrolled (530, 350) with delta (0, 0)
Screenshot: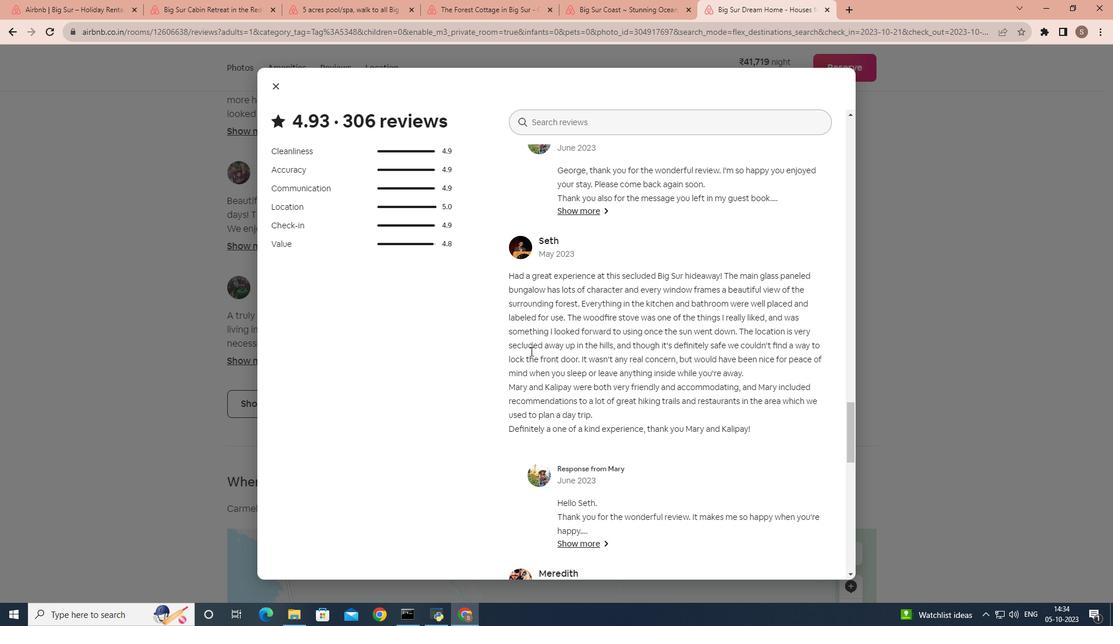 
Action: Mouse scrolled (530, 350) with delta (0, 0)
Screenshot: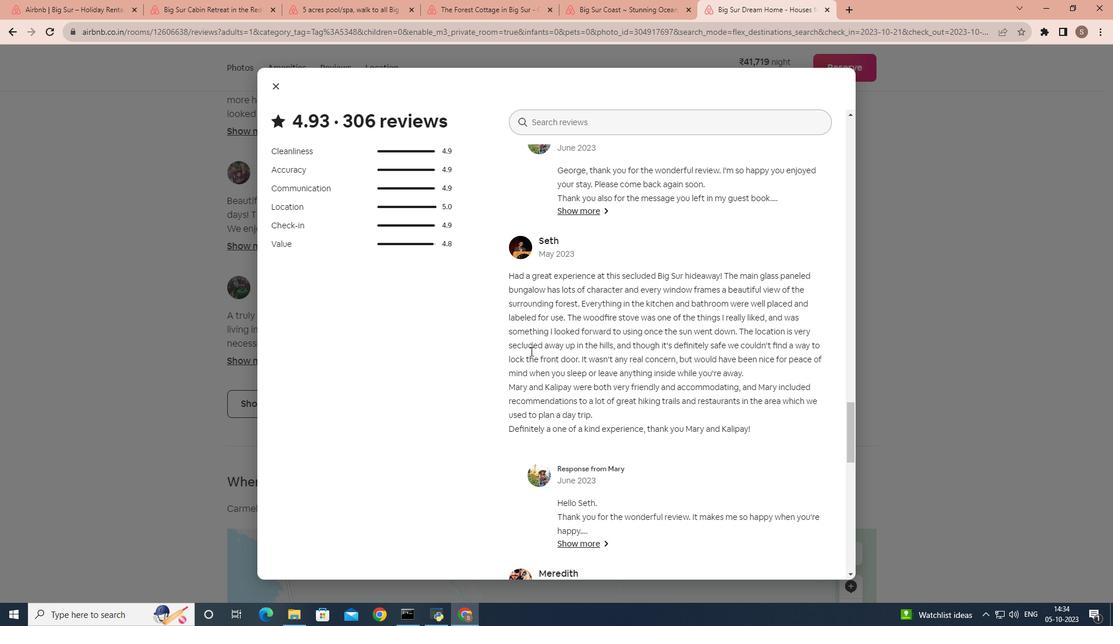 
Action: Mouse scrolled (530, 350) with delta (0, 0)
Screenshot: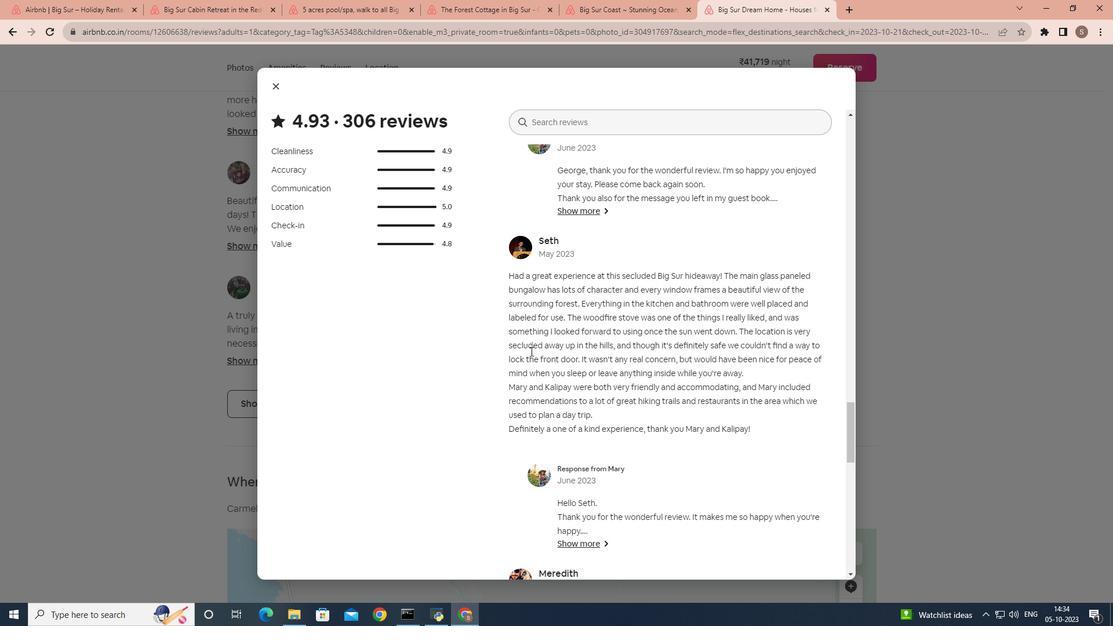 
Action: Mouse scrolled (530, 350) with delta (0, 0)
Screenshot: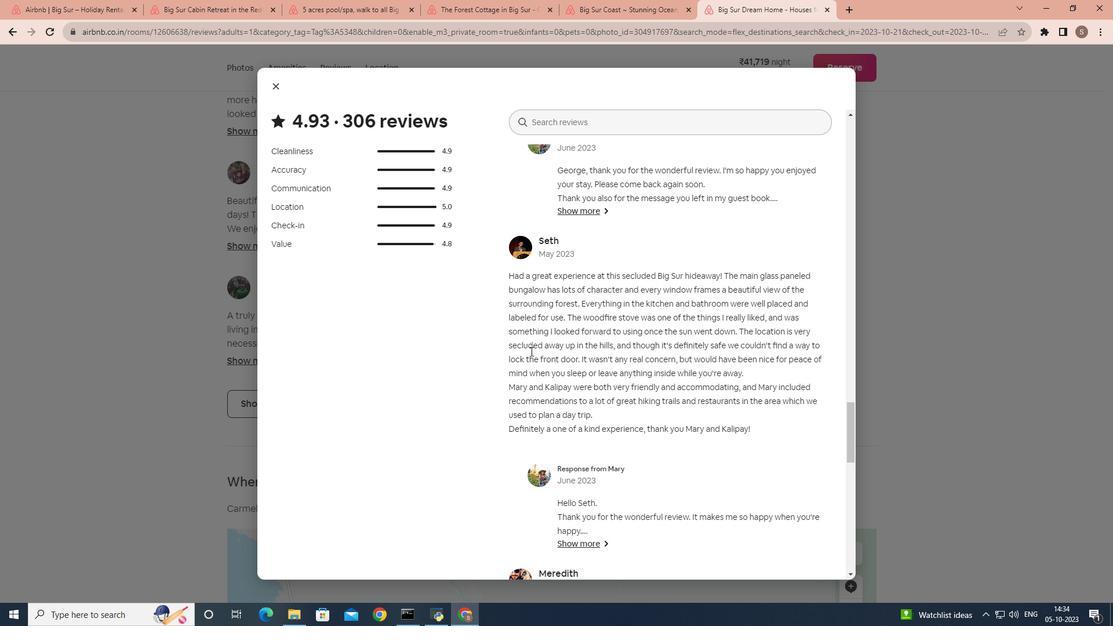 
Action: Mouse scrolled (530, 350) with delta (0, 0)
Screenshot: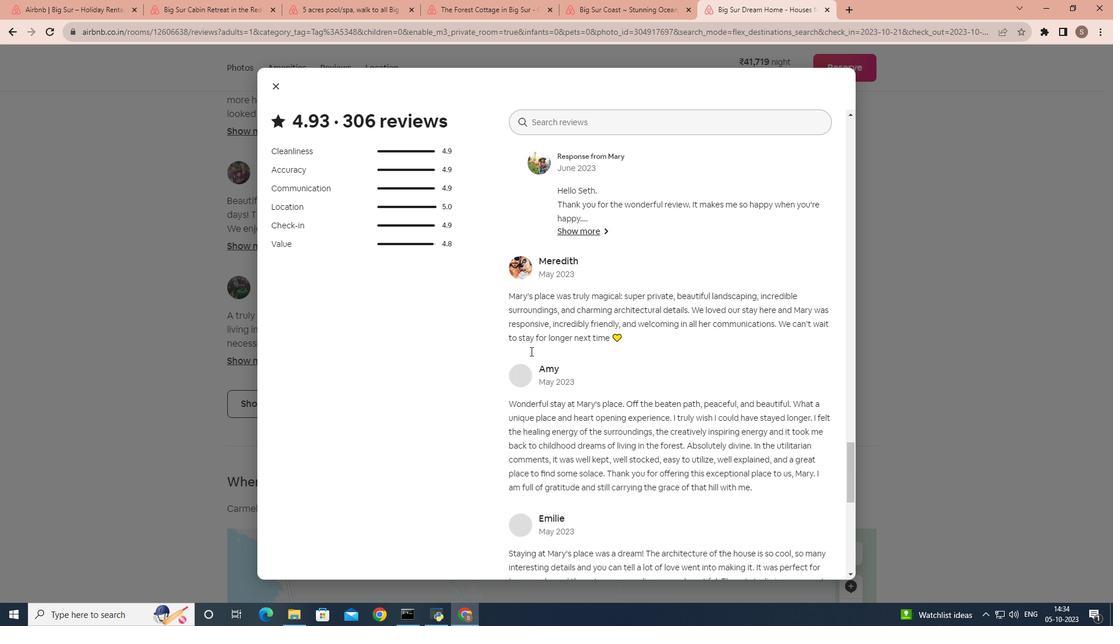 
Action: Mouse scrolled (530, 350) with delta (0, 0)
Screenshot: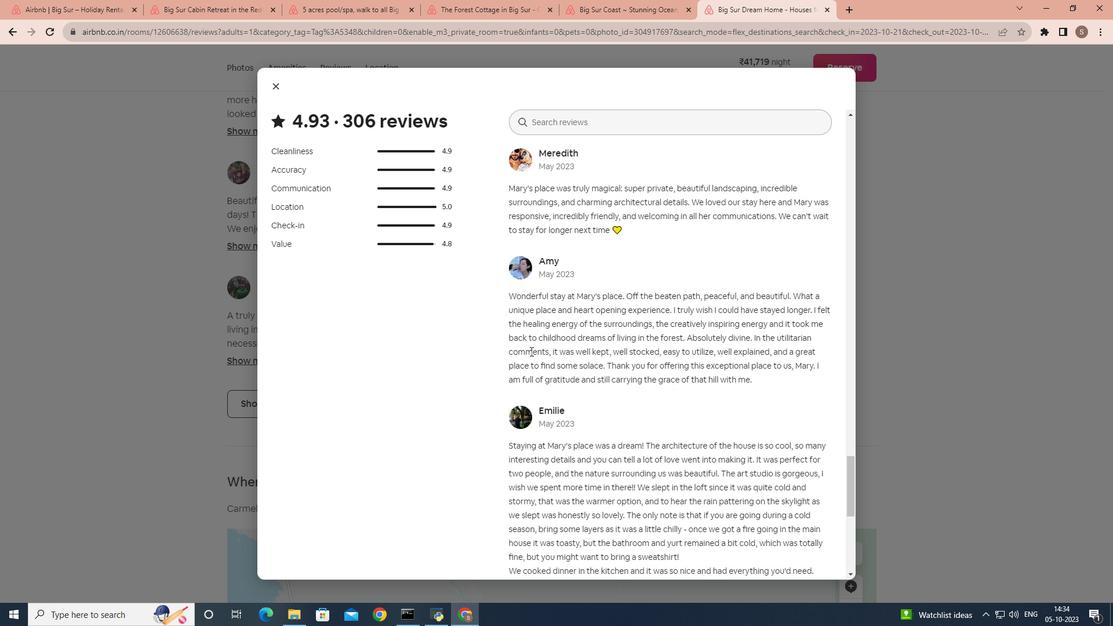 
Action: Mouse scrolled (530, 350) with delta (0, 0)
Screenshot: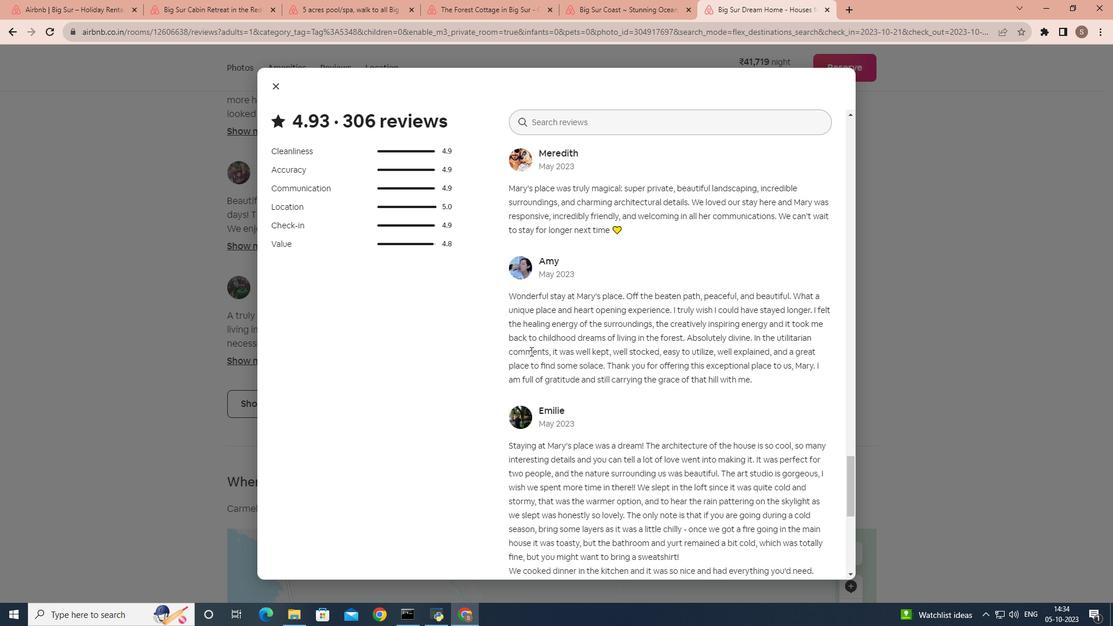 
Action: Mouse scrolled (530, 350) with delta (0, 0)
Screenshot: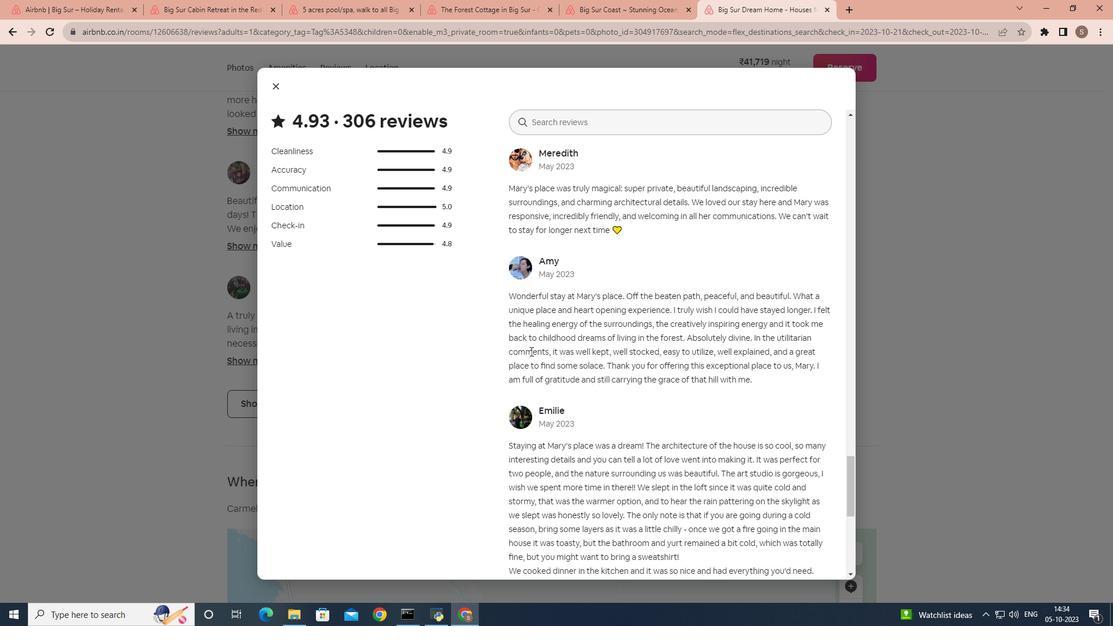 
Action: Mouse scrolled (530, 350) with delta (0, 0)
Screenshot: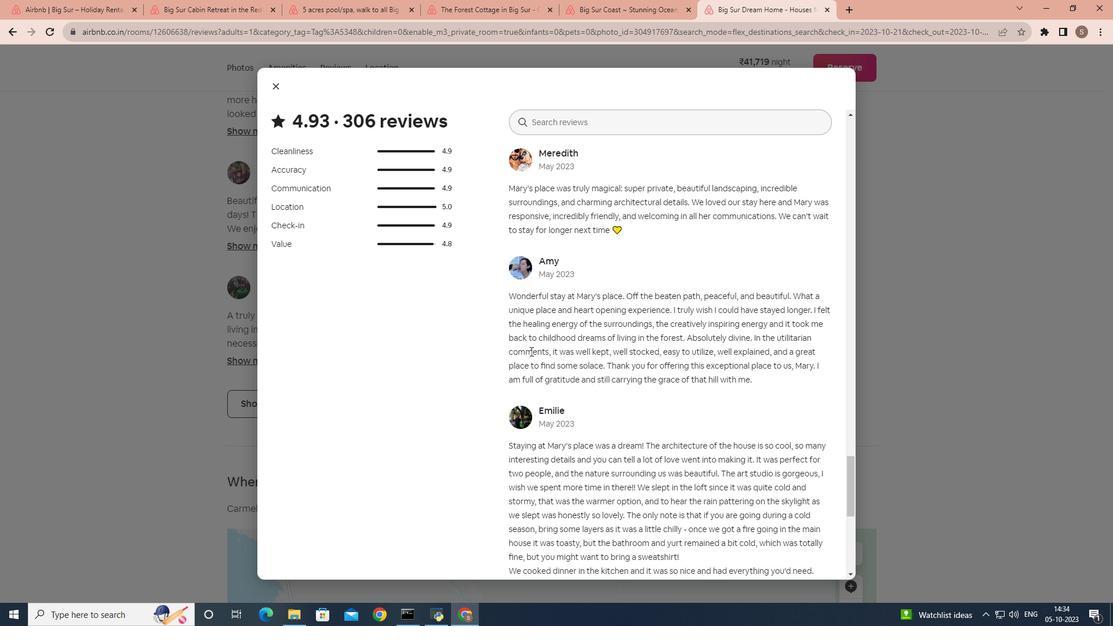
Action: Mouse scrolled (530, 350) with delta (0, 0)
Screenshot: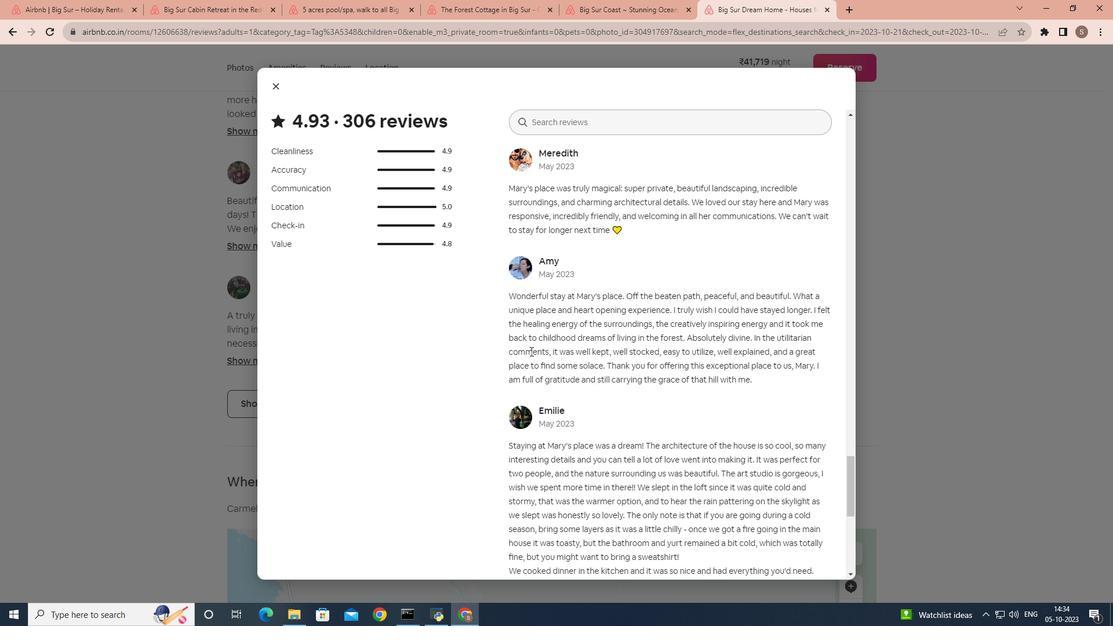 
Action: Mouse scrolled (530, 350) with delta (0, 0)
Screenshot: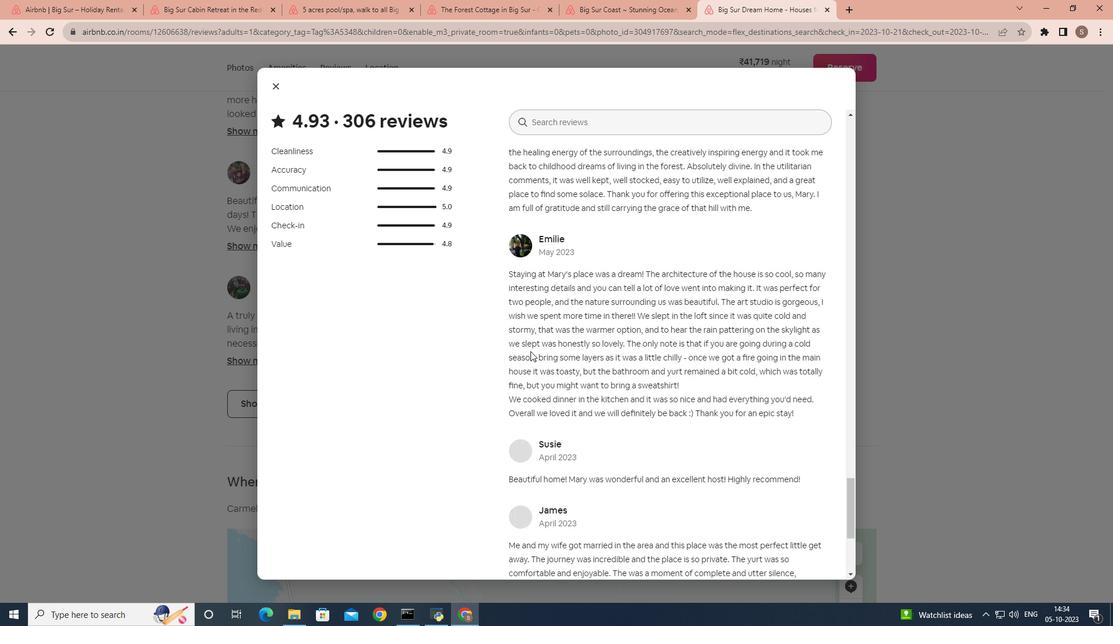 
Action: Mouse scrolled (530, 350) with delta (0, 0)
Screenshot: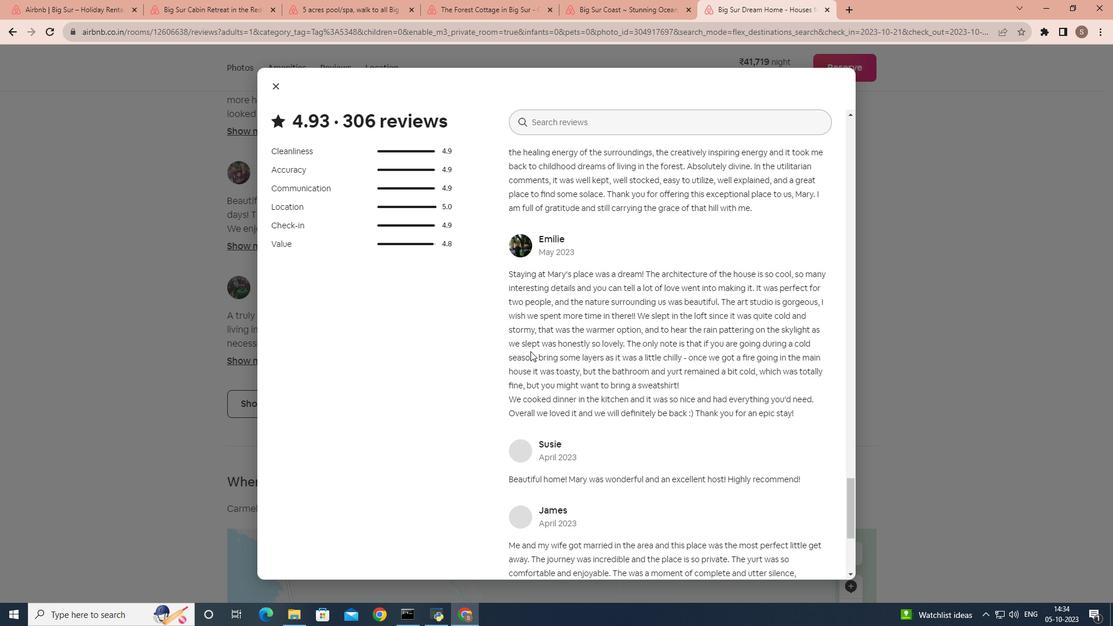 
Action: Mouse scrolled (530, 350) with delta (0, 0)
Screenshot: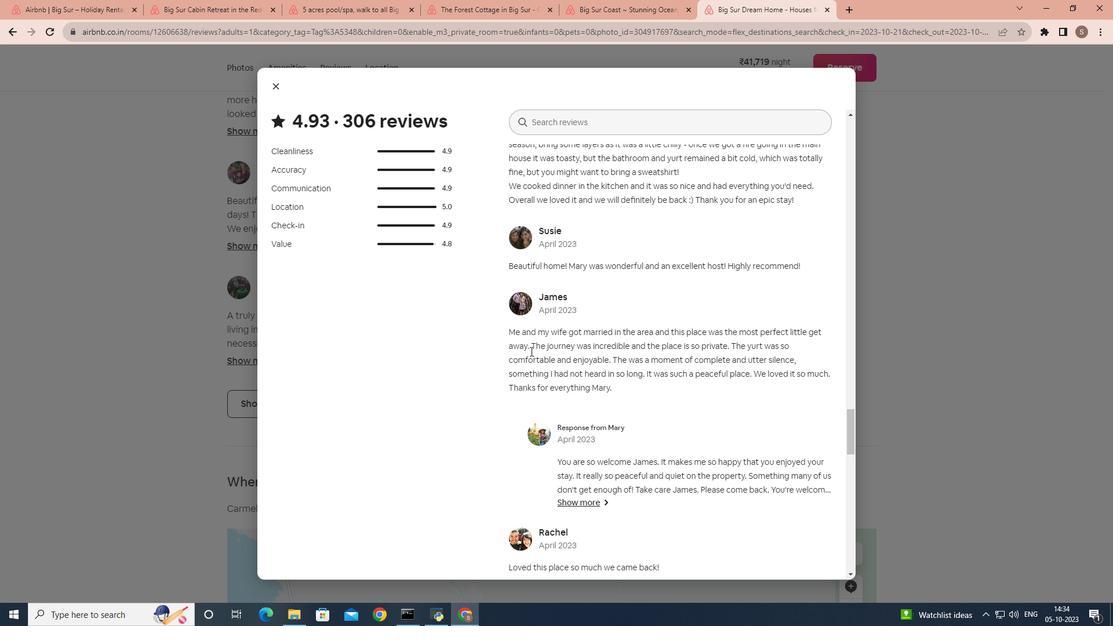 
Action: Mouse scrolled (530, 350) with delta (0, 0)
Screenshot: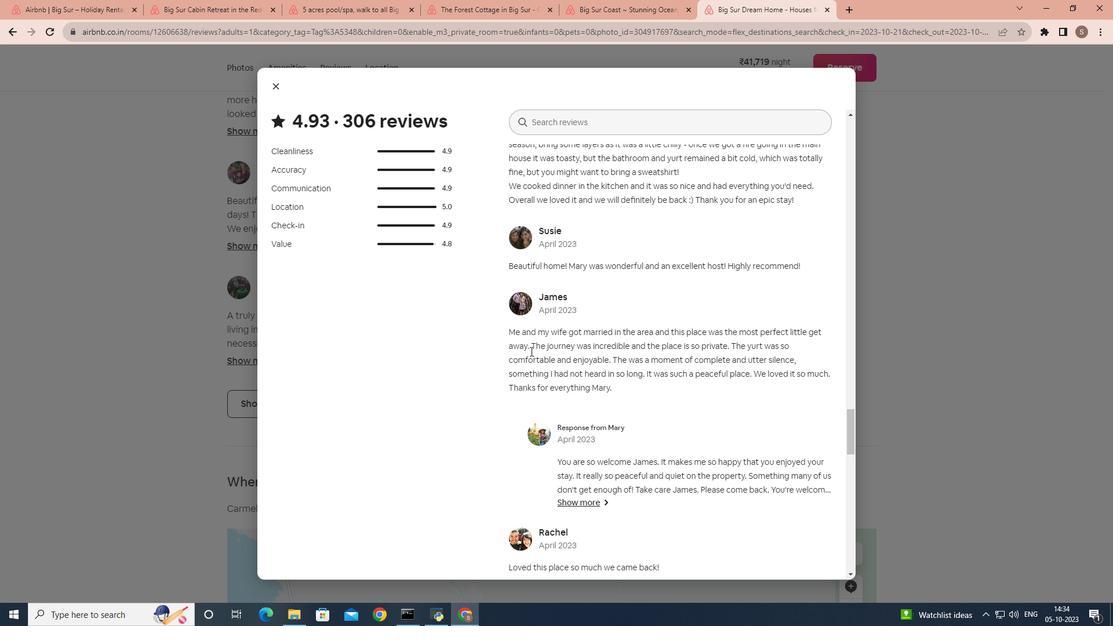
Action: Mouse scrolled (530, 350) with delta (0, 0)
Screenshot: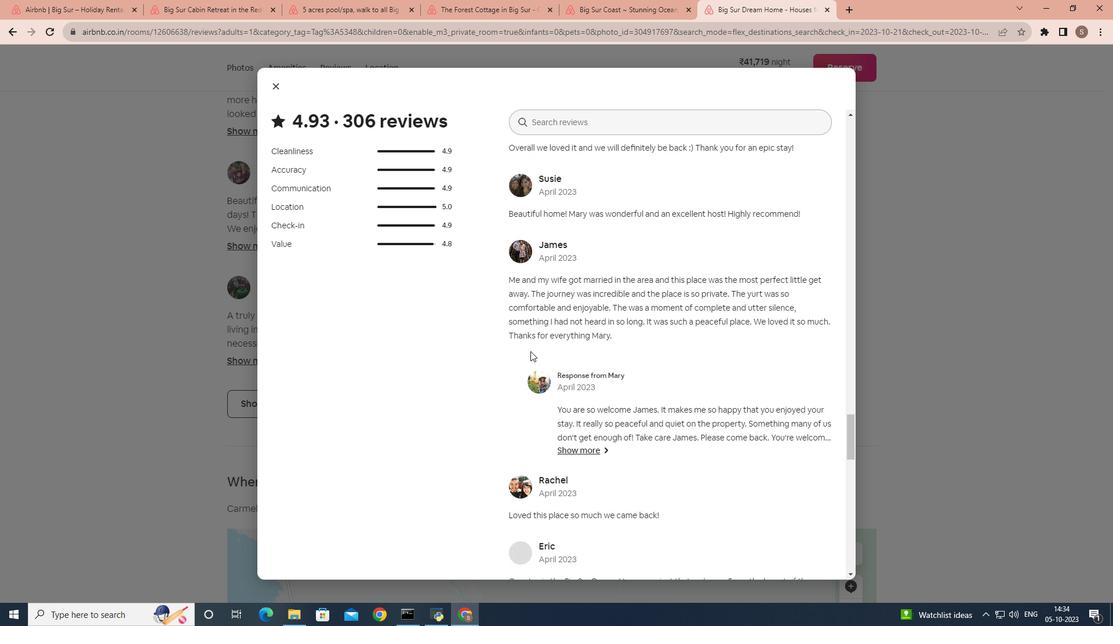 
Action: Mouse scrolled (530, 350) with delta (0, 0)
Screenshot: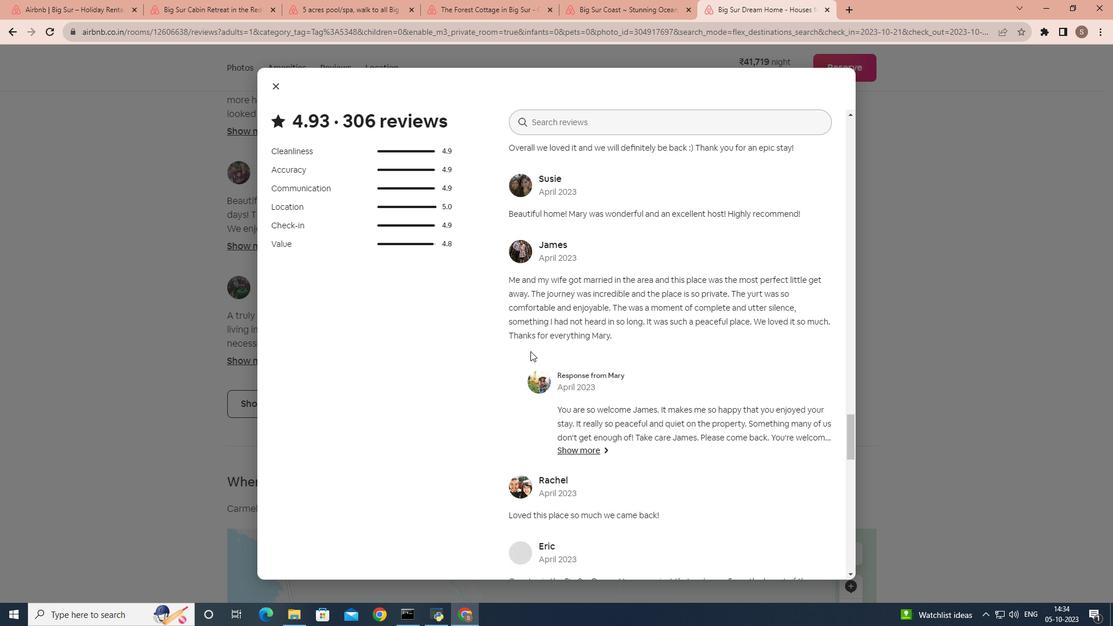 
Action: Mouse scrolled (530, 350) with delta (0, 0)
Screenshot: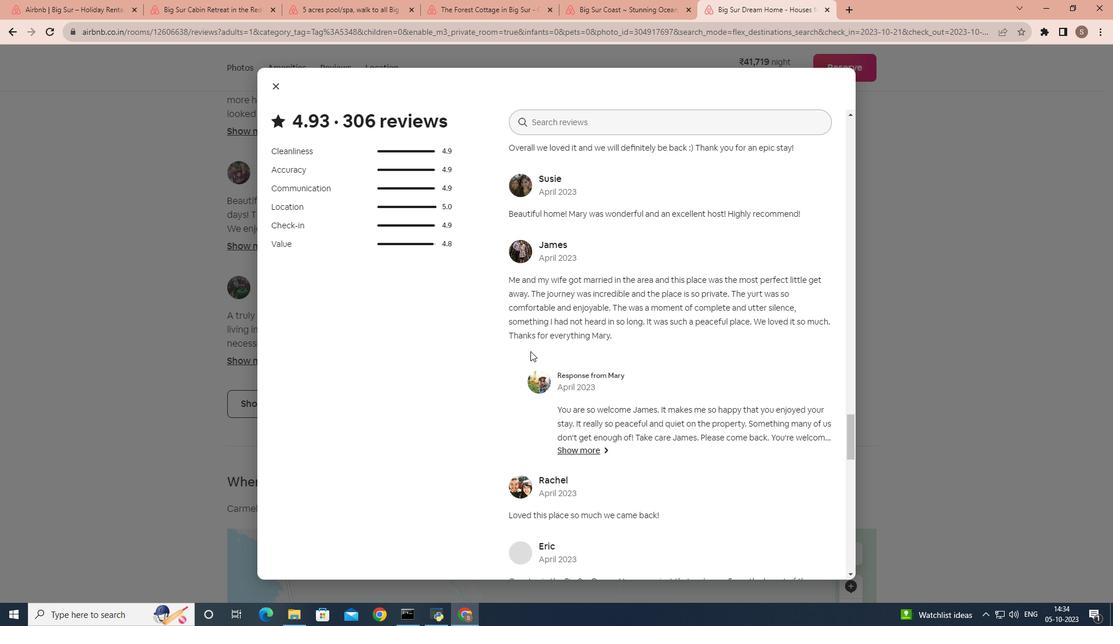 
Action: Mouse scrolled (530, 350) with delta (0, 0)
Screenshot: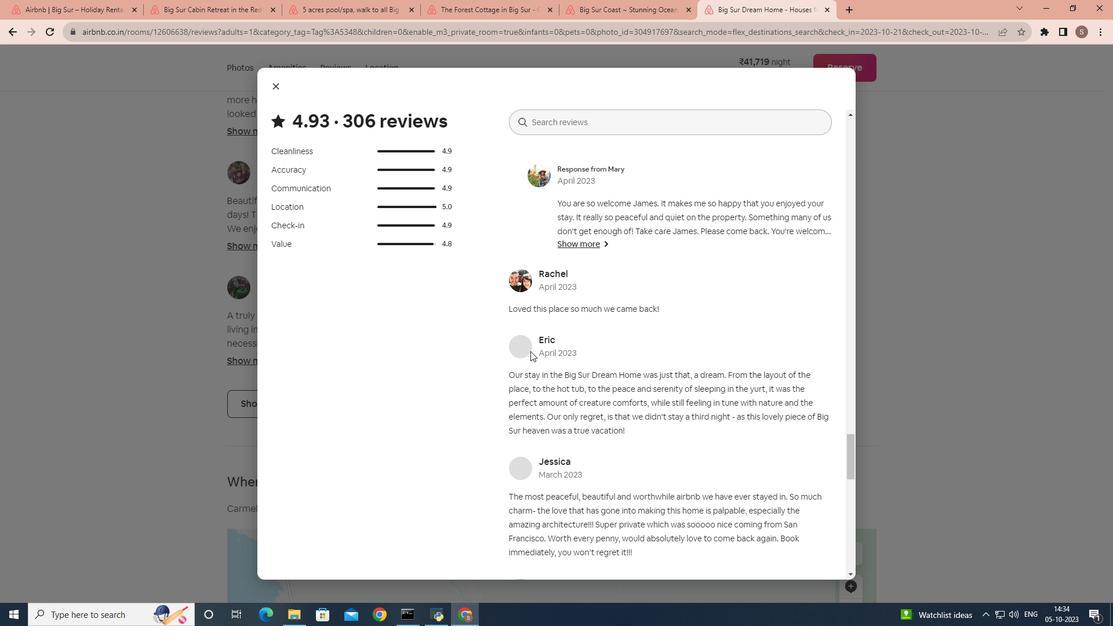 
Action: Mouse scrolled (530, 350) with delta (0, 0)
Screenshot: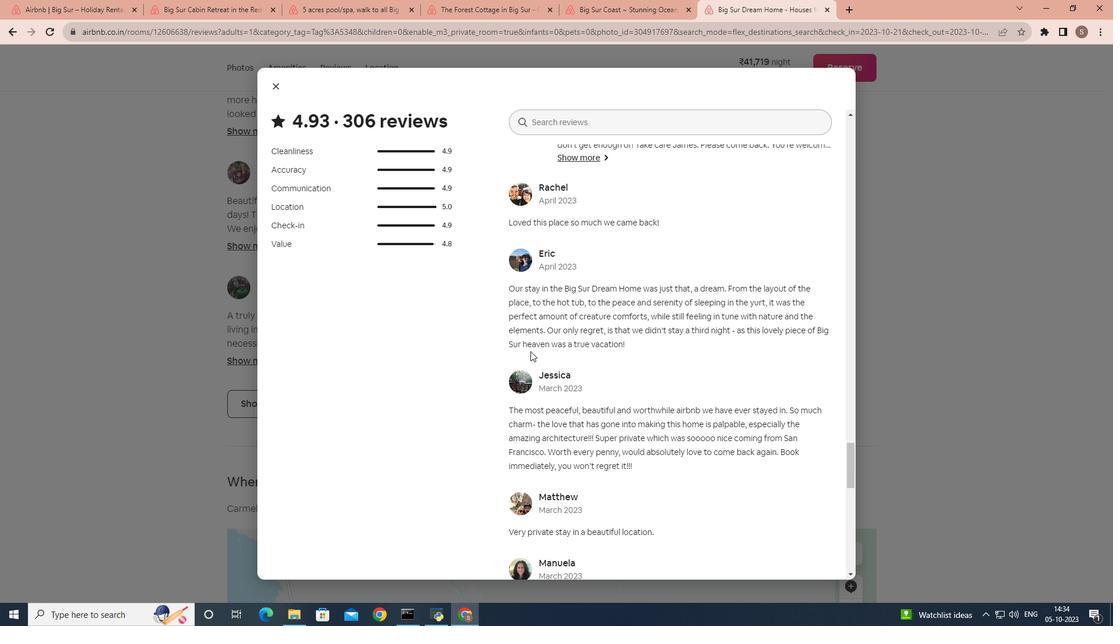 
Action: Mouse scrolled (530, 350) with delta (0, 0)
Screenshot: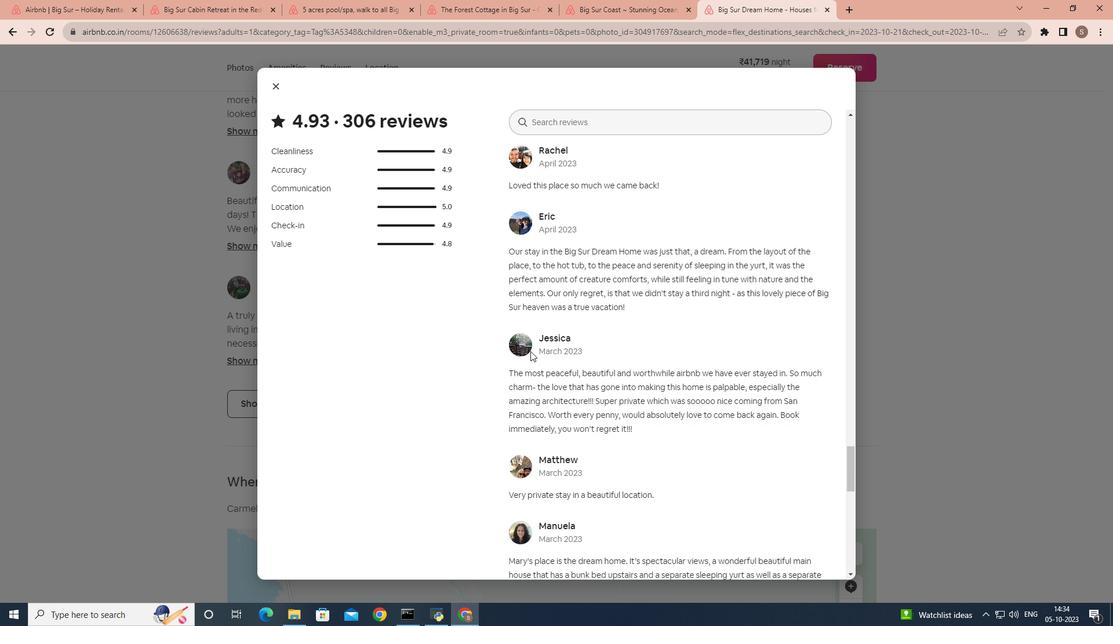 
Action: Mouse scrolled (530, 350) with delta (0, 0)
Screenshot: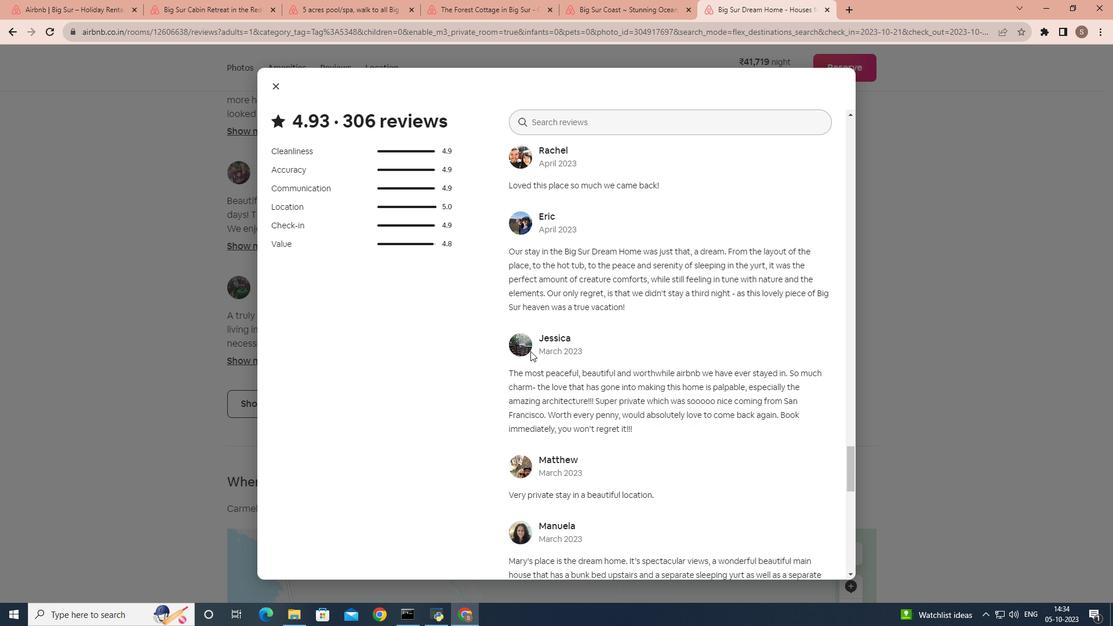 
Action: Mouse scrolled (530, 350) with delta (0, 0)
Screenshot: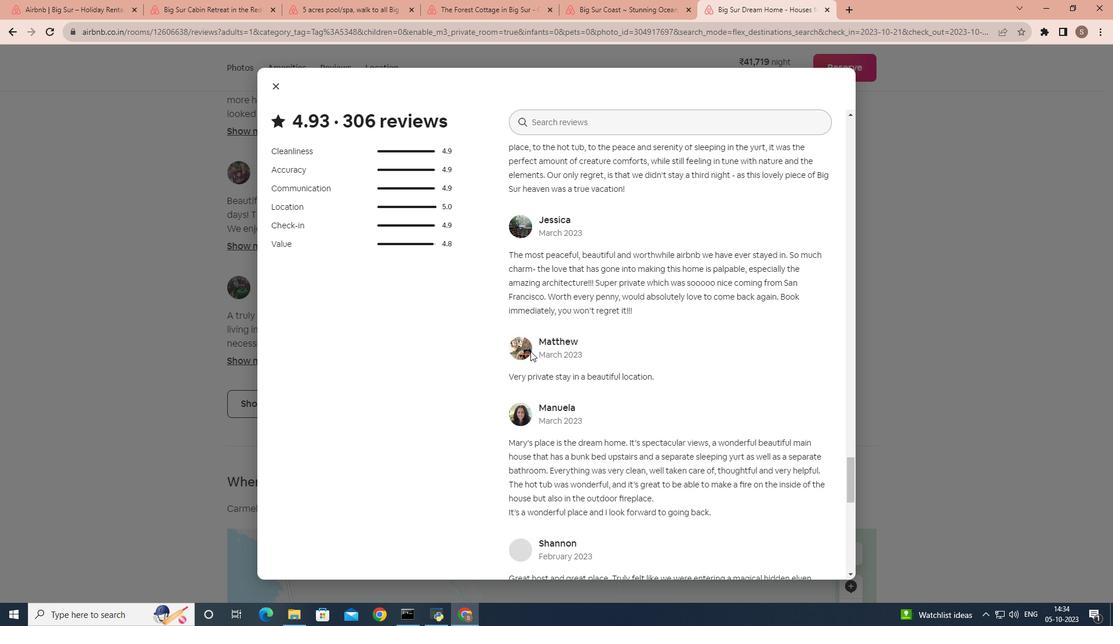 
Action: Mouse scrolled (530, 350) with delta (0, 0)
Screenshot: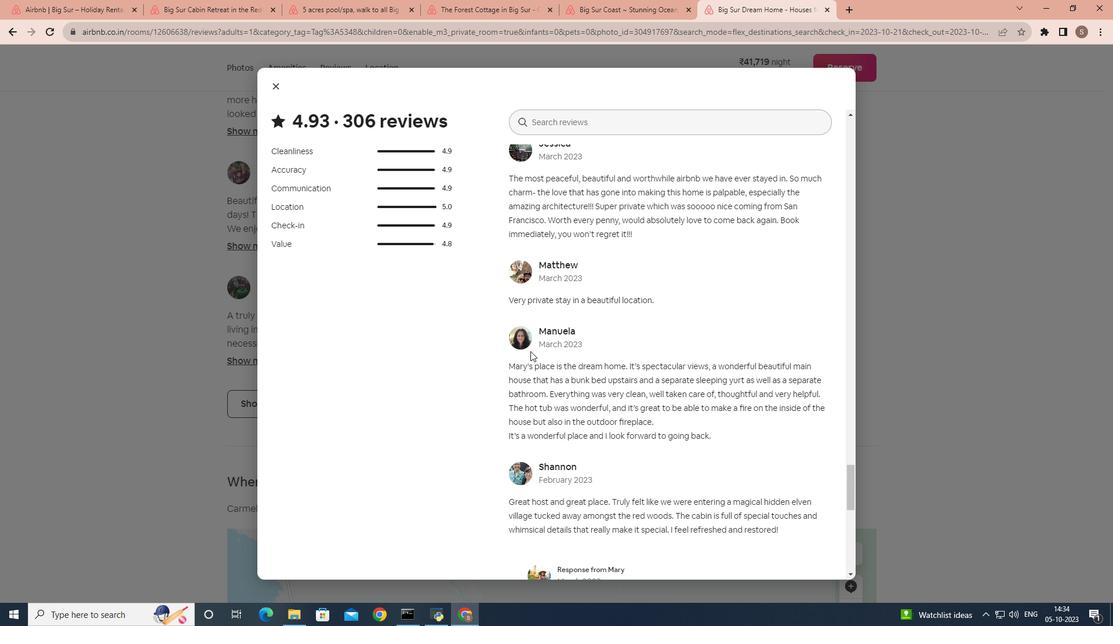 
Action: Mouse scrolled (530, 350) with delta (0, 0)
Screenshot: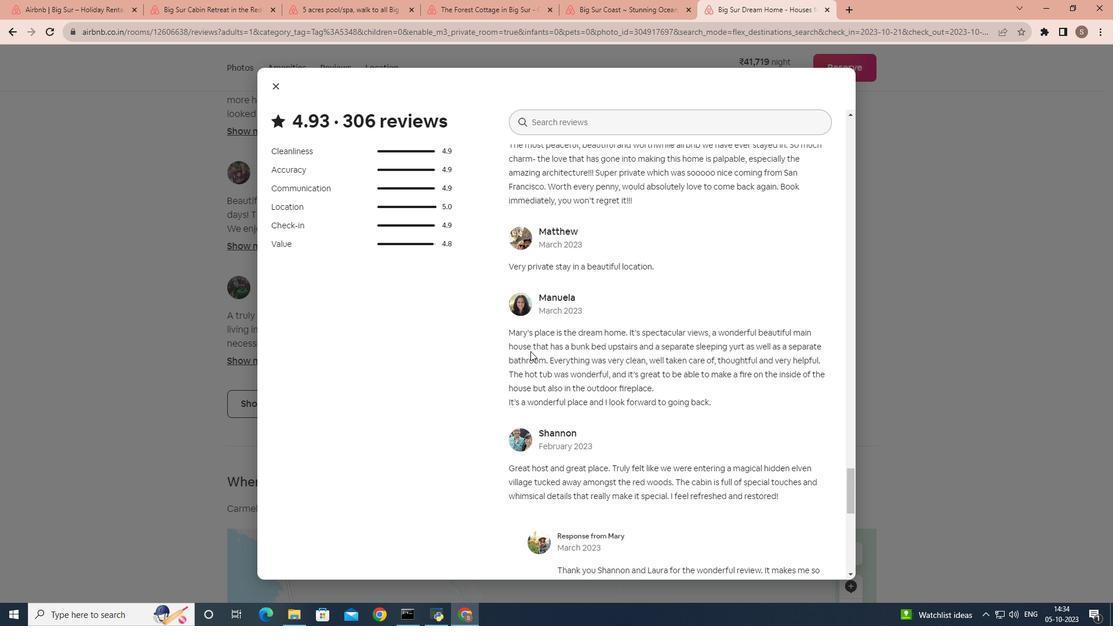 
Action: Mouse scrolled (530, 350) with delta (0, 0)
Screenshot: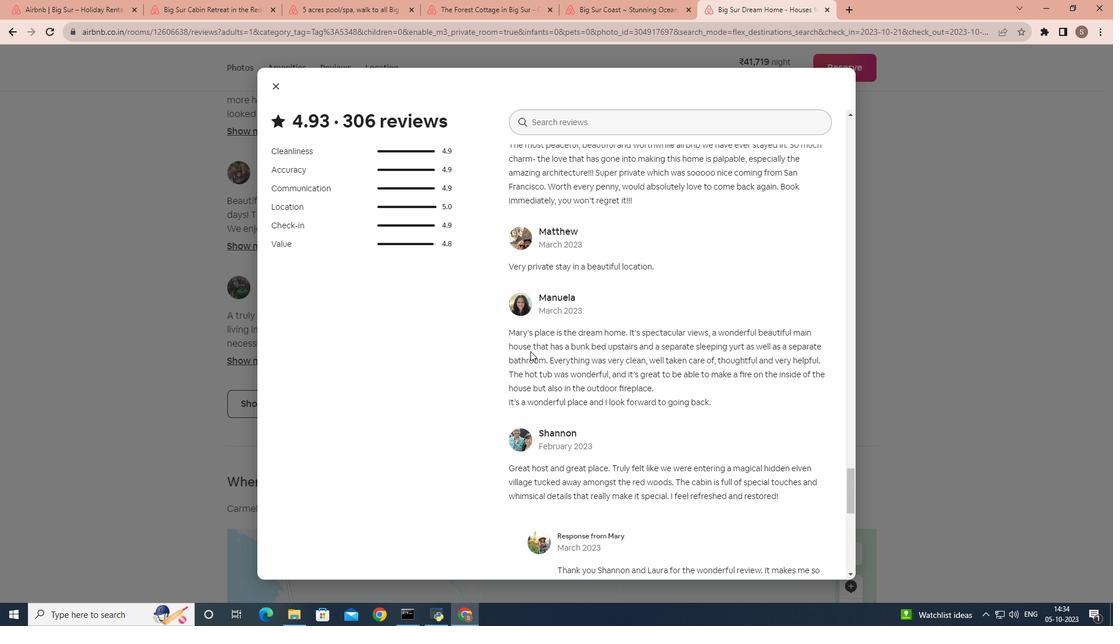 
Action: Mouse scrolled (530, 350) with delta (0, 0)
Screenshot: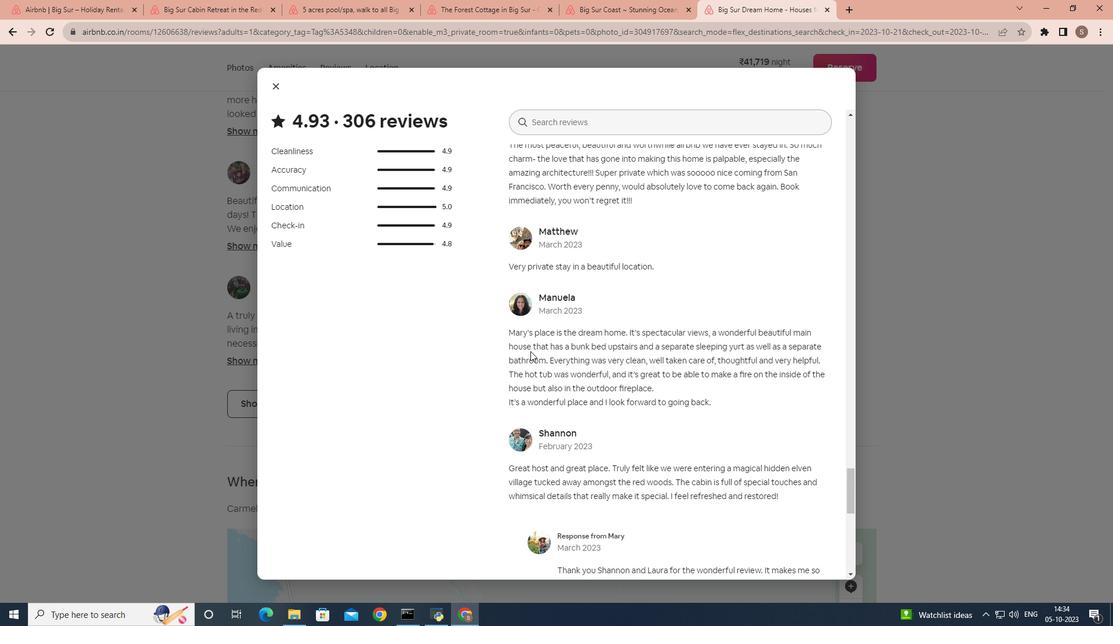 
Action: Mouse scrolled (530, 350) with delta (0, 0)
Screenshot: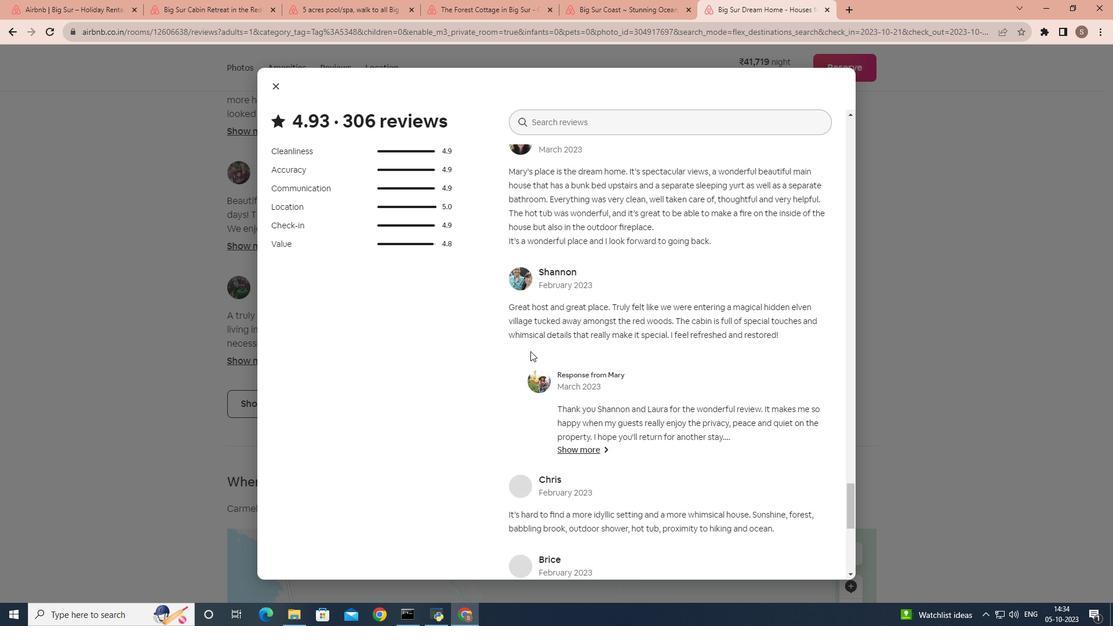 
Action: Mouse scrolled (530, 350) with delta (0, 0)
Screenshot: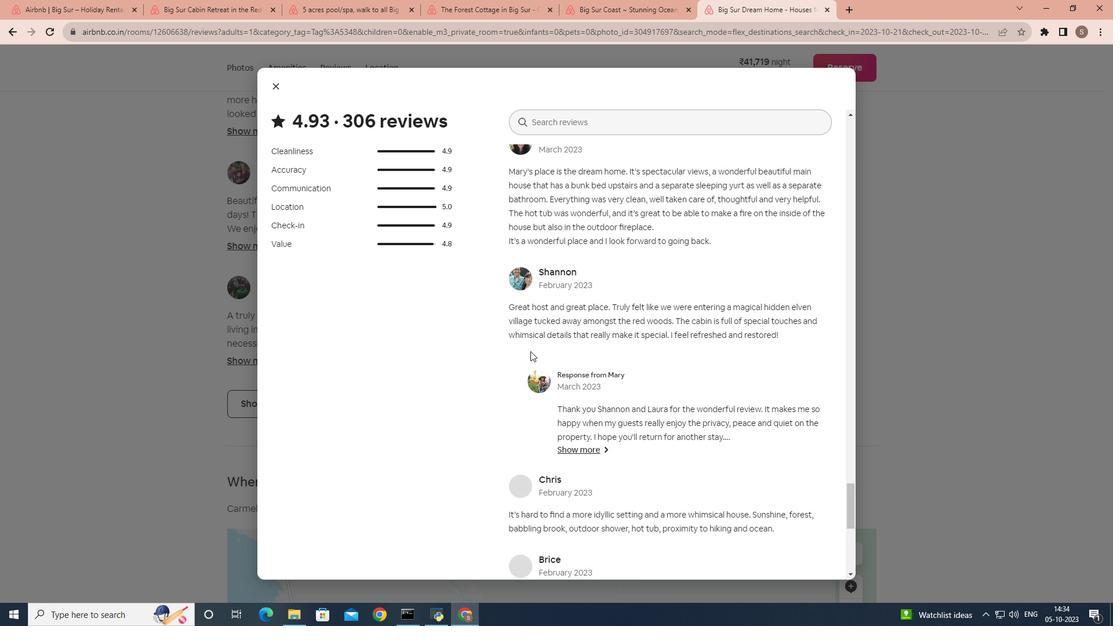 
Action: Mouse scrolled (530, 352) with delta (0, 0)
Screenshot: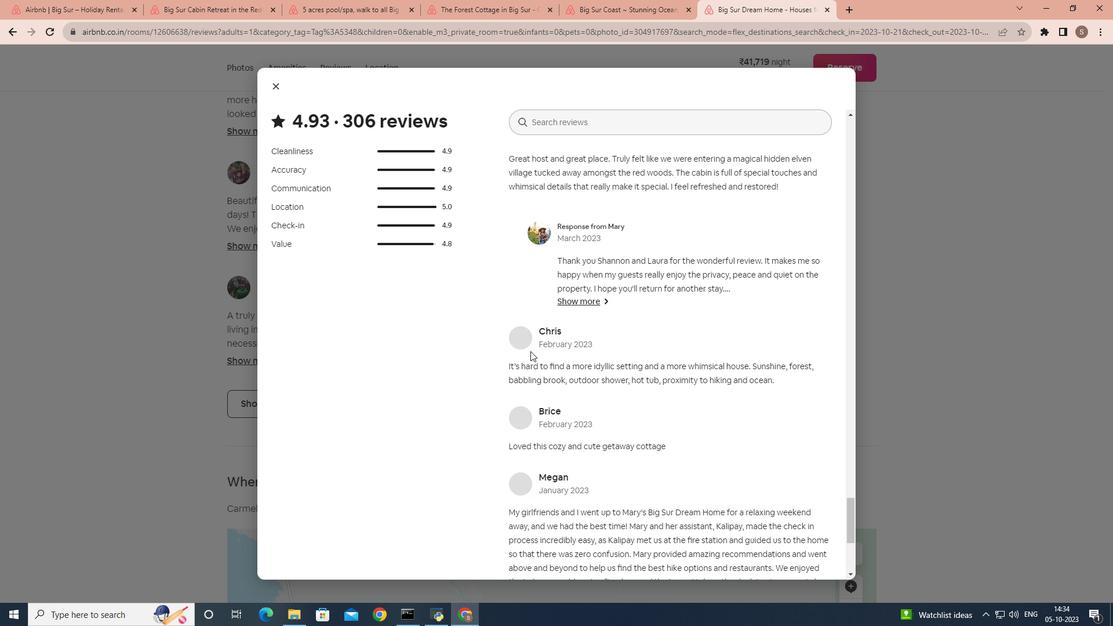 
Action: Mouse scrolled (530, 350) with delta (0, 0)
Screenshot: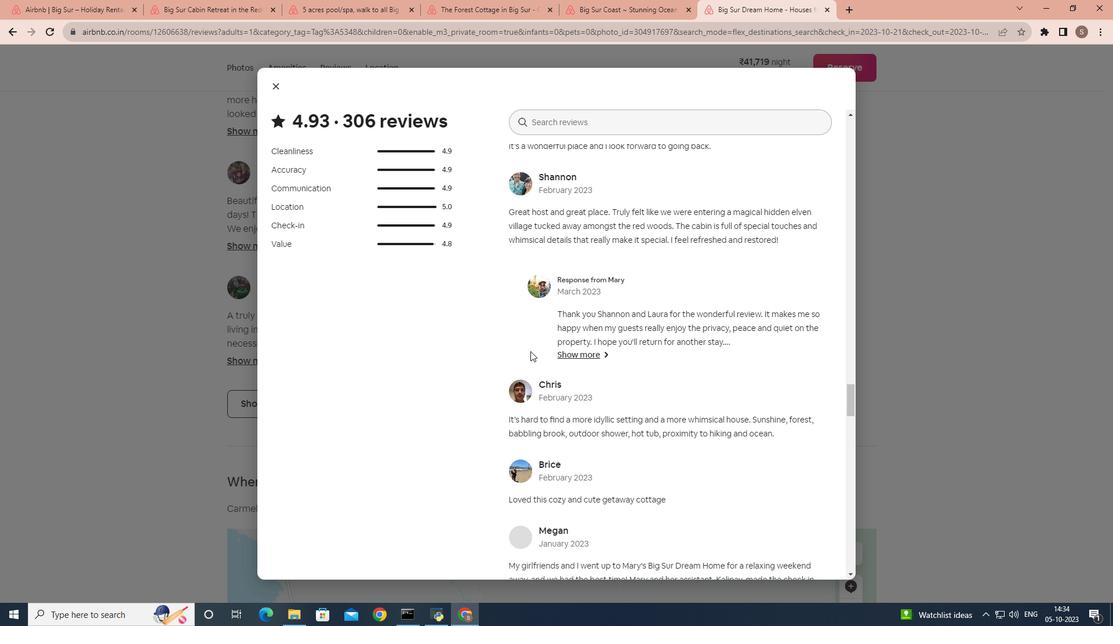 
Action: Mouse scrolled (530, 350) with delta (0, 0)
Screenshot: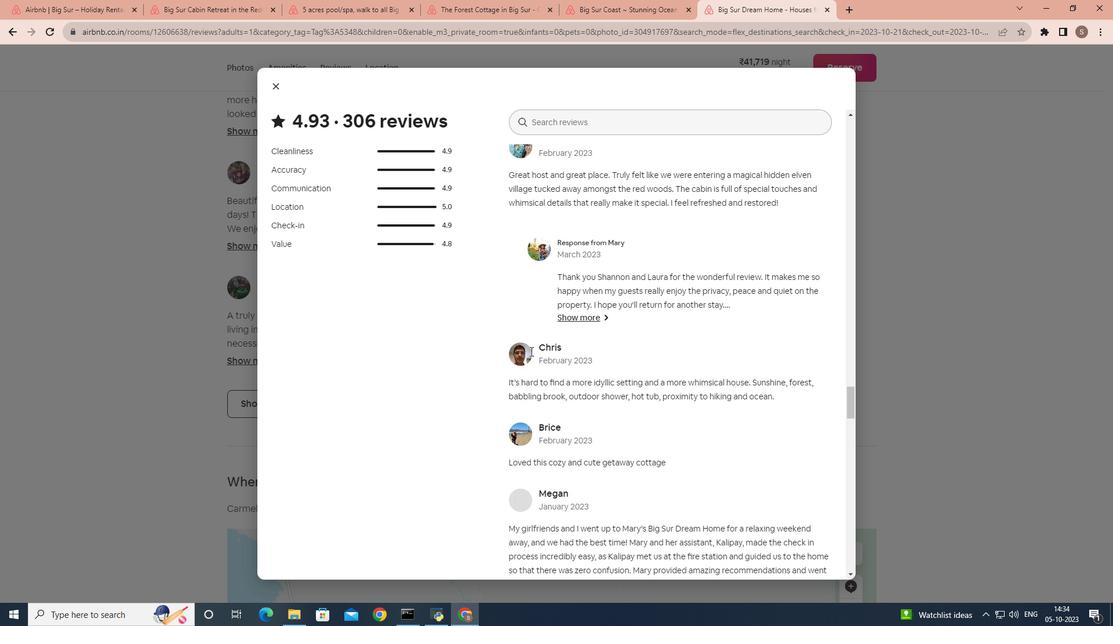 
Action: Mouse scrolled (530, 350) with delta (0, 0)
Screenshot: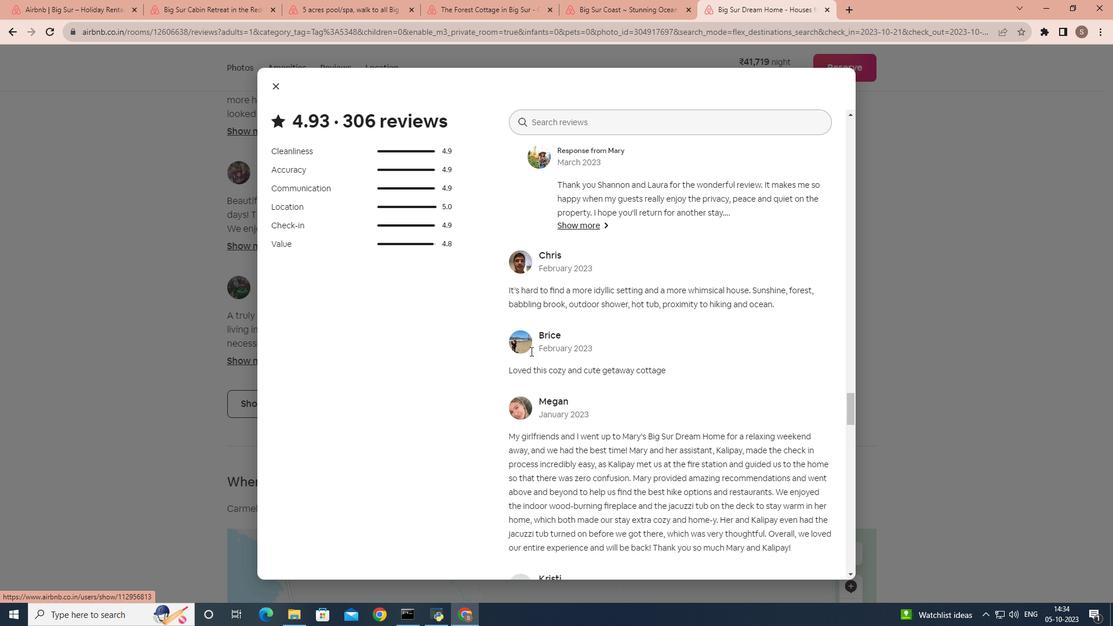 
Action: Mouse scrolled (530, 350) with delta (0, 0)
Screenshot: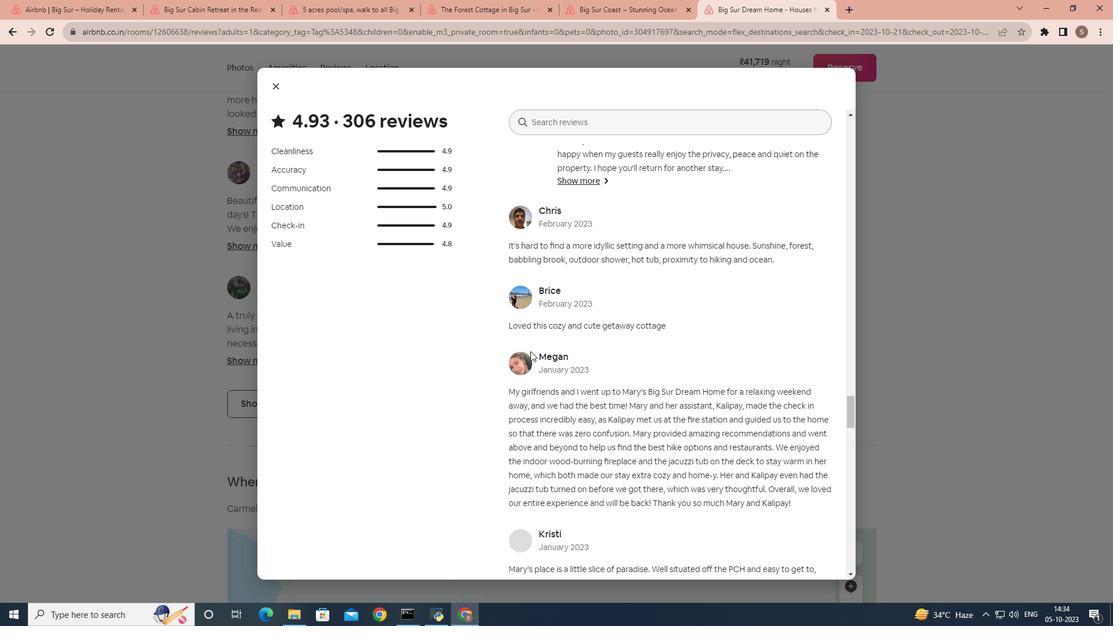 
Action: Mouse scrolled (530, 350) with delta (0, 0)
Screenshot: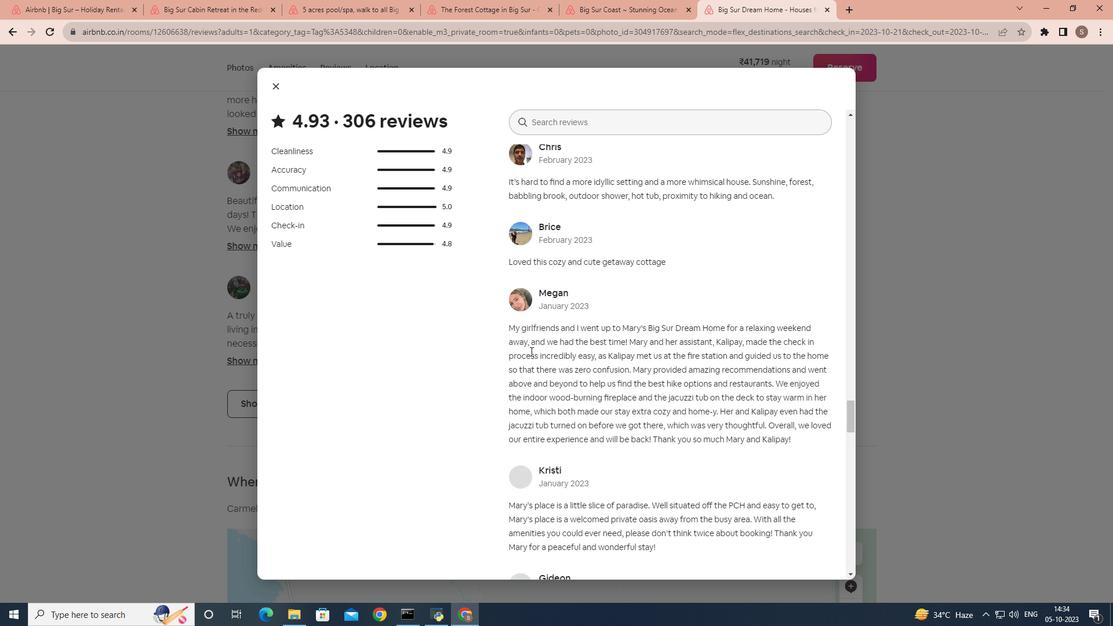 
Action: Mouse scrolled (530, 350) with delta (0, 0)
Screenshot: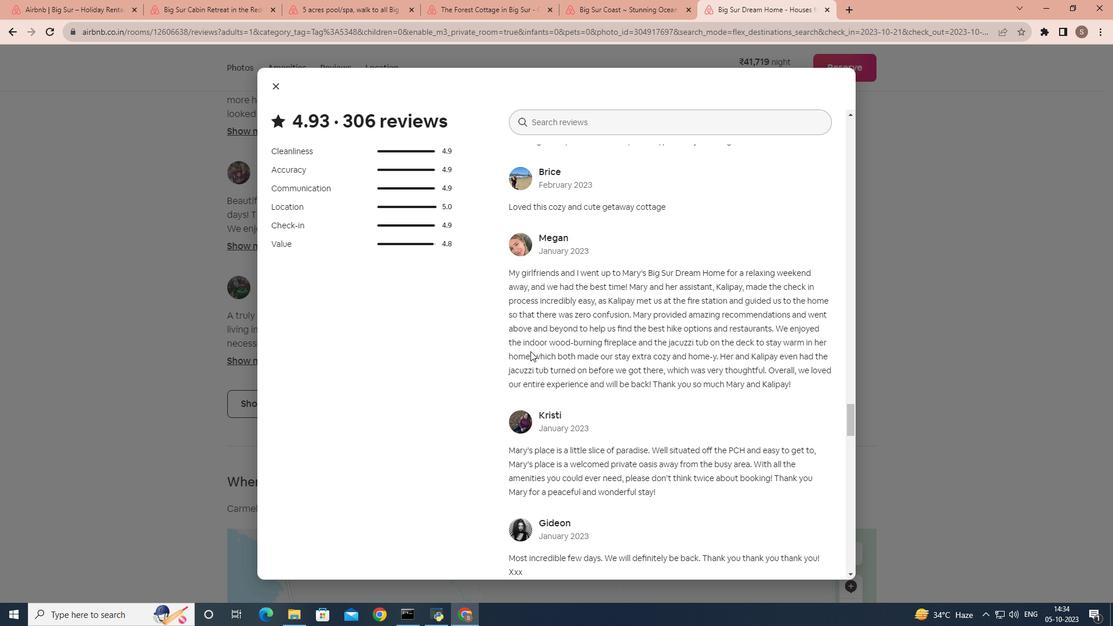 
Action: Mouse scrolled (530, 350) with delta (0, 0)
Screenshot: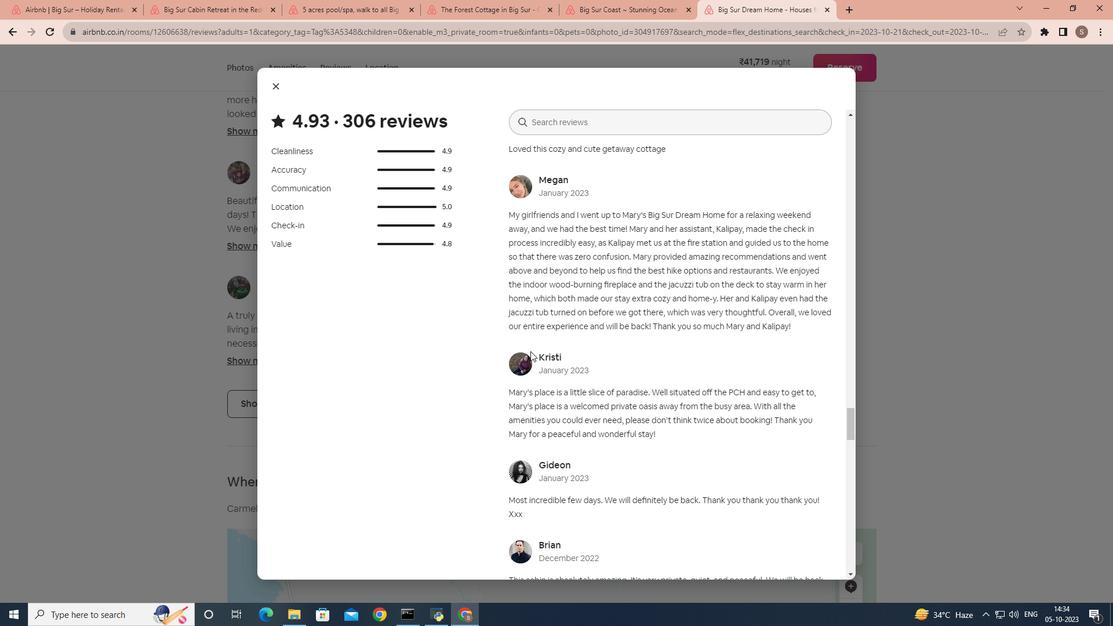 
Action: Mouse scrolled (530, 350) with delta (0, 0)
Screenshot: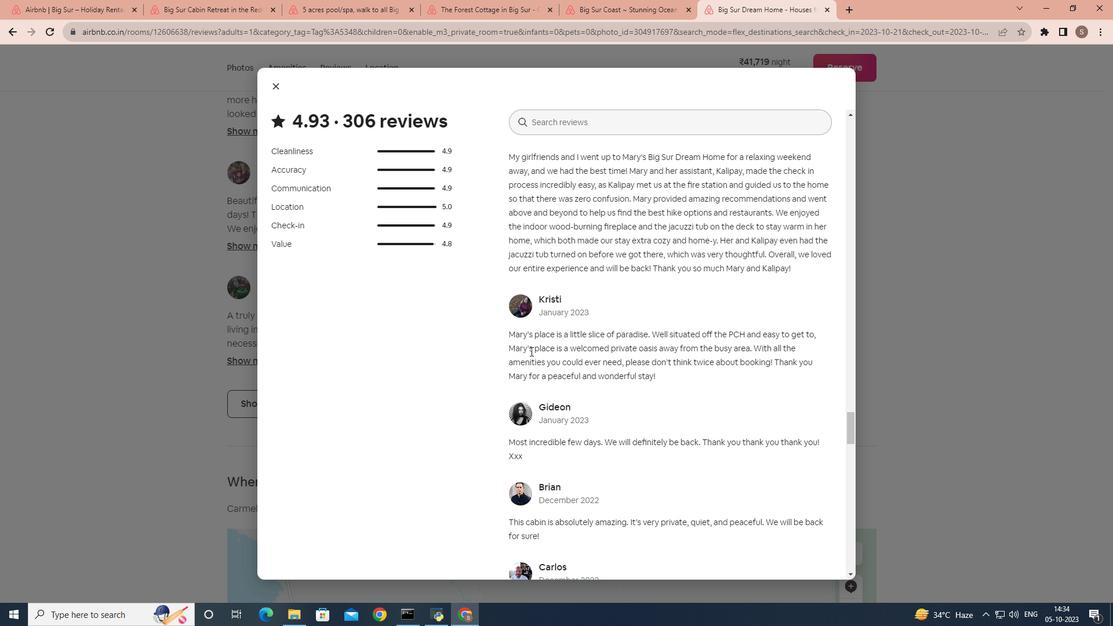 
Action: Mouse scrolled (530, 350) with delta (0, 0)
Screenshot: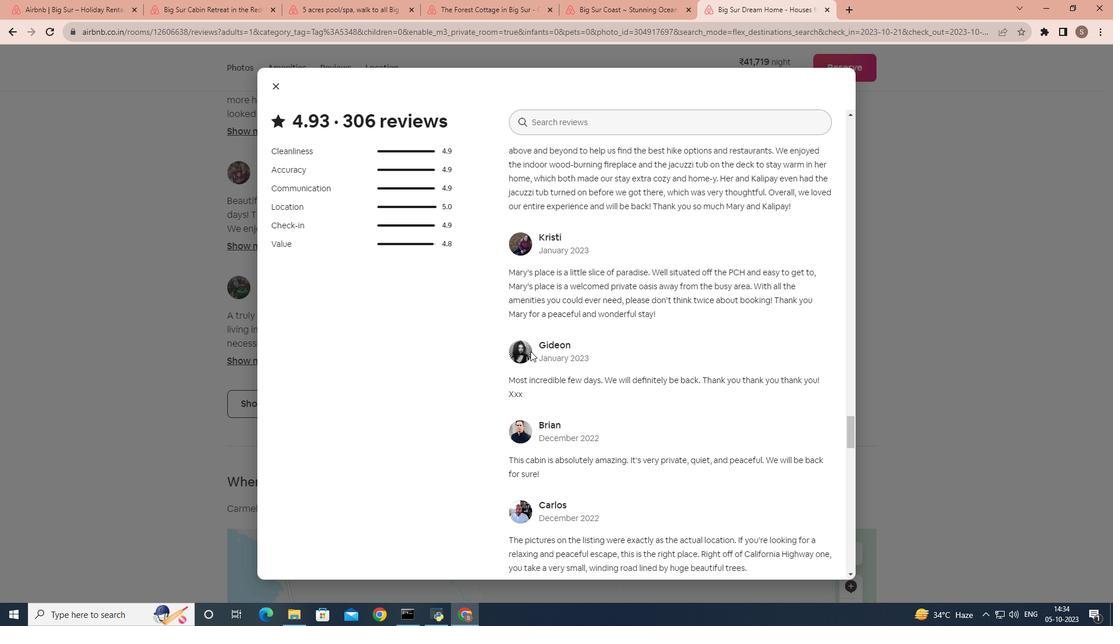 
Action: Mouse scrolled (530, 350) with delta (0, 0)
Screenshot: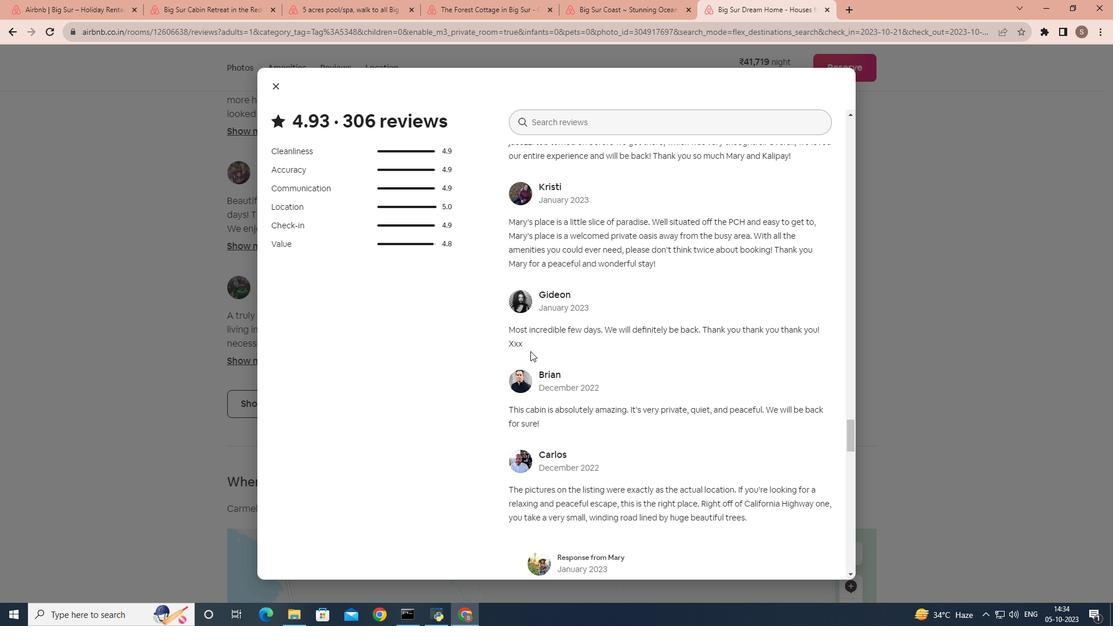 
Action: Mouse moved to (276, 87)
Screenshot: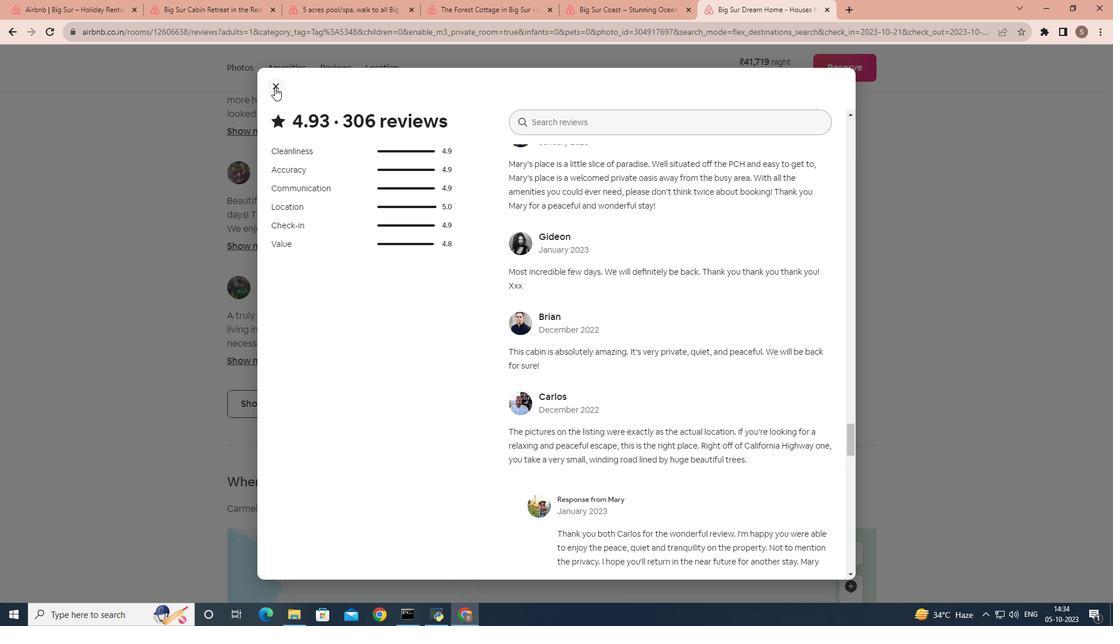 
Action: Mouse pressed left at (276, 87)
Screenshot: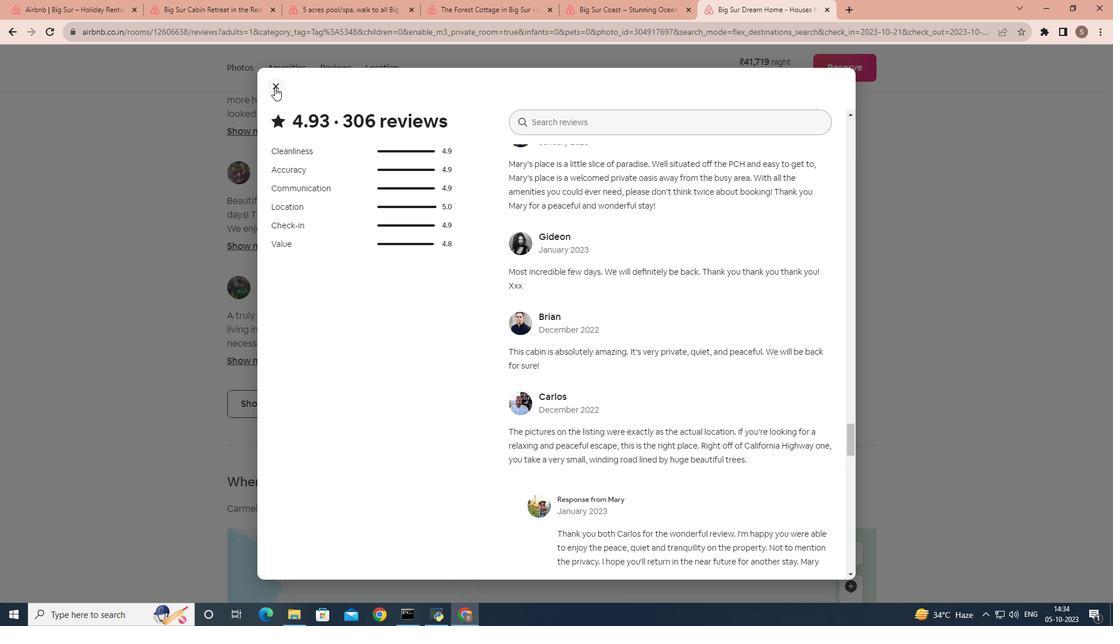 
Action: Mouse moved to (406, 489)
Screenshot: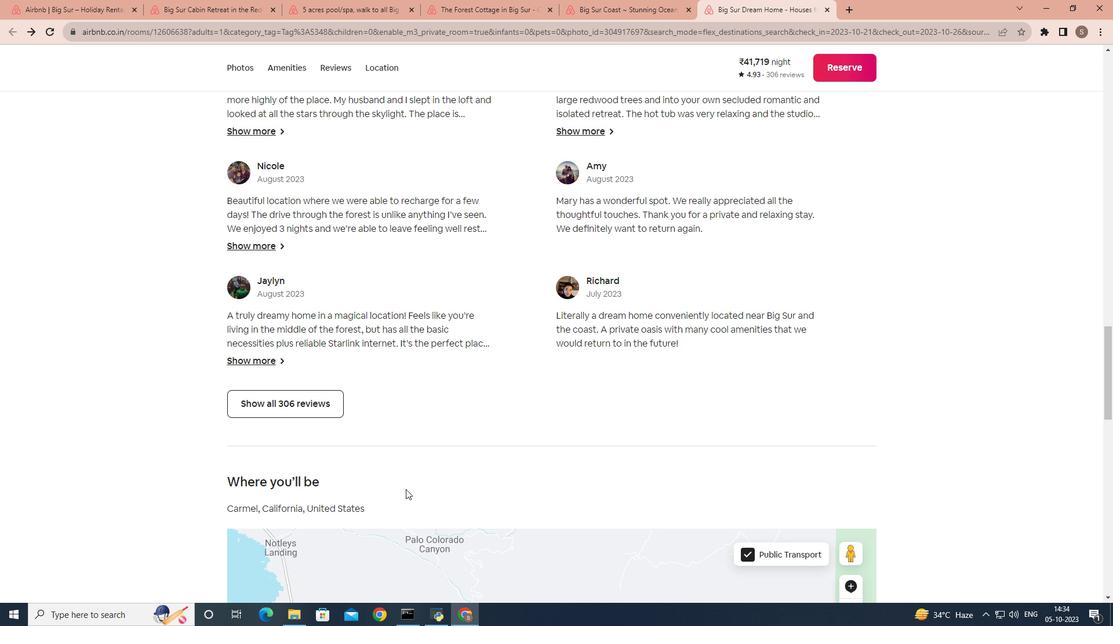 
Action: Mouse scrolled (406, 489) with delta (0, 0)
Screenshot: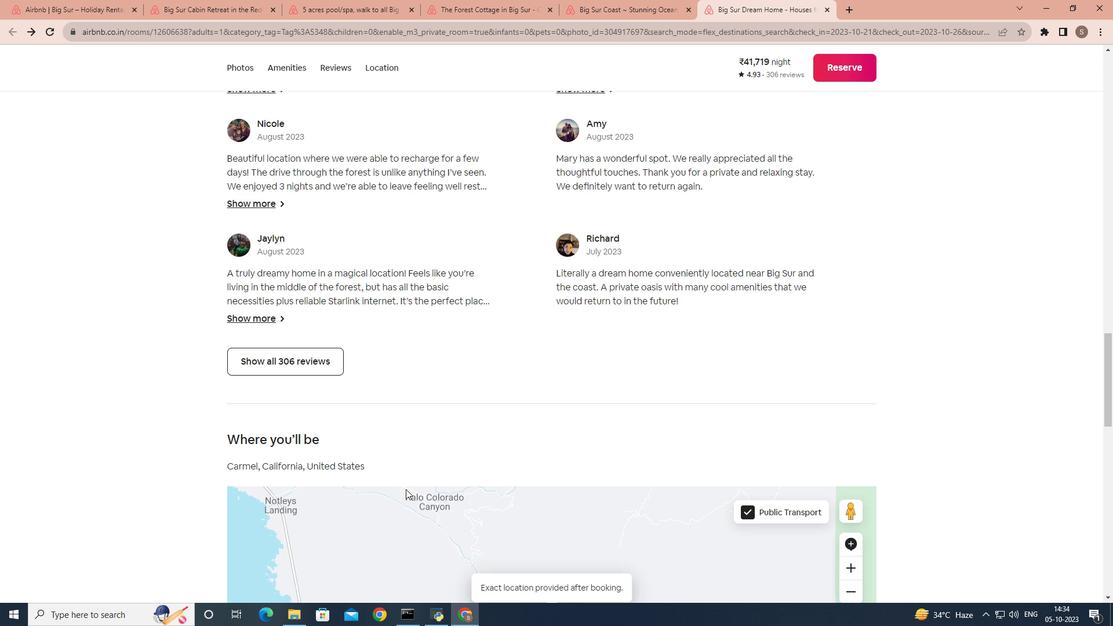 
Action: Mouse scrolled (406, 489) with delta (0, 0)
Screenshot: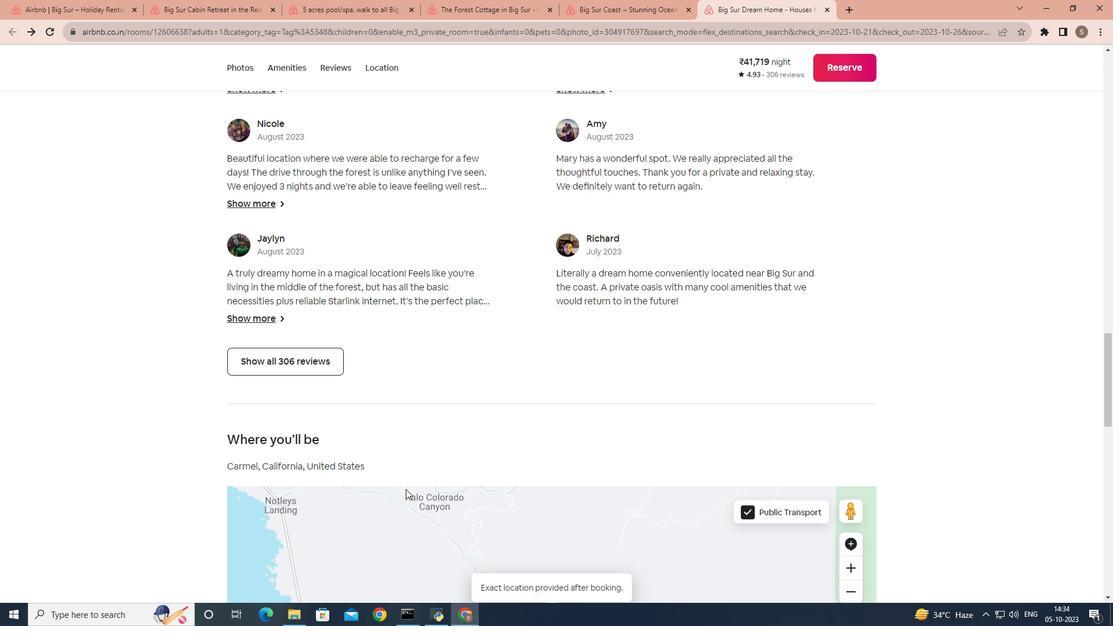 
Action: Mouse scrolled (406, 489) with delta (0, 0)
Screenshot: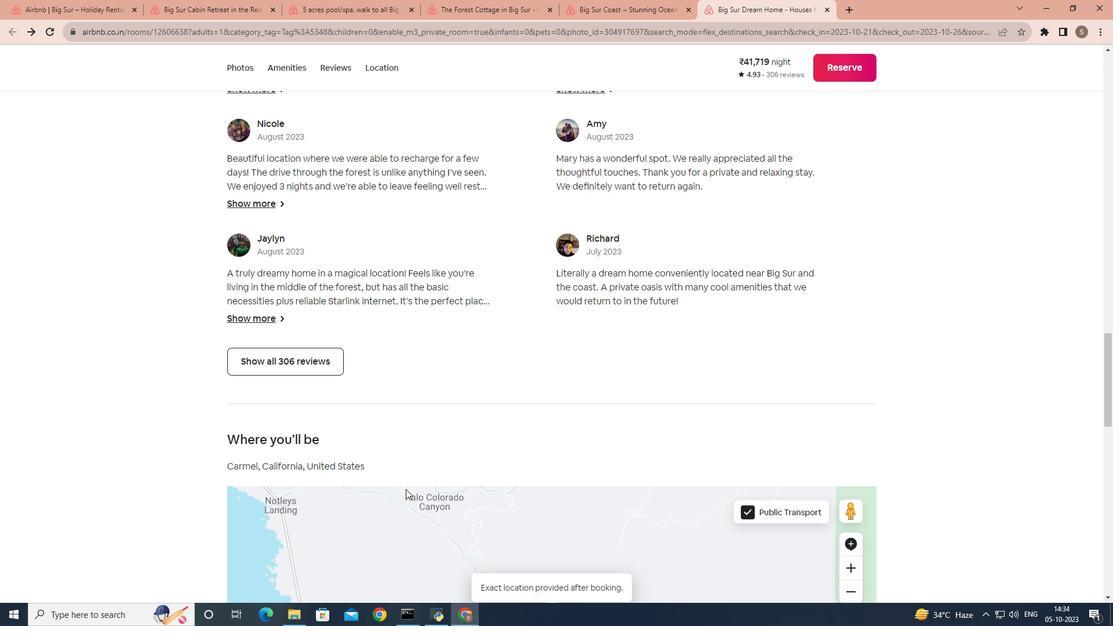 
Action: Mouse scrolled (406, 489) with delta (0, 0)
Screenshot: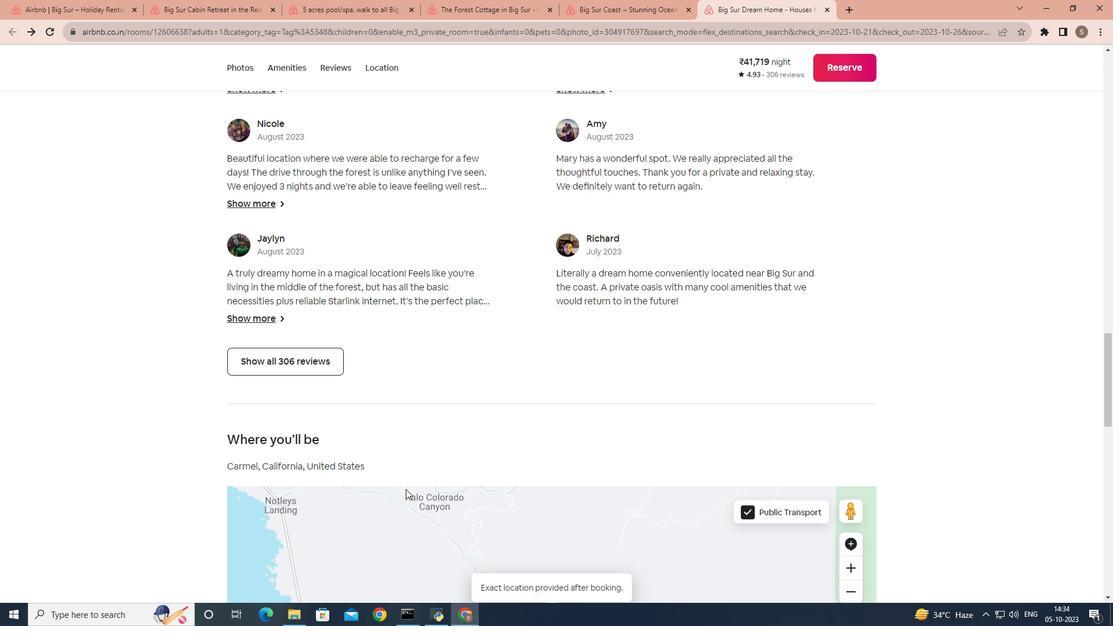 
Action: Mouse scrolled (406, 489) with delta (0, 0)
Screenshot: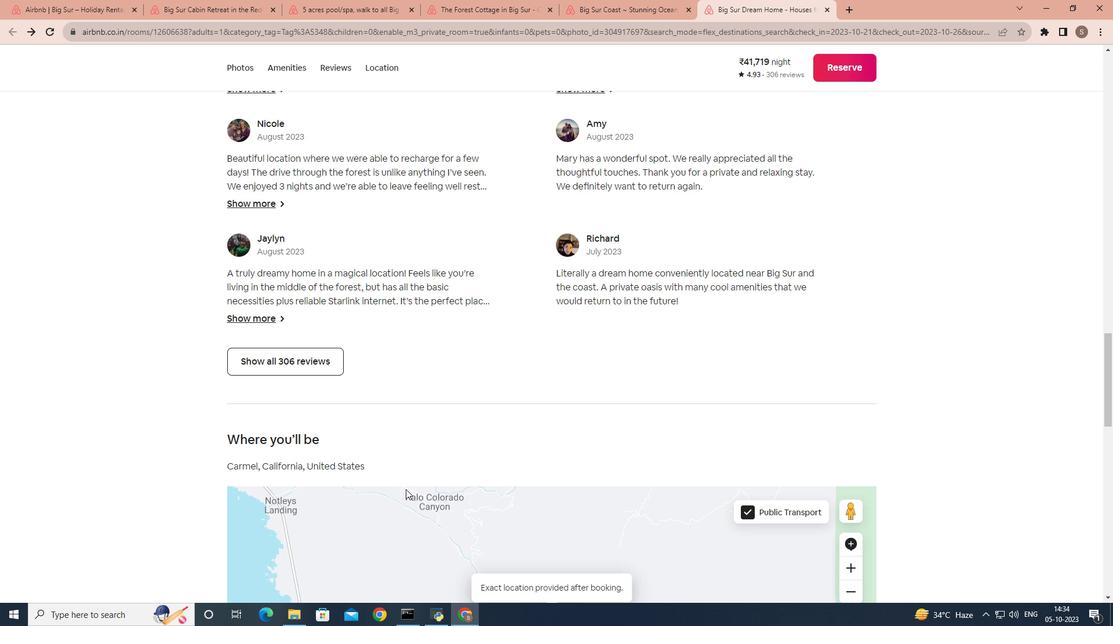 
Action: Mouse scrolled (406, 489) with delta (0, 0)
Screenshot: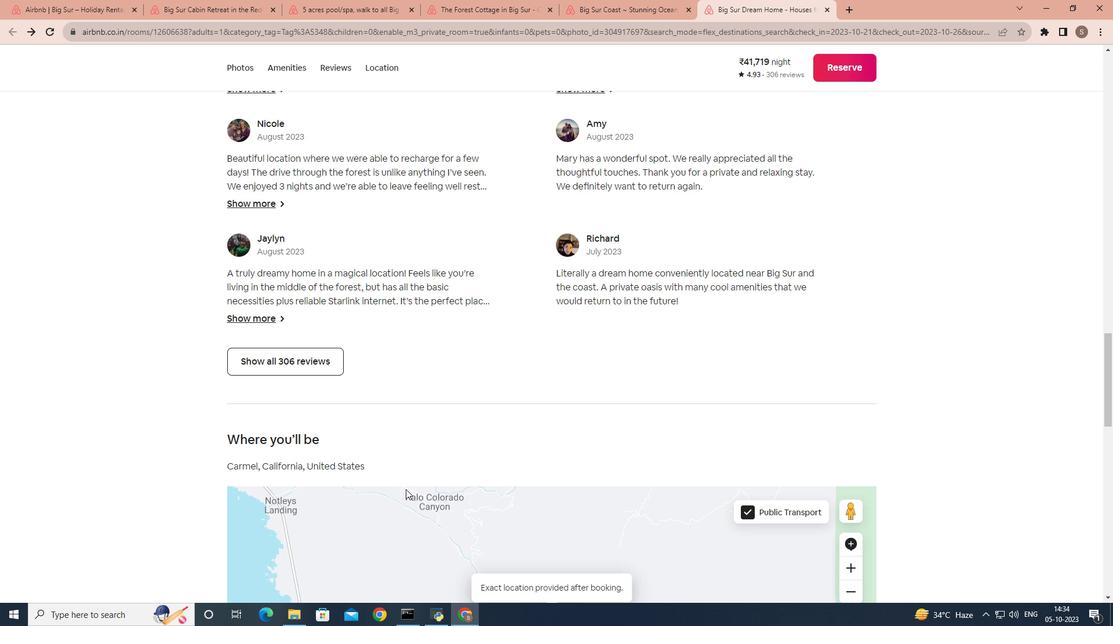 
Action: Mouse scrolled (406, 489) with delta (0, 0)
Screenshot: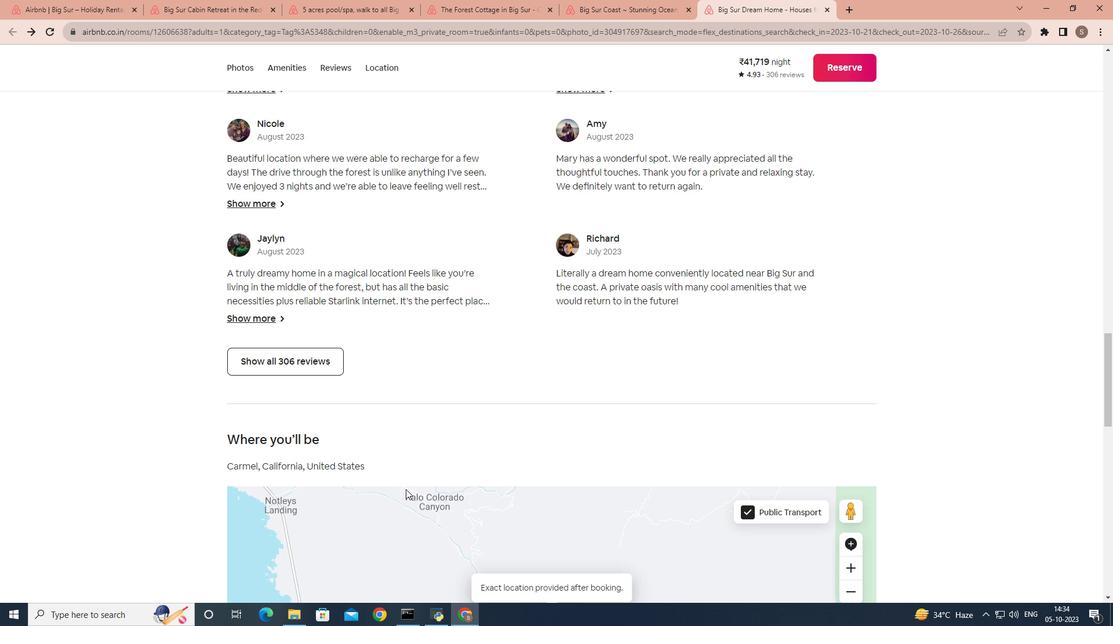 
Action: Mouse moved to (381, 454)
Screenshot: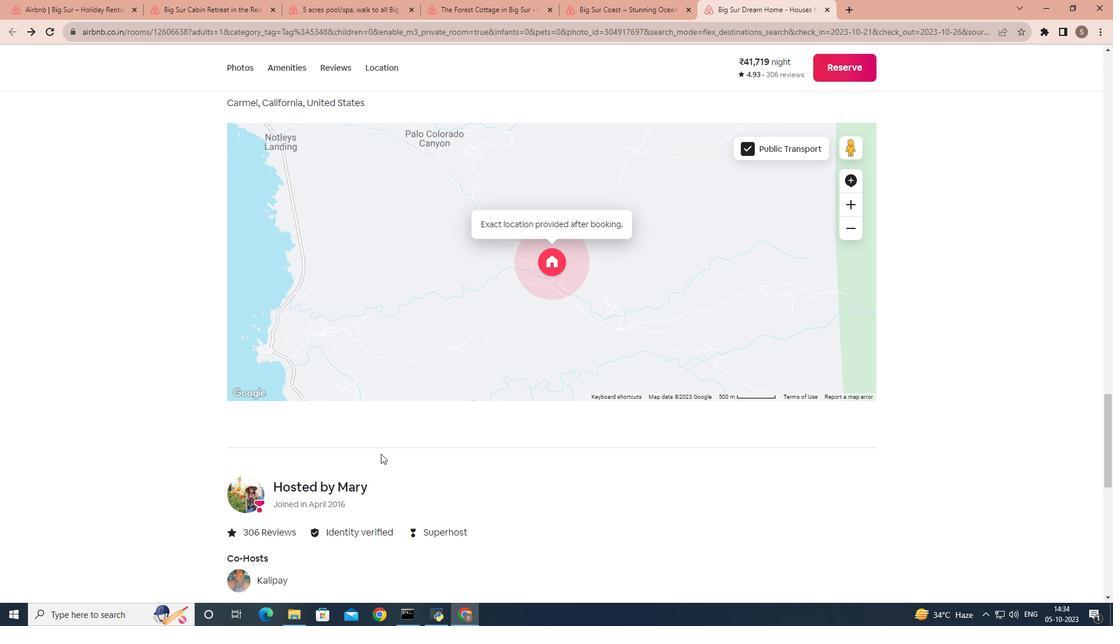 
Action: Mouse scrolled (381, 453) with delta (0, 0)
Screenshot: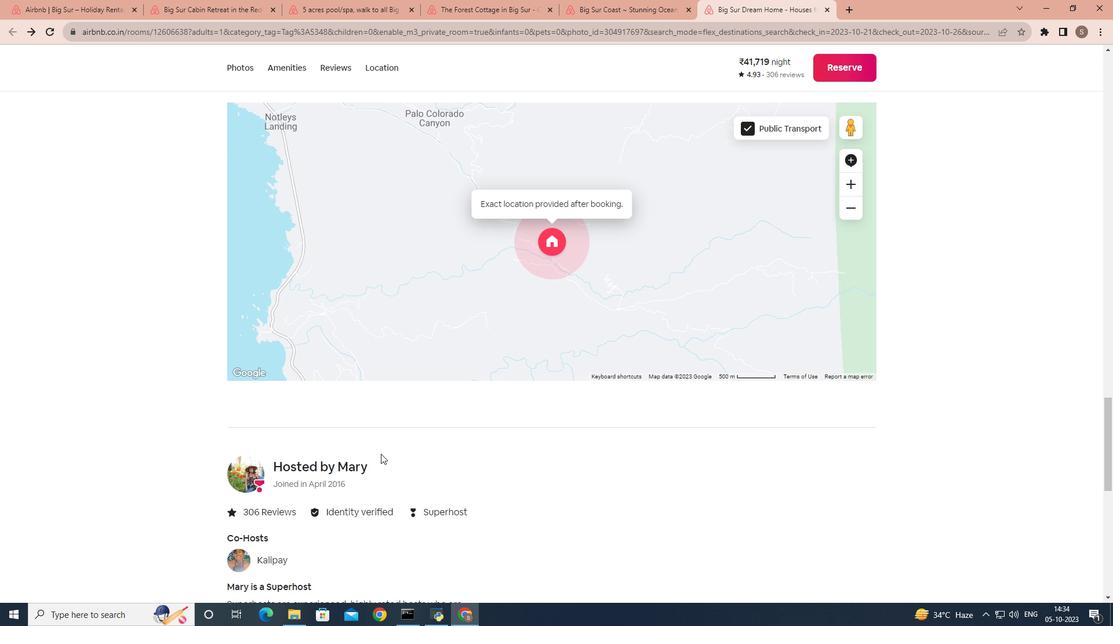 
Action: Mouse scrolled (381, 453) with delta (0, 0)
Screenshot: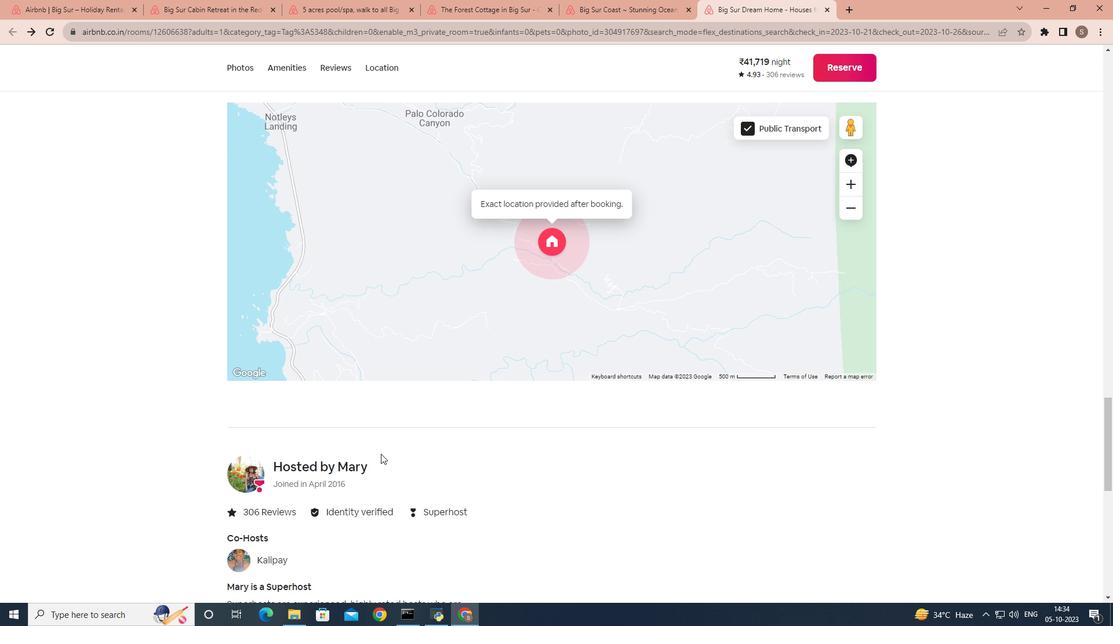 
Action: Mouse scrolled (381, 453) with delta (0, 0)
Screenshot: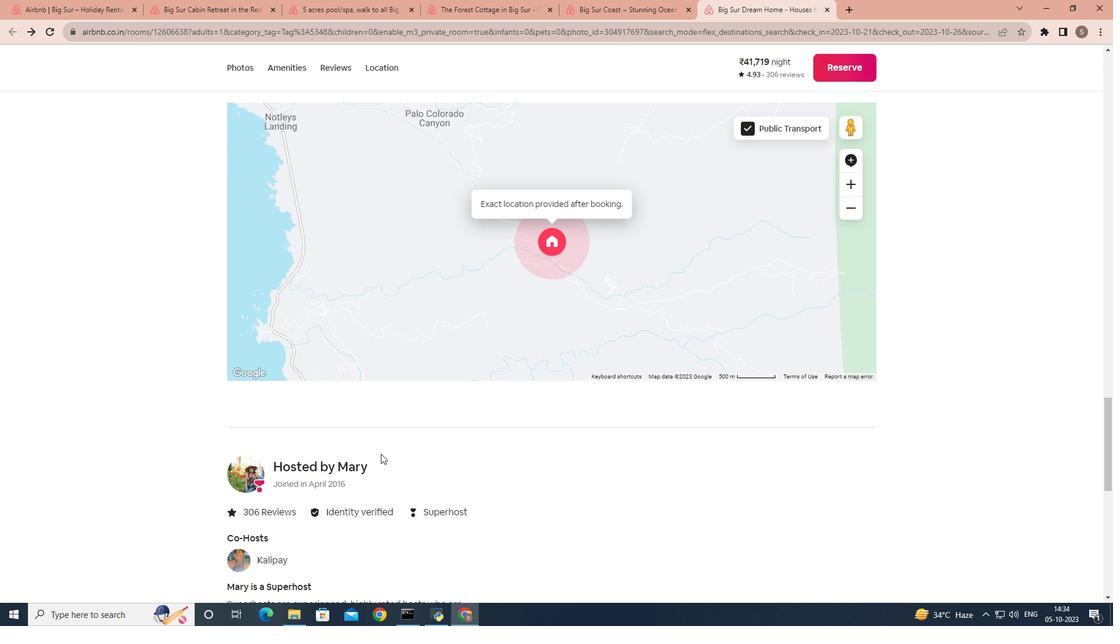 
Action: Mouse scrolled (381, 453) with delta (0, 0)
Screenshot: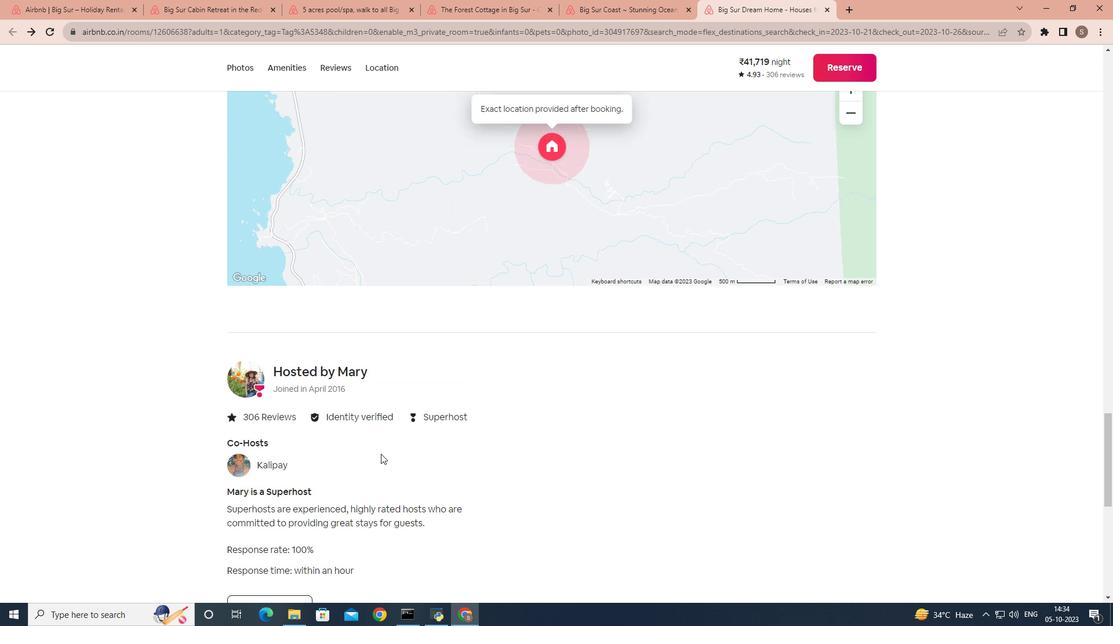 
Action: Mouse scrolled (381, 453) with delta (0, 0)
Screenshot: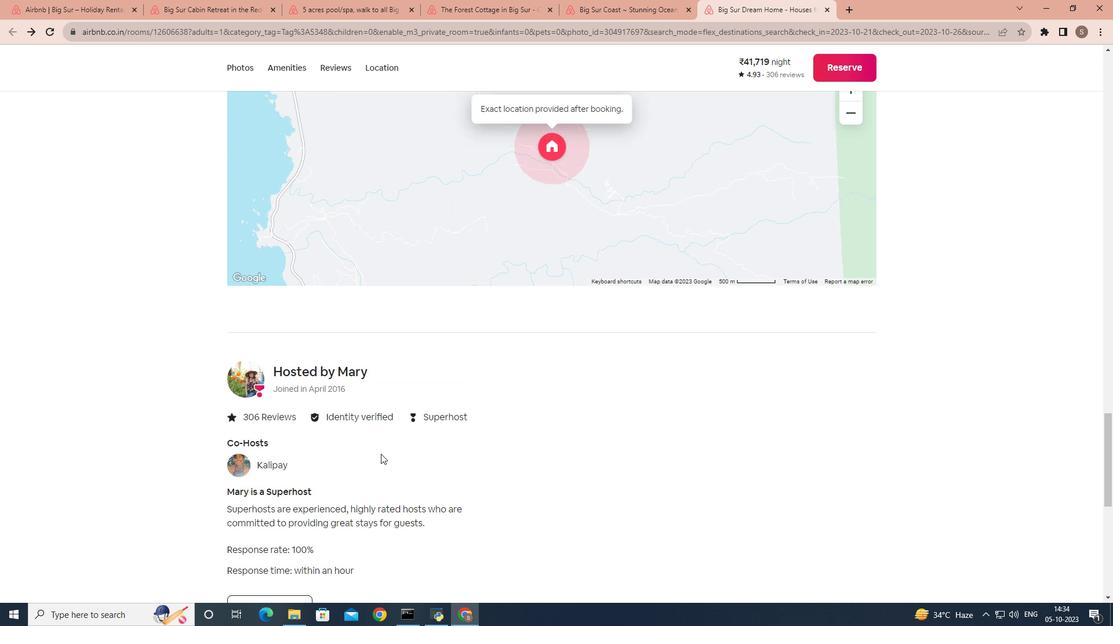 
Action: Mouse scrolled (381, 453) with delta (0, 0)
Screenshot: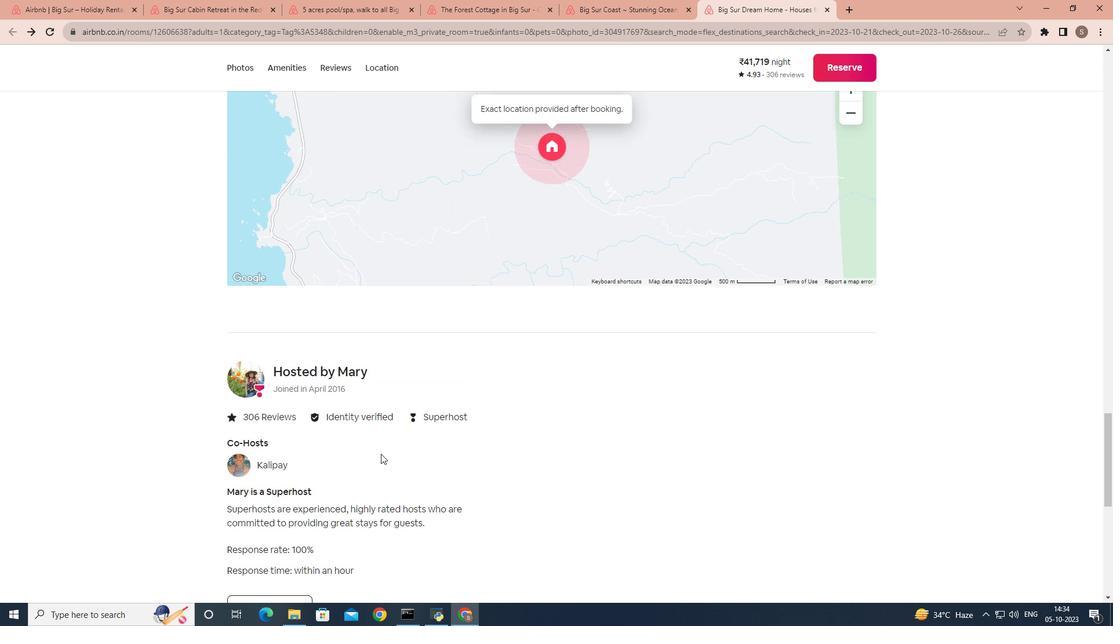 
Action: Mouse moved to (363, 384)
Screenshot: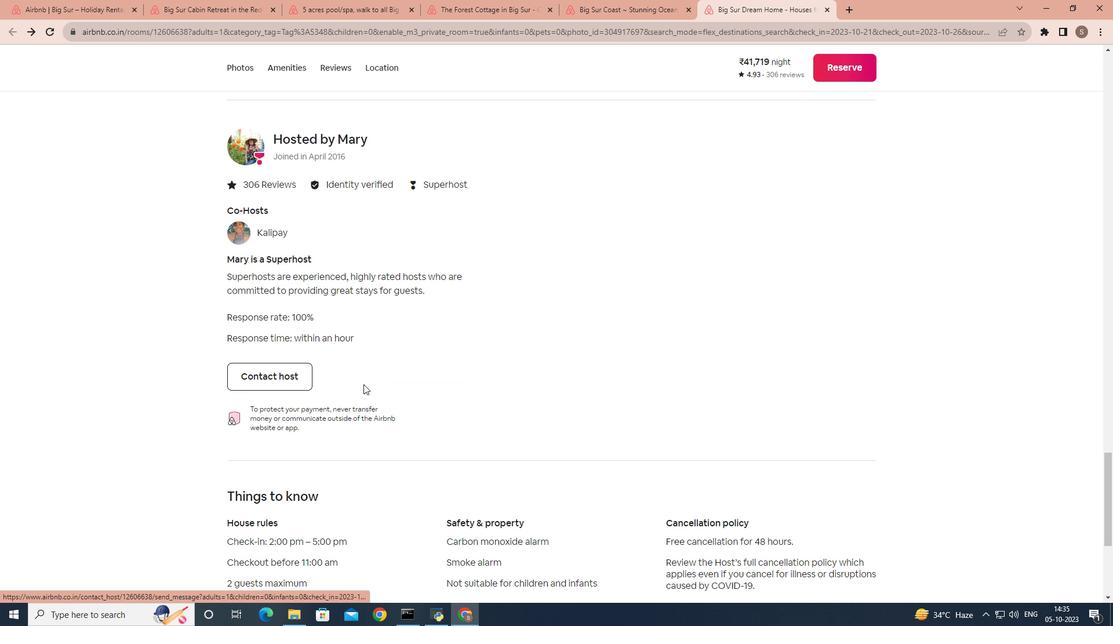 
Action: Mouse scrolled (363, 385) with delta (0, 0)
Screenshot: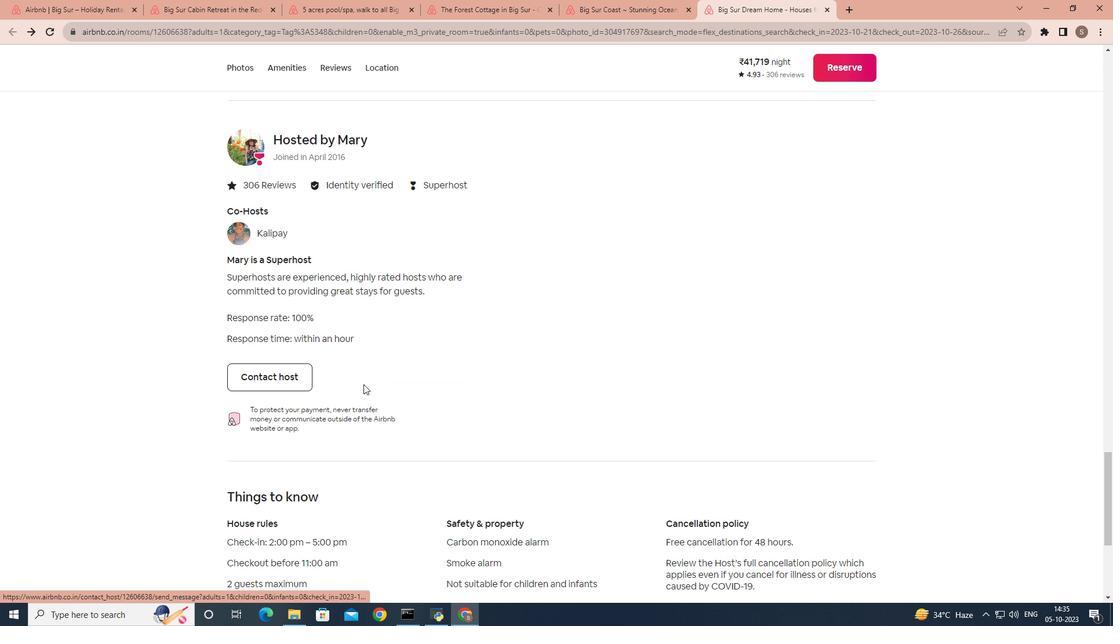 
Action: Mouse scrolled (363, 385) with delta (0, 0)
